 Task: 8. Analyzing Performance: Reference :- Use LinkedIn Analytics to track the performance of your posts, such as reach, engagement, and profile views. Identify trends in your content that receive high engagement and adjust your strategy accordingly. Experiment with different posting times, content formats, and headlines to optimize your engagement.
Action: Mouse moved to (669, 94)
Screenshot: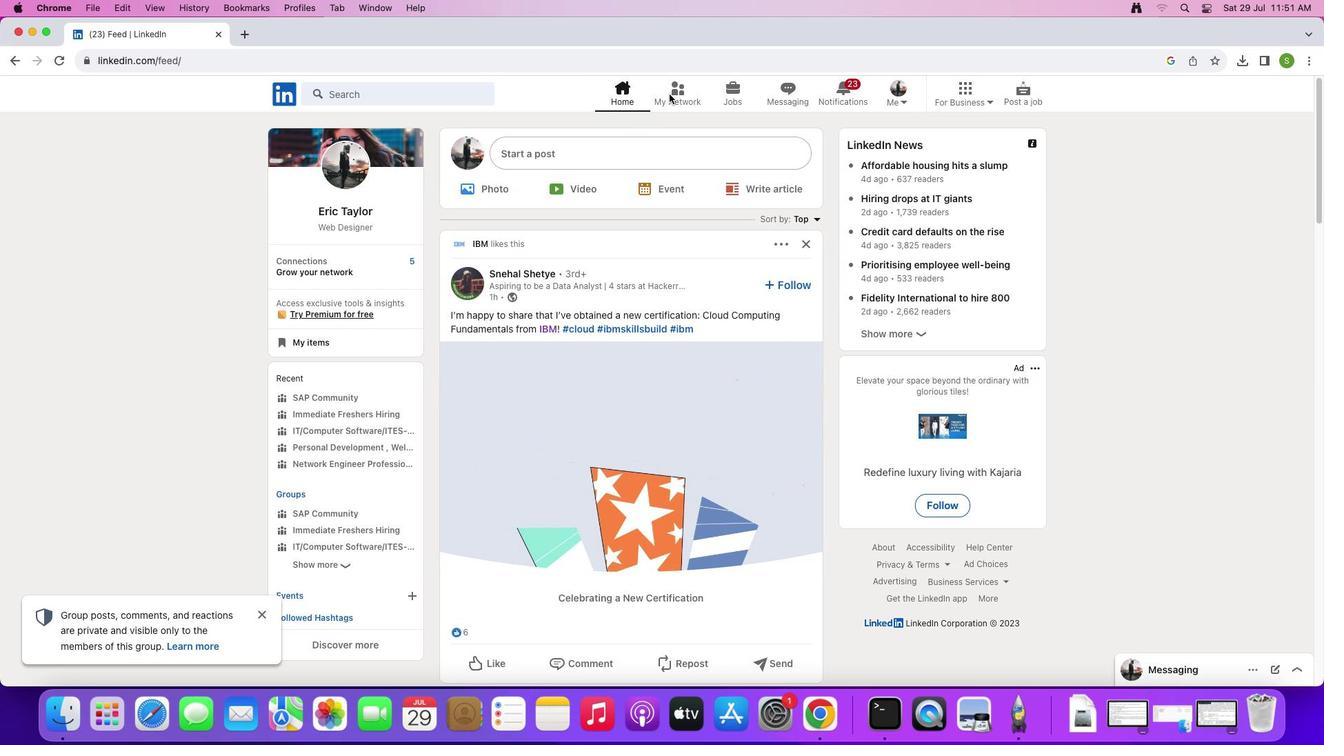 
Action: Mouse pressed left at (669, 94)
Screenshot: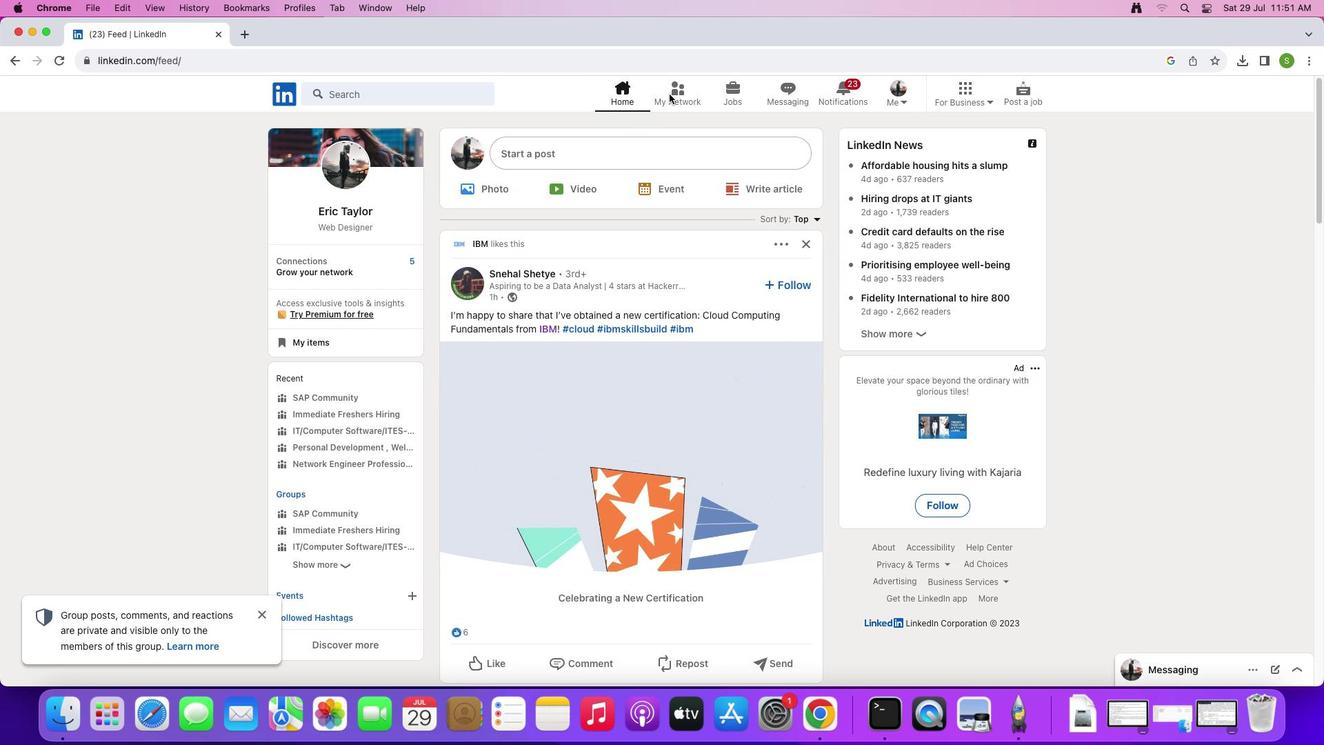 
Action: Mouse moved to (893, 86)
Screenshot: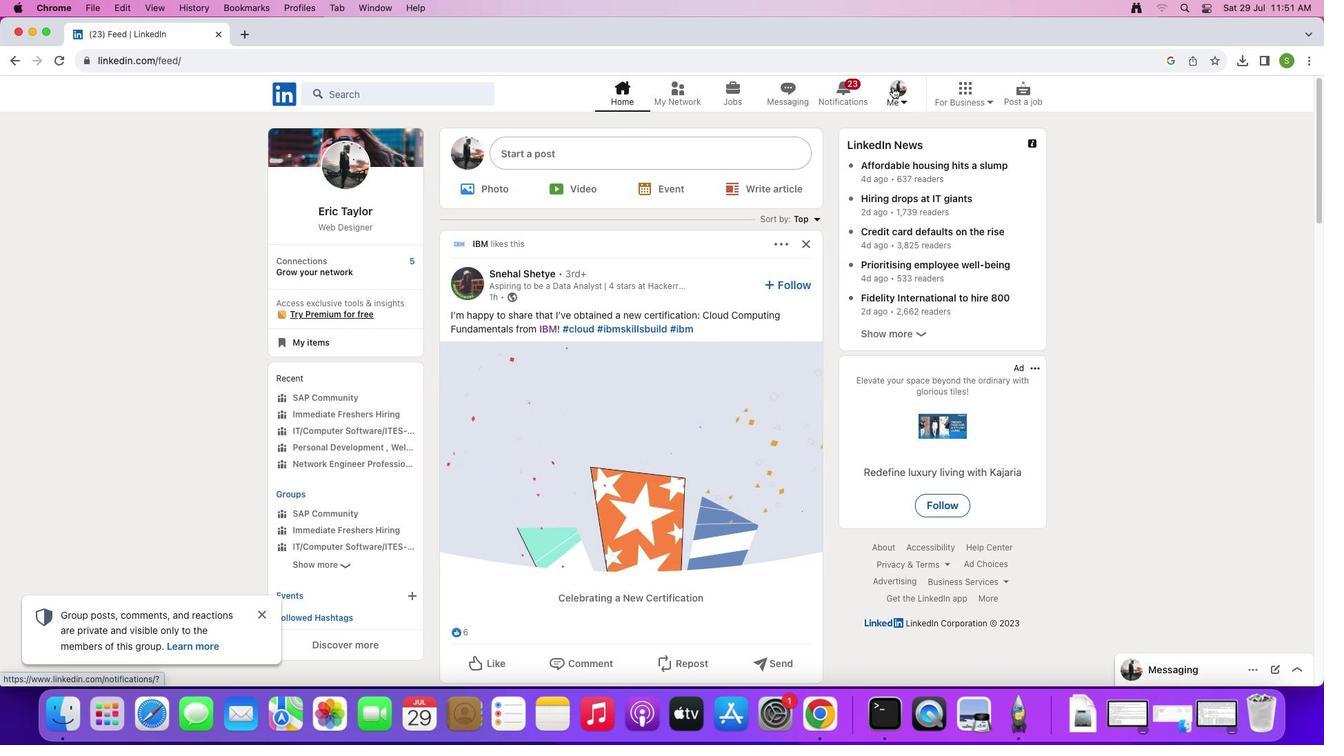 
Action: Mouse pressed left at (893, 86)
Screenshot: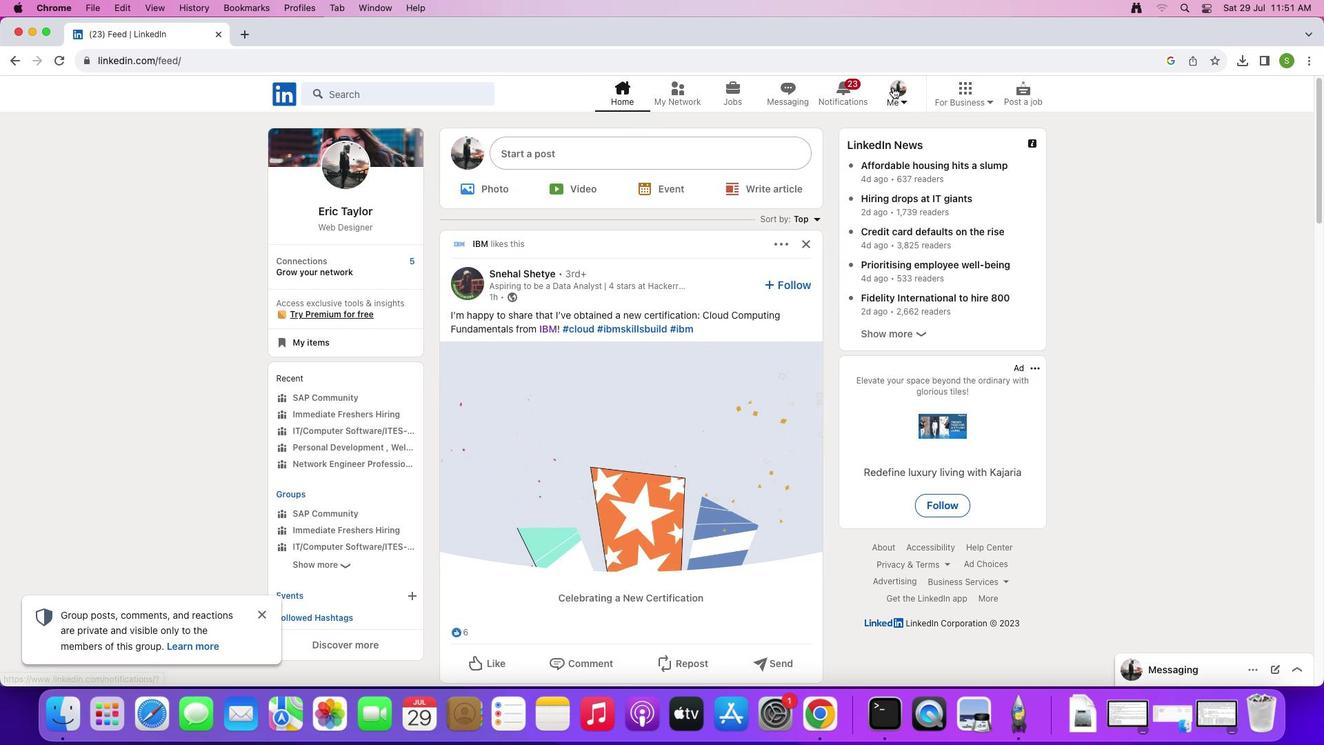 
Action: Mouse moved to (826, 179)
Screenshot: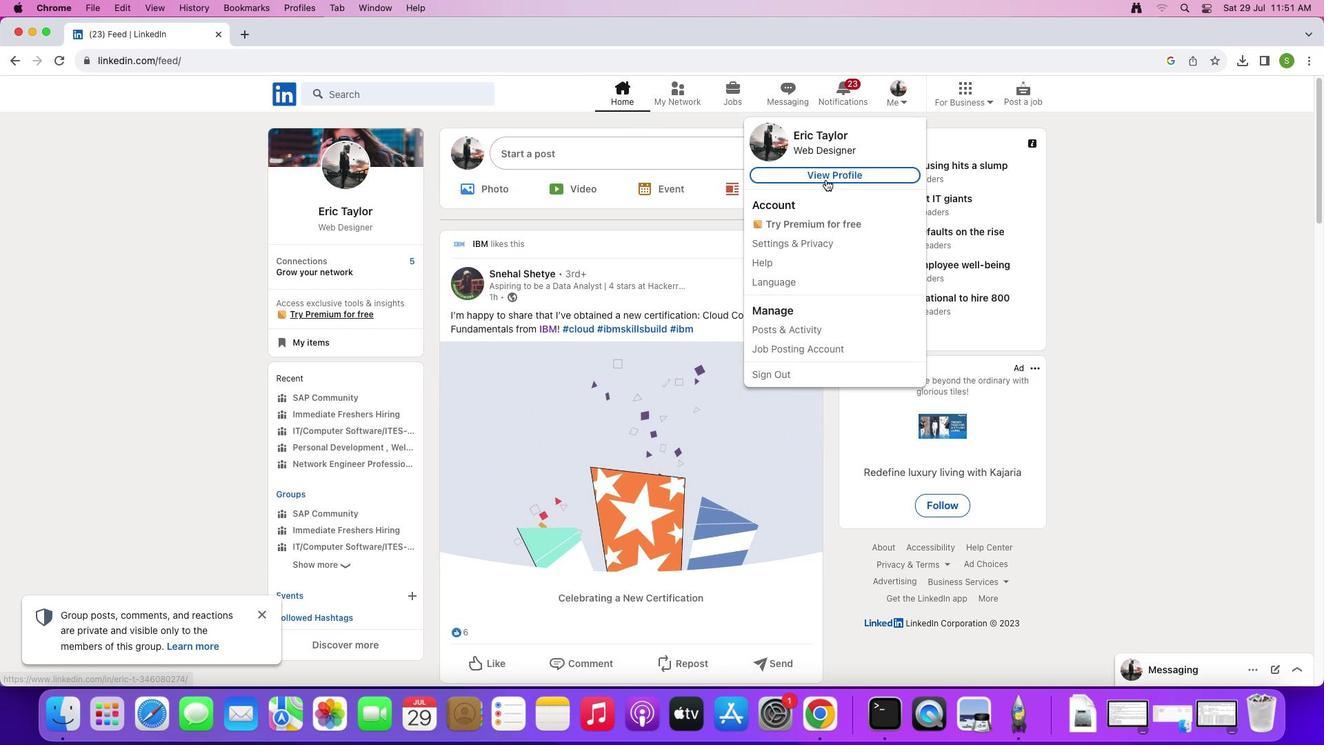 
Action: Mouse pressed left at (826, 179)
Screenshot: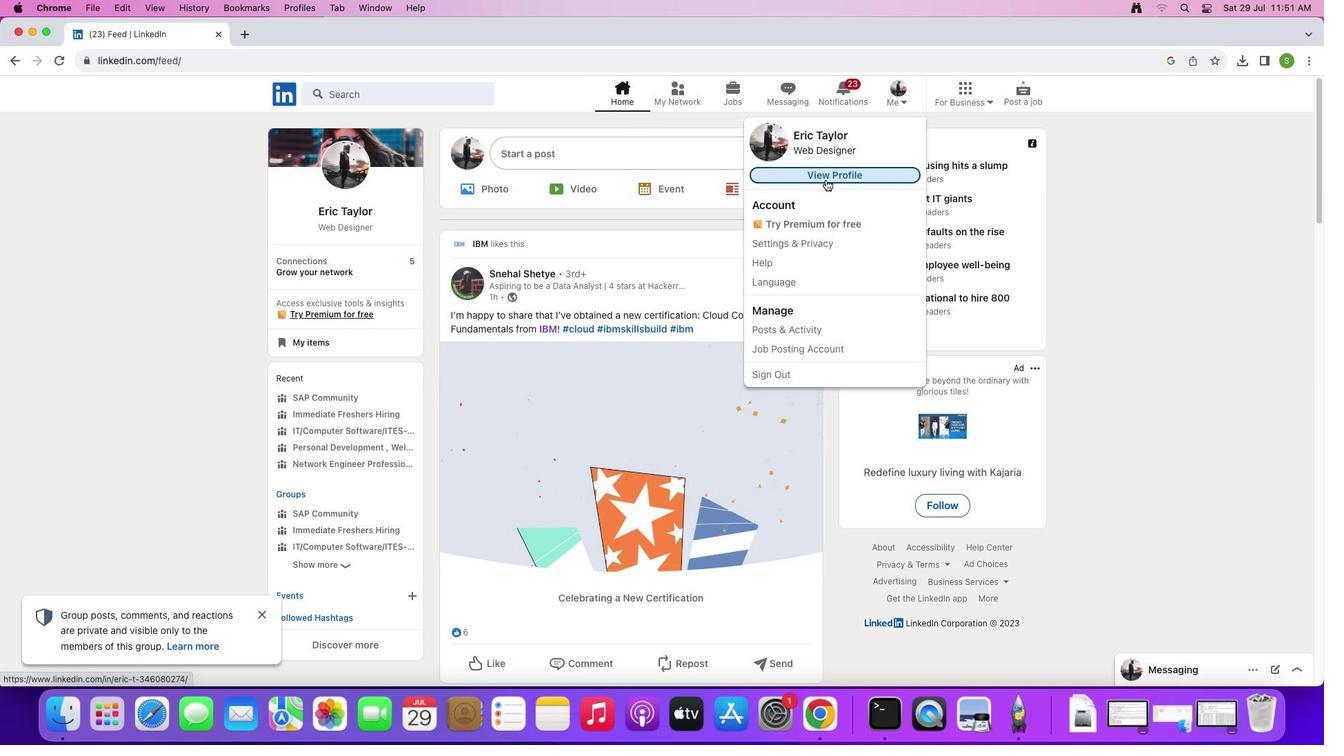 
Action: Mouse moved to (658, 498)
Screenshot: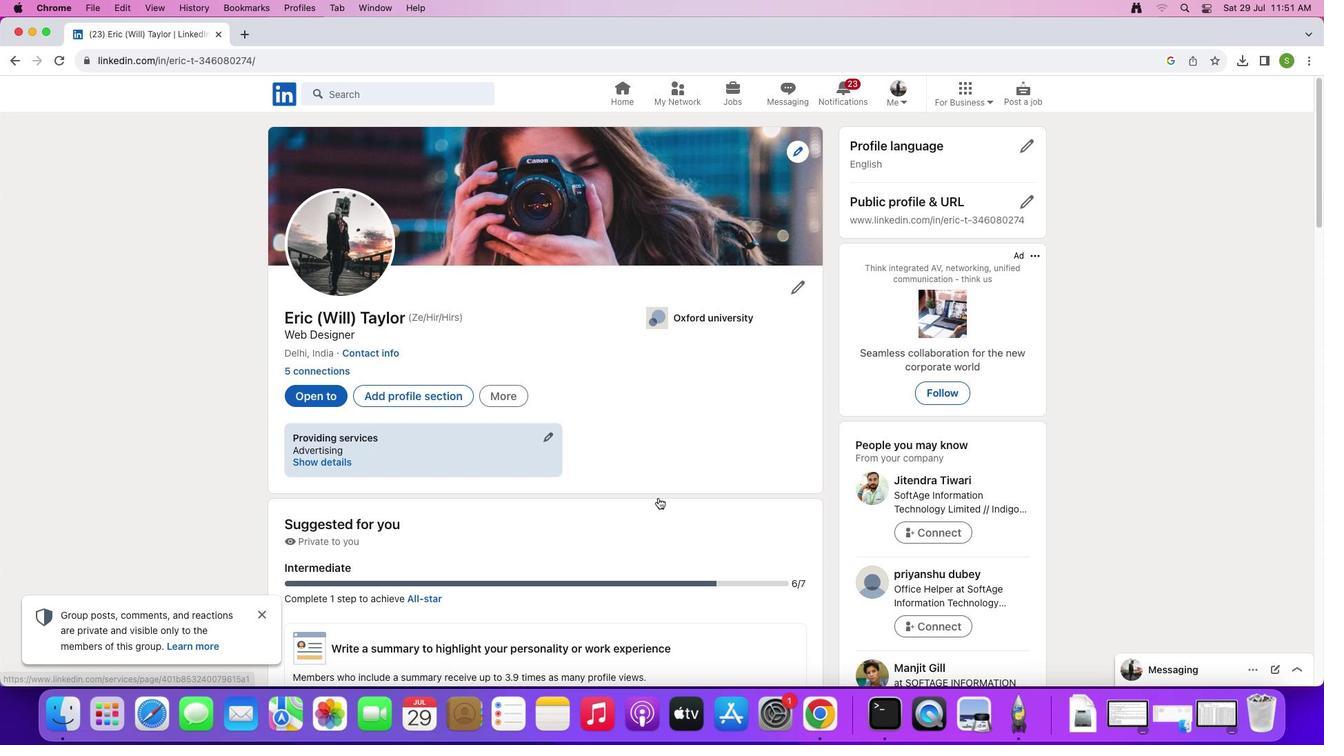 
Action: Mouse scrolled (658, 498) with delta (0, 0)
Screenshot: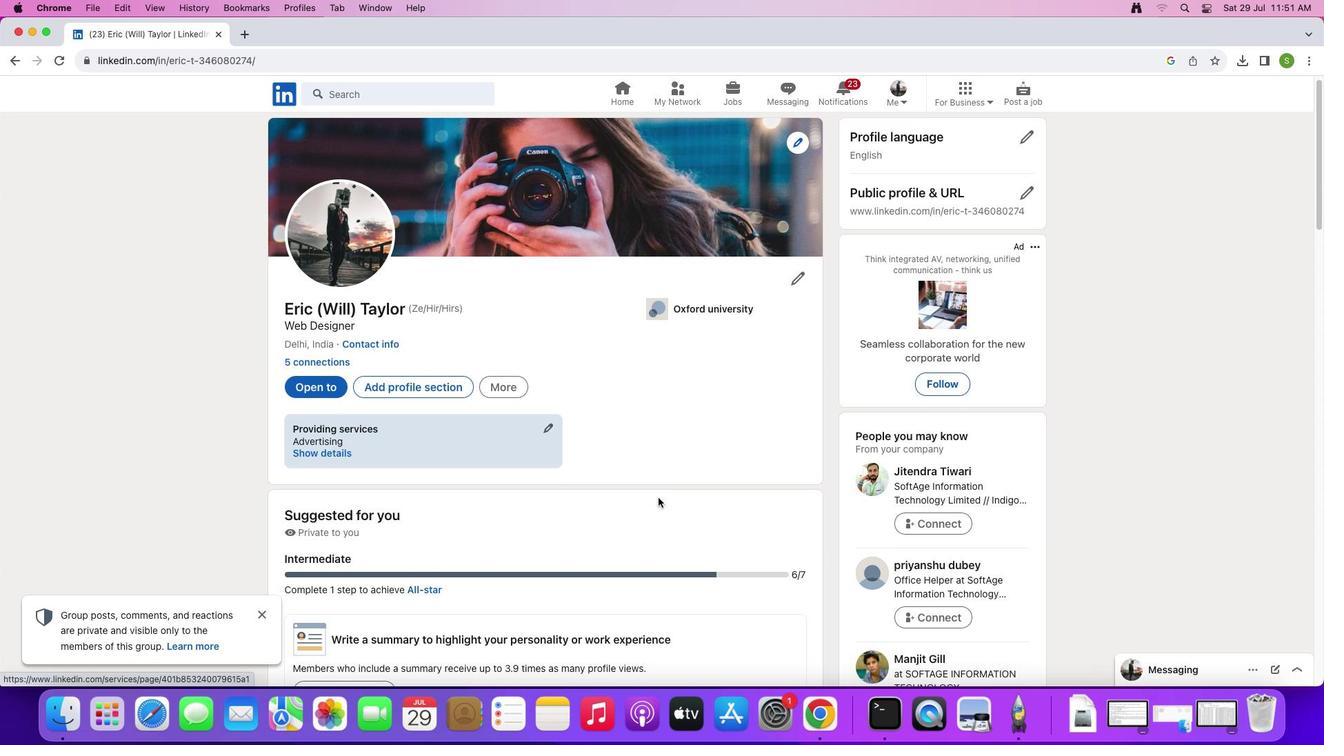 
Action: Mouse scrolled (658, 498) with delta (0, 0)
Screenshot: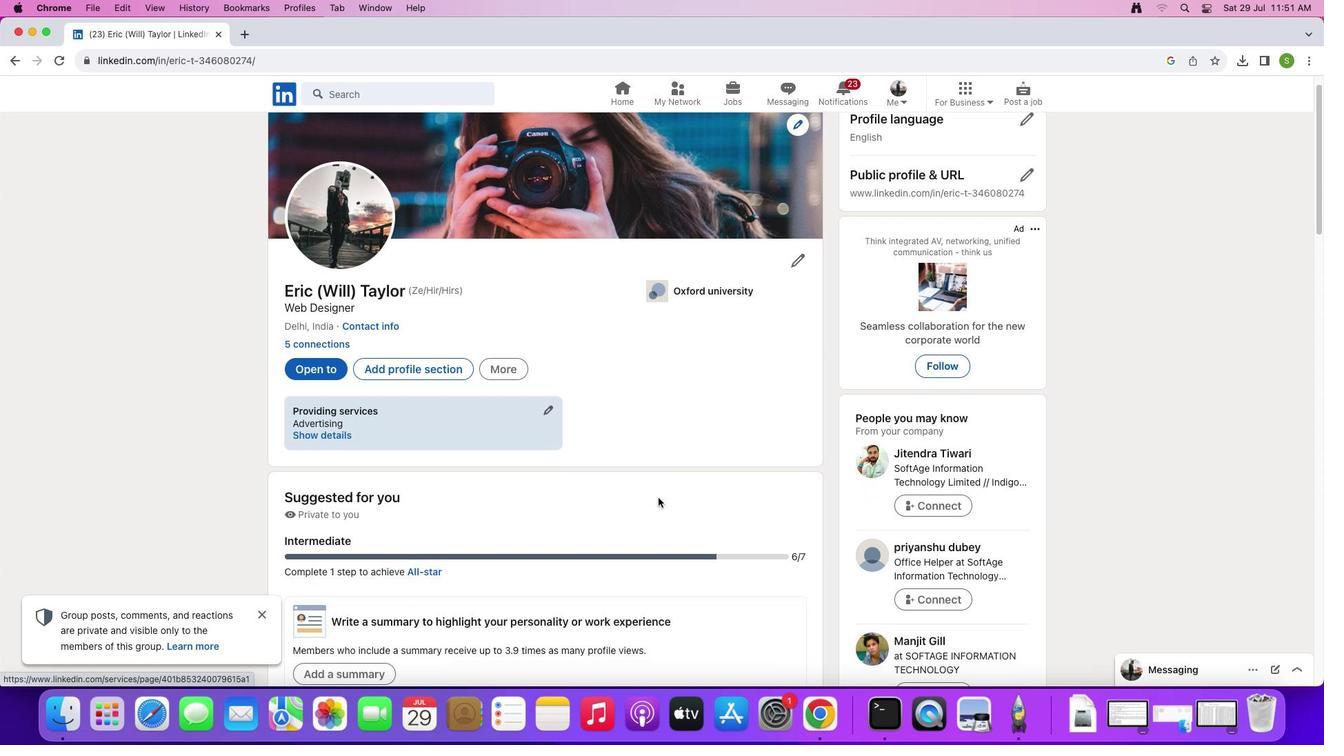 
Action: Mouse scrolled (658, 498) with delta (0, 0)
Screenshot: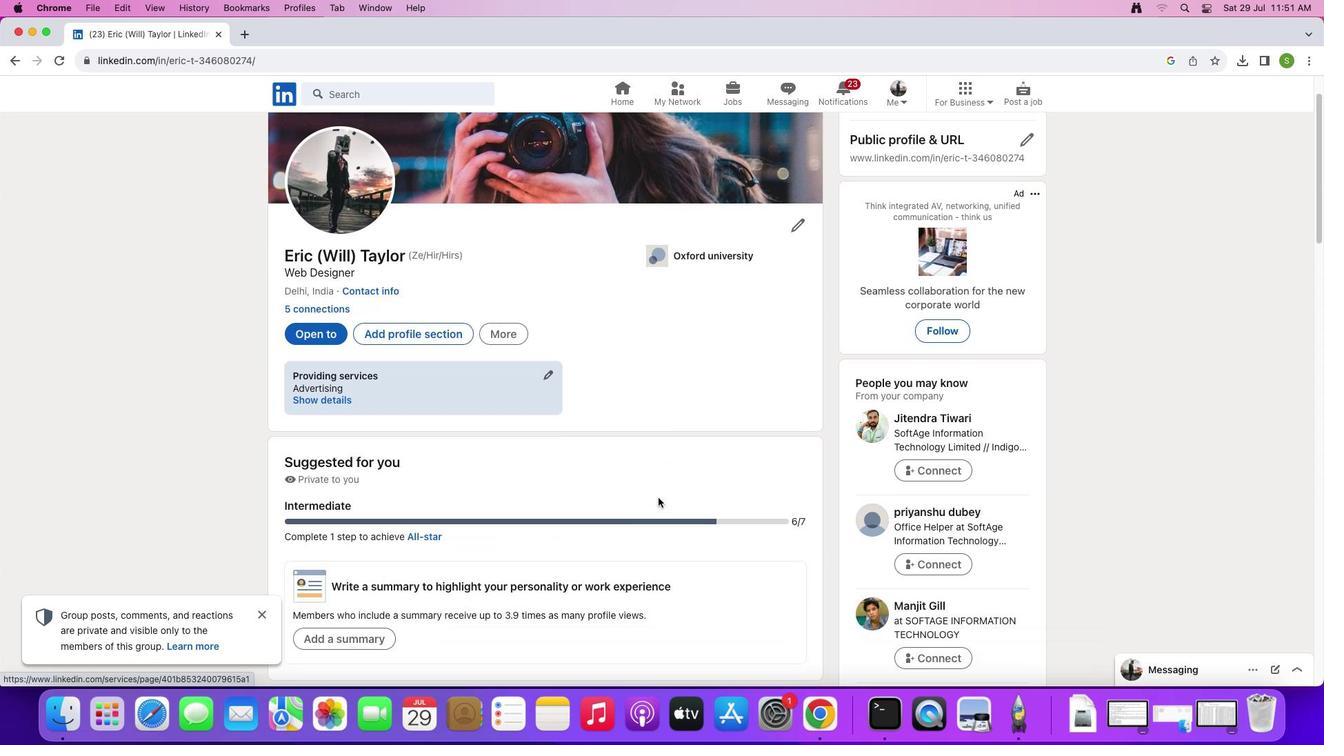 
Action: Mouse moved to (658, 496)
Screenshot: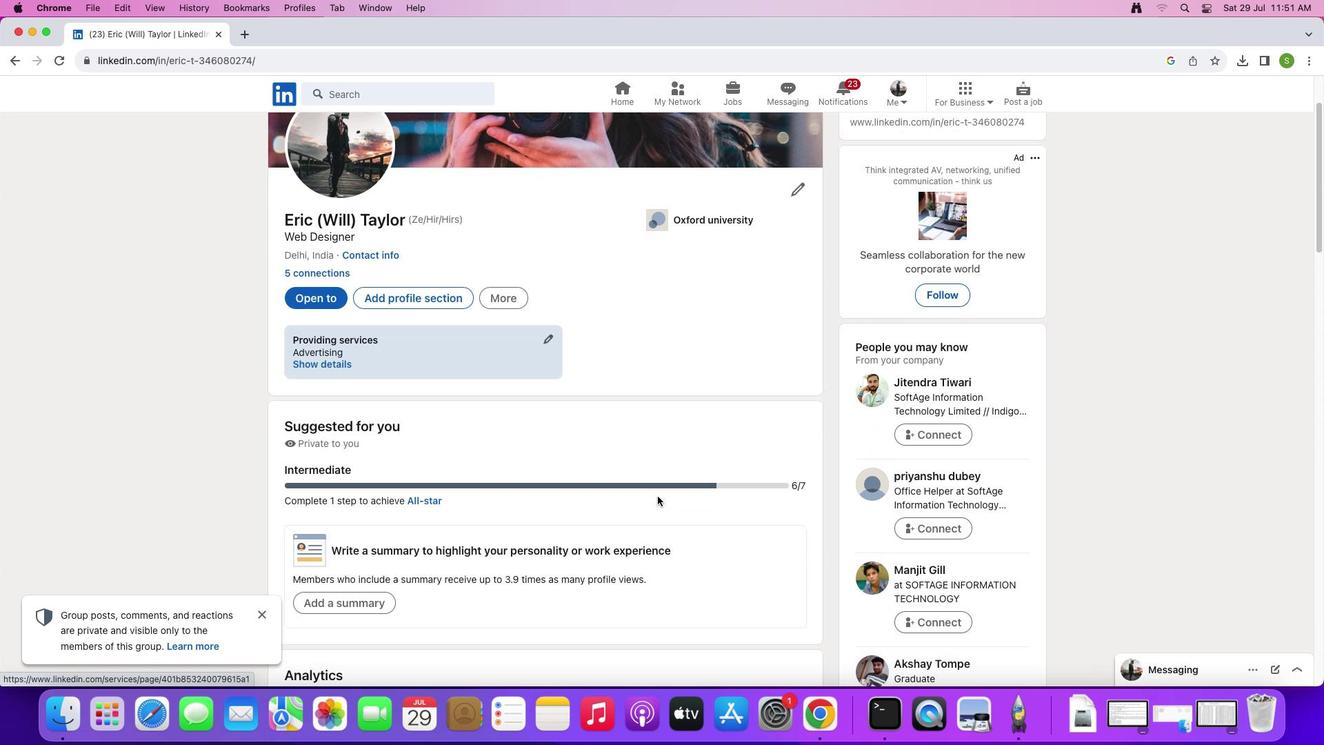 
Action: Mouse scrolled (658, 496) with delta (0, 0)
Screenshot: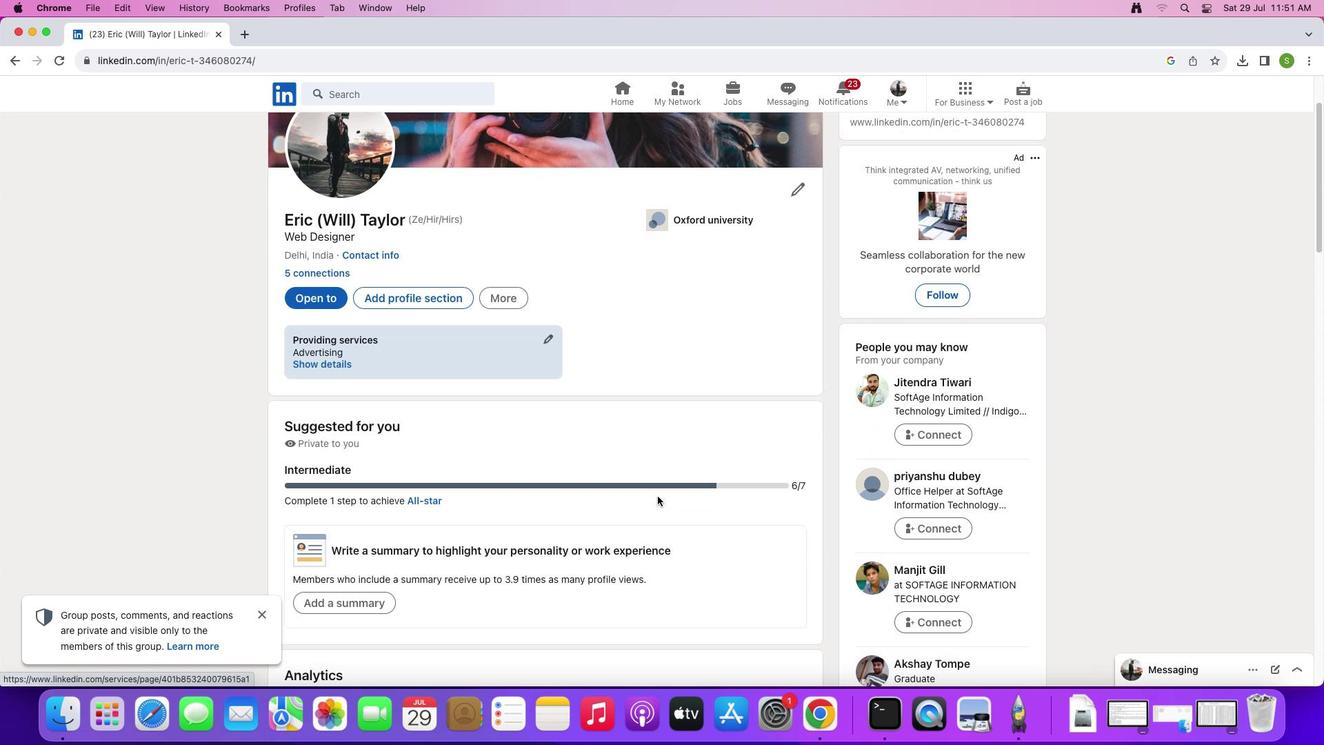 
Action: Mouse moved to (658, 496)
Screenshot: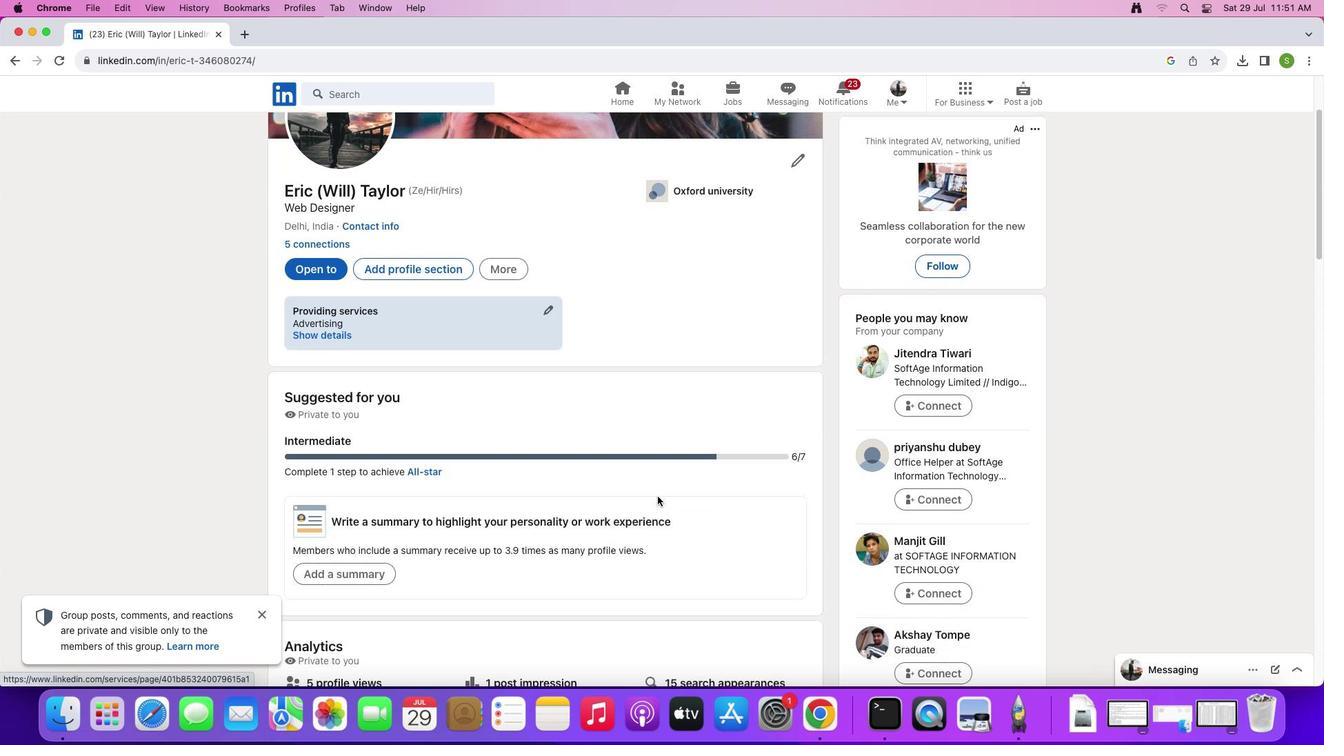 
Action: Mouse scrolled (658, 496) with delta (0, 0)
Screenshot: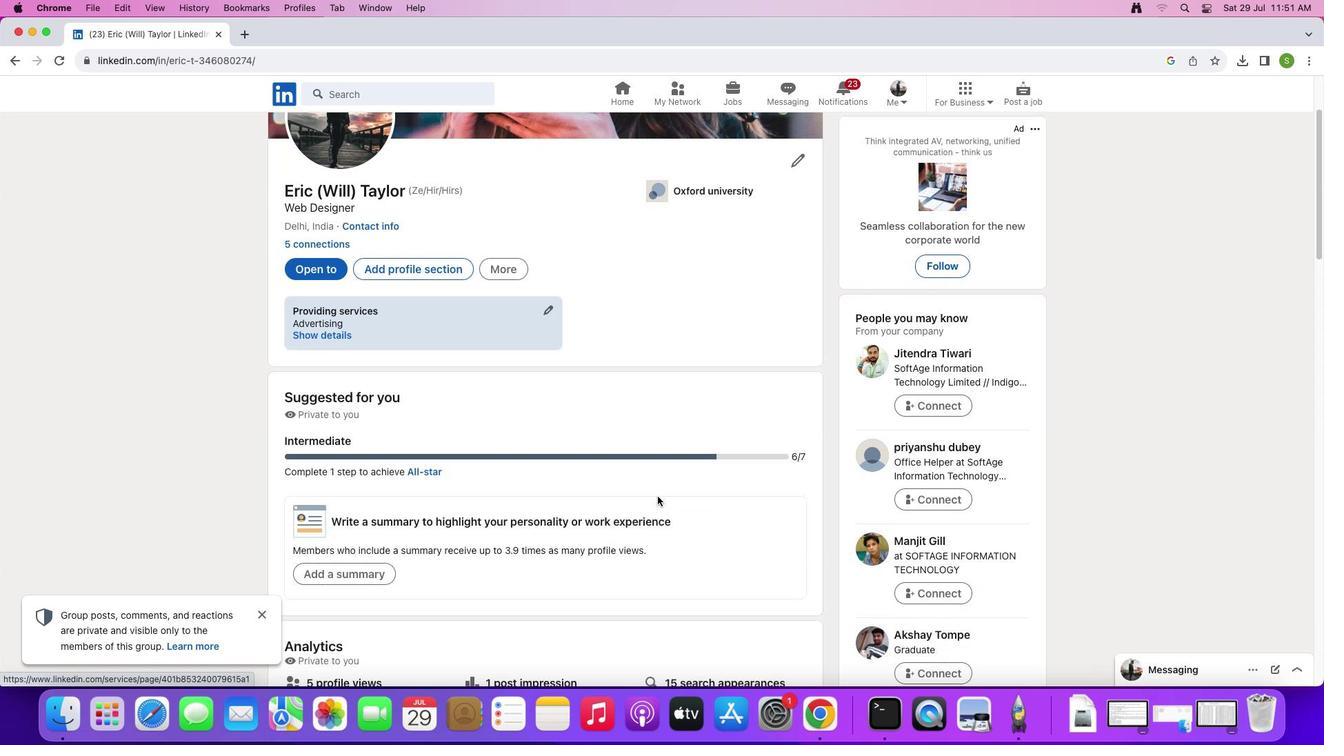 
Action: Mouse moved to (658, 496)
Screenshot: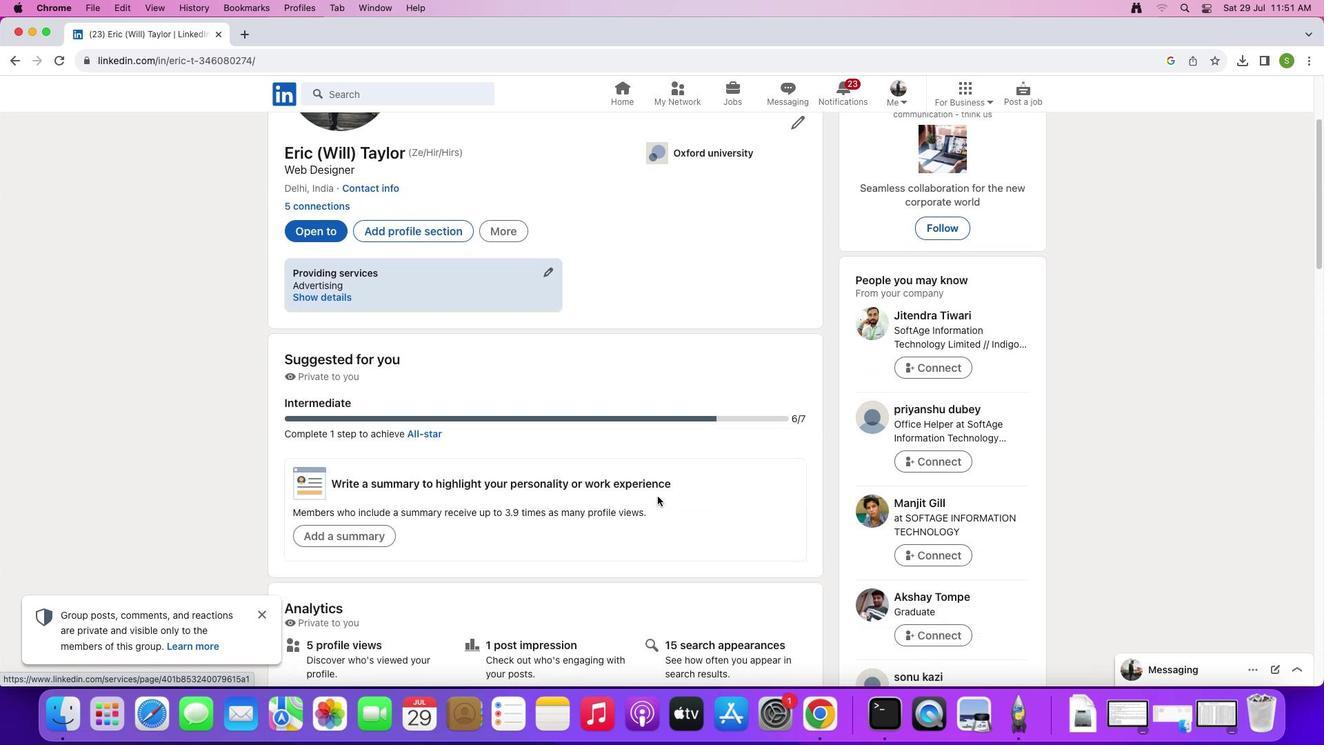 
Action: Mouse scrolled (658, 496) with delta (0, -1)
Screenshot: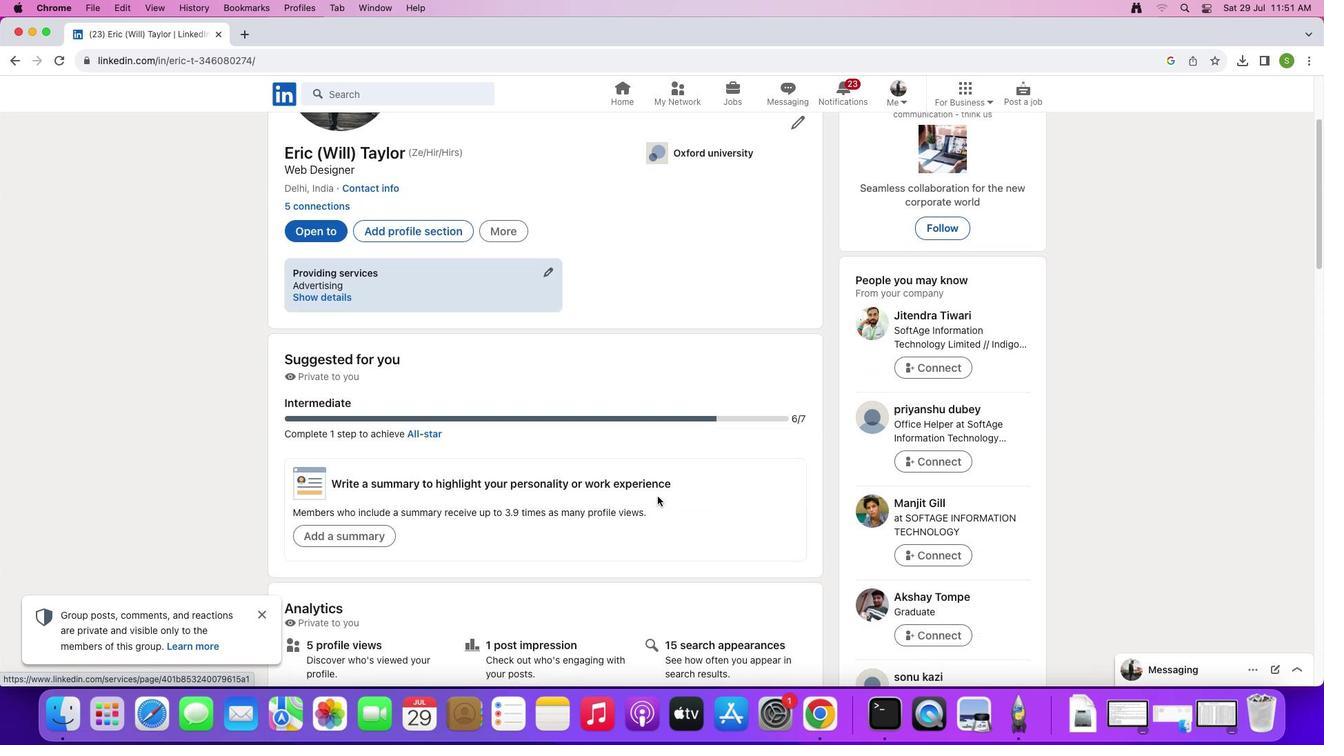 
Action: Mouse scrolled (658, 496) with delta (0, 0)
Screenshot: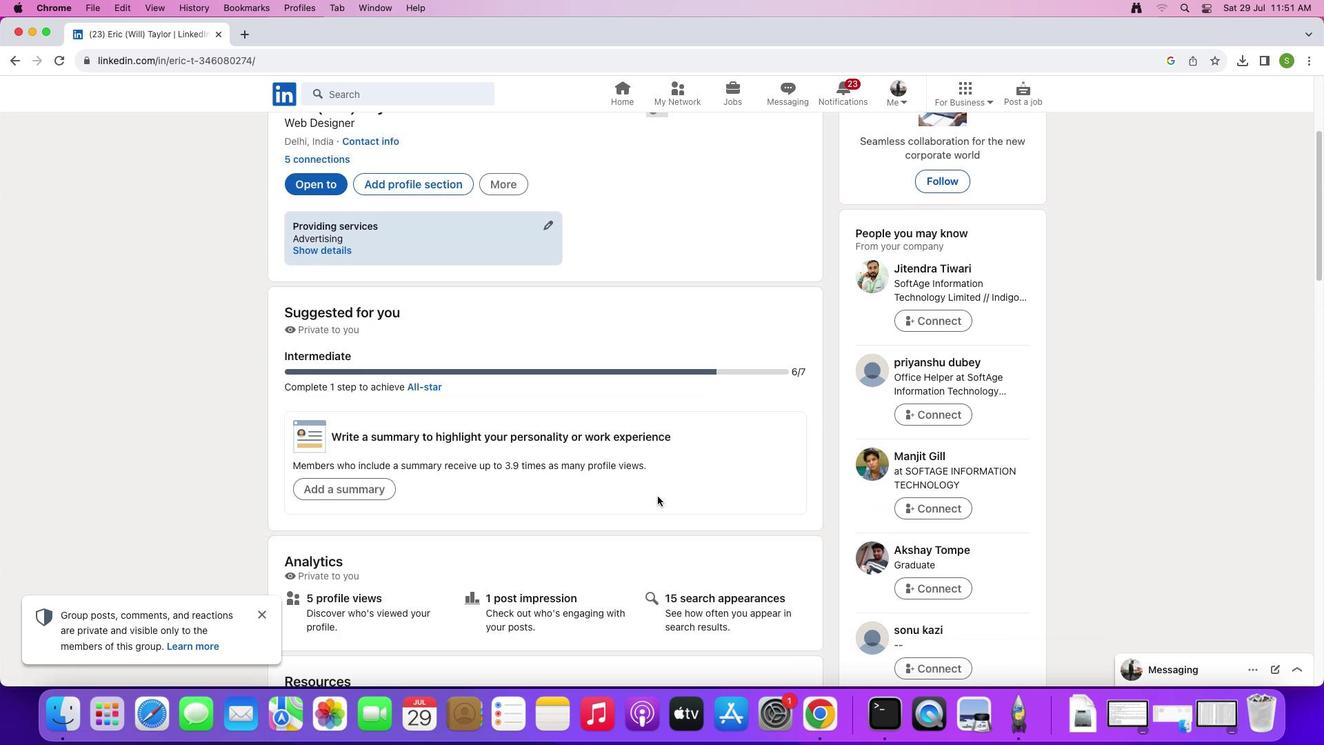 
Action: Mouse scrolled (658, 496) with delta (0, 0)
Screenshot: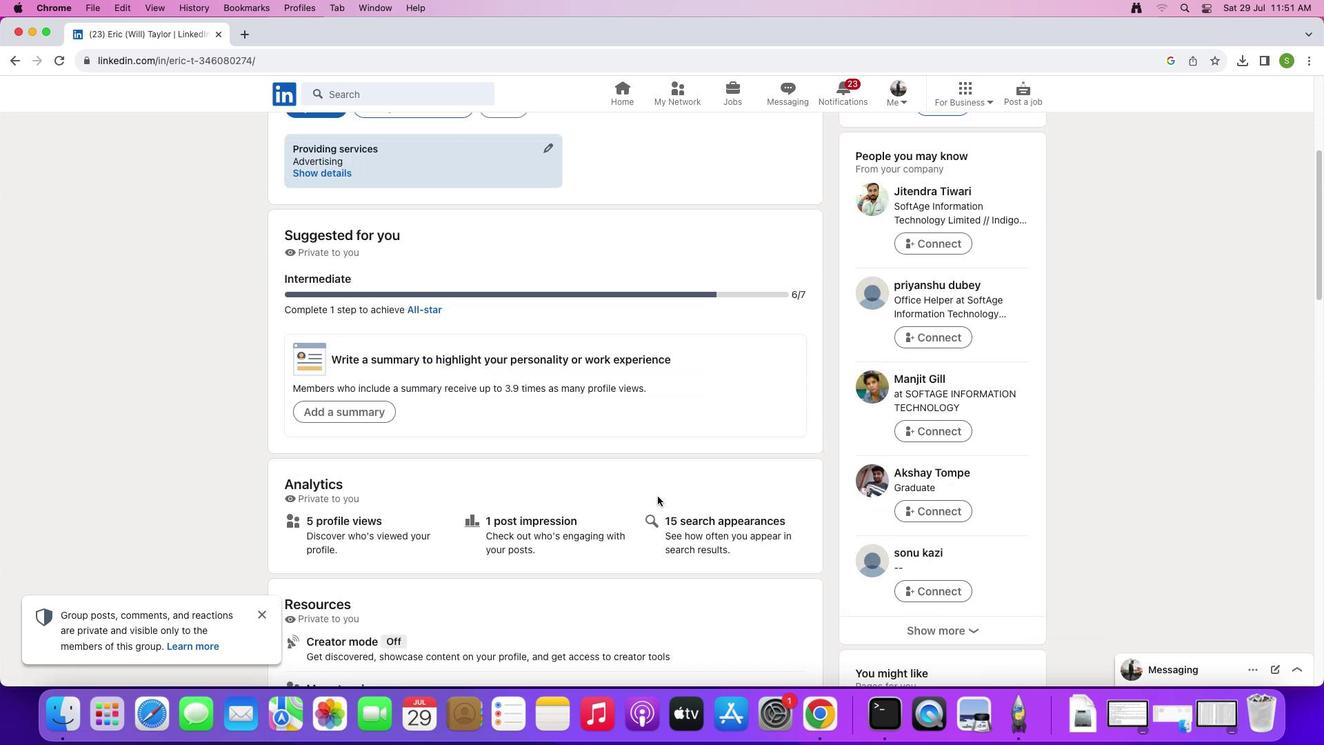 
Action: Mouse scrolled (658, 496) with delta (0, -2)
Screenshot: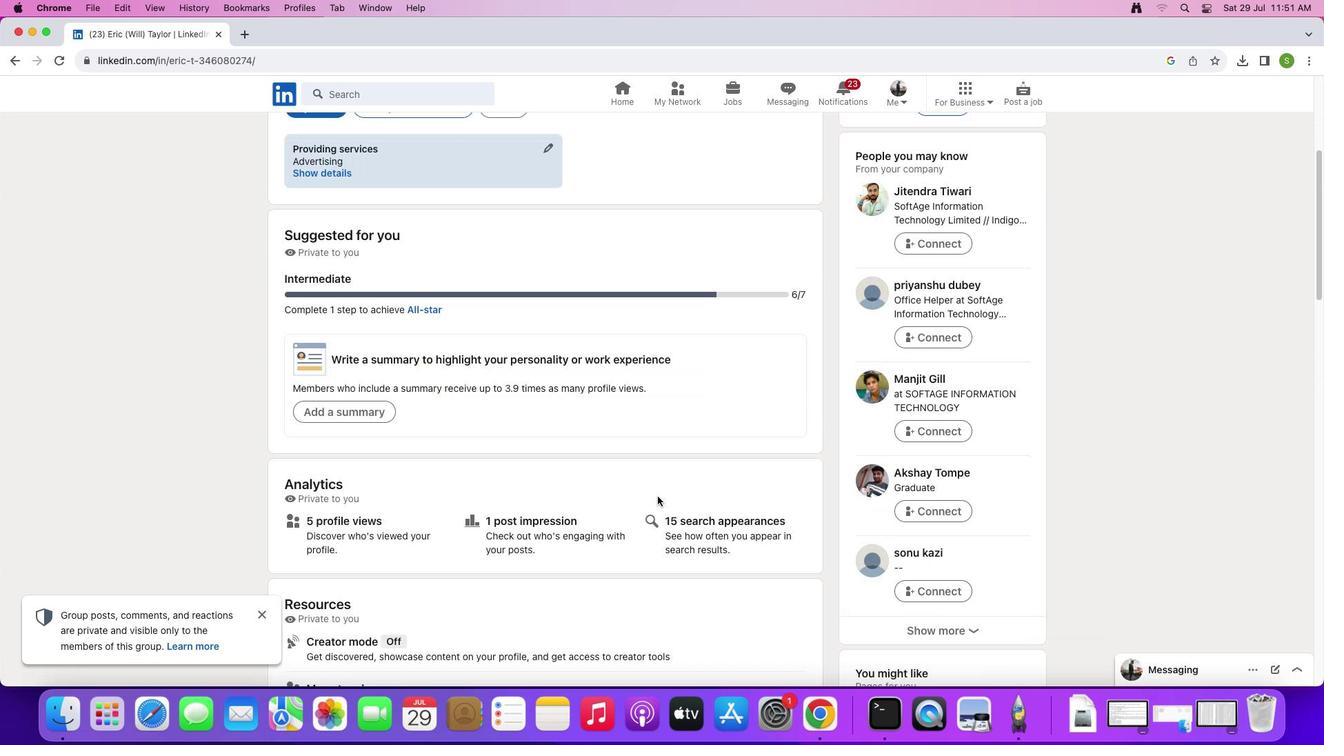
Action: Mouse scrolled (658, 496) with delta (0, -2)
Screenshot: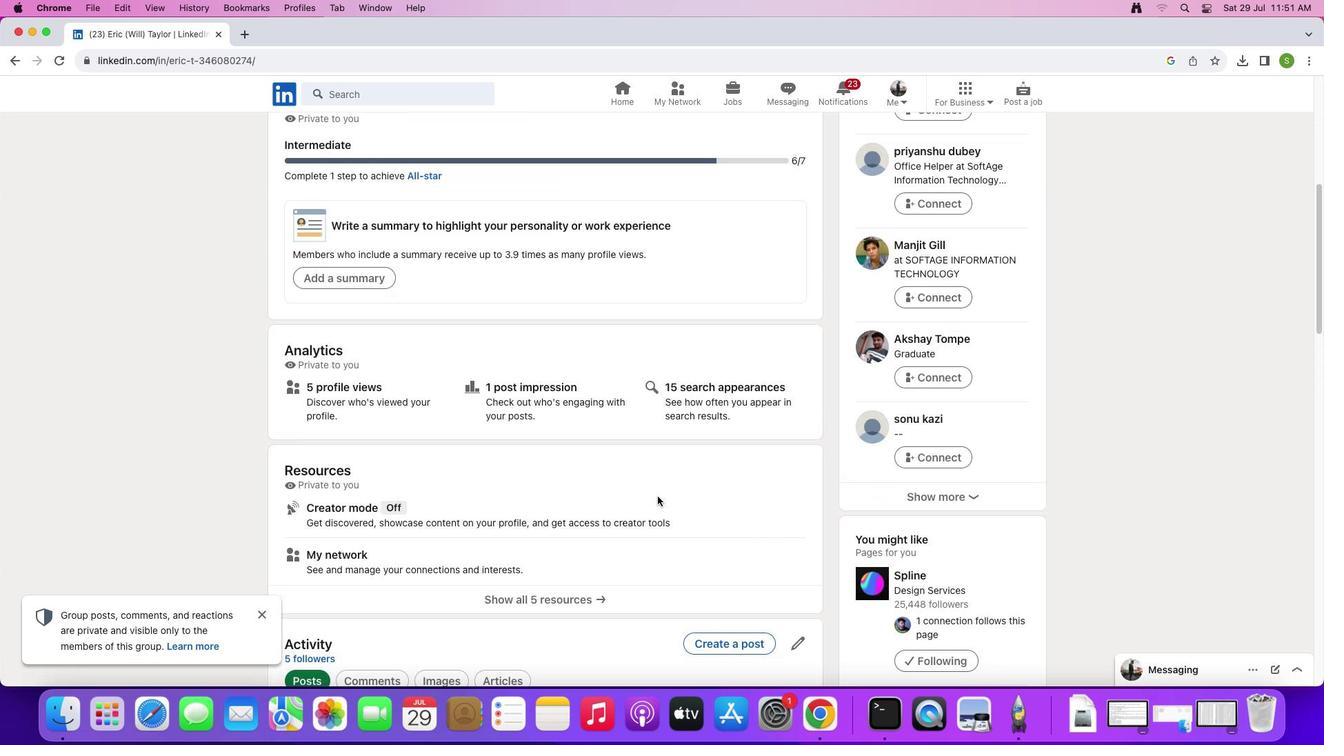
Action: Mouse scrolled (658, 496) with delta (0, 0)
Screenshot: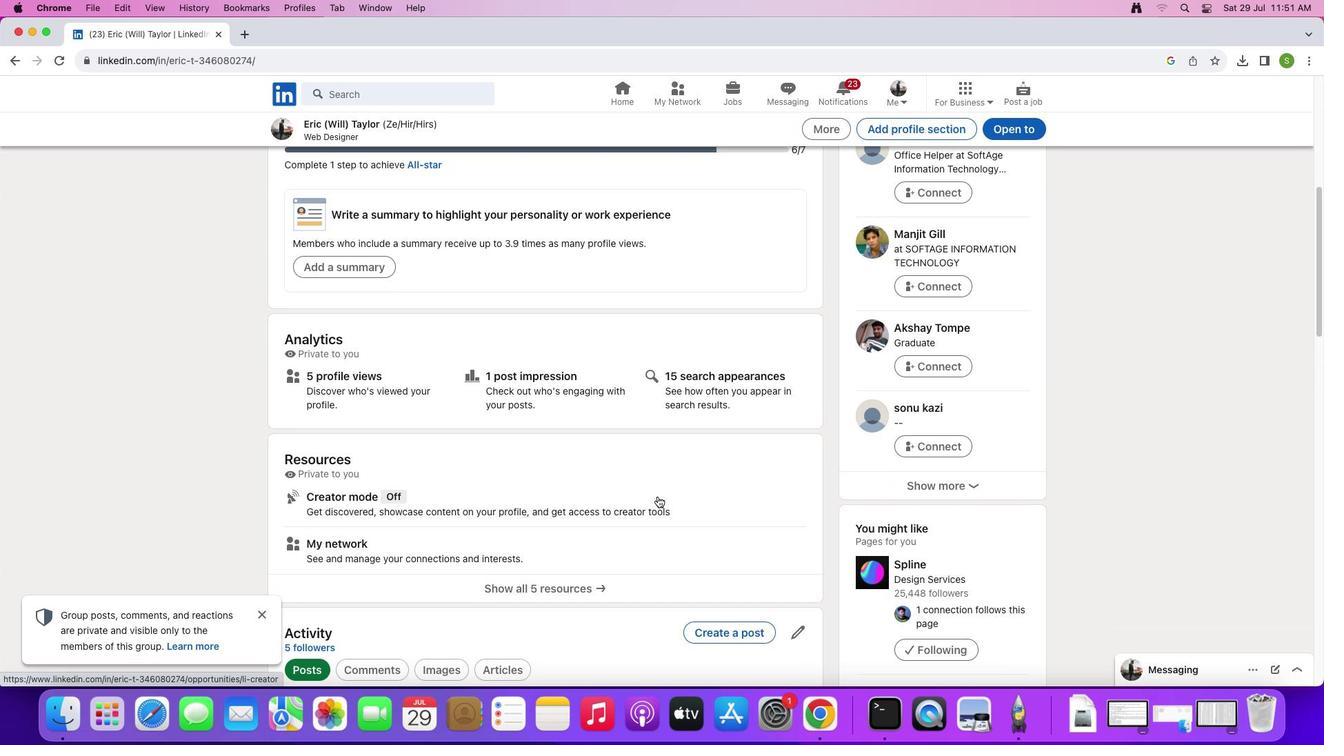 
Action: Mouse moved to (658, 496)
Screenshot: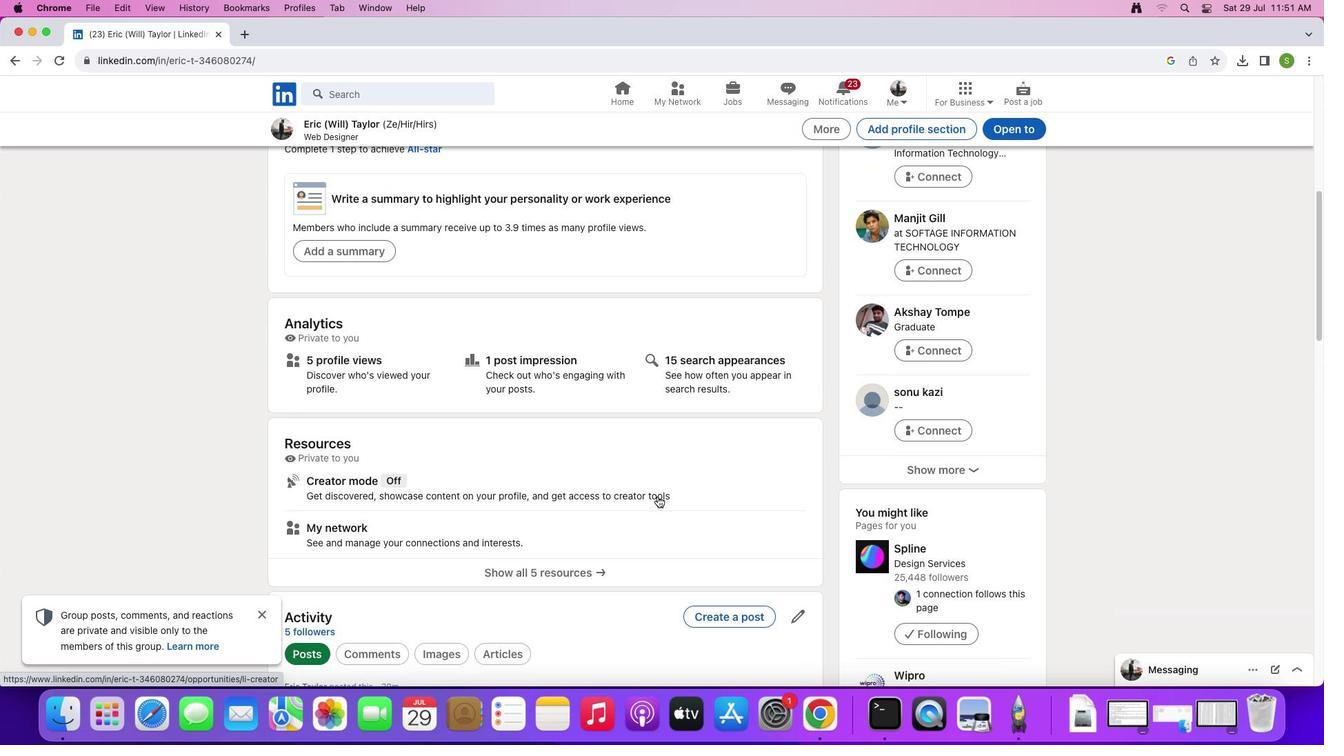 
Action: Mouse scrolled (658, 496) with delta (0, 0)
Screenshot: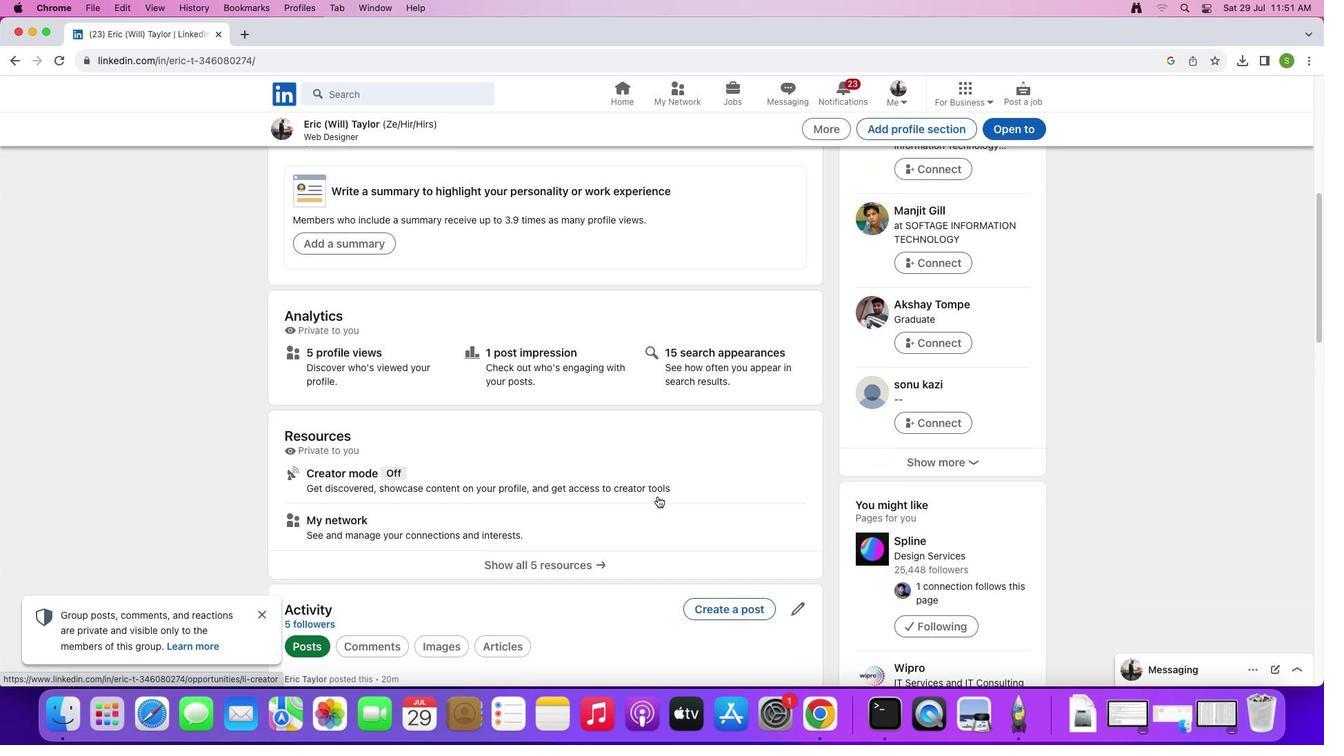 
Action: Mouse scrolled (658, 496) with delta (0, 0)
Screenshot: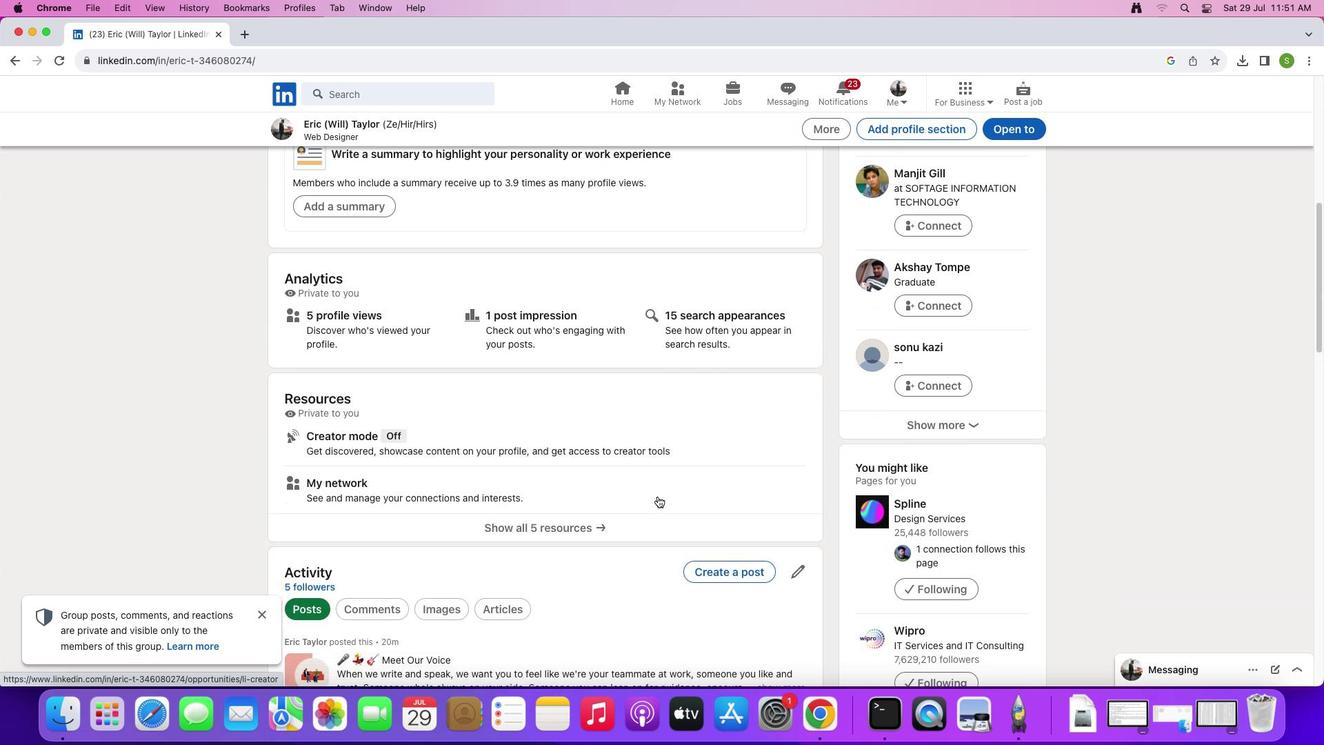 
Action: Mouse scrolled (658, 496) with delta (0, 0)
Screenshot: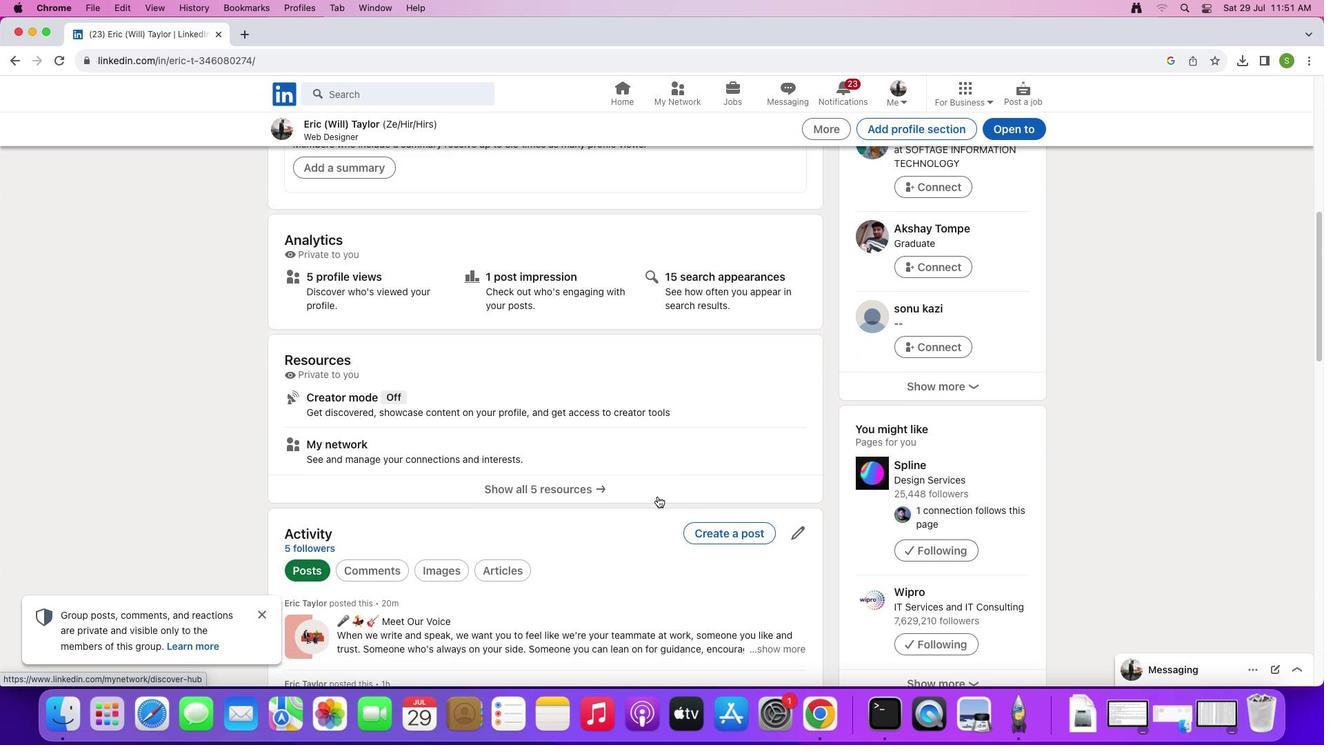 
Action: Mouse scrolled (658, 496) with delta (0, 0)
Screenshot: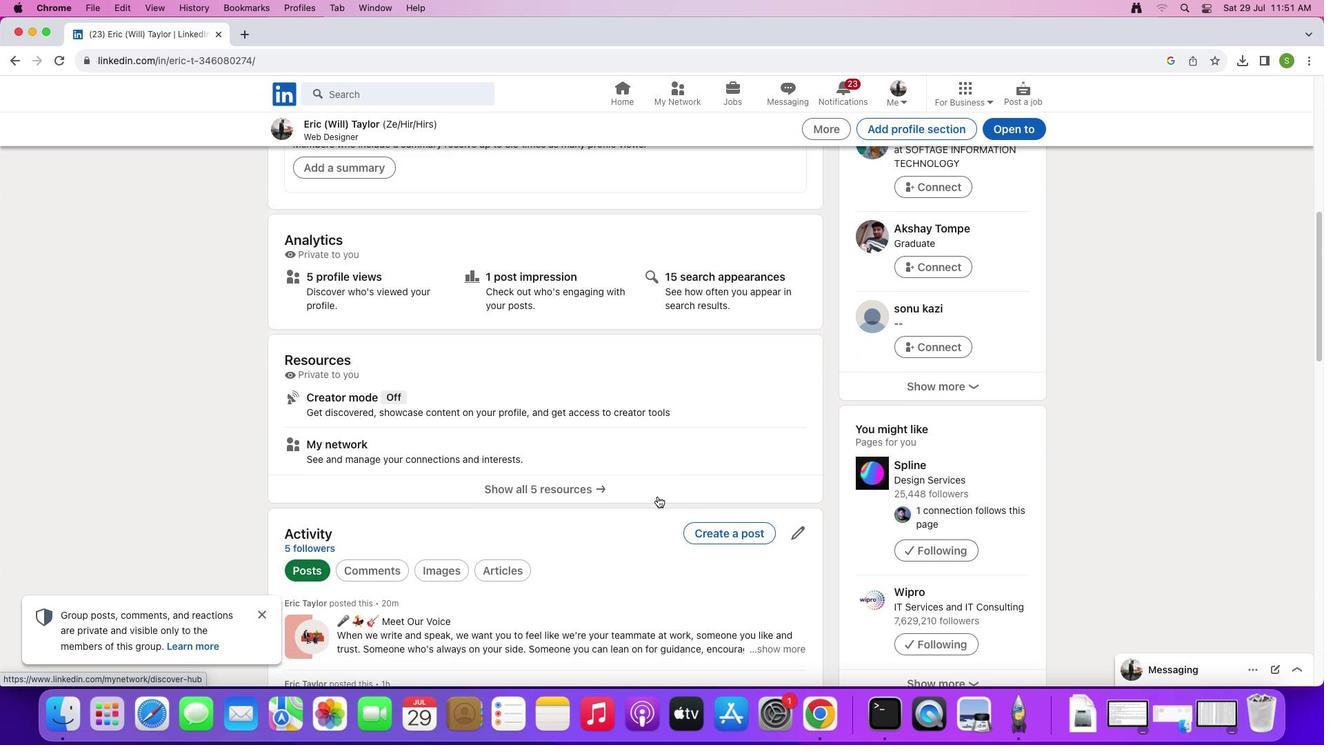 
Action: Mouse scrolled (658, 496) with delta (0, -1)
Screenshot: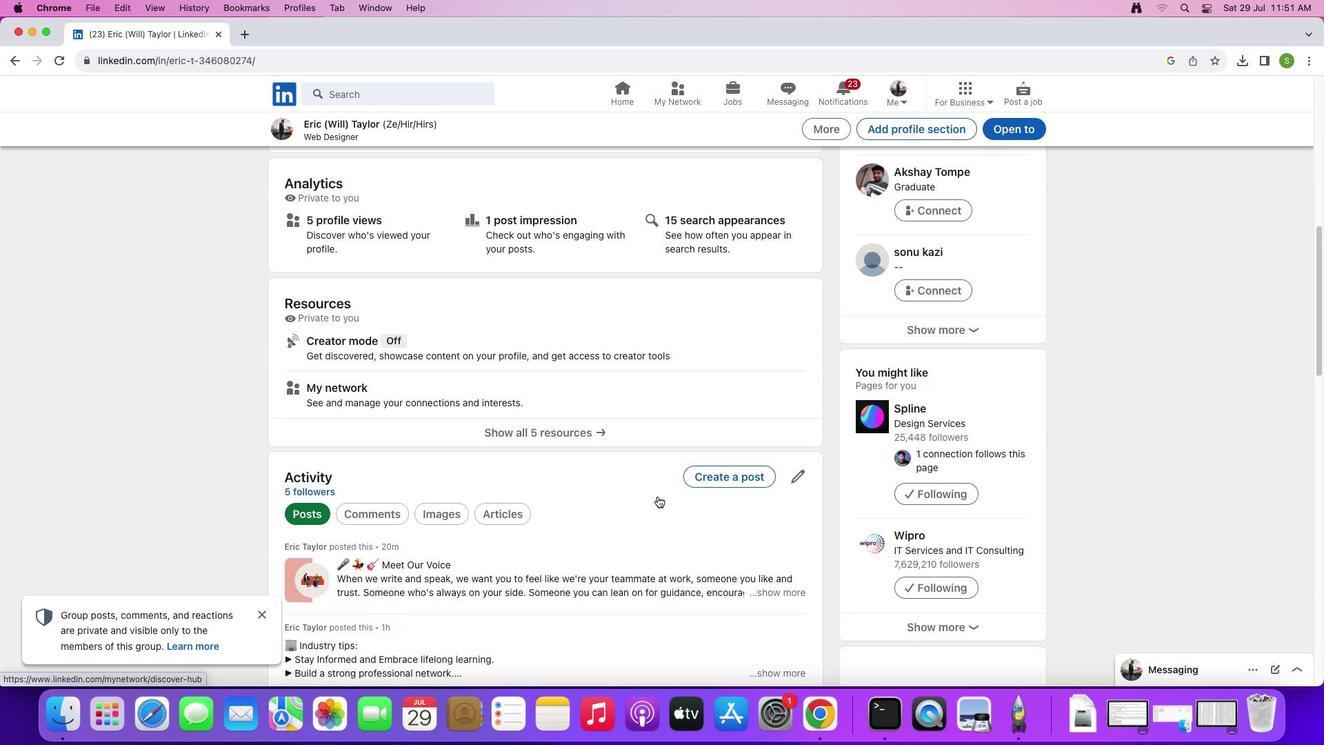 
Action: Mouse scrolled (658, 496) with delta (0, 0)
Screenshot: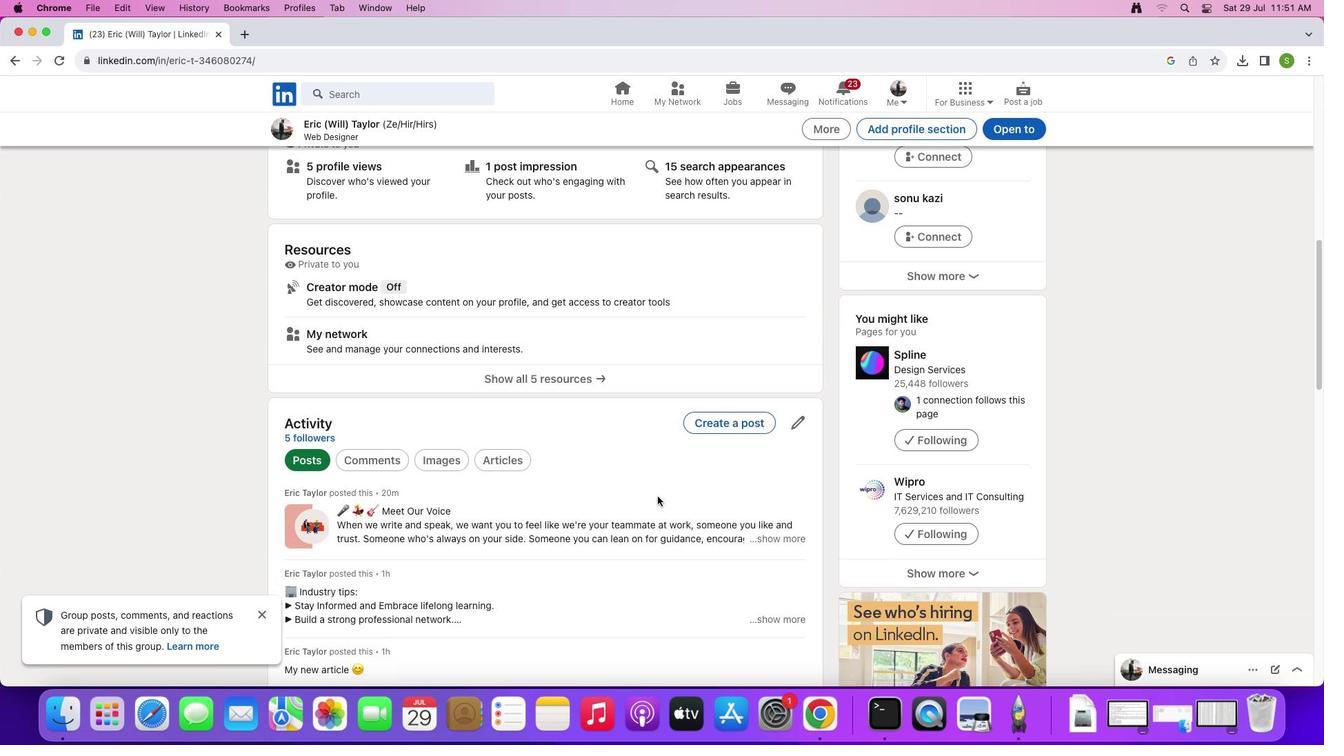 
Action: Mouse scrolled (658, 496) with delta (0, 0)
Screenshot: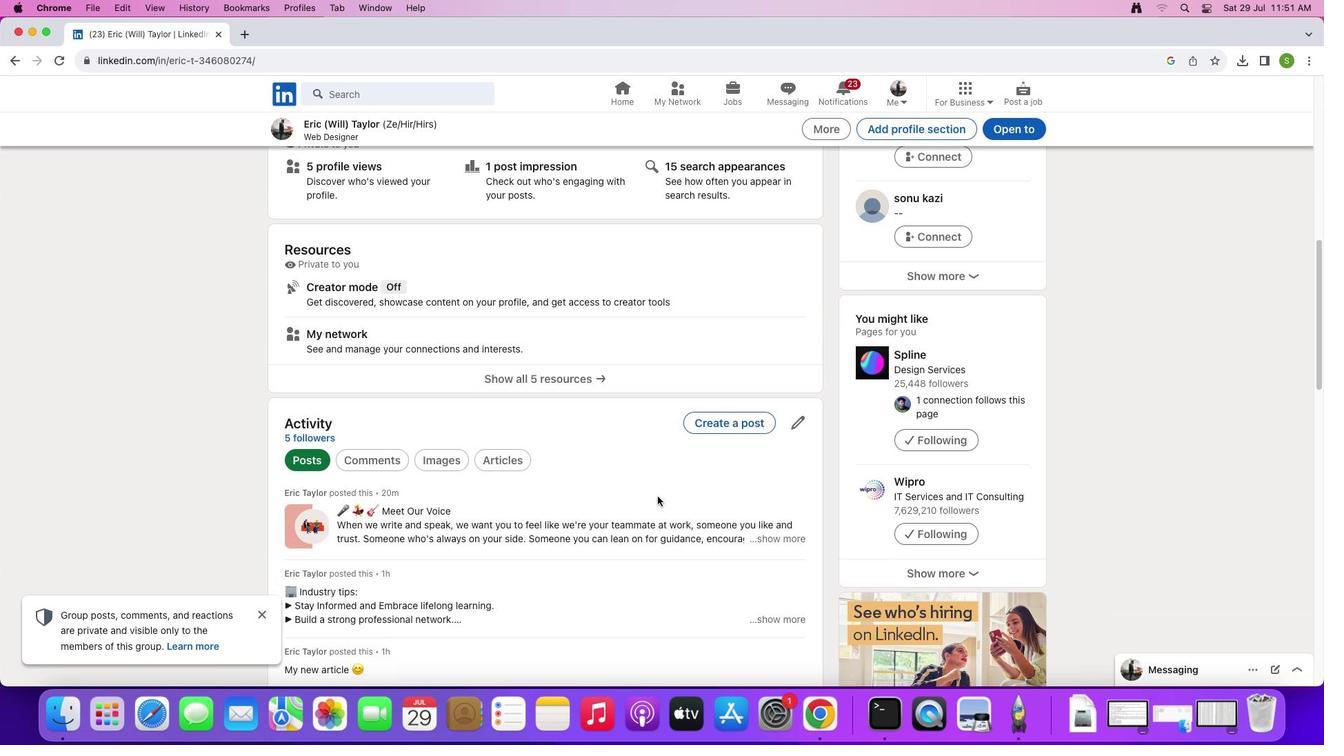 
Action: Mouse scrolled (658, 496) with delta (0, -1)
Screenshot: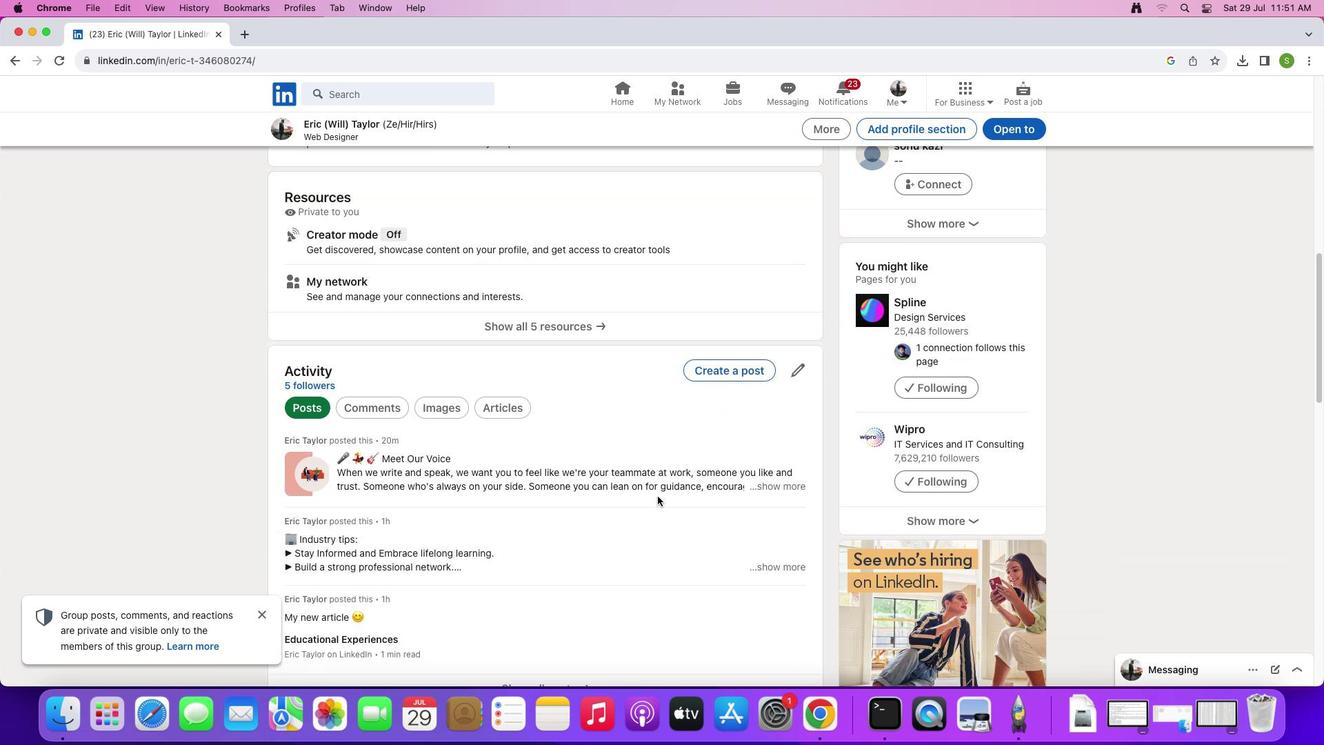 
Action: Mouse moved to (573, 496)
Screenshot: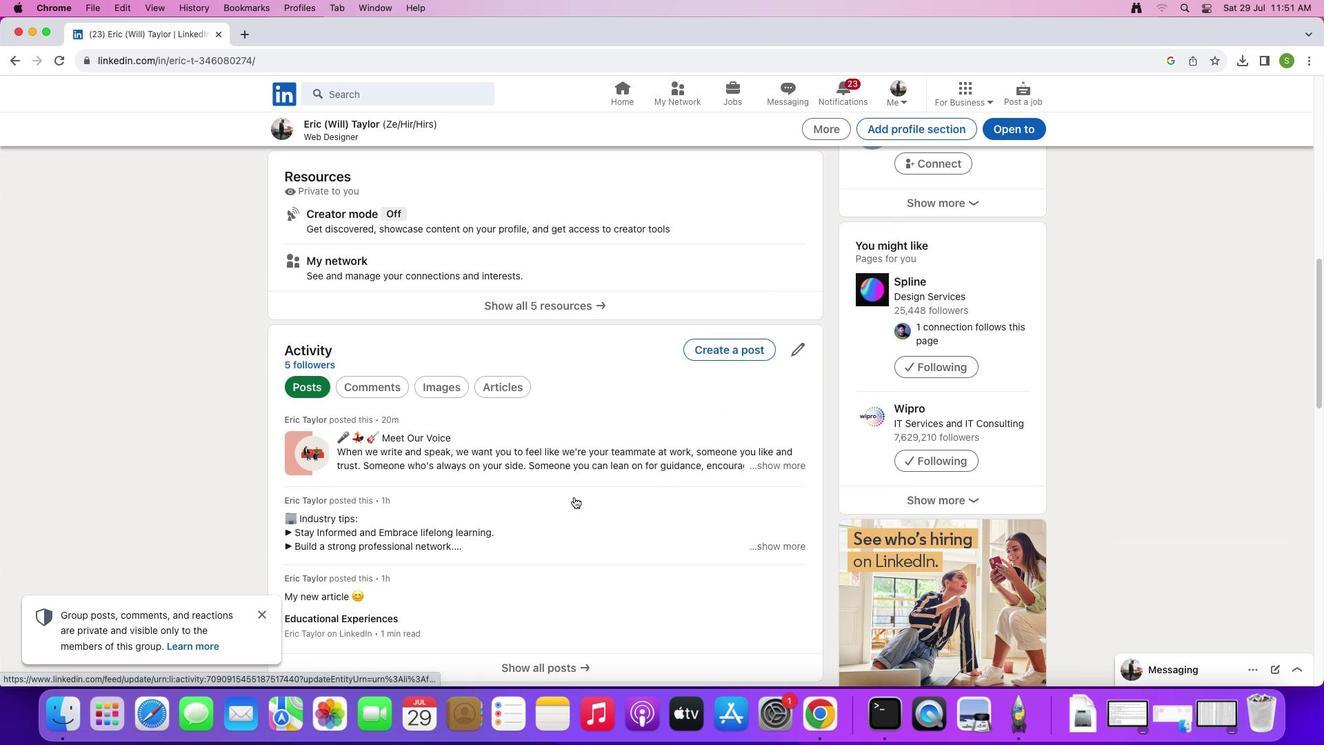 
Action: Mouse scrolled (573, 496) with delta (0, 0)
Screenshot: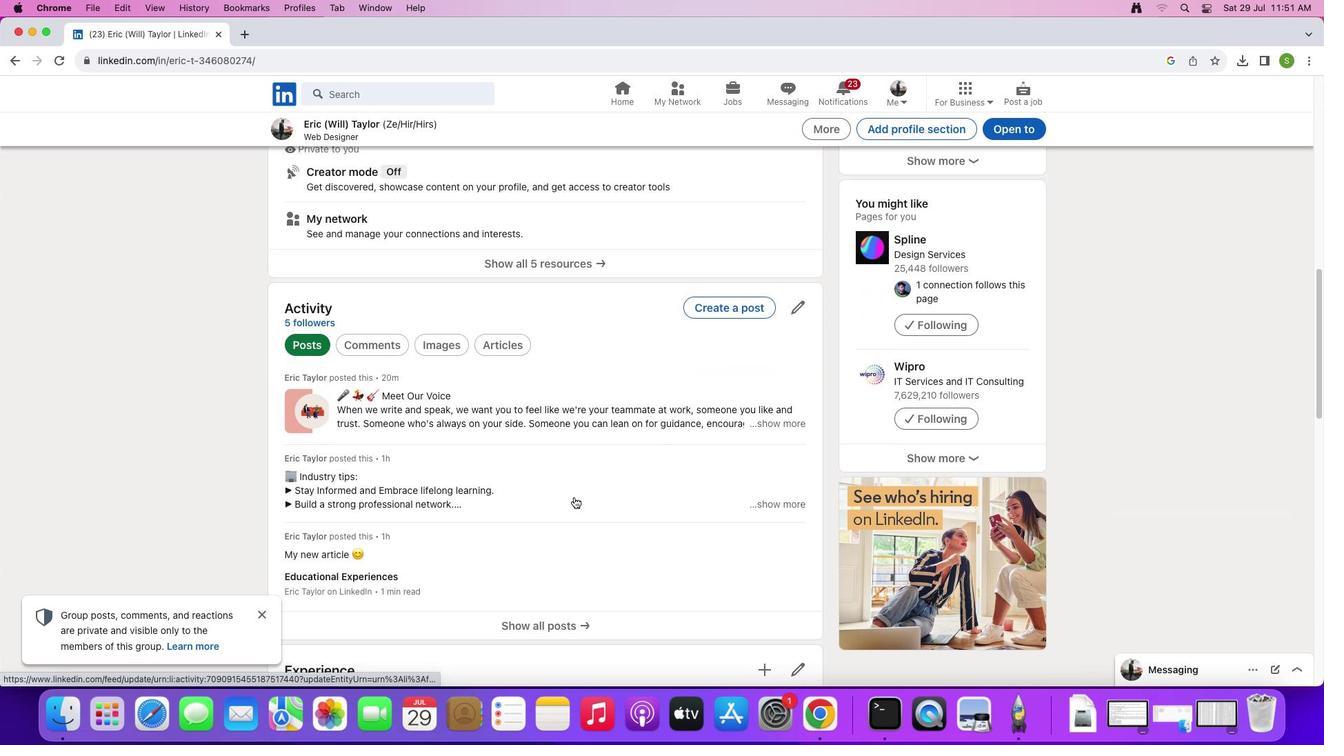 
Action: Mouse scrolled (573, 496) with delta (0, 0)
Screenshot: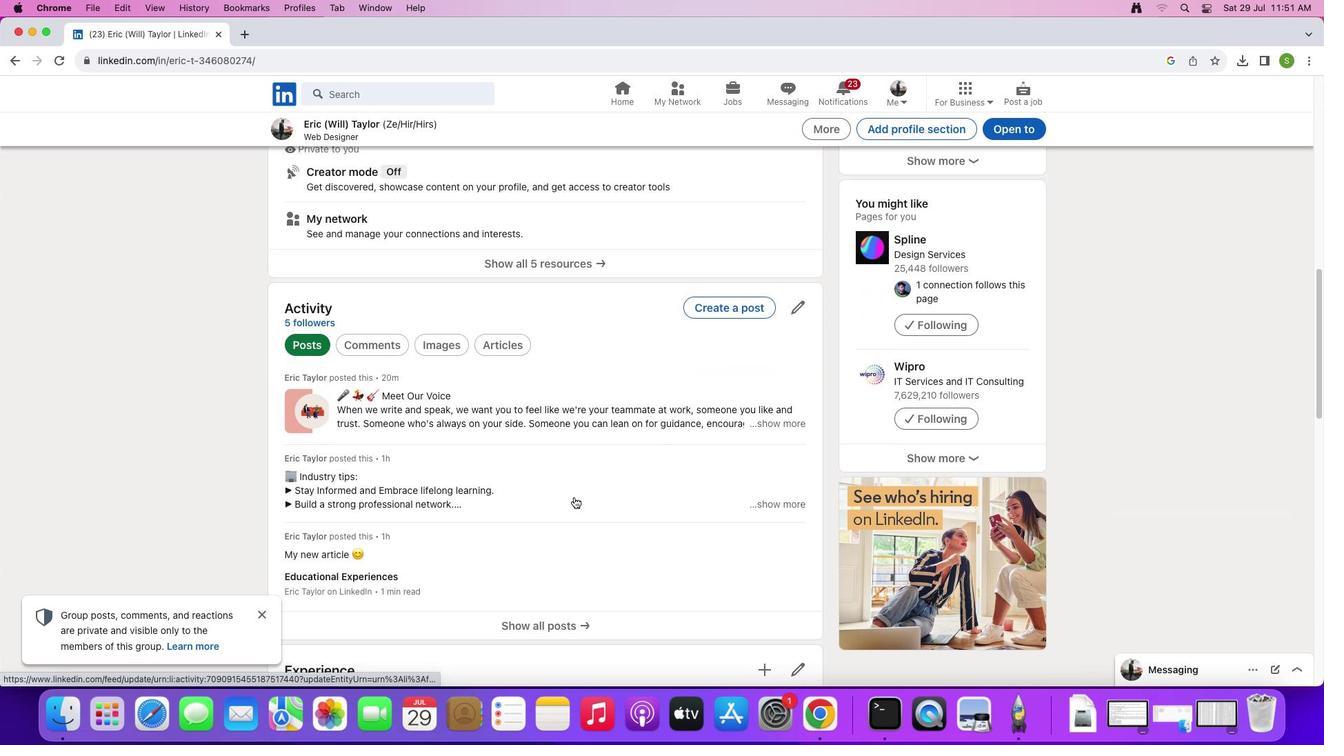 
Action: Mouse scrolled (573, 496) with delta (0, -1)
Screenshot: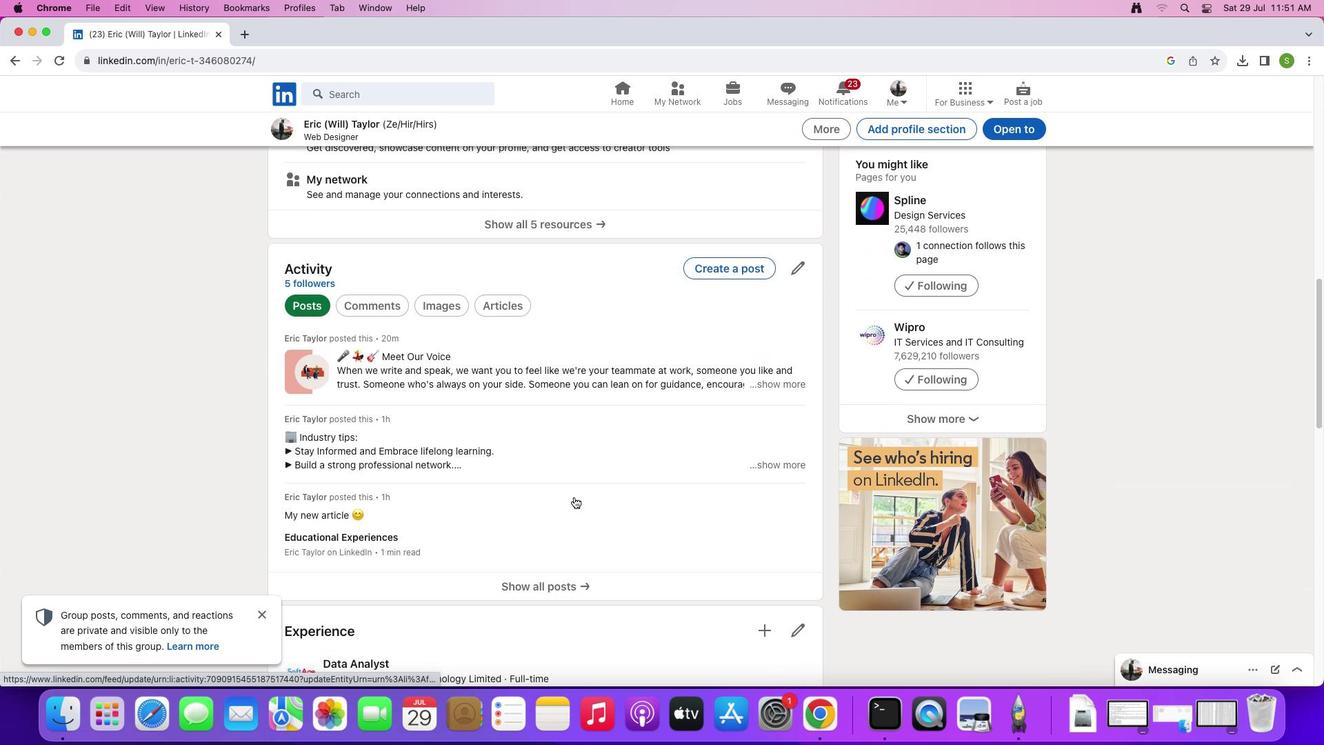 
Action: Mouse scrolled (573, 496) with delta (0, 0)
Screenshot: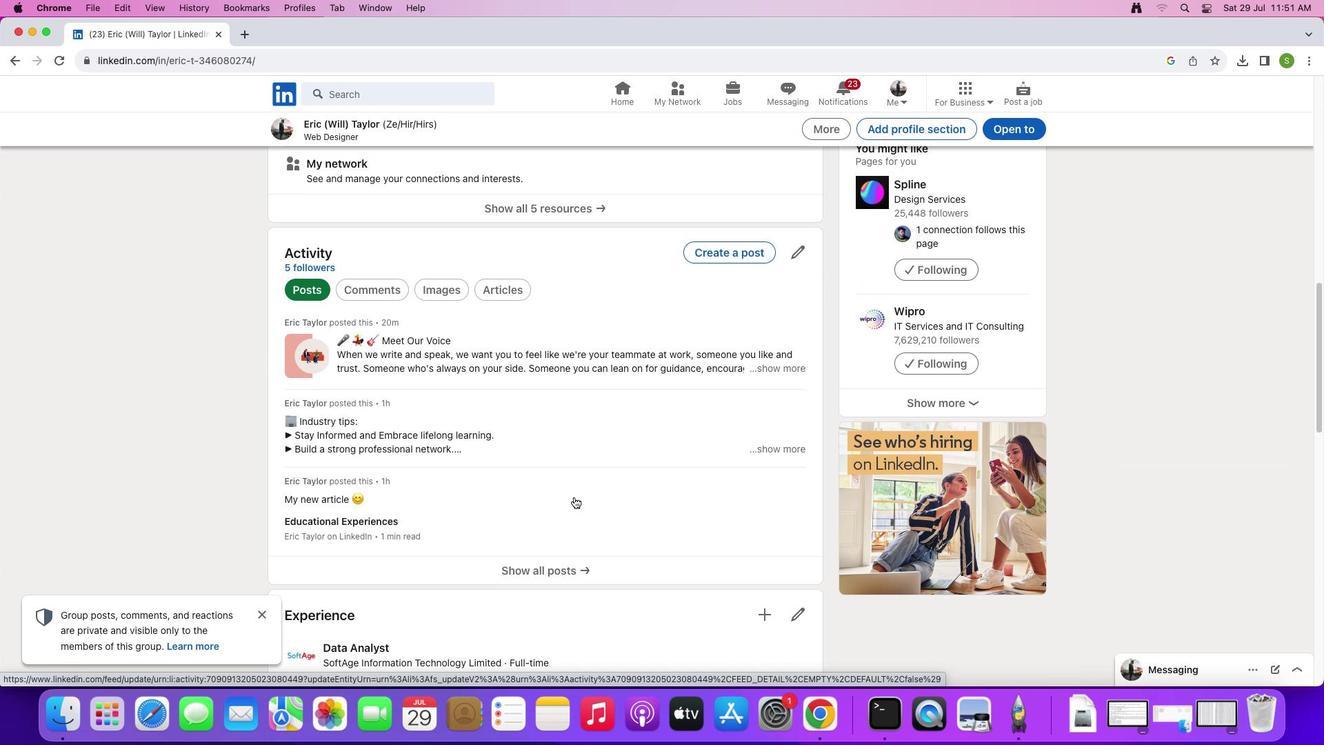 
Action: Mouse scrolled (573, 496) with delta (0, 0)
Screenshot: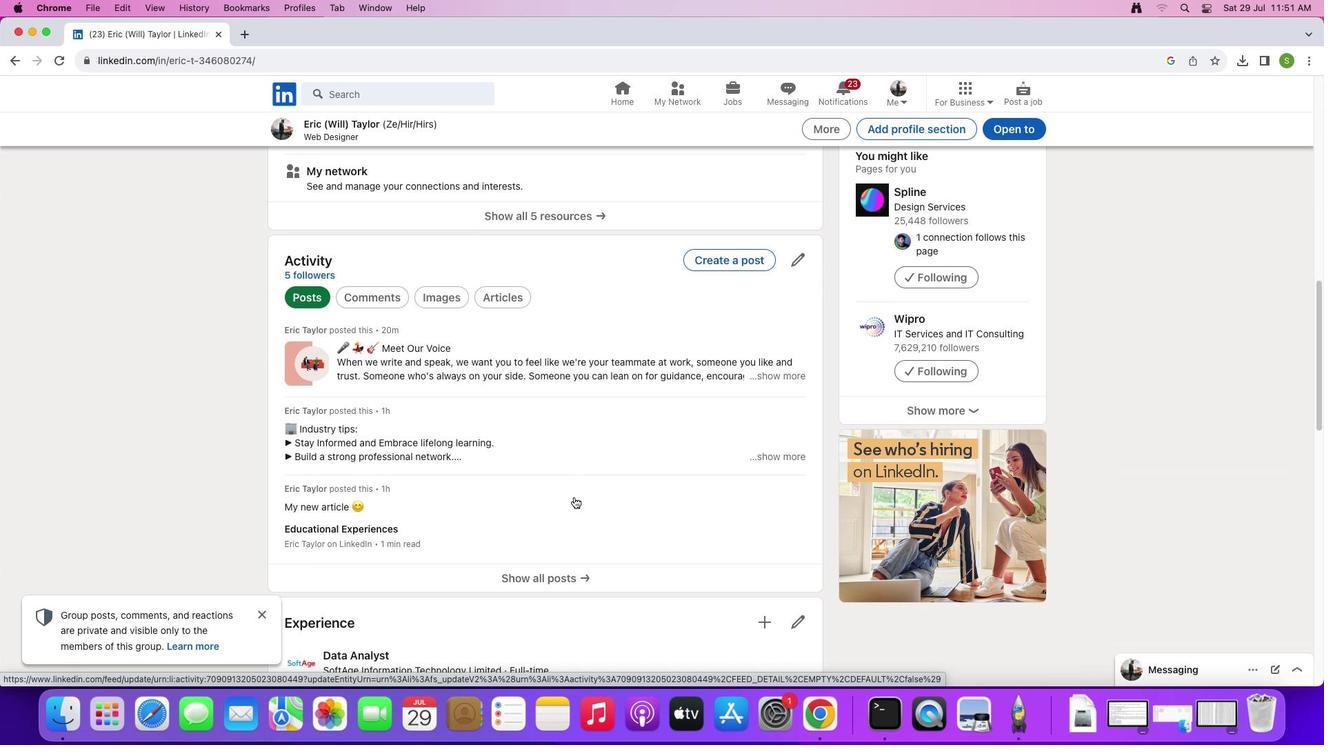 
Action: Mouse moved to (547, 585)
Screenshot: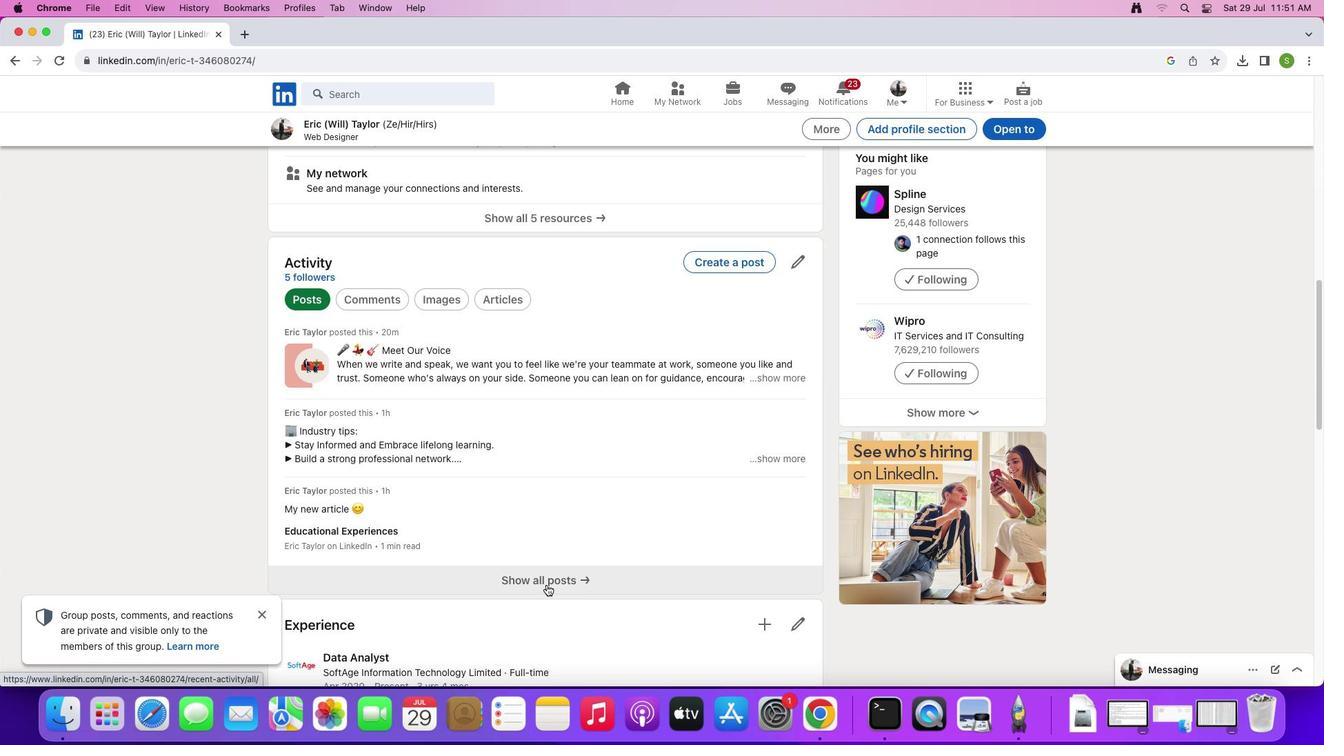 
Action: Mouse pressed left at (547, 585)
Screenshot: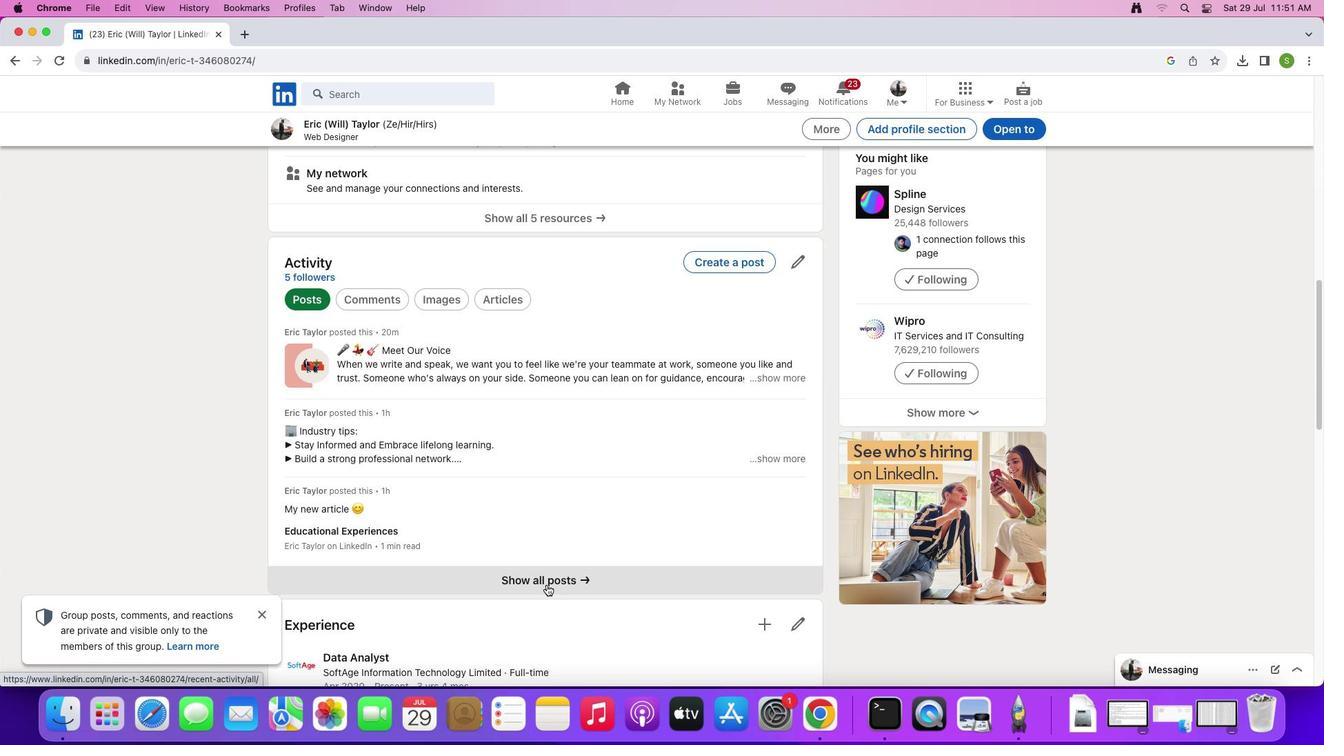 
Action: Mouse moved to (545, 504)
Screenshot: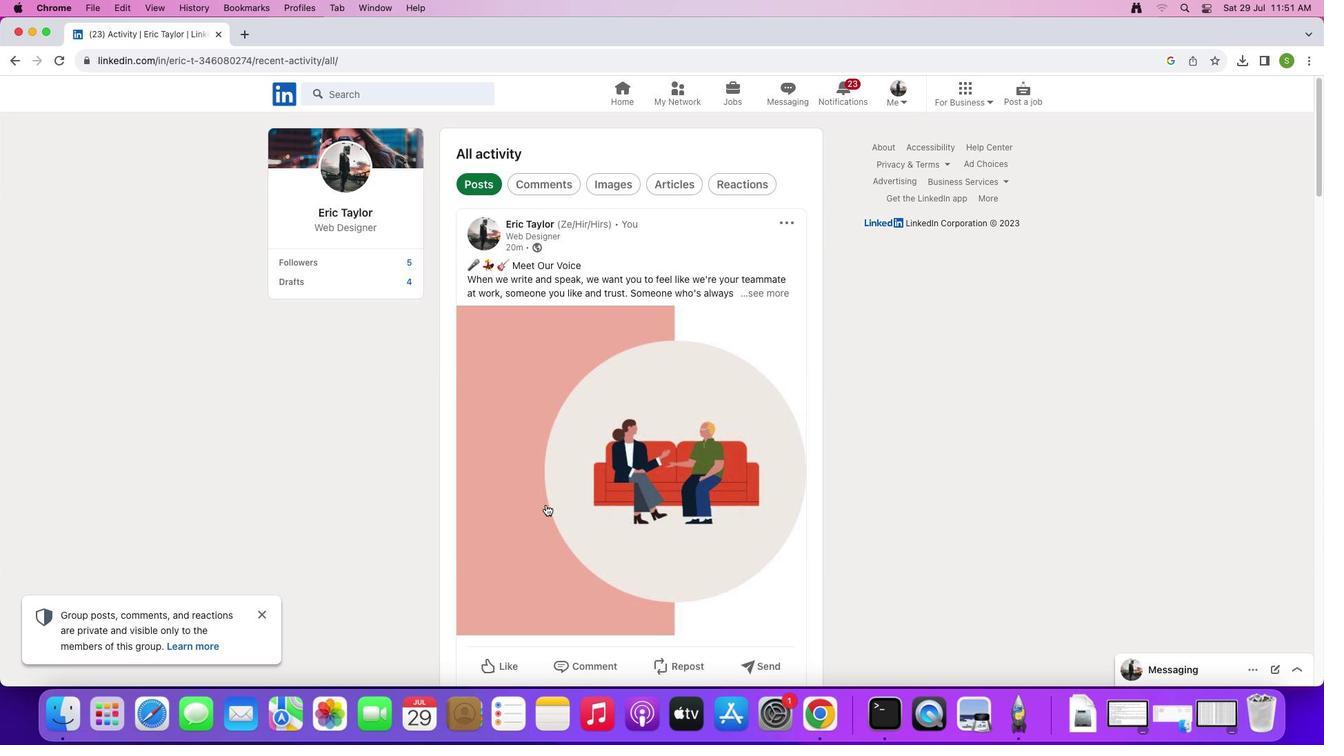 
Action: Mouse scrolled (545, 504) with delta (0, 0)
Screenshot: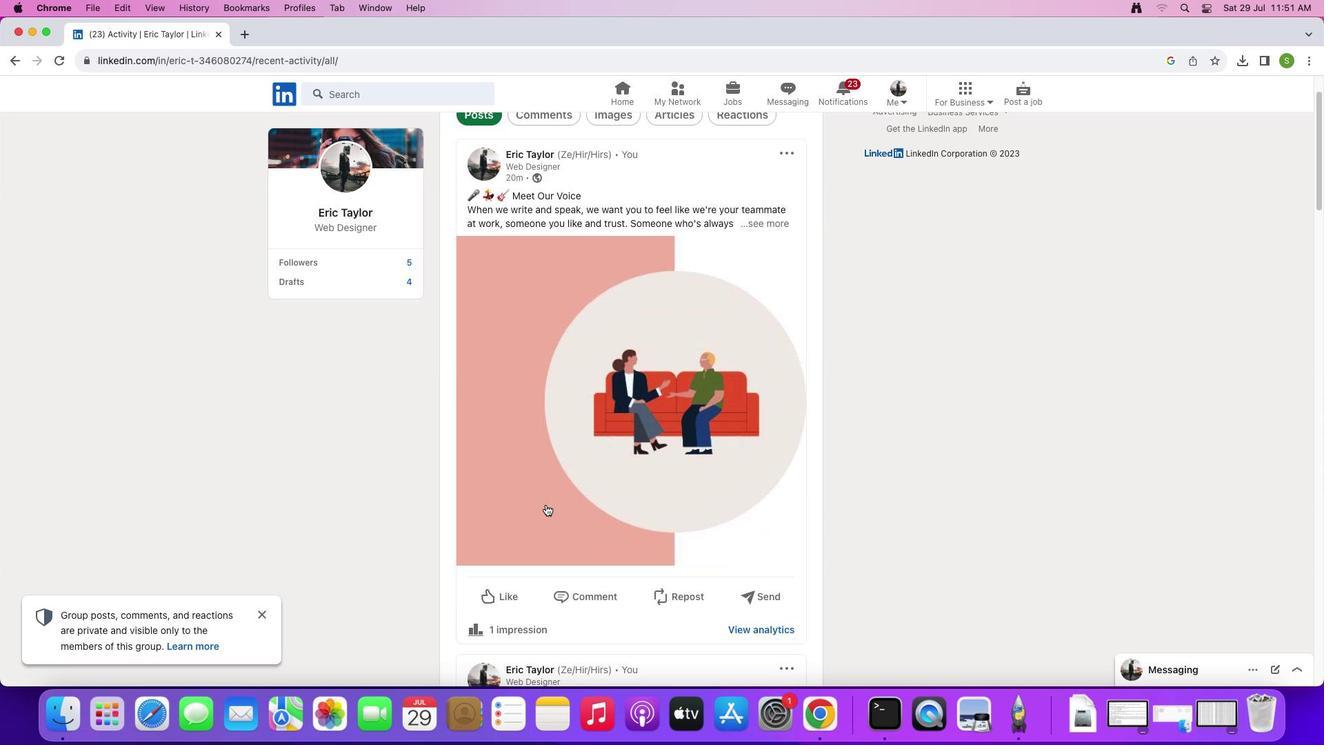 
Action: Mouse scrolled (545, 504) with delta (0, 0)
Screenshot: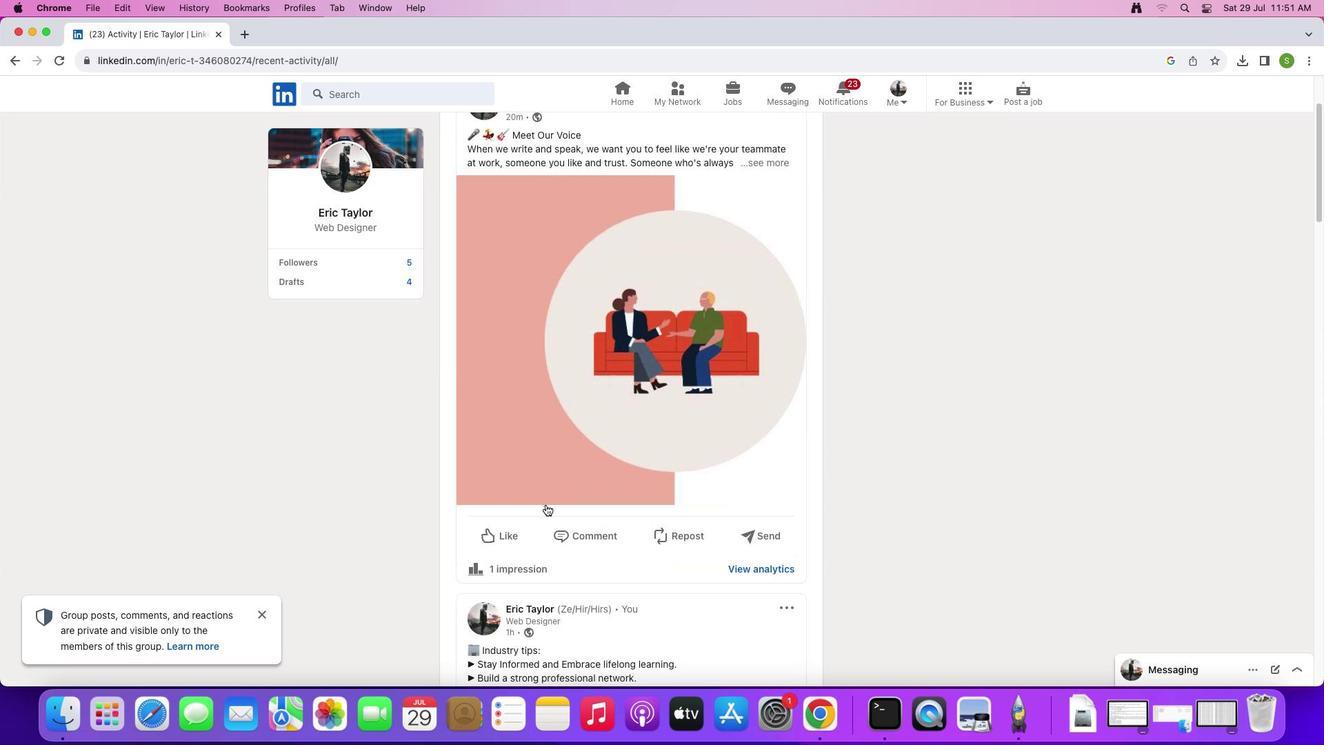 
Action: Mouse scrolled (545, 504) with delta (0, -2)
Screenshot: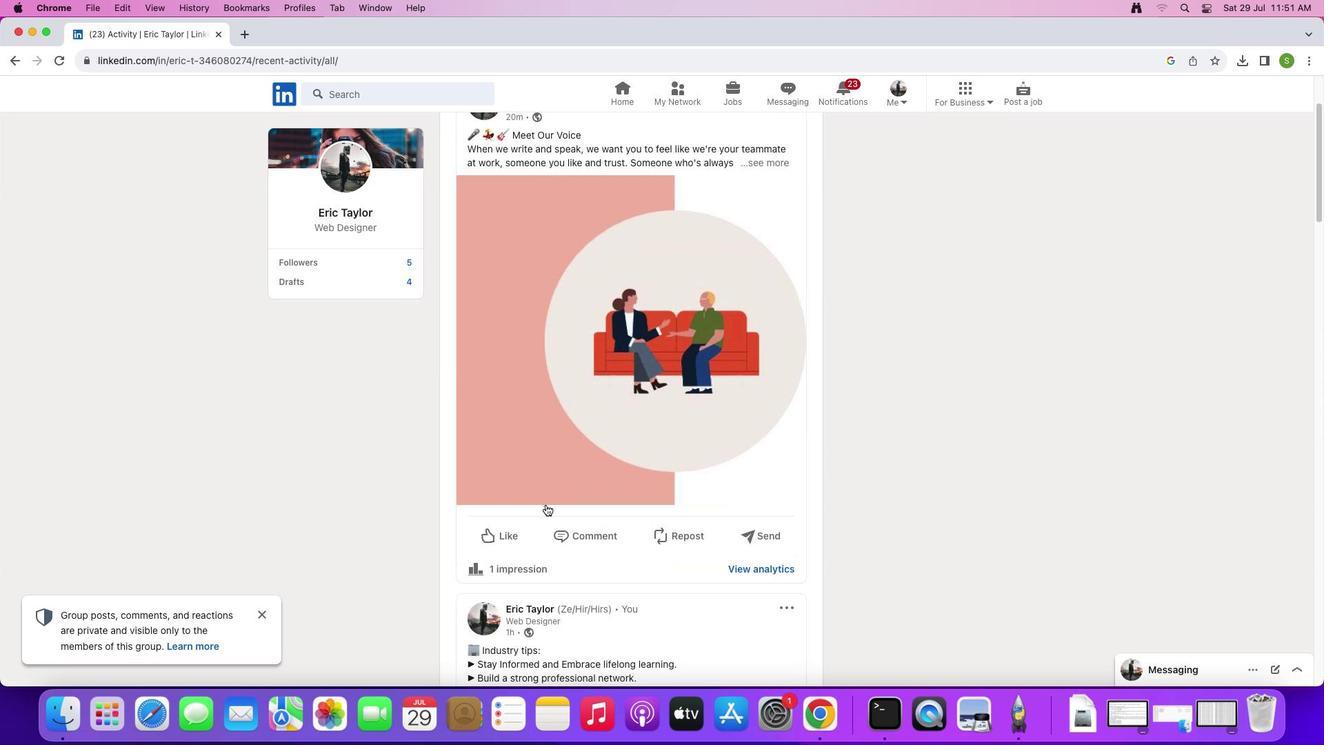 
Action: Mouse scrolled (545, 504) with delta (0, -2)
Screenshot: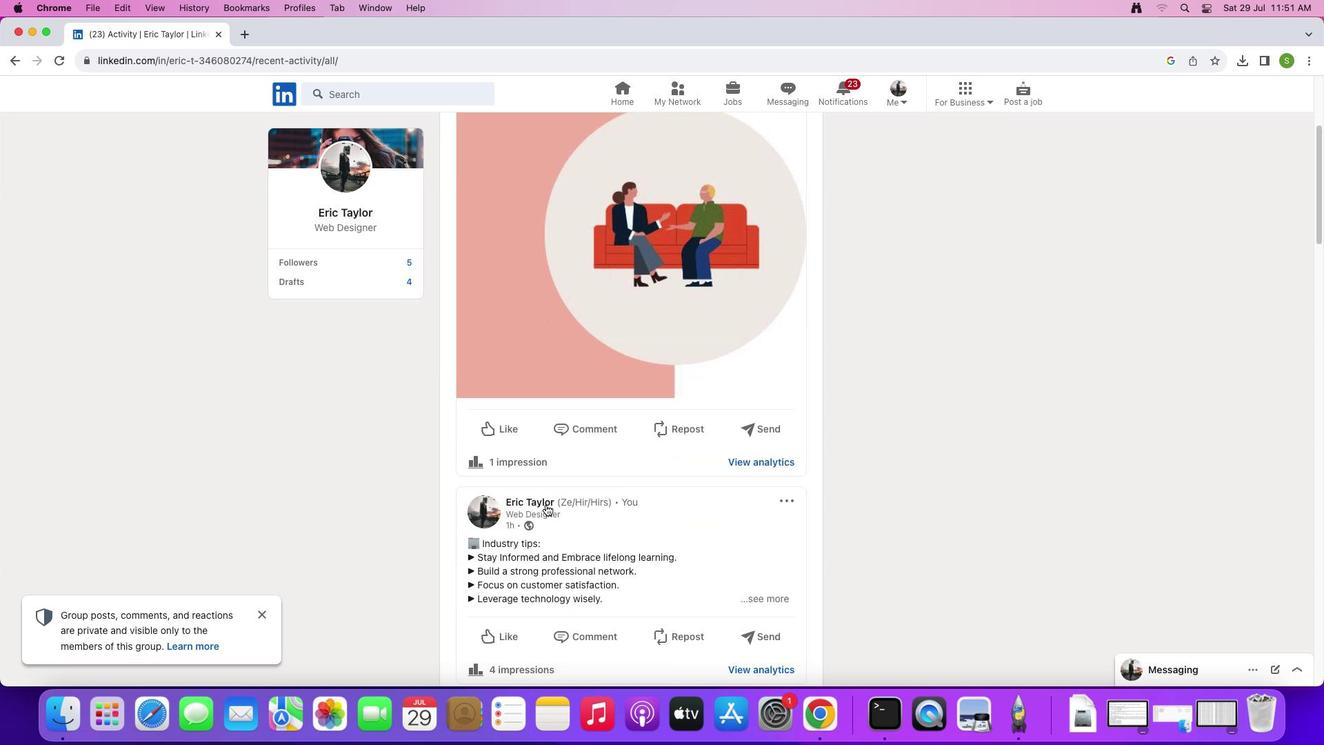 
Action: Mouse moved to (518, 462)
Screenshot: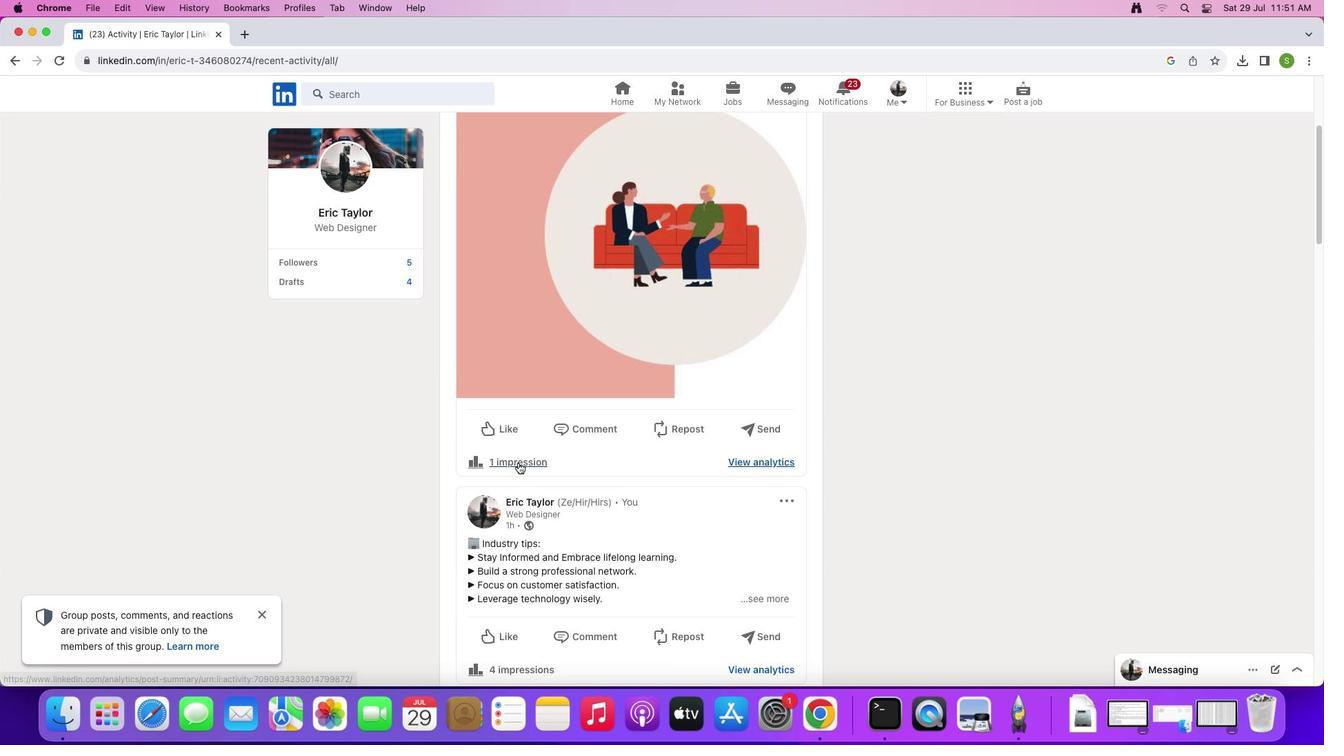 
Action: Mouse pressed left at (518, 462)
Screenshot: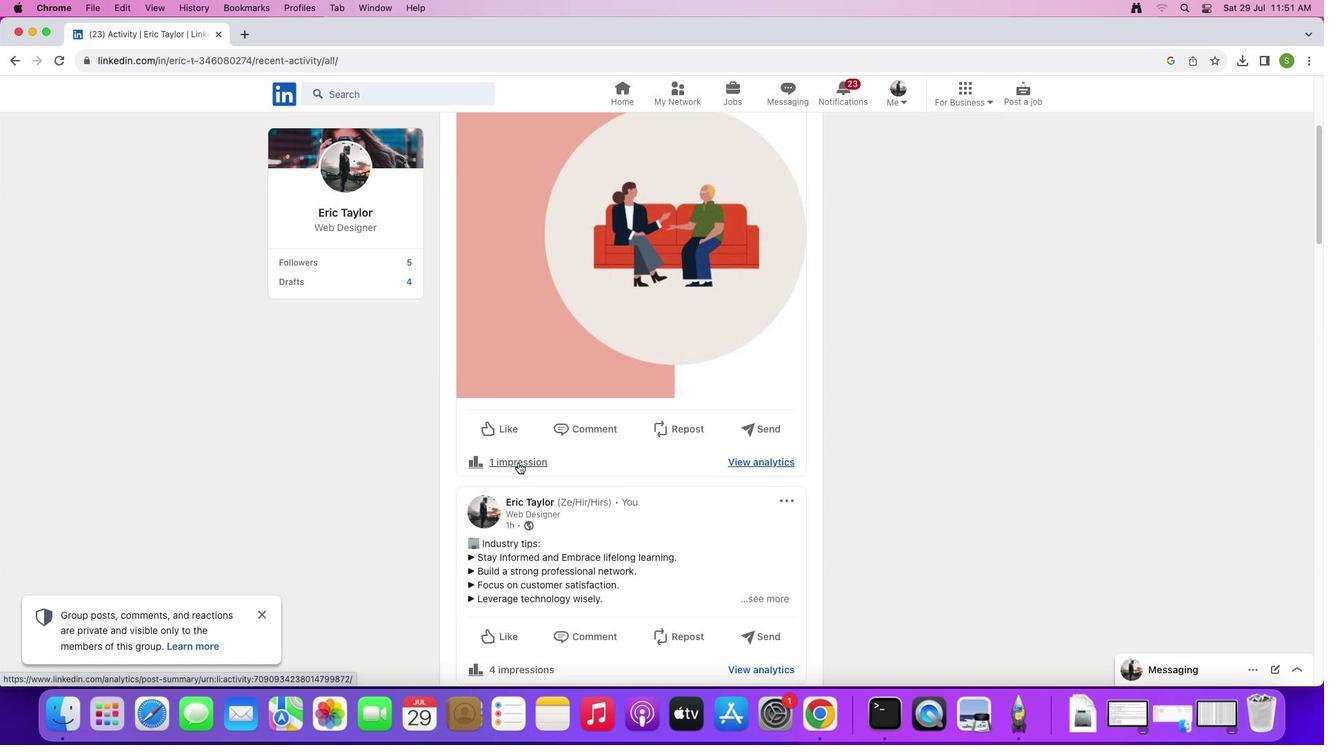 
Action: Mouse moved to (614, 244)
Screenshot: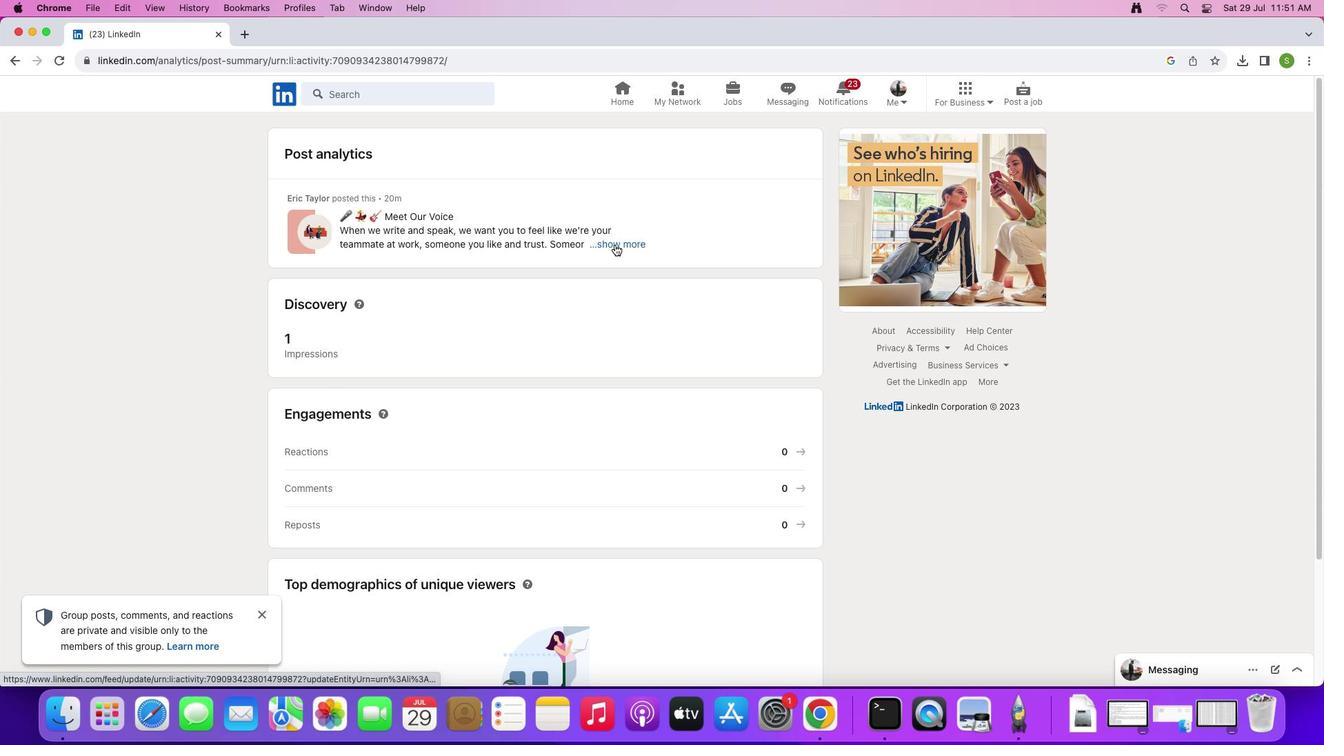 
Action: Mouse pressed left at (614, 244)
Screenshot: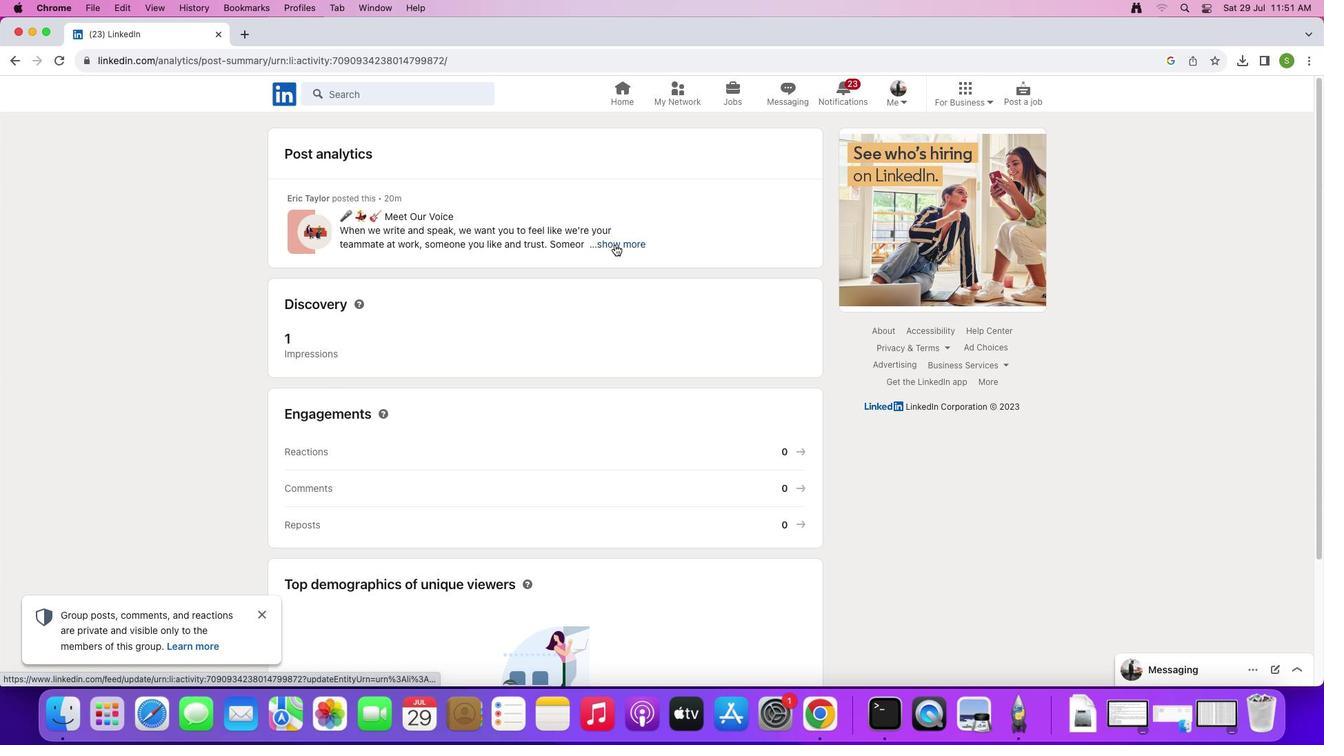 
Action: Mouse moved to (609, 567)
Screenshot: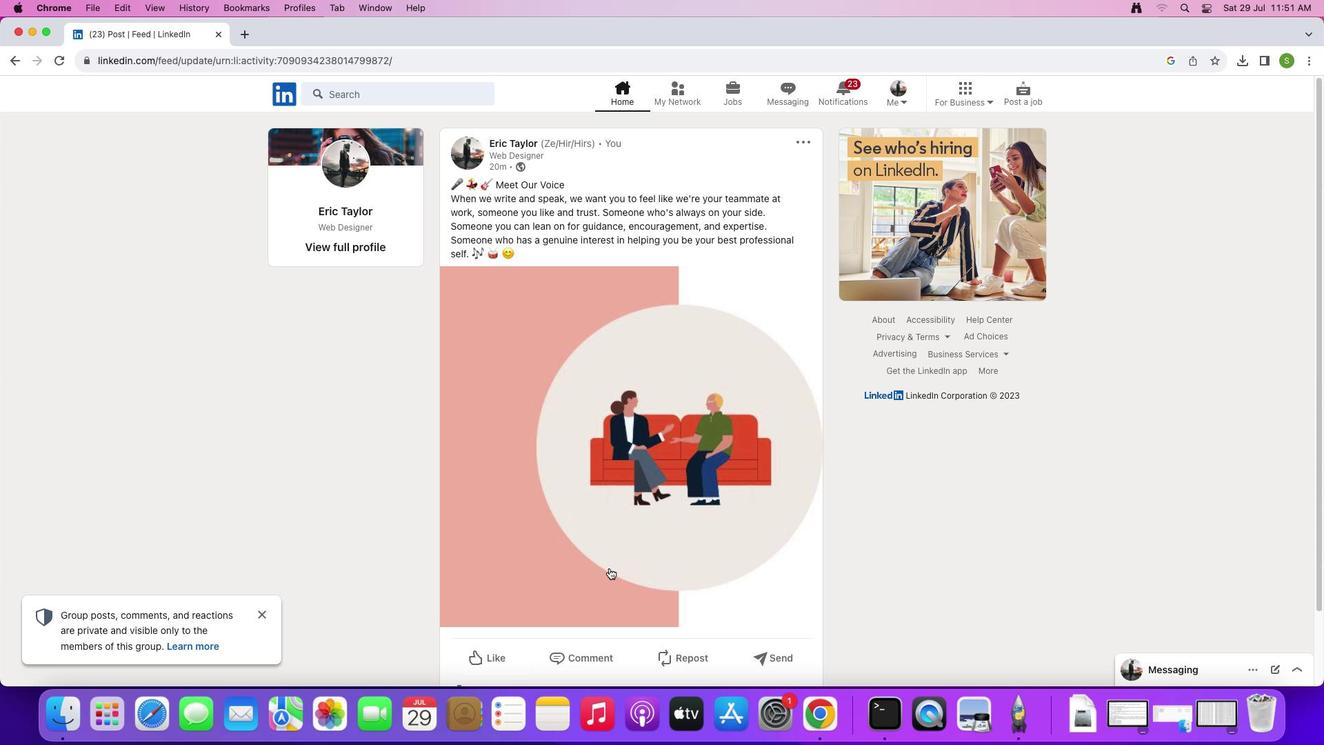 
Action: Mouse scrolled (609, 567) with delta (0, 0)
Screenshot: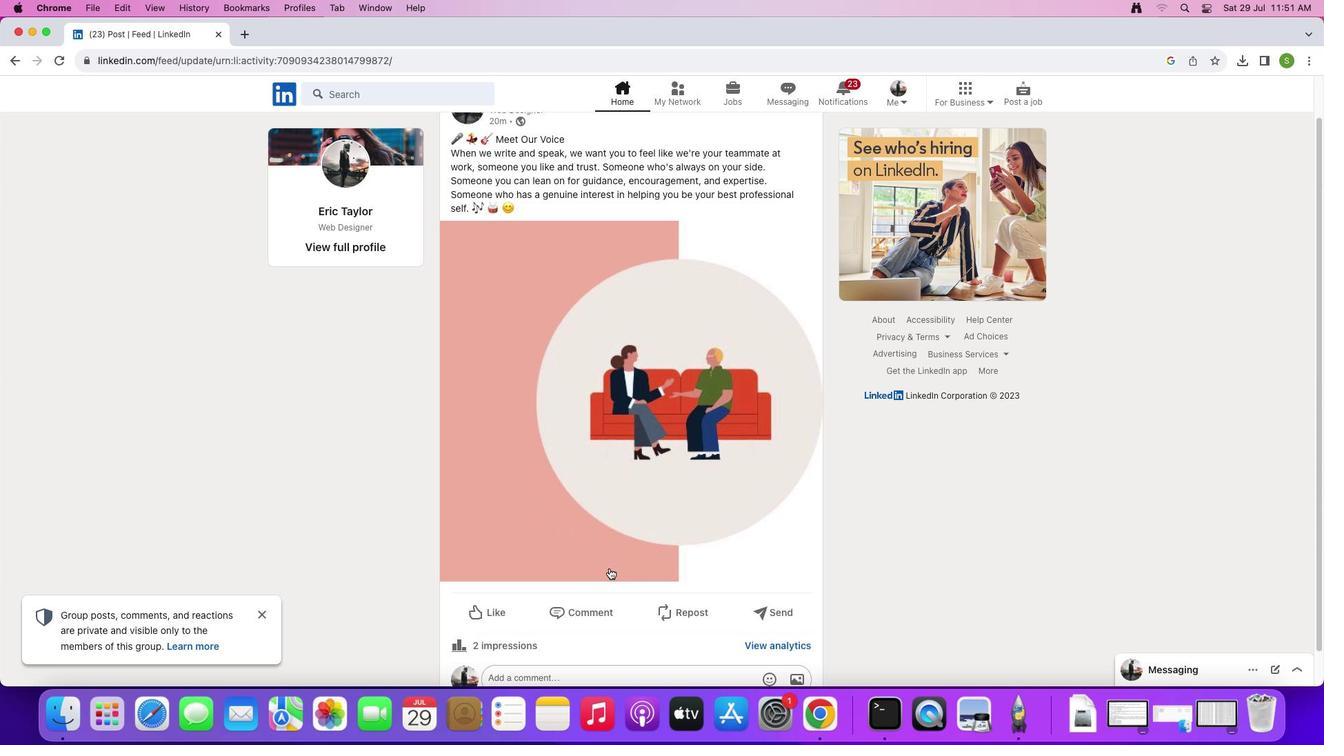 
Action: Mouse scrolled (609, 567) with delta (0, 0)
Screenshot: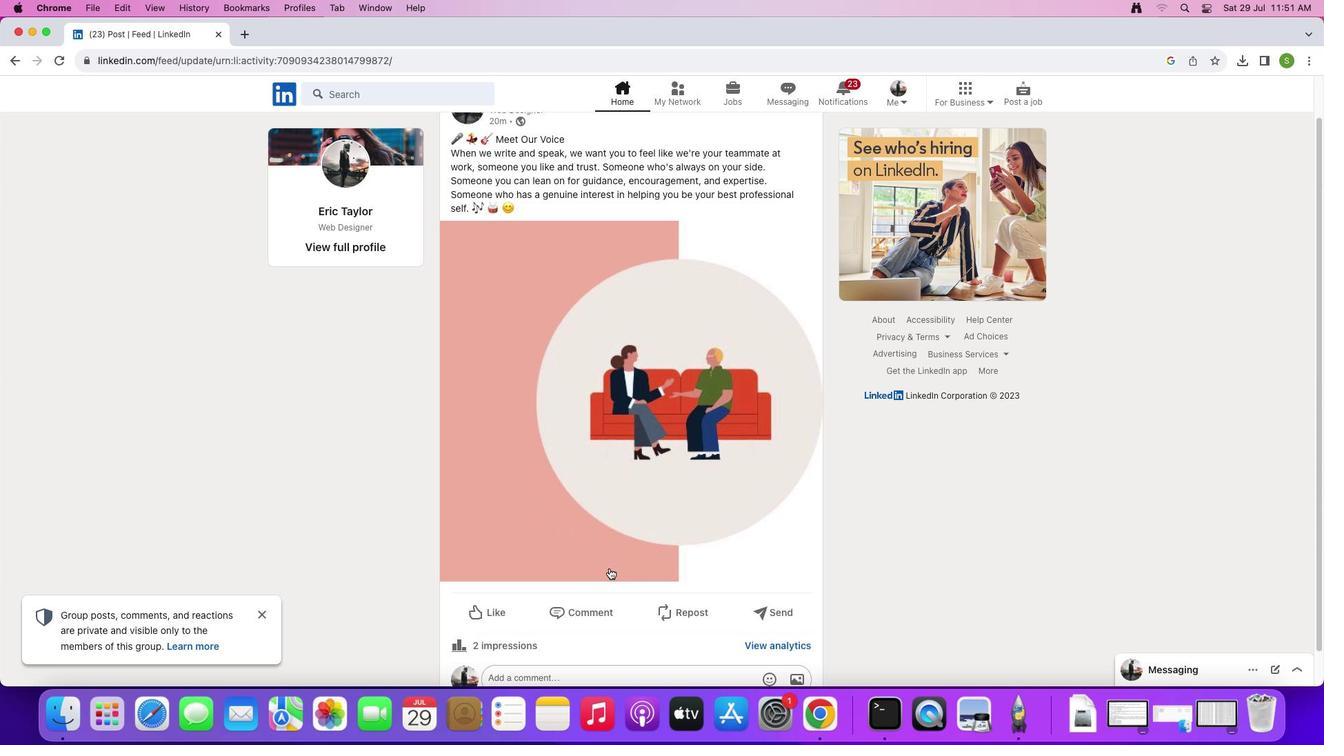 
Action: Mouse scrolled (609, 567) with delta (0, -1)
Screenshot: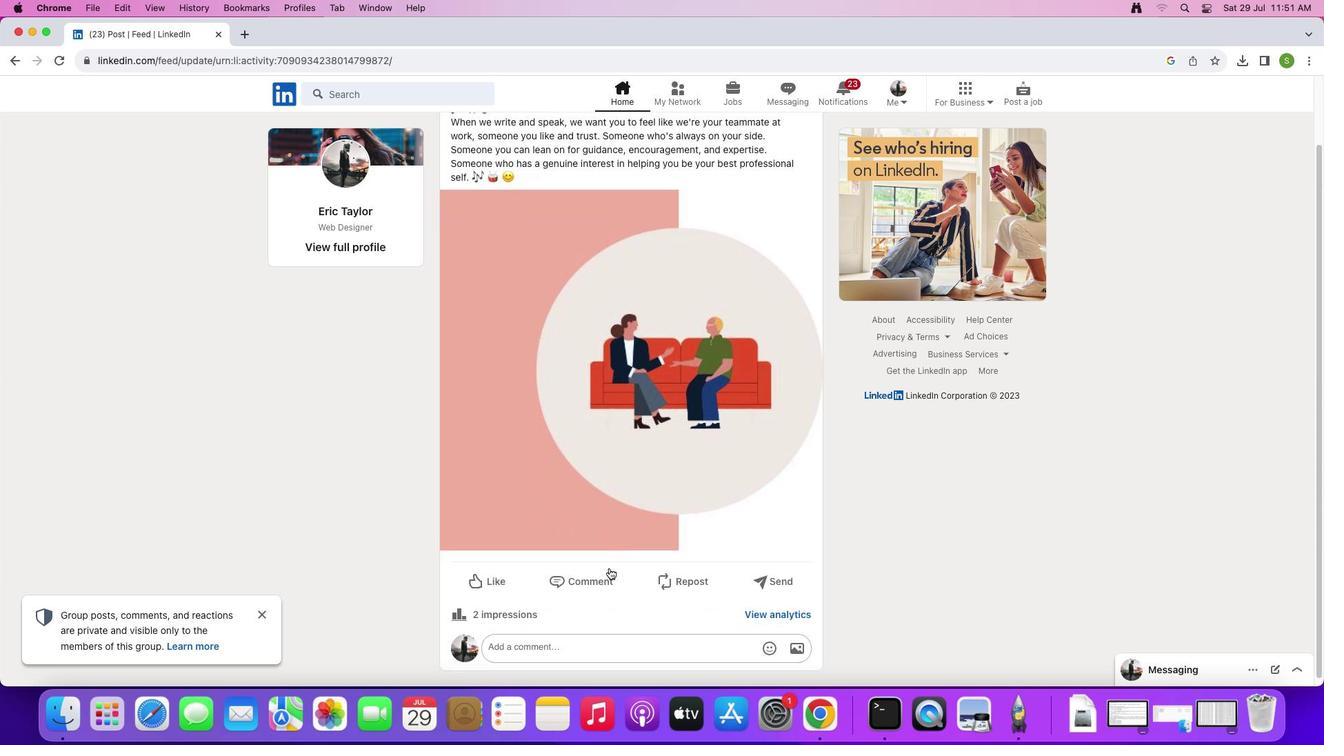 
Action: Mouse moved to (509, 541)
Screenshot: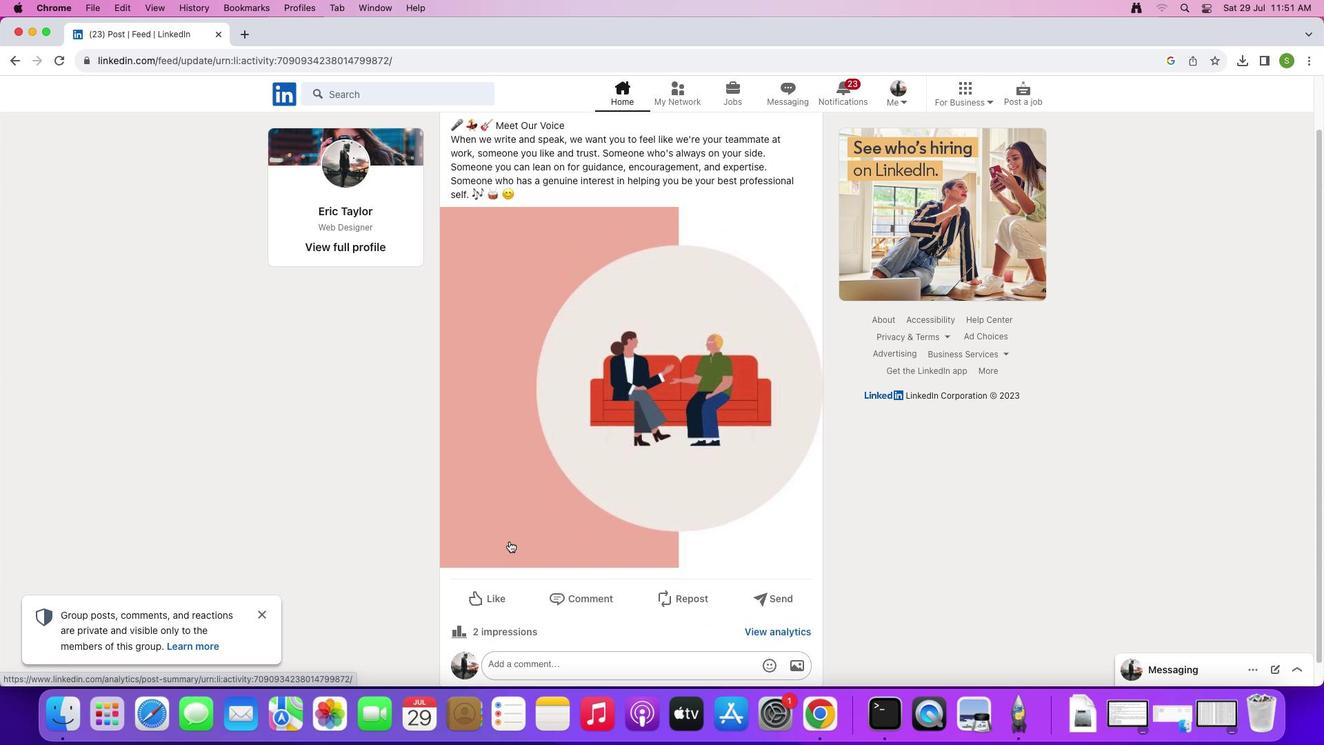 
Action: Mouse scrolled (509, 541) with delta (0, 0)
Screenshot: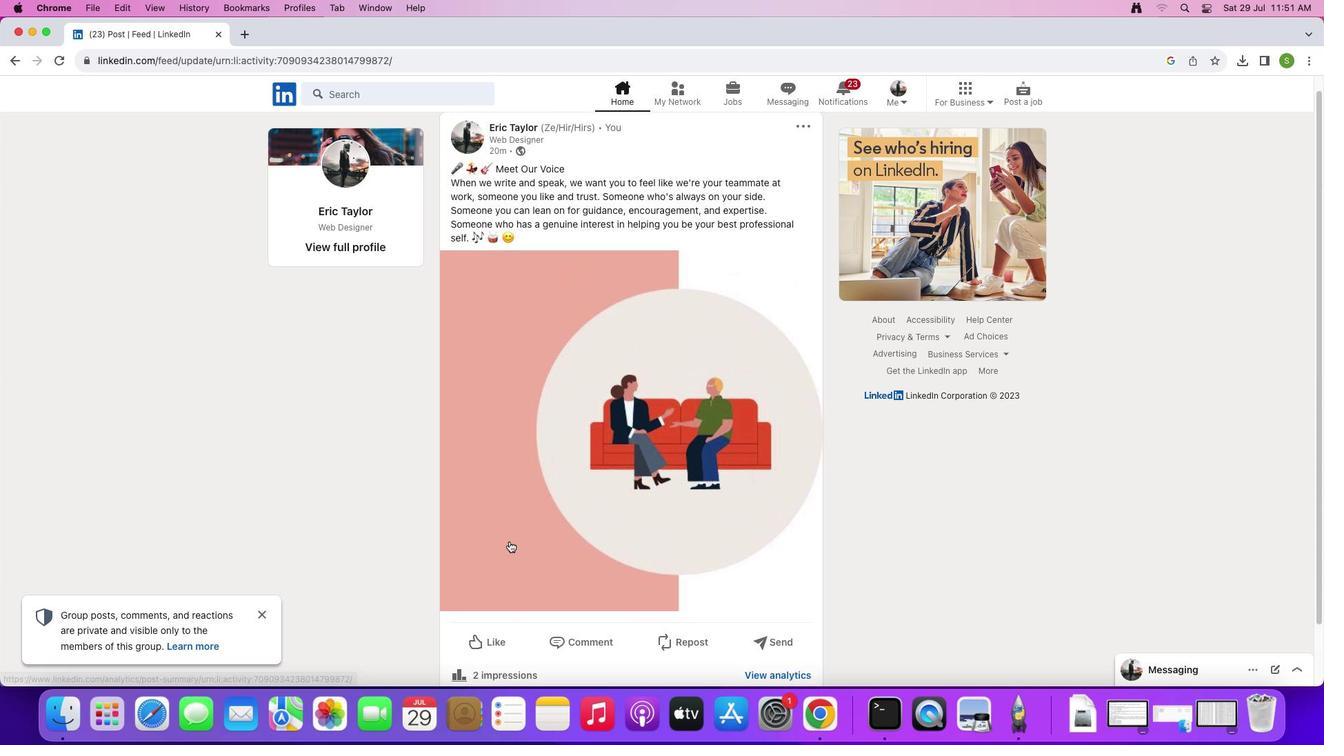 
Action: Mouse scrolled (509, 541) with delta (0, 0)
Screenshot: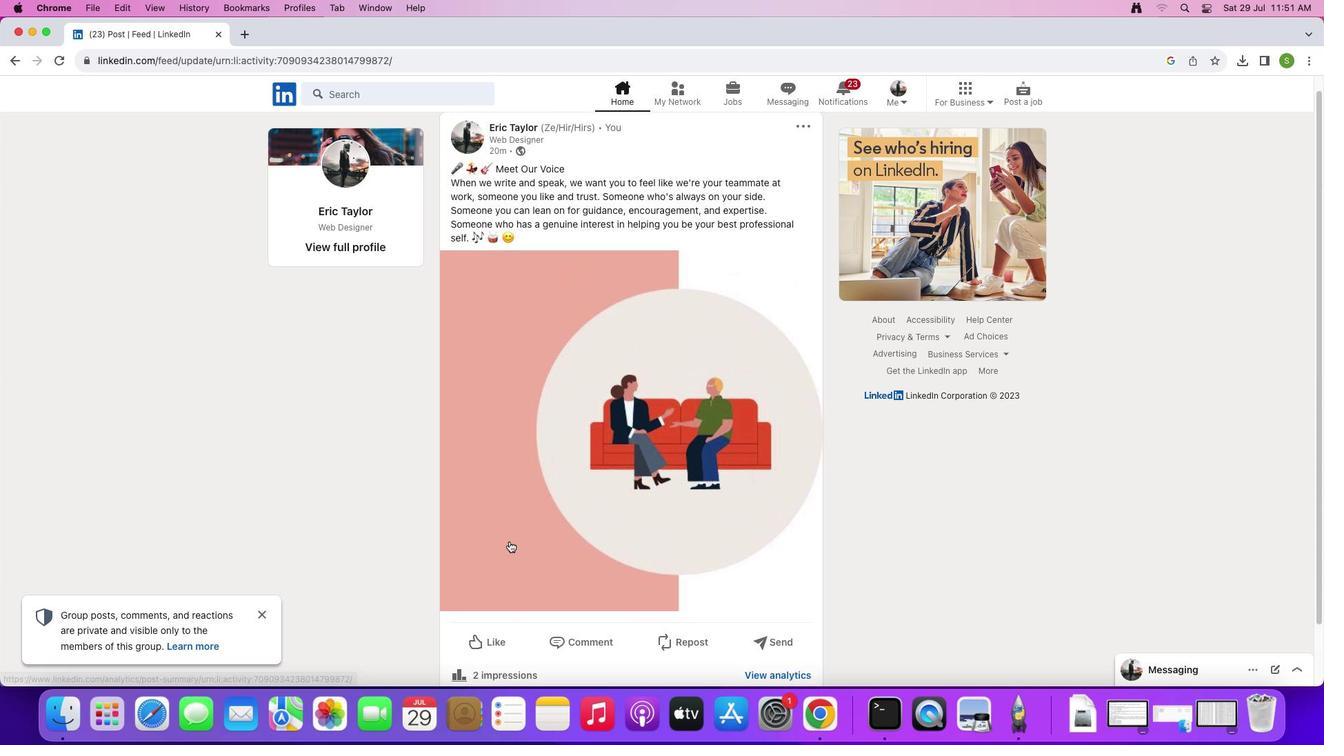 
Action: Mouse scrolled (509, 541) with delta (0, 2)
Screenshot: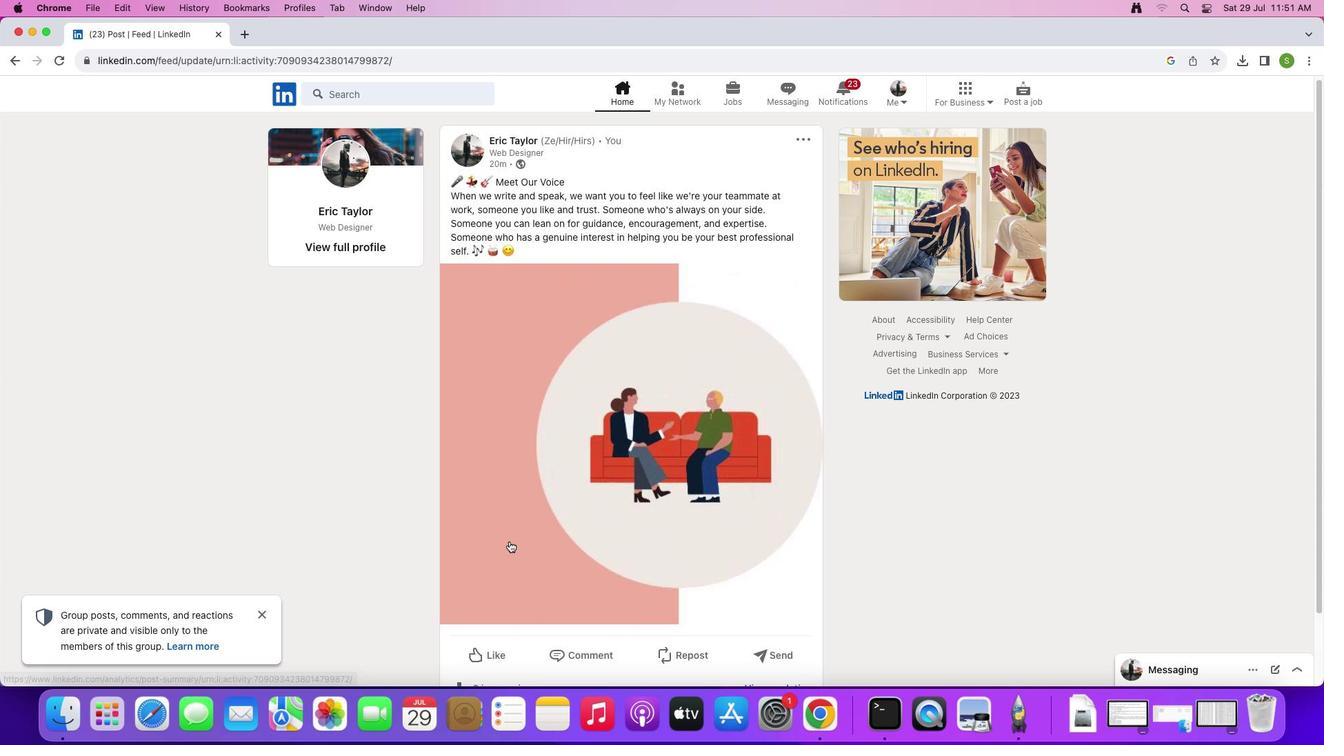 
Action: Mouse scrolled (509, 541) with delta (0, 3)
Screenshot: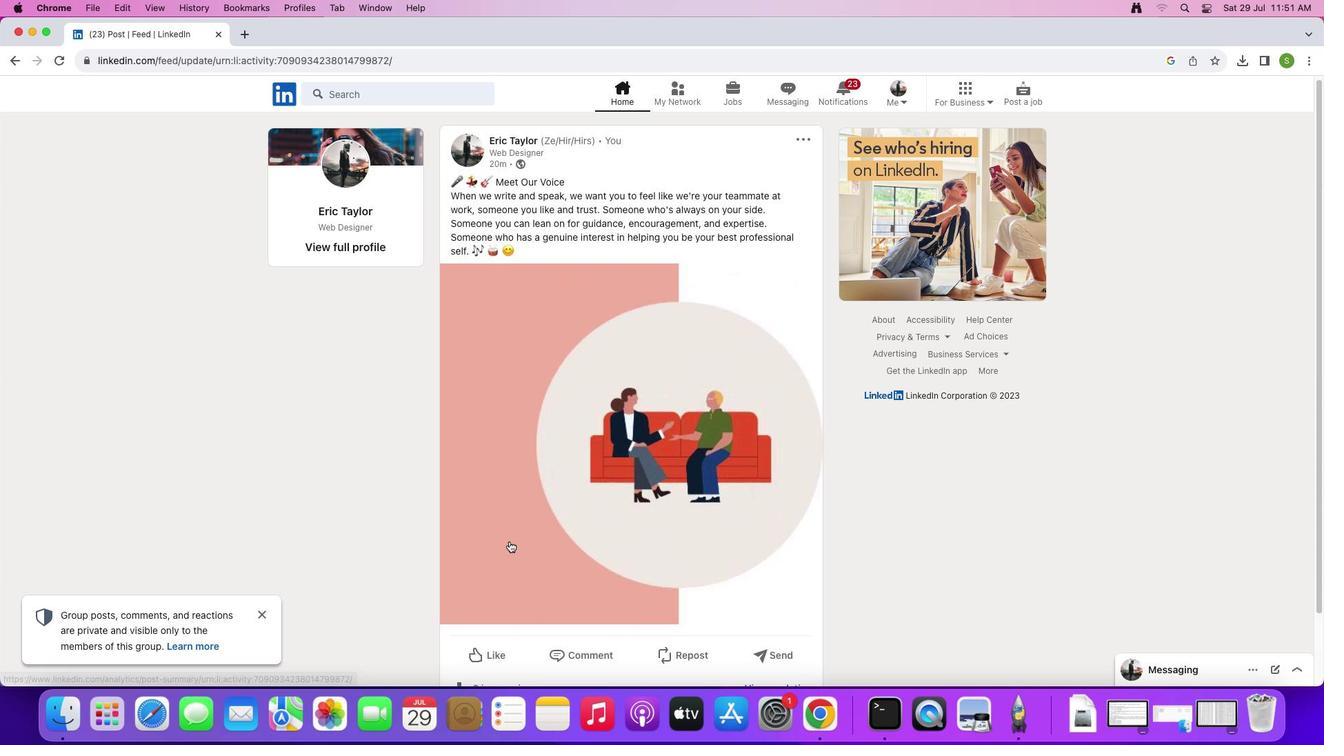 
Action: Mouse scrolled (509, 541) with delta (0, 0)
Screenshot: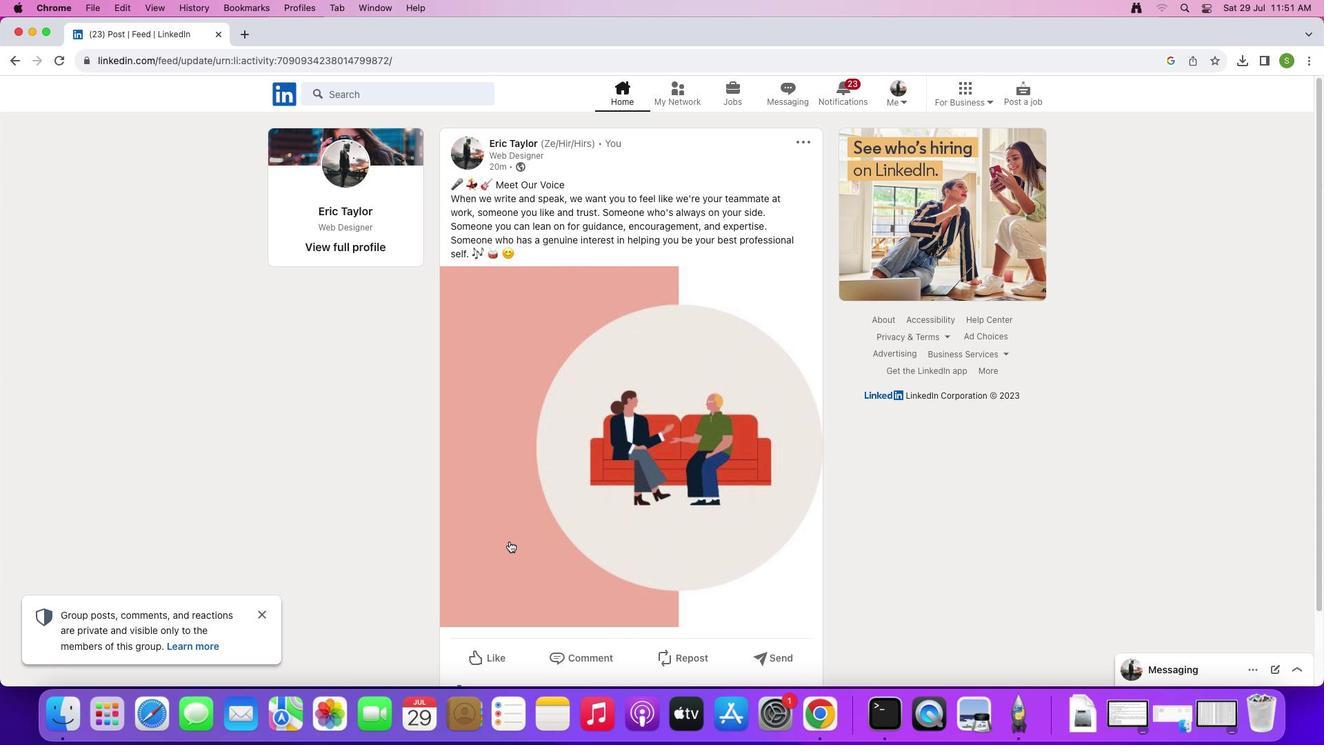
Action: Mouse scrolled (509, 541) with delta (0, 0)
Screenshot: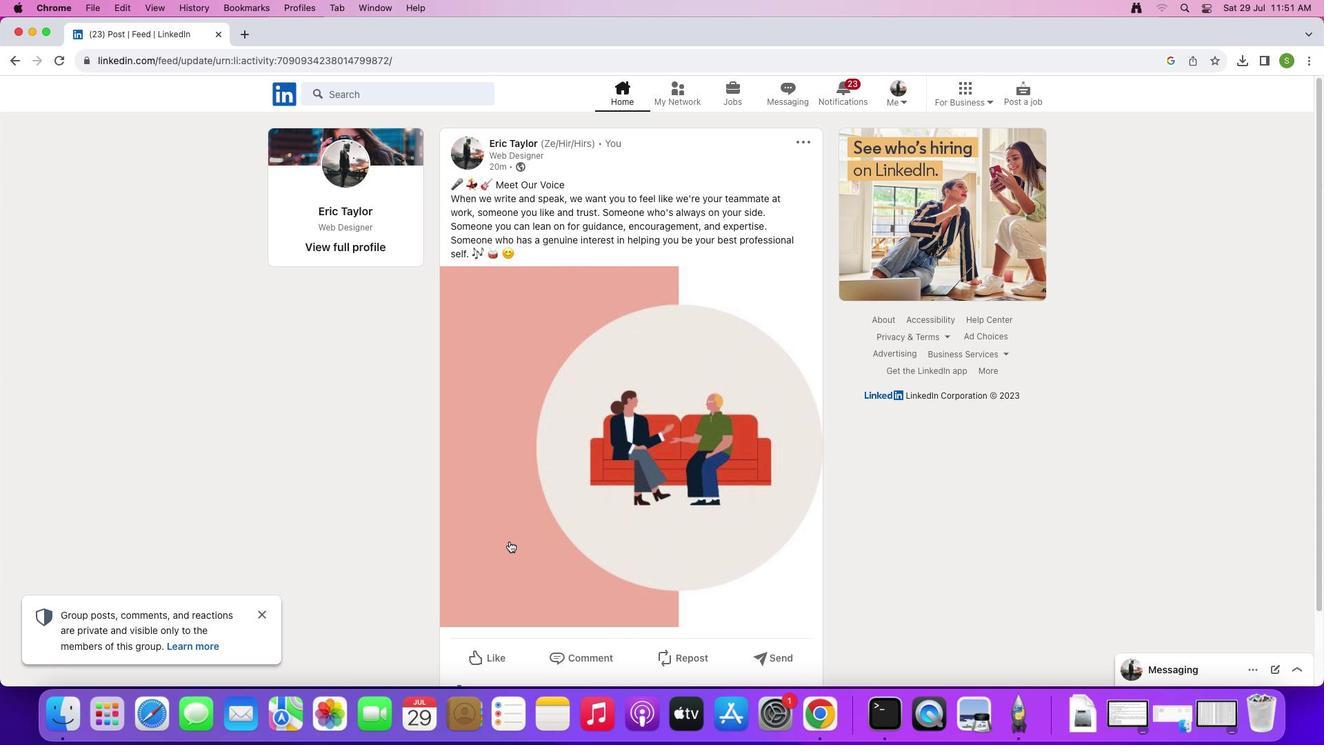 
Action: Mouse scrolled (509, 541) with delta (0, 2)
Screenshot: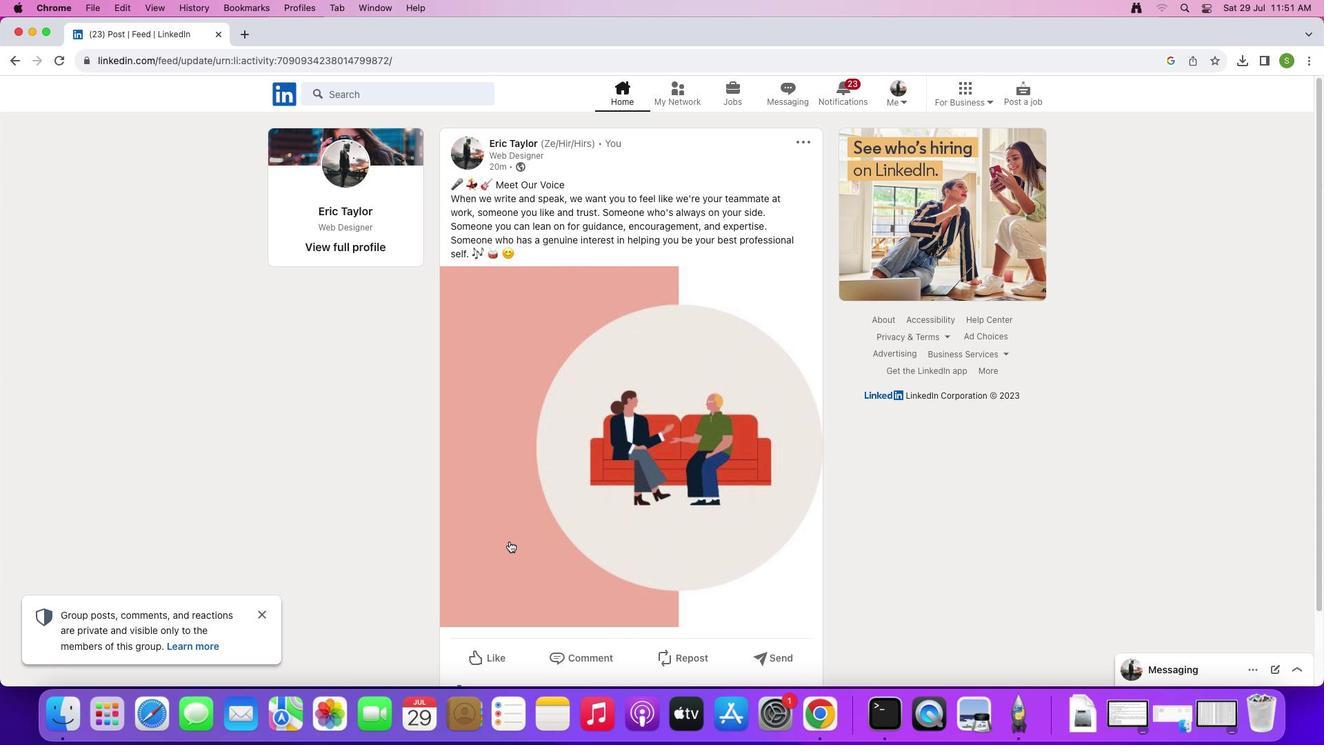 
Action: Mouse scrolled (509, 541) with delta (0, 3)
Screenshot: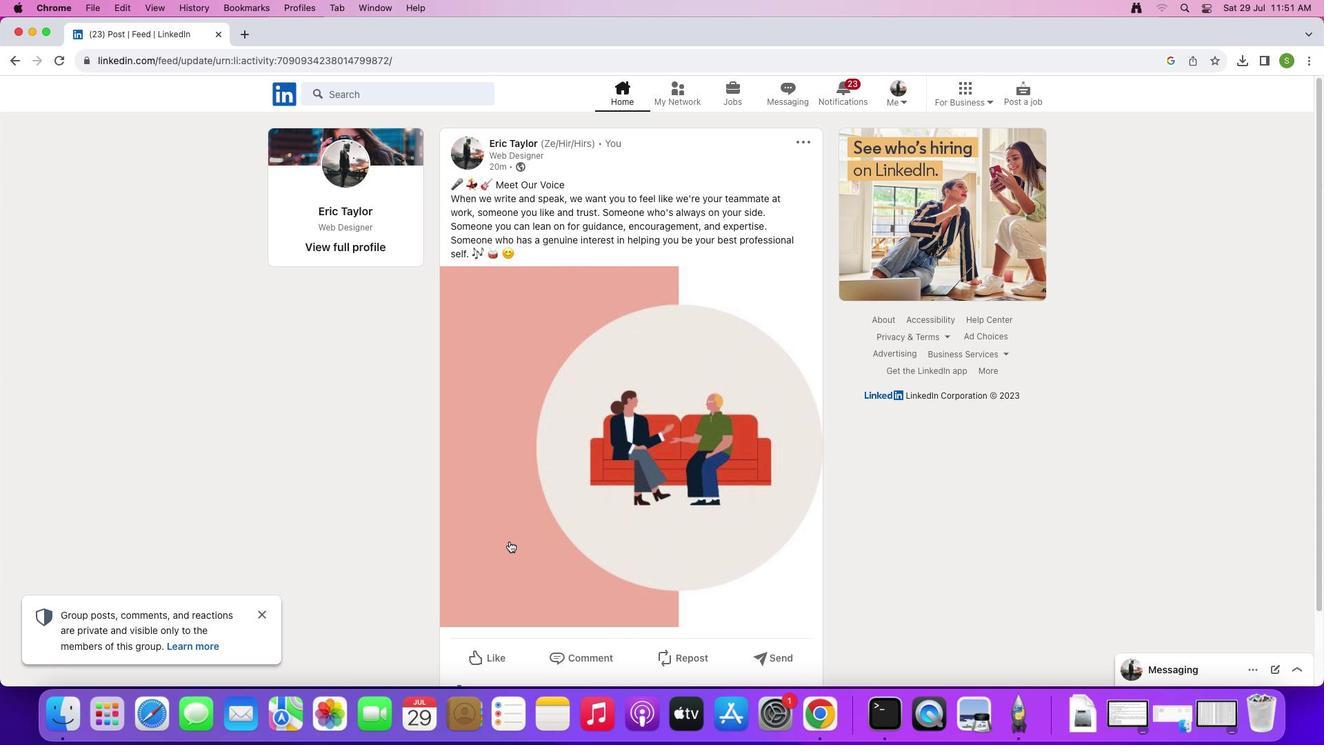 
Action: Mouse moved to (514, 558)
Screenshot: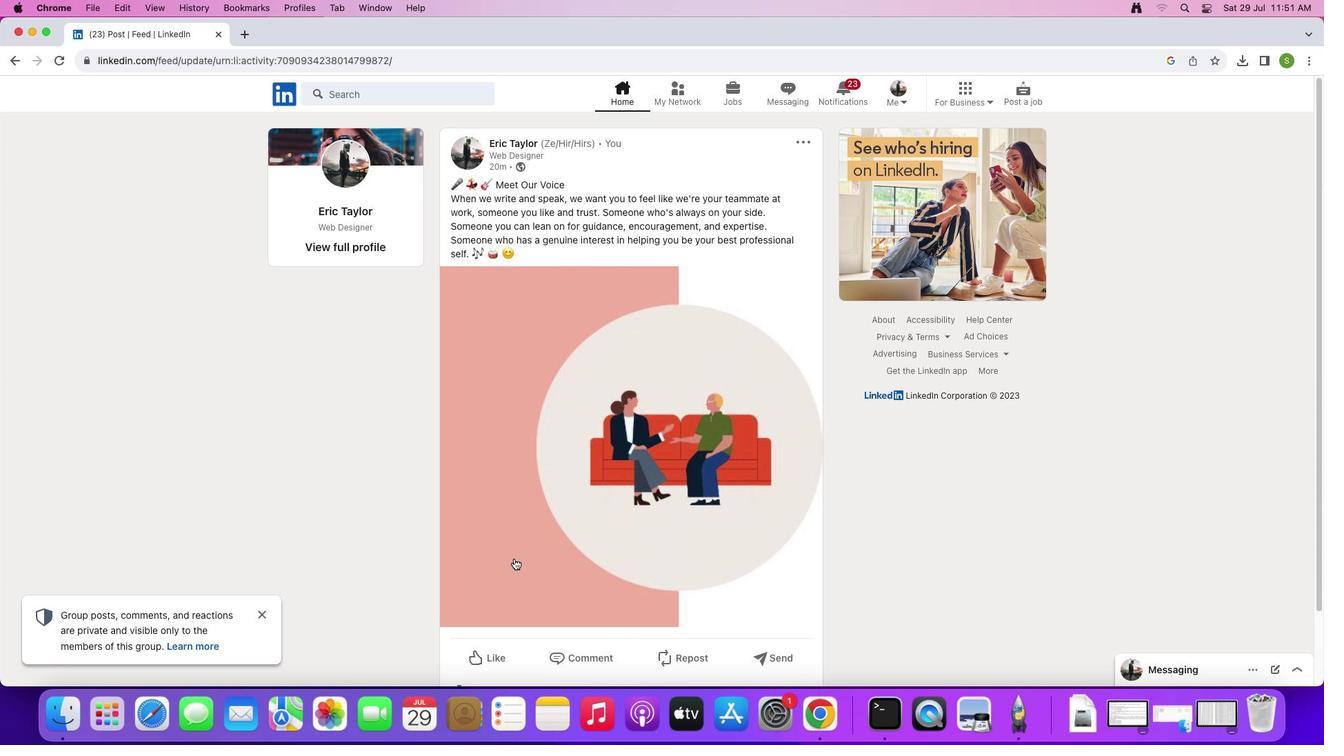 
Action: Mouse scrolled (514, 558) with delta (0, 0)
Screenshot: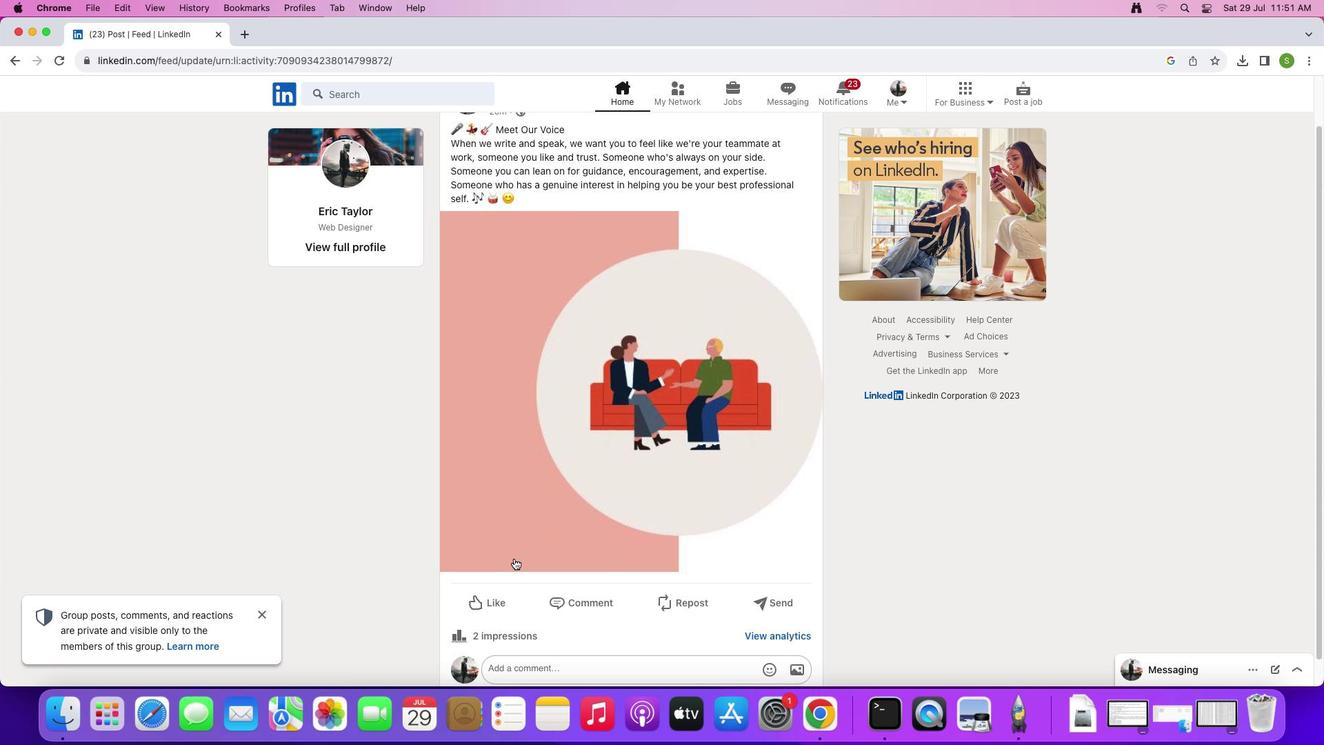 
Action: Mouse scrolled (514, 558) with delta (0, 0)
Screenshot: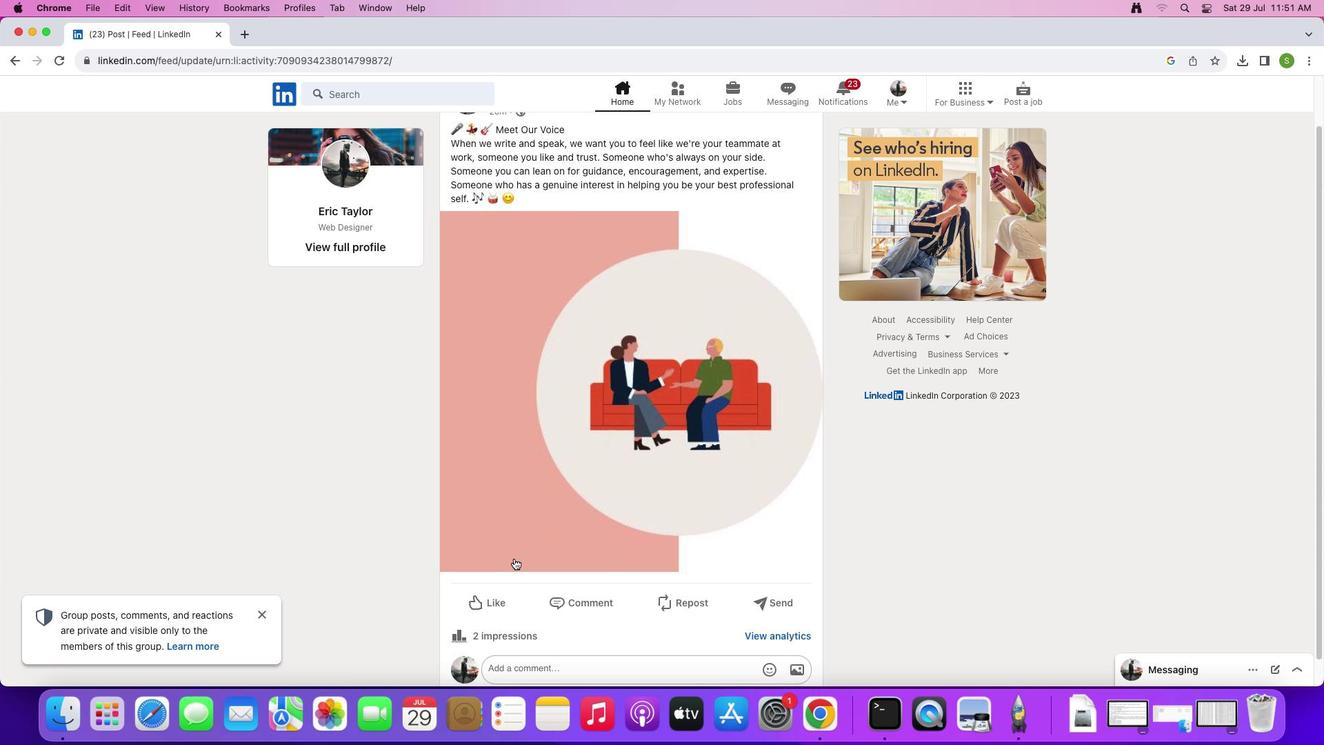 
Action: Mouse scrolled (514, 558) with delta (0, -2)
Screenshot: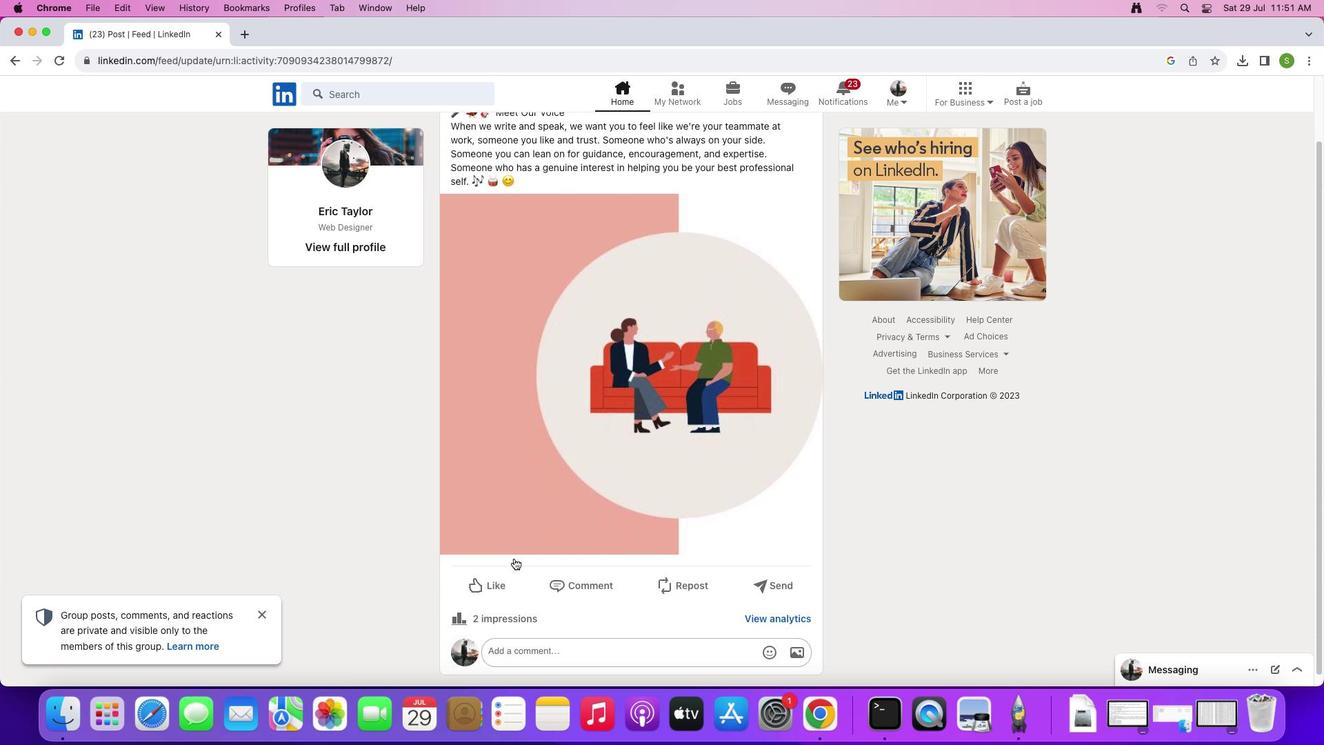 
Action: Mouse moved to (488, 610)
Screenshot: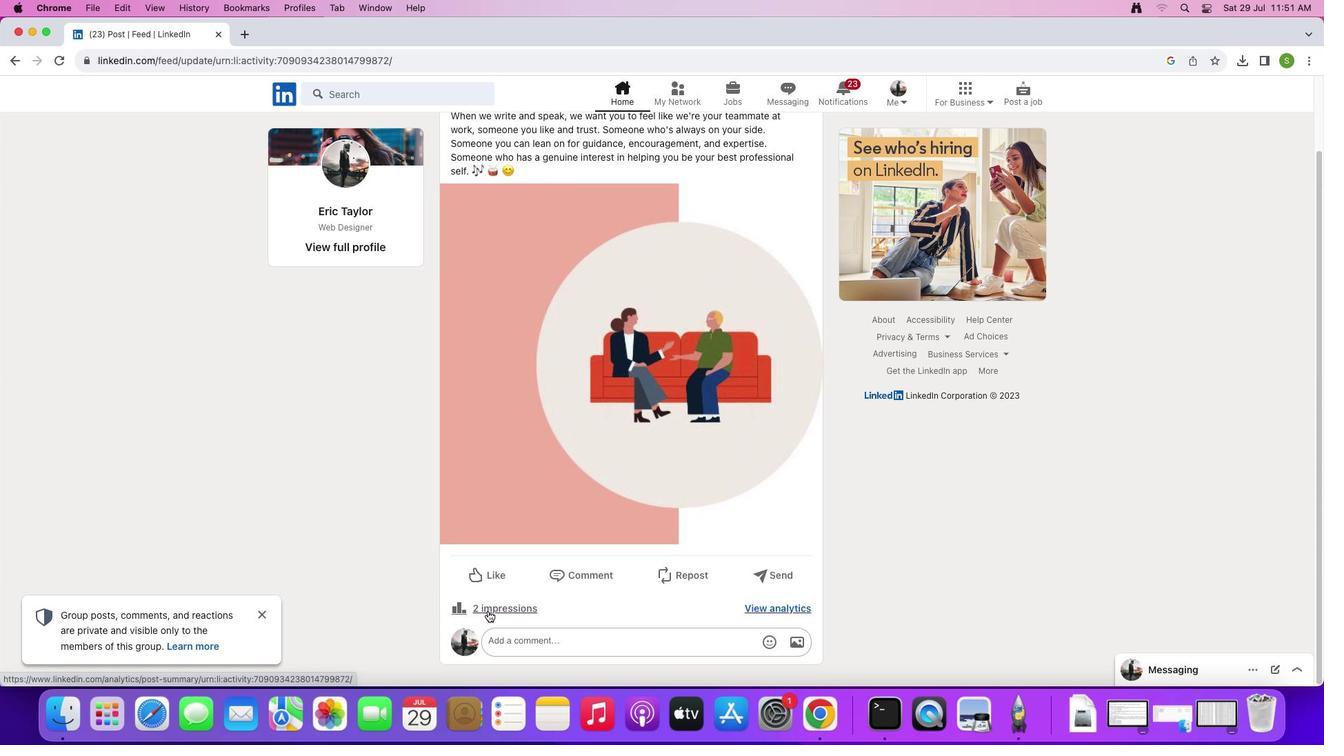 
Action: Mouse pressed left at (488, 610)
Screenshot: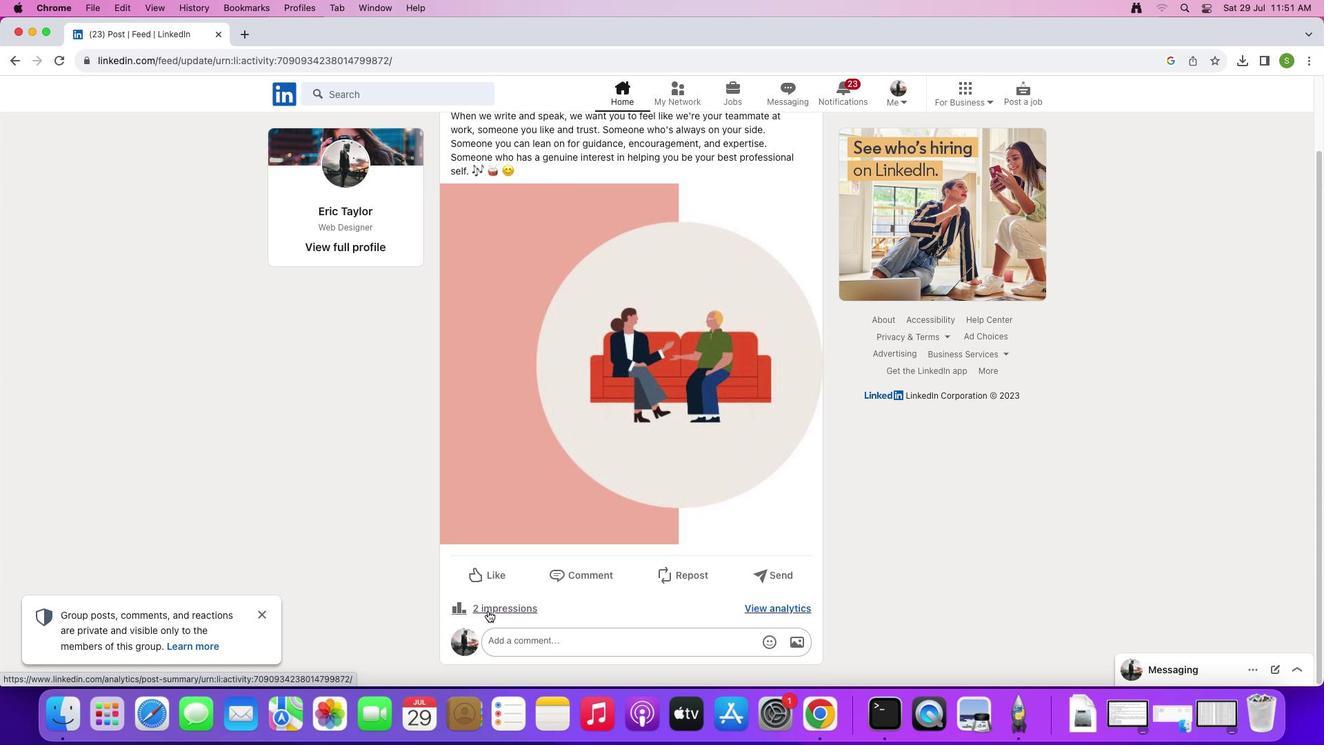
Action: Mouse moved to (349, 459)
Screenshot: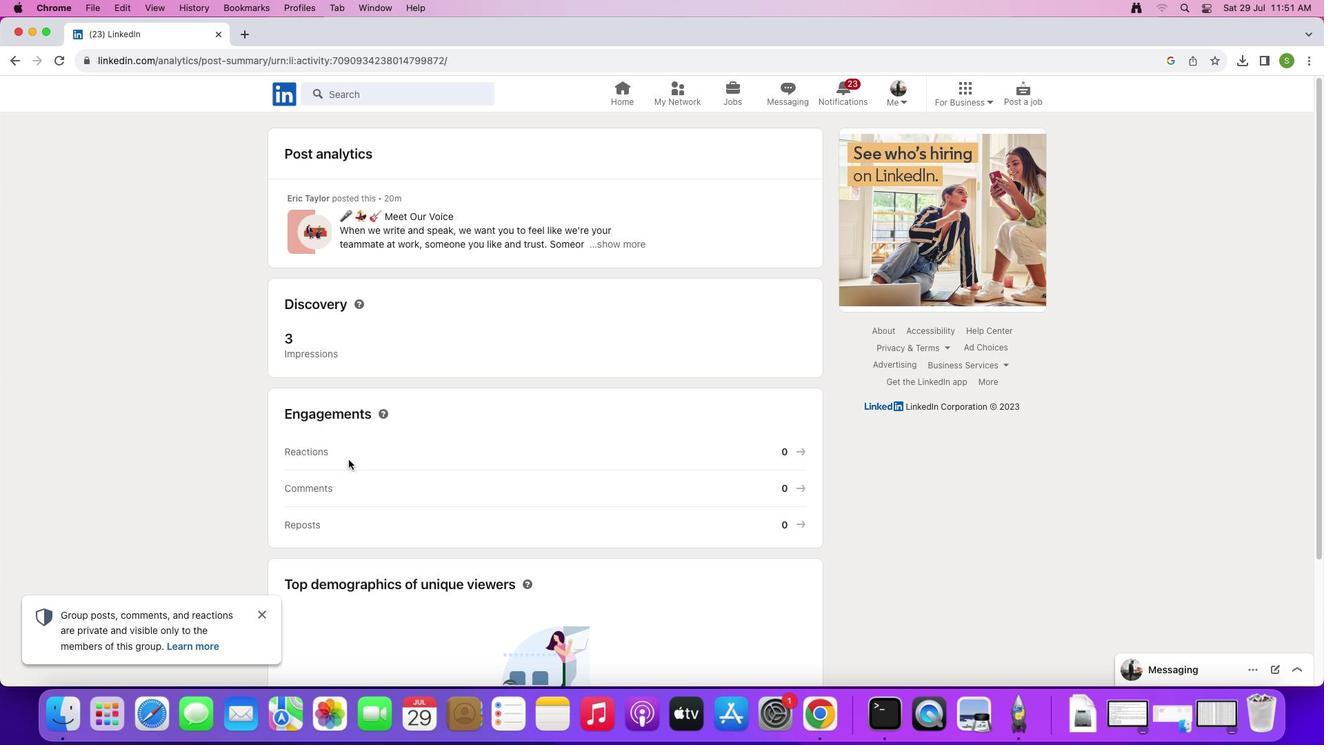 
Action: Mouse pressed left at (349, 459)
Screenshot: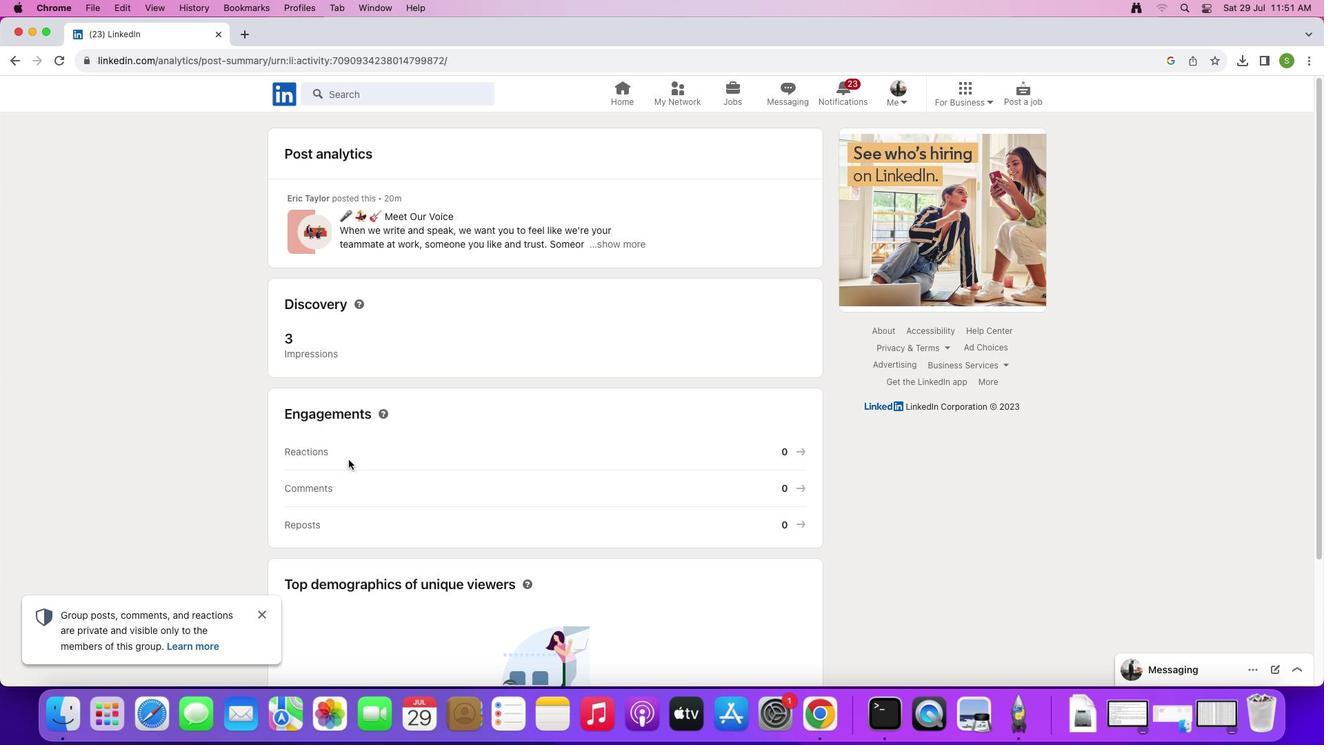 
Action: Mouse moved to (373, 500)
Screenshot: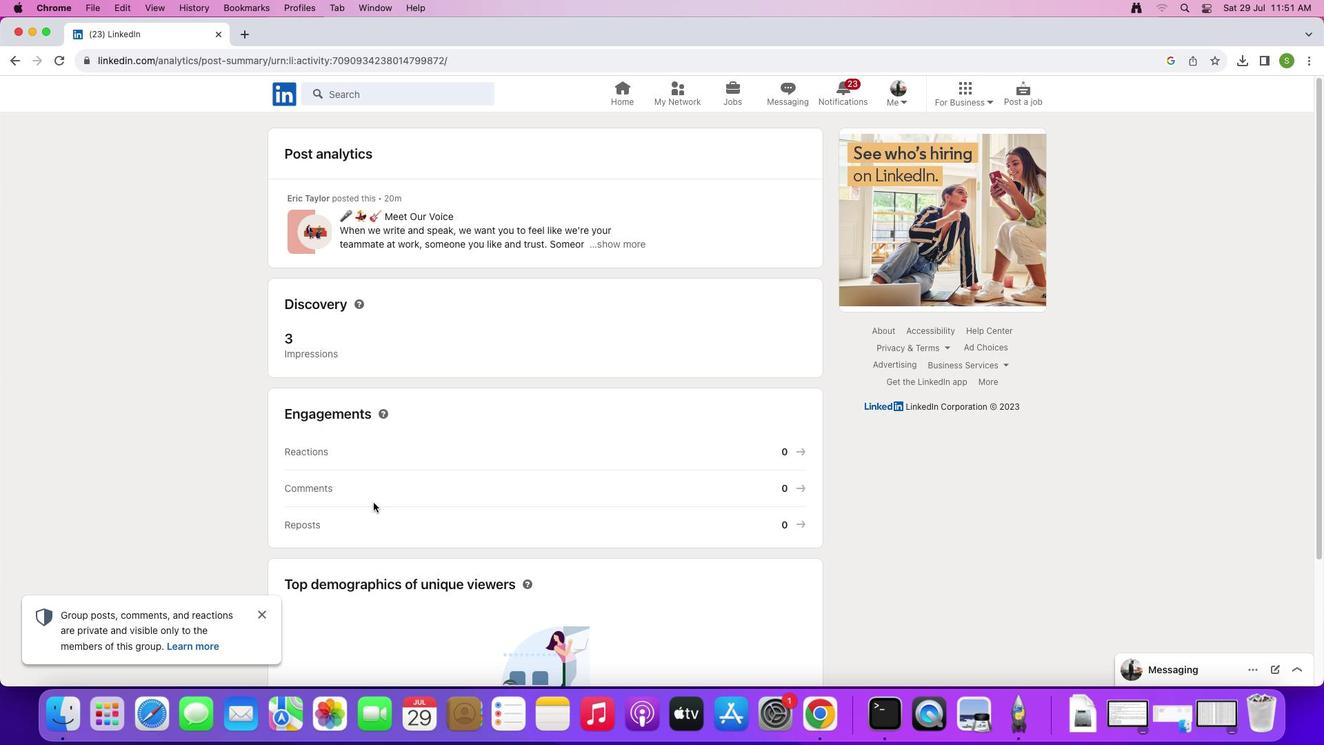 
Action: Mouse pressed left at (373, 500)
Screenshot: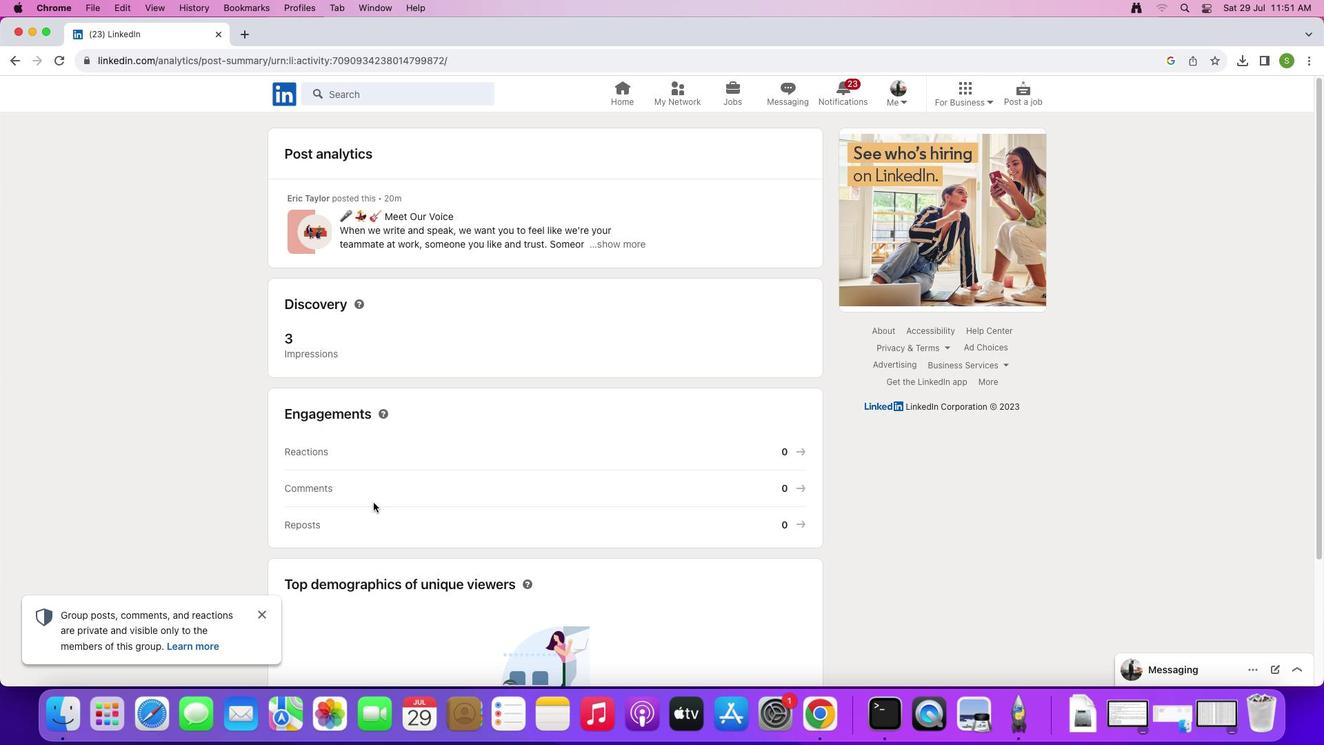 
Action: Mouse moved to (373, 531)
Screenshot: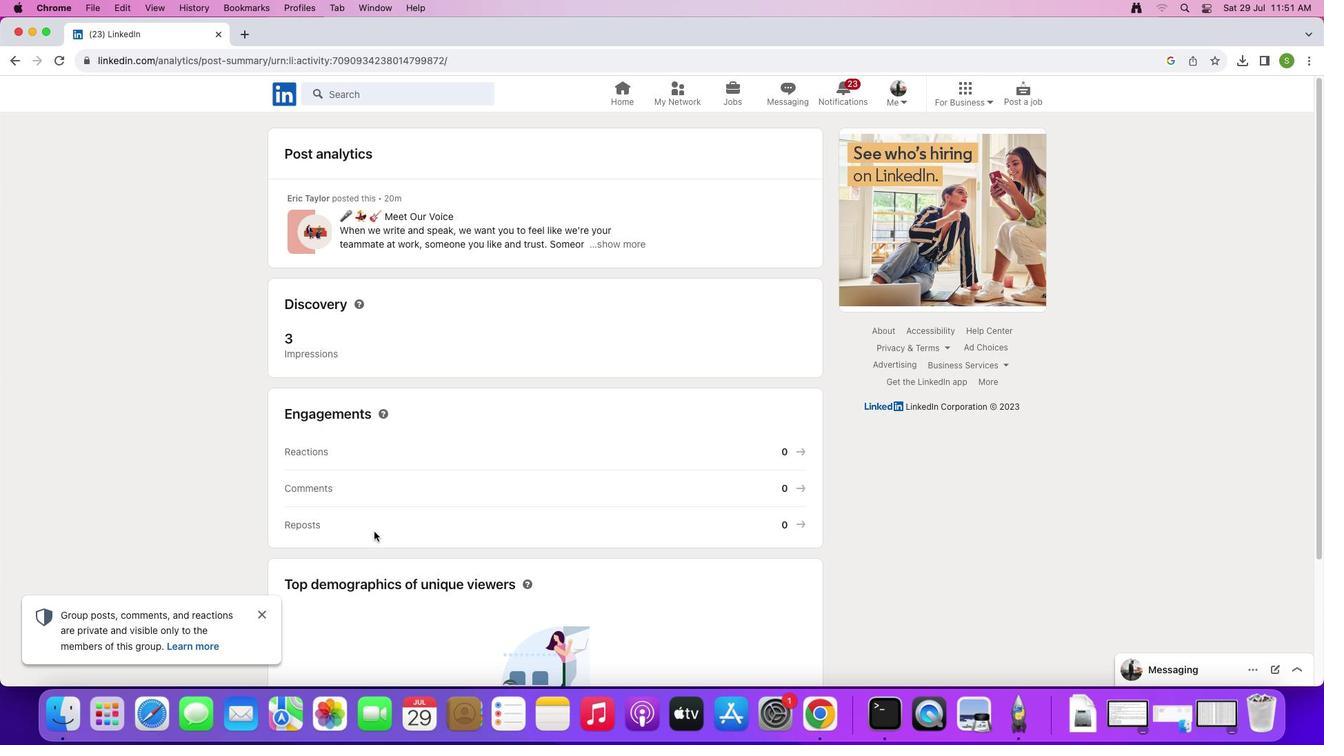 
Action: Mouse pressed left at (373, 531)
Screenshot: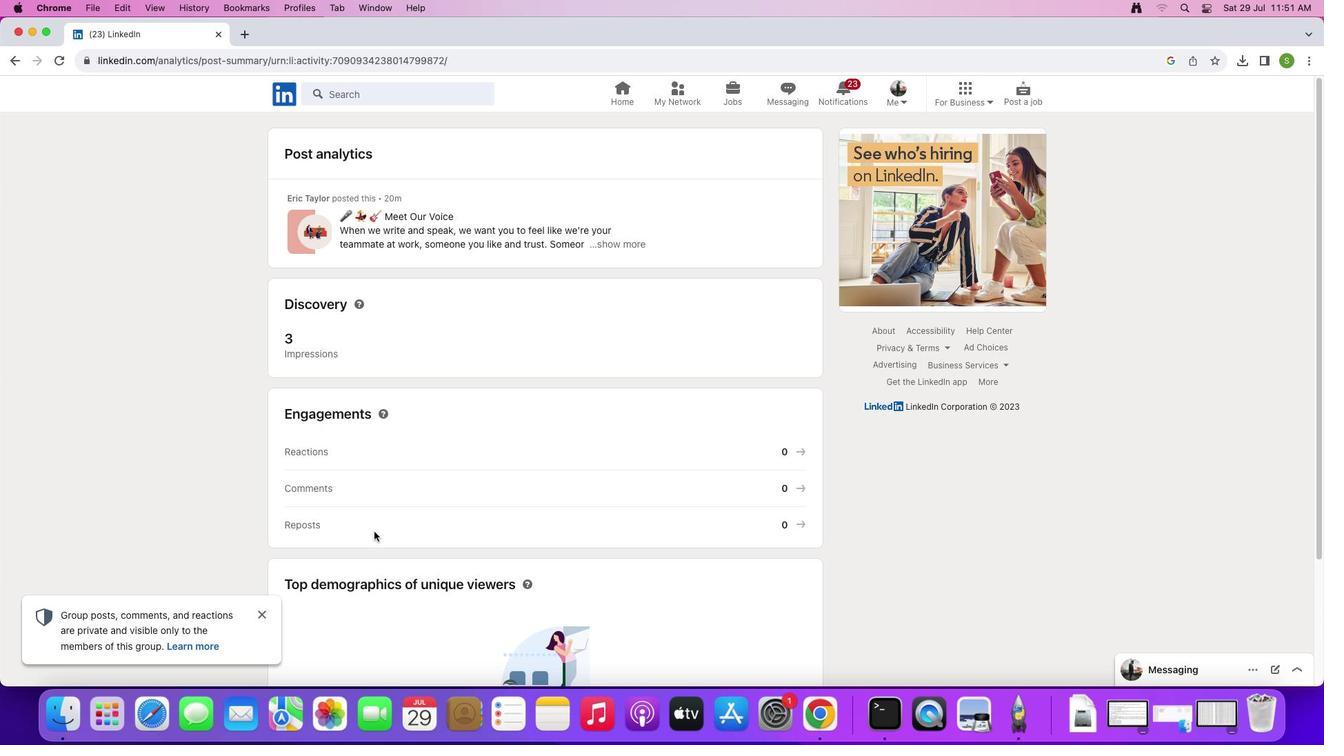 
Action: Mouse moved to (569, 547)
Screenshot: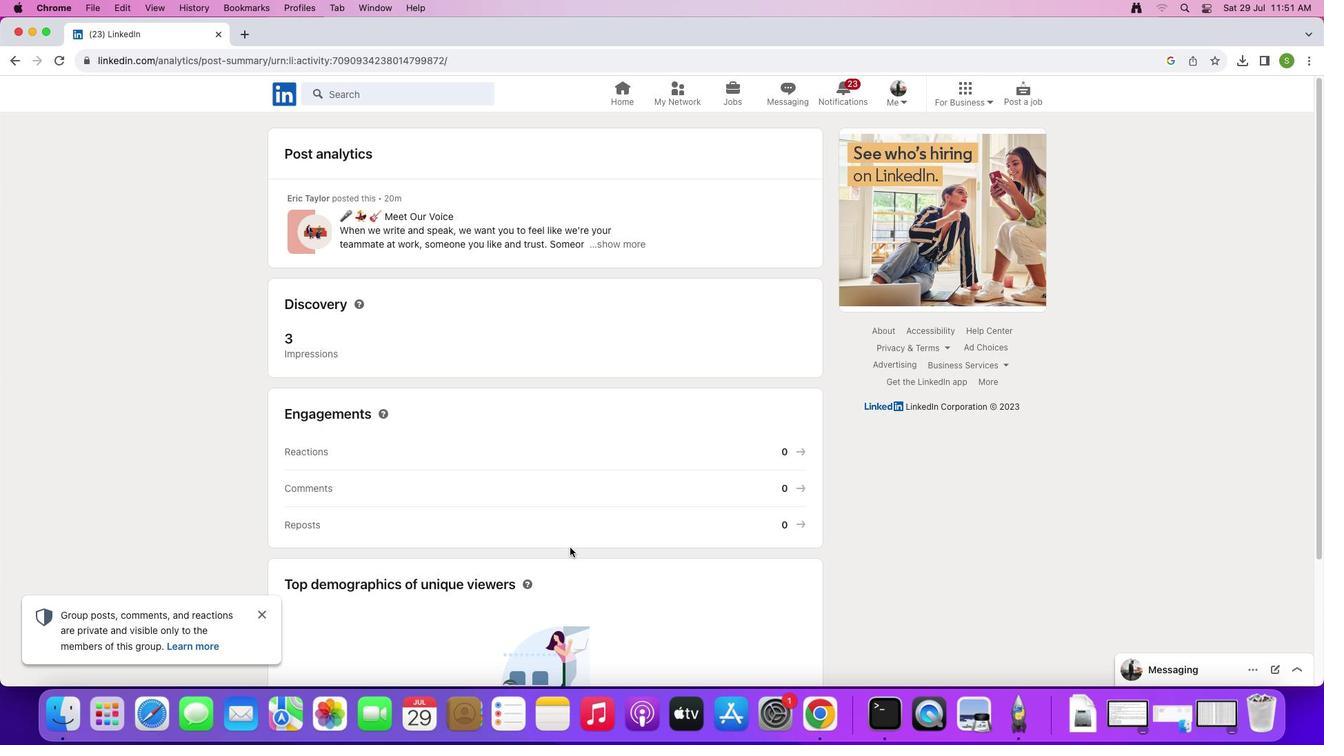 
Action: Mouse scrolled (569, 547) with delta (0, 0)
Screenshot: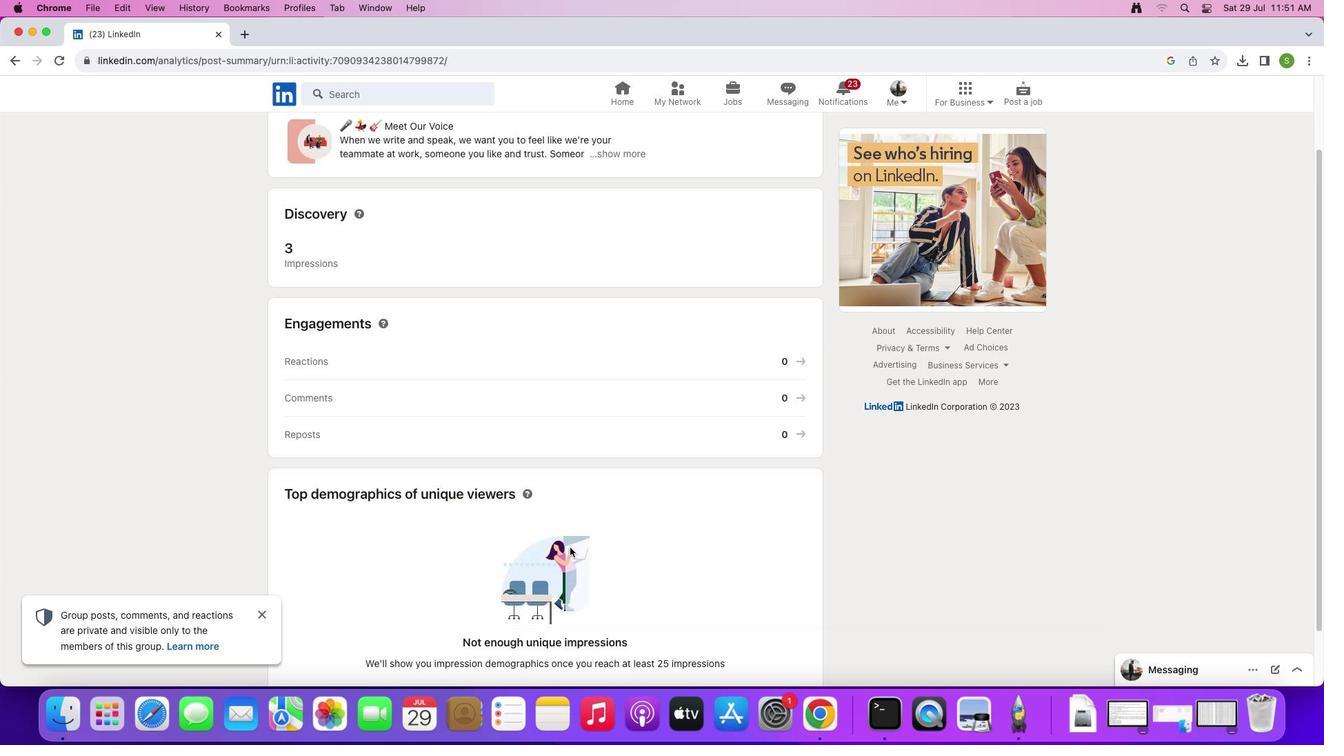 
Action: Mouse scrolled (569, 547) with delta (0, 0)
Screenshot: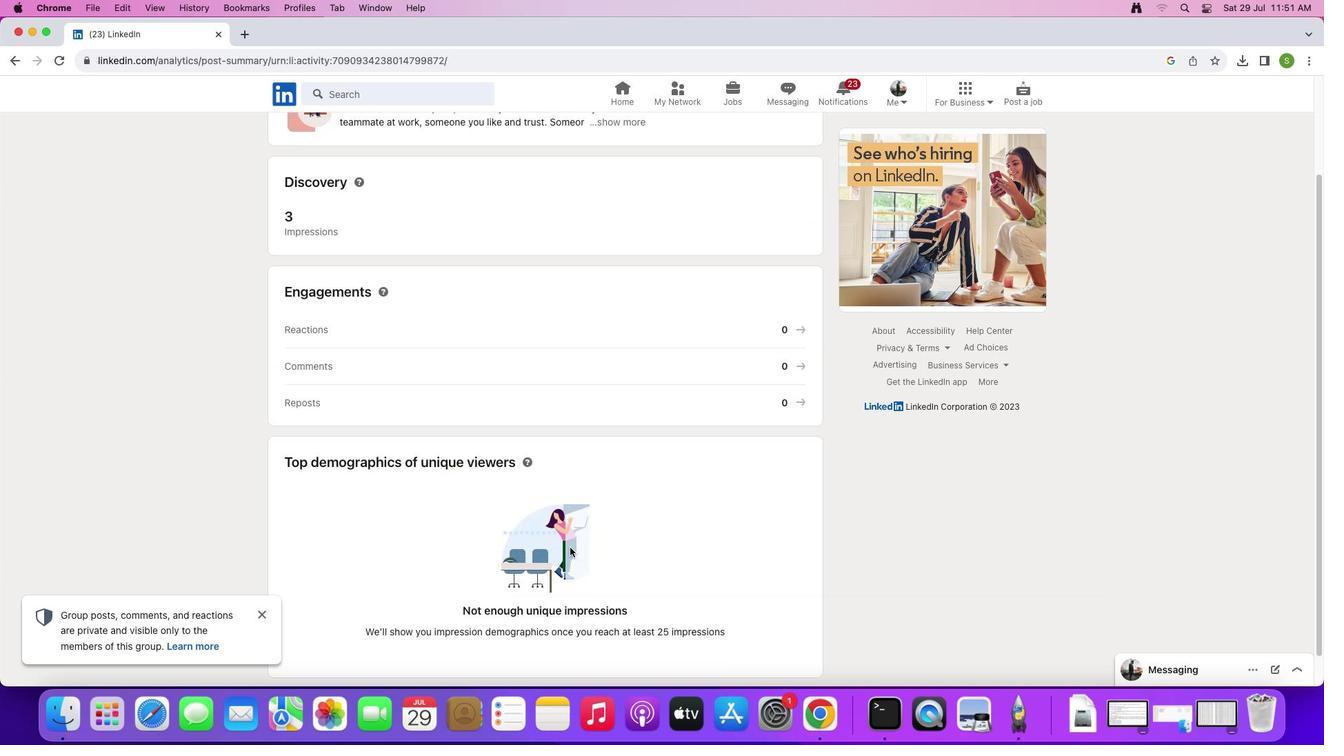 
Action: Mouse scrolled (569, 547) with delta (0, -2)
Screenshot: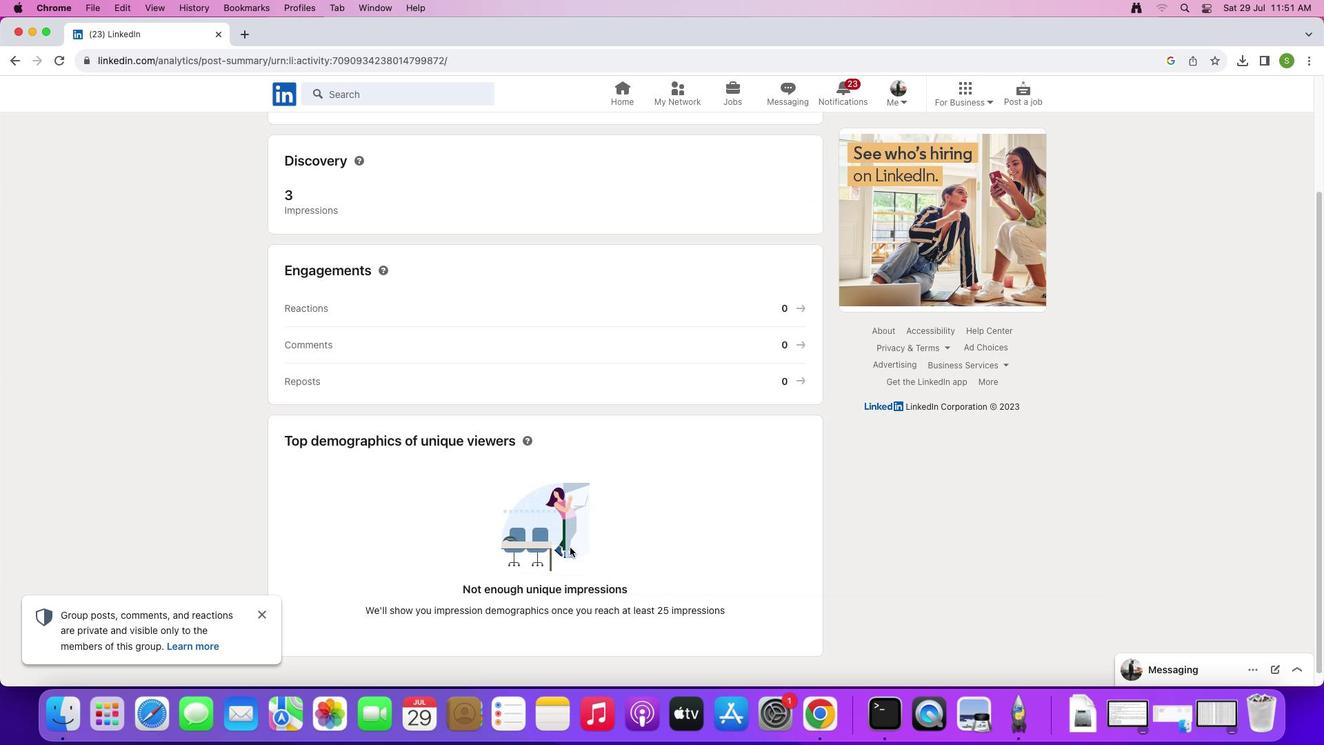 
Action: Mouse scrolled (569, 547) with delta (0, -2)
Screenshot: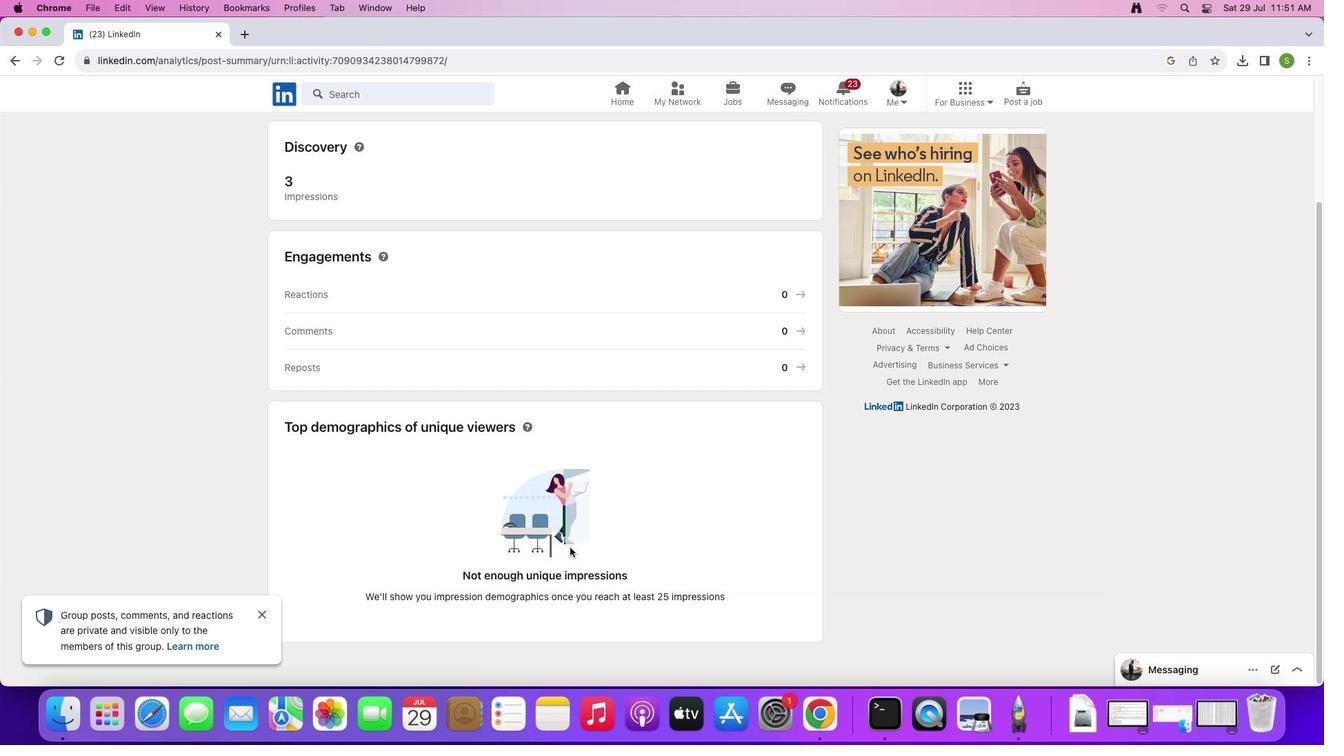 
Action: Mouse scrolled (569, 547) with delta (0, 0)
Screenshot: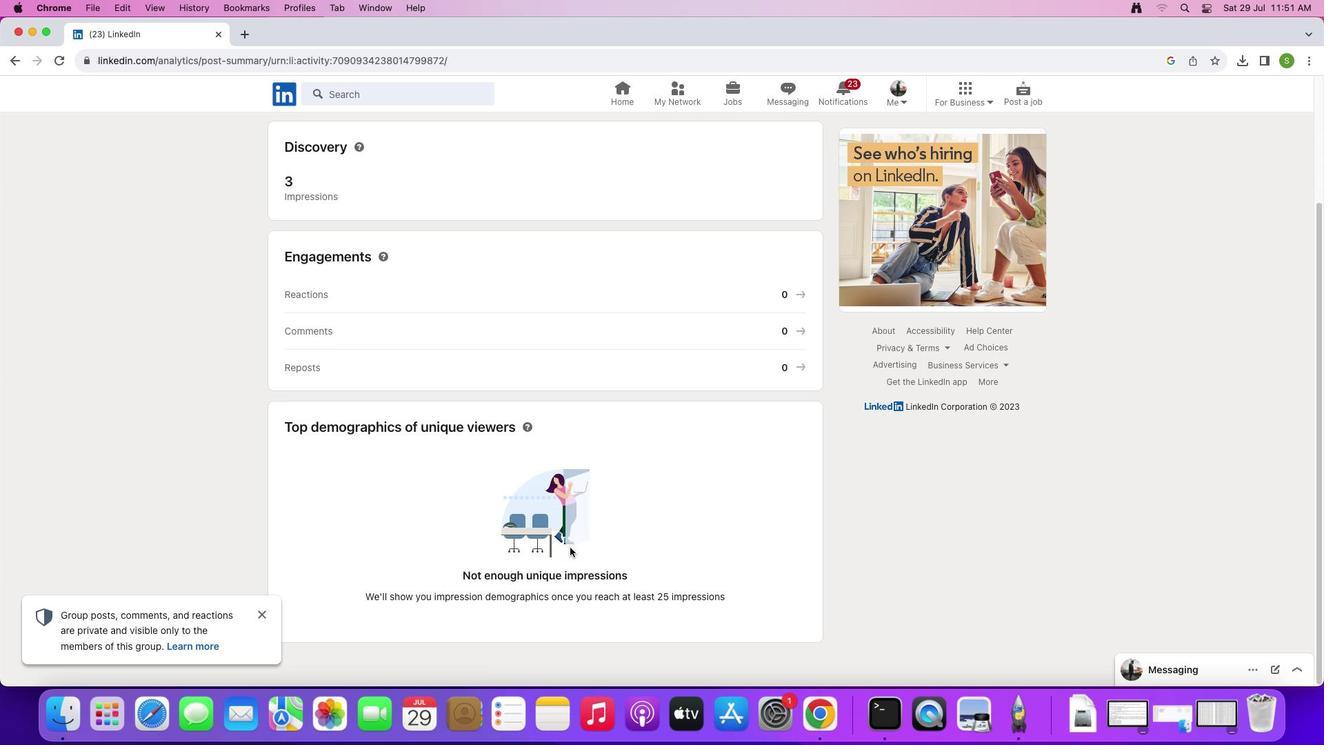 
Action: Mouse scrolled (569, 547) with delta (0, 0)
Screenshot: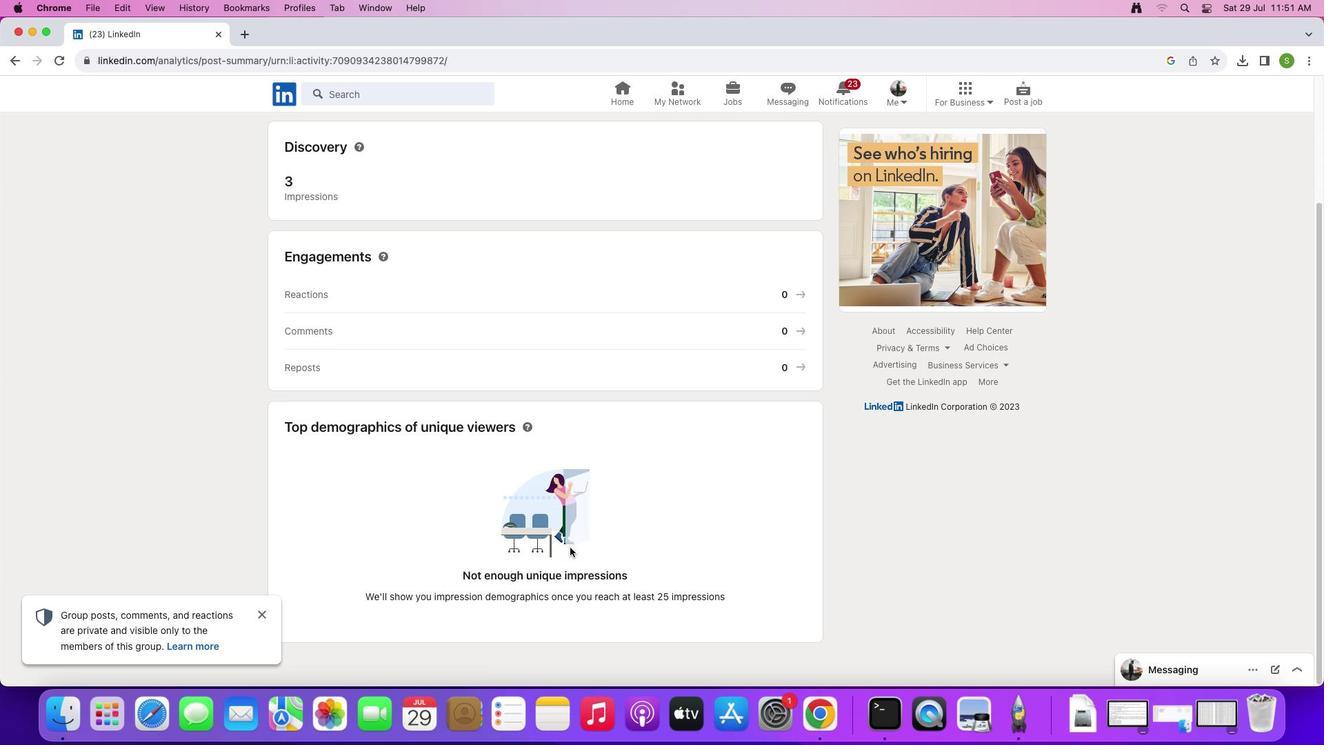 
Action: Mouse scrolled (569, 547) with delta (0, -1)
Screenshot: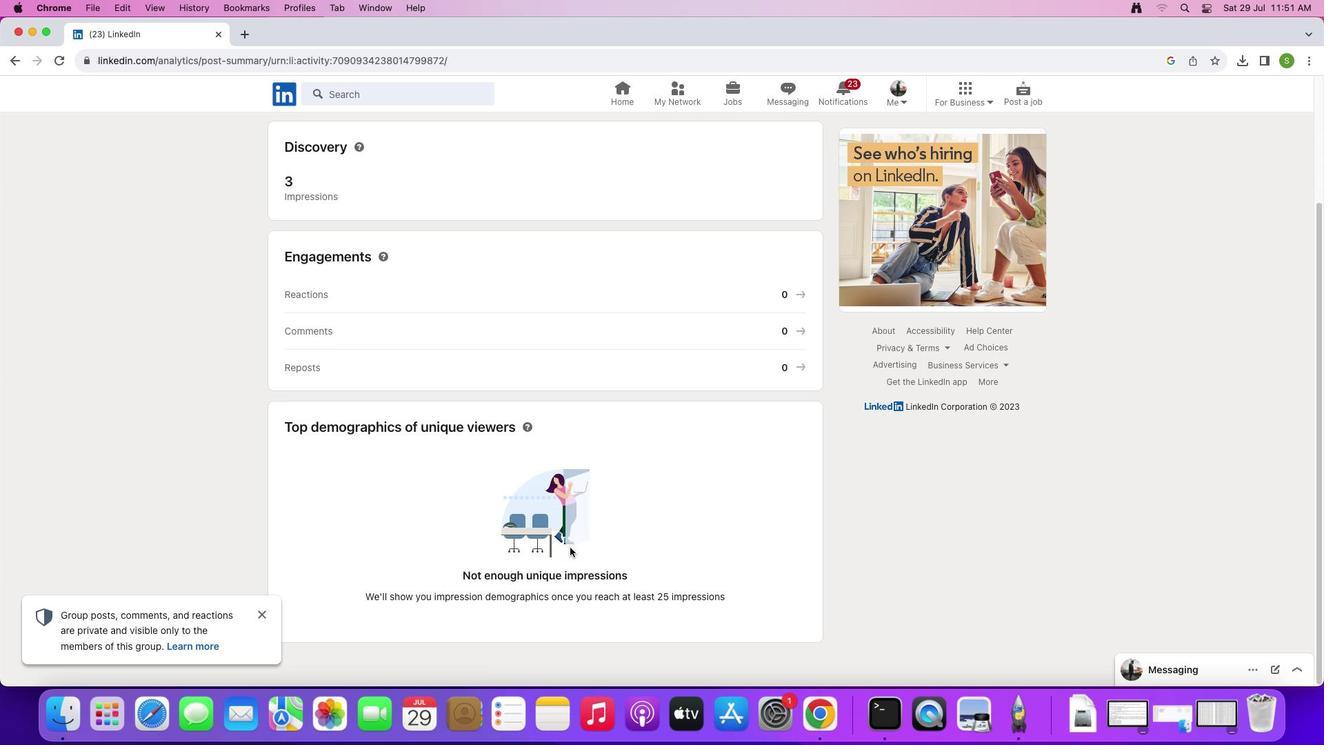 
Action: Mouse scrolled (569, 547) with delta (0, 0)
Screenshot: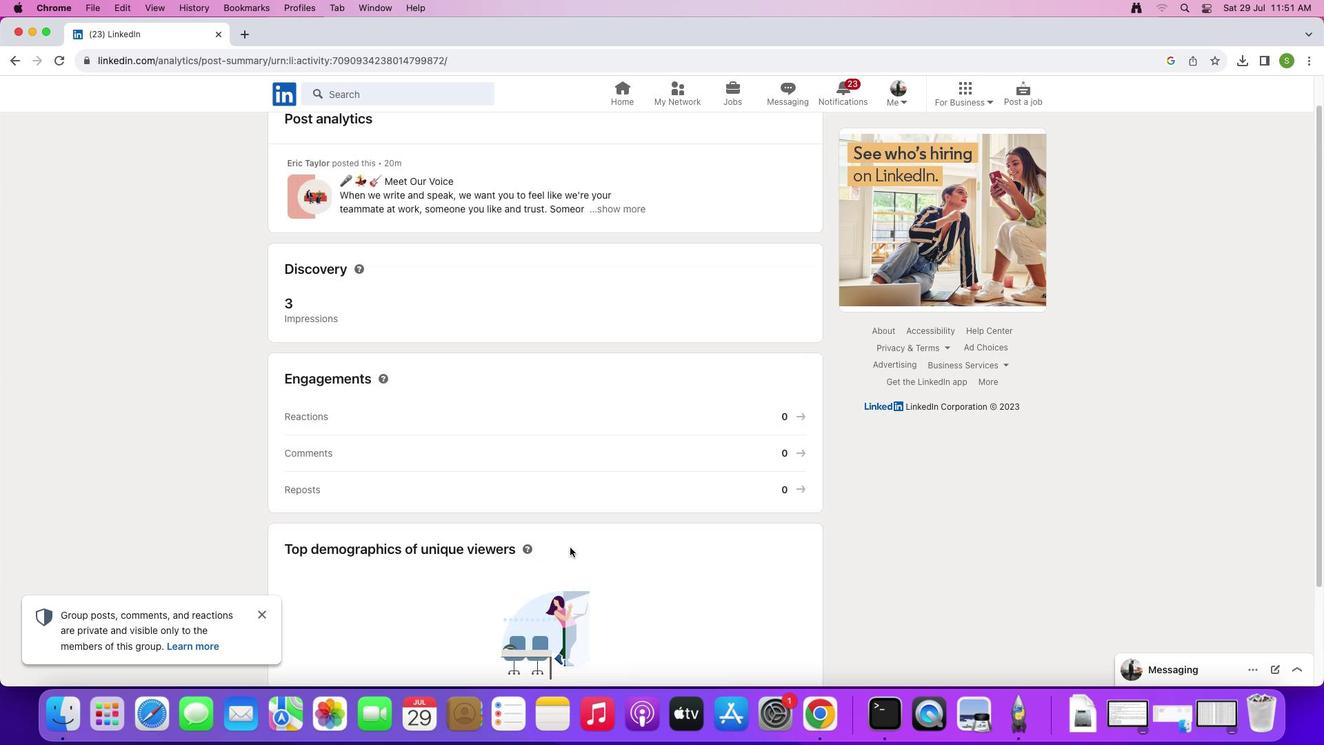 
Action: Mouse scrolled (569, 547) with delta (0, 0)
Screenshot: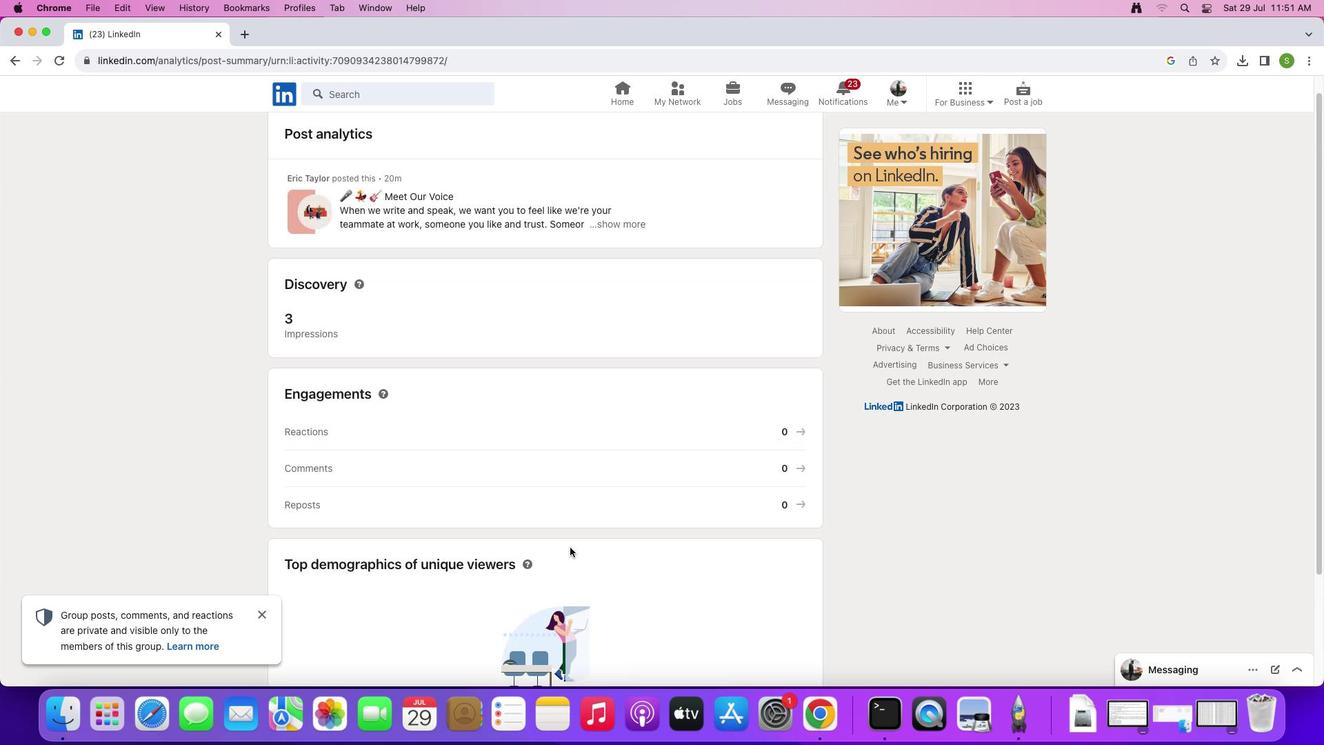 
Action: Mouse scrolled (569, 547) with delta (0, 2)
Screenshot: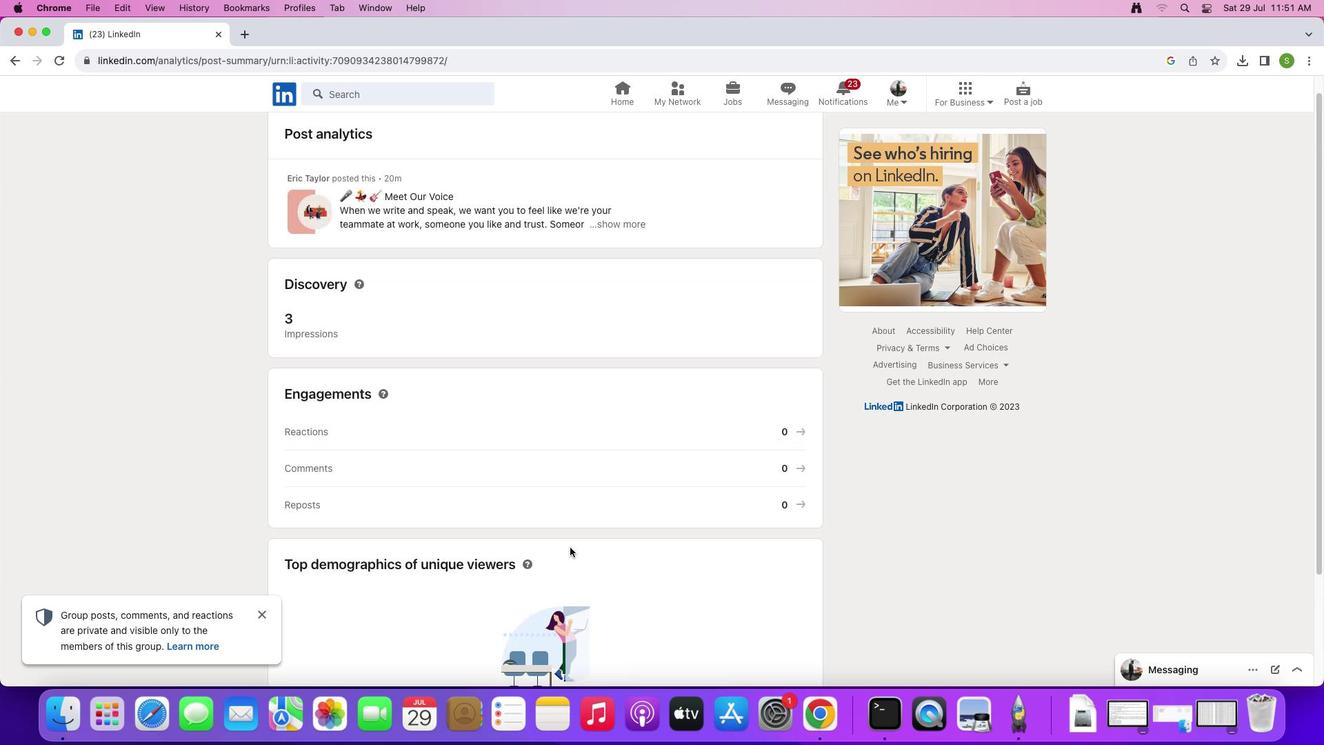 
Action: Mouse scrolled (569, 547) with delta (0, 0)
Screenshot: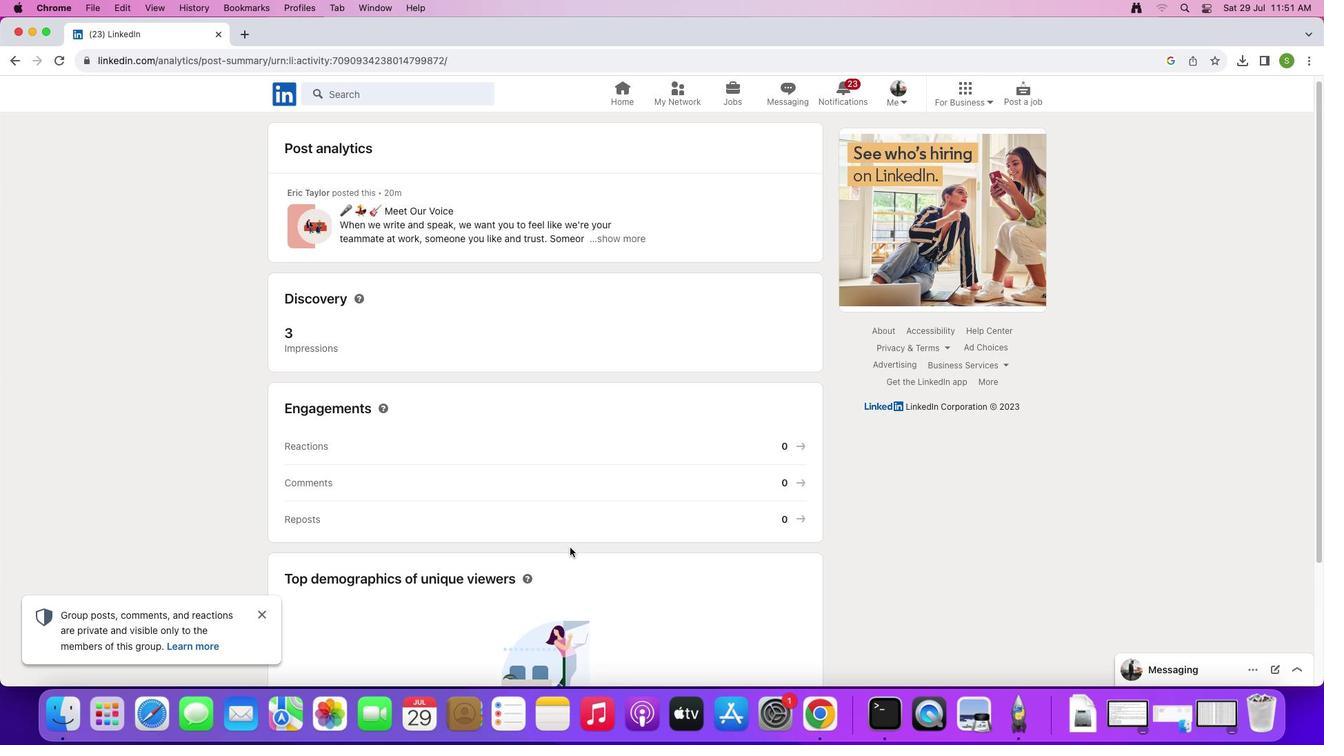 
Action: Mouse scrolled (569, 547) with delta (0, 0)
Screenshot: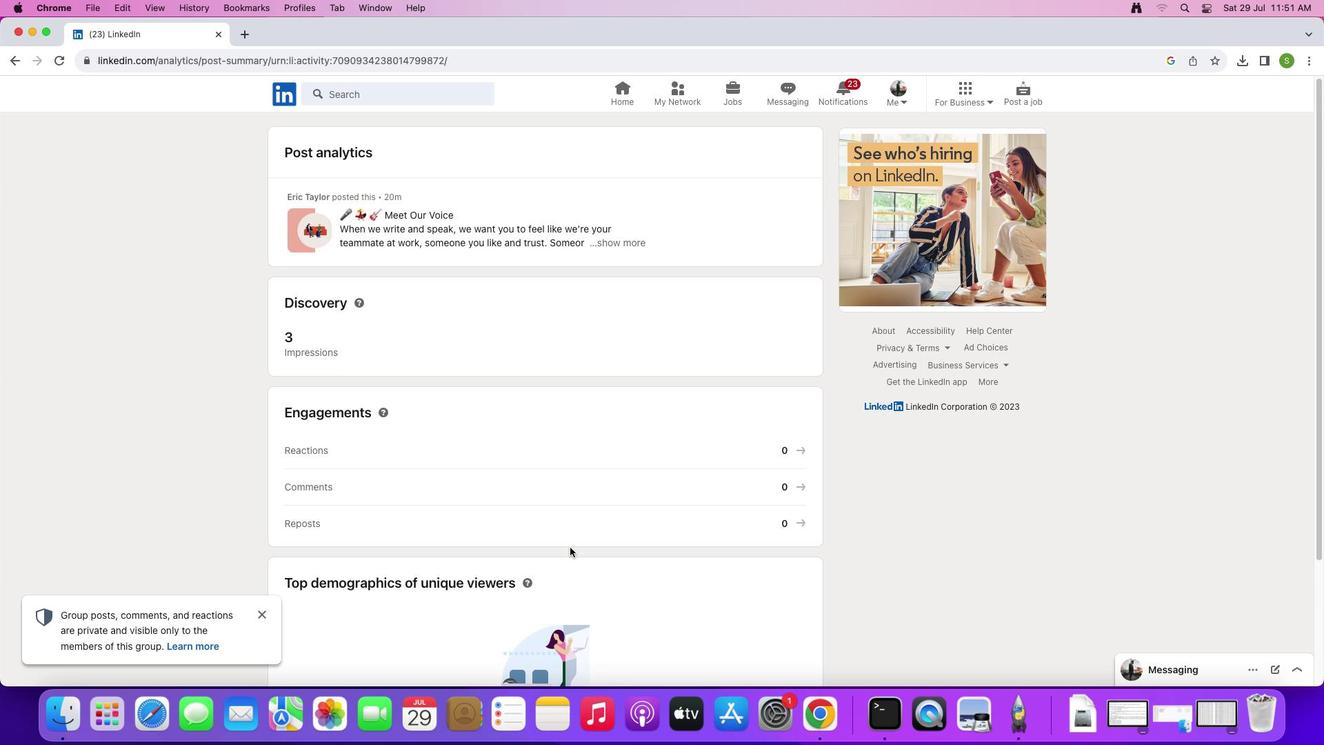 
Action: Mouse scrolled (569, 547) with delta (0, 2)
Screenshot: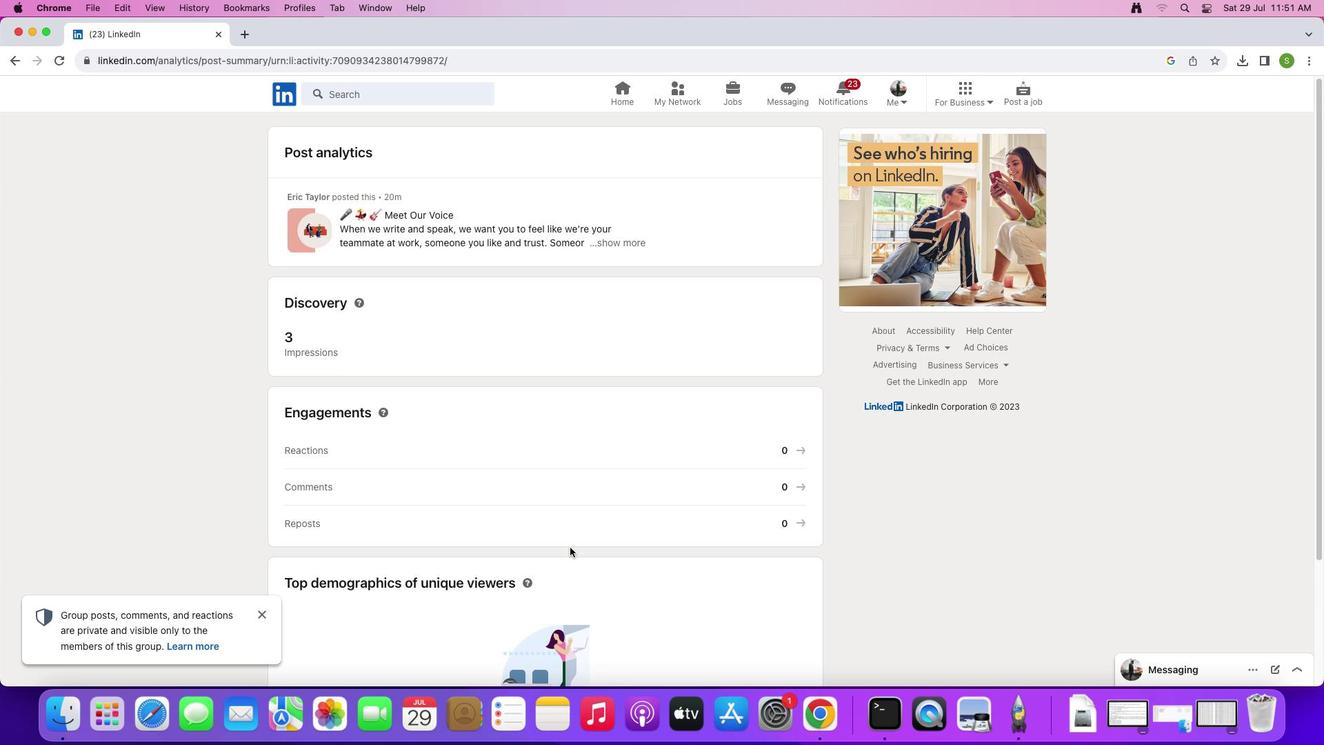 
Action: Mouse scrolled (569, 547) with delta (0, 0)
Screenshot: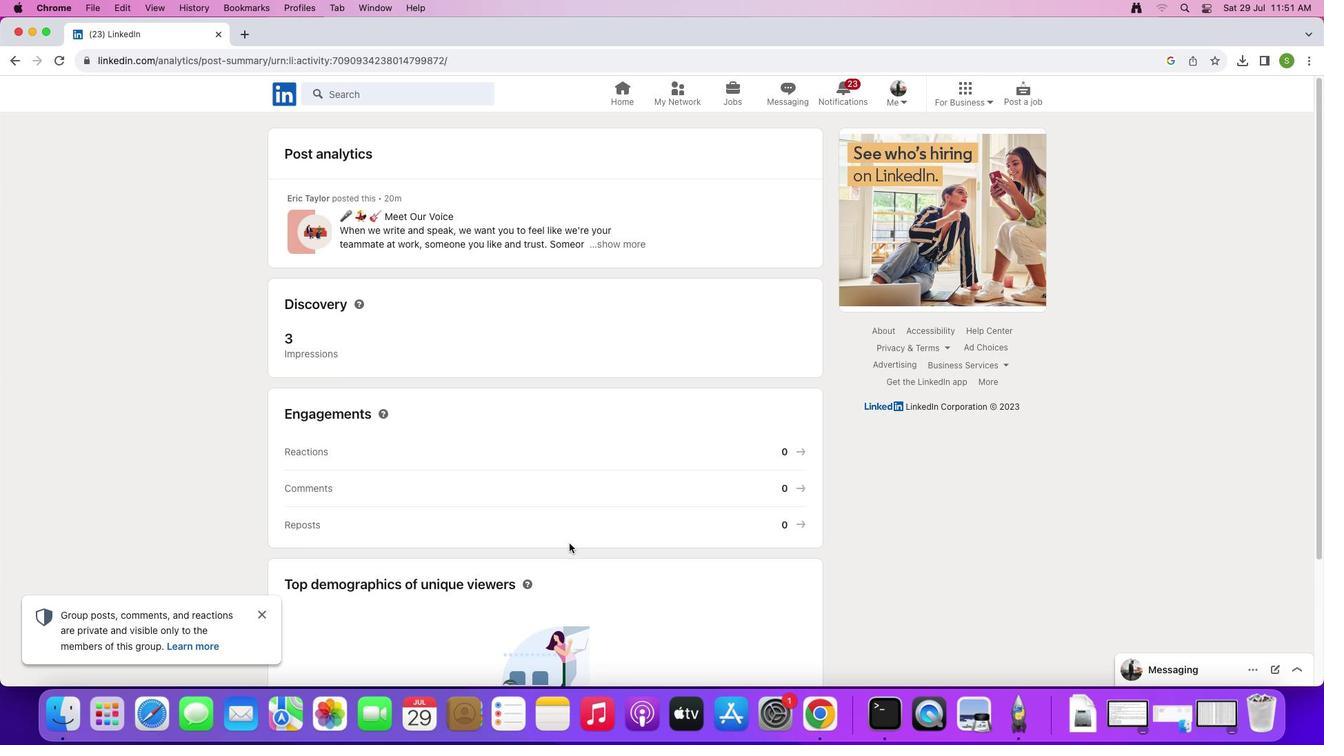 
Action: Mouse scrolled (569, 547) with delta (0, 0)
Screenshot: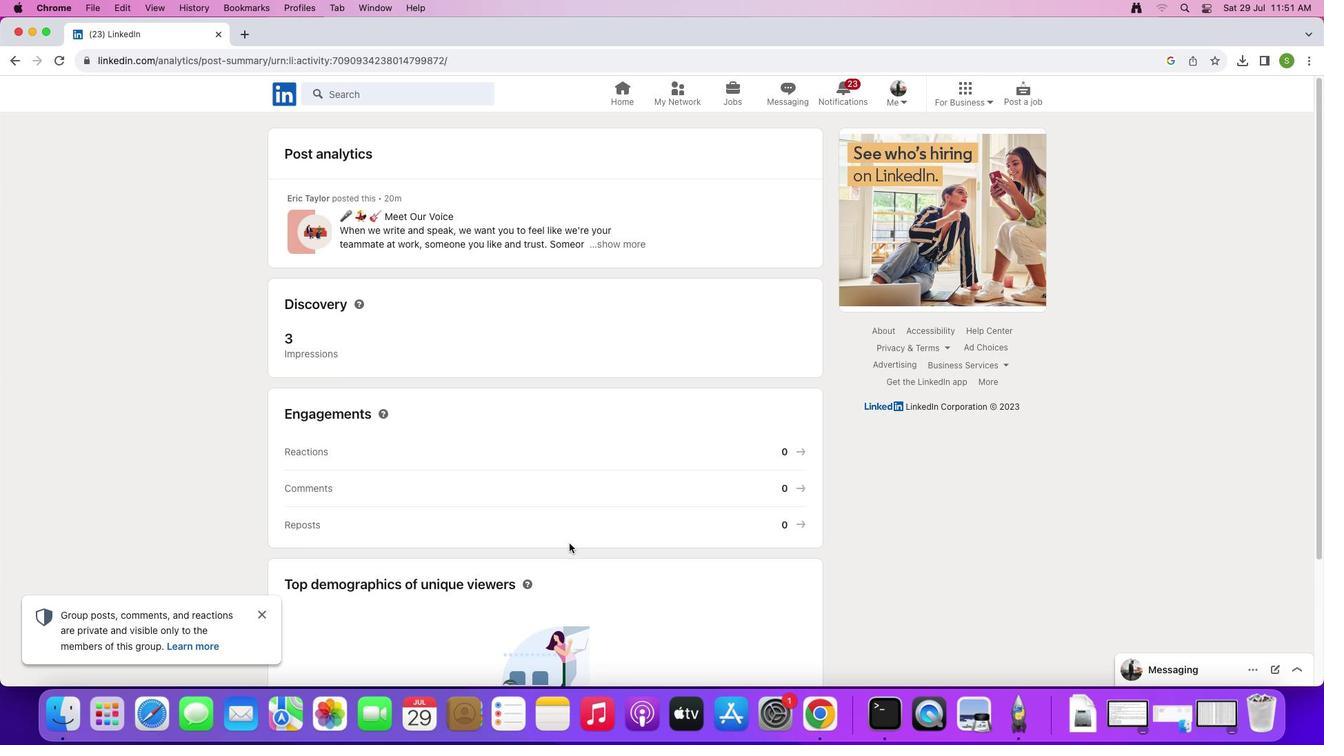 
Action: Mouse scrolled (569, 547) with delta (0, 2)
Screenshot: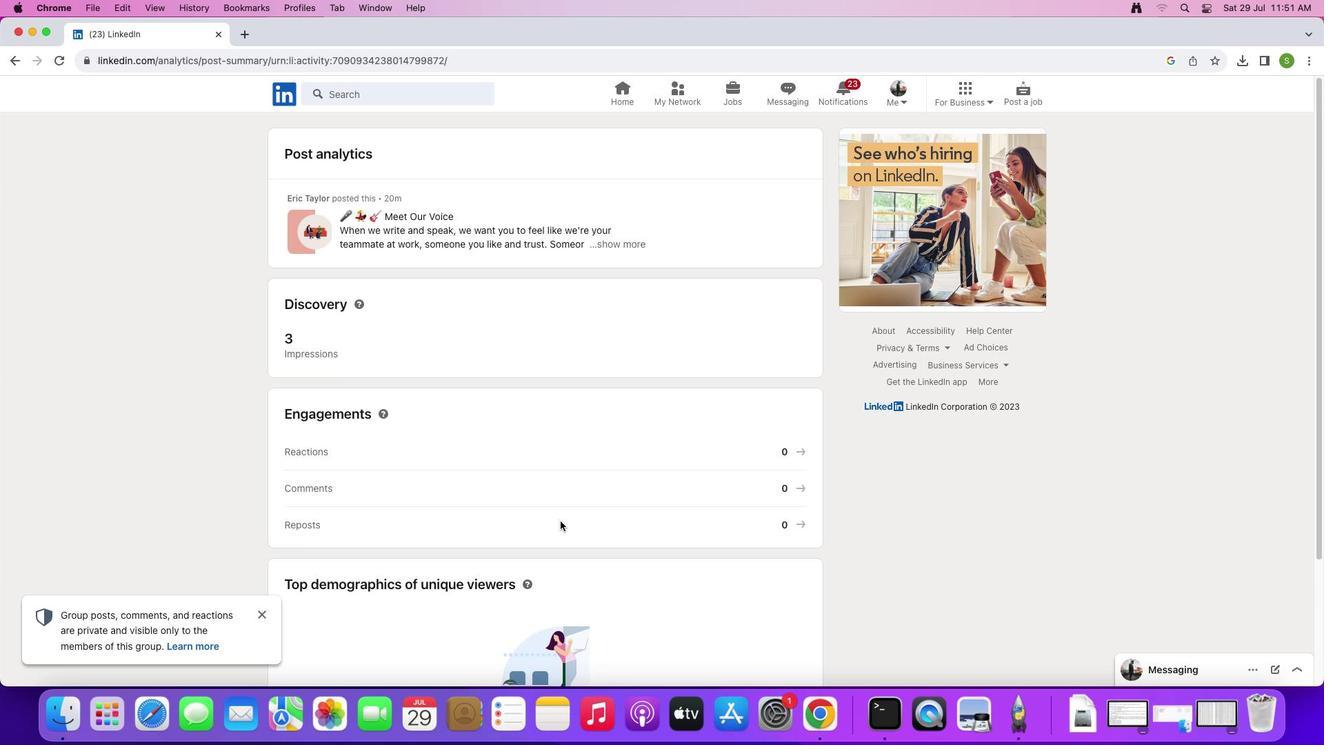
Action: Mouse scrolled (569, 547) with delta (0, 3)
Screenshot: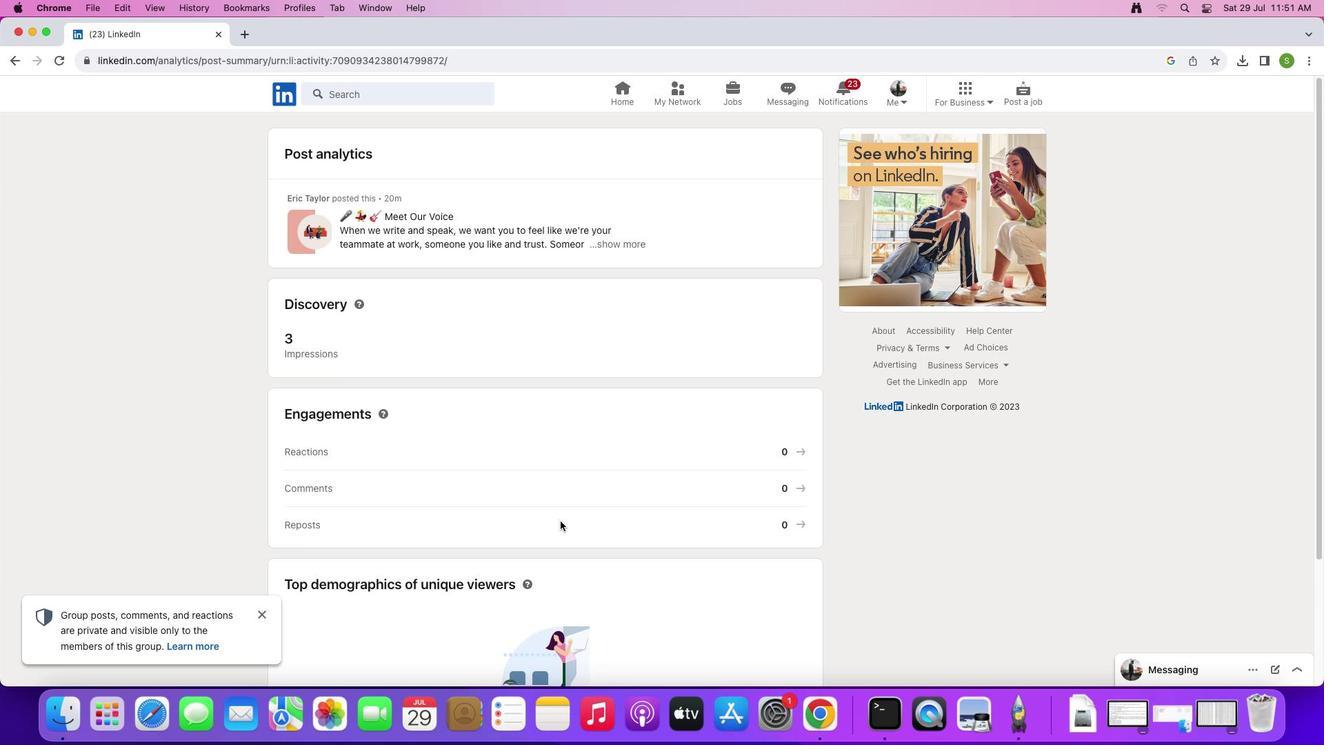 
Action: Mouse moved to (615, 245)
Screenshot: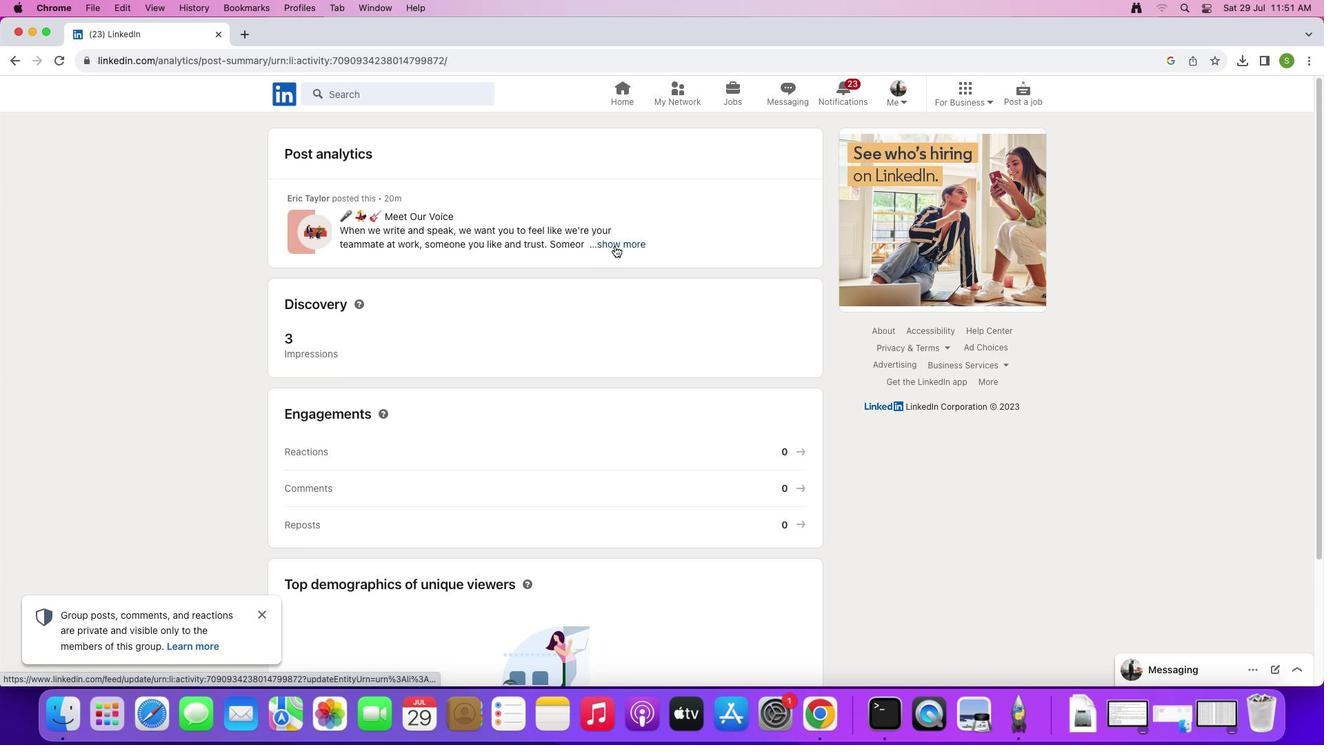 
Action: Mouse pressed left at (615, 245)
Screenshot: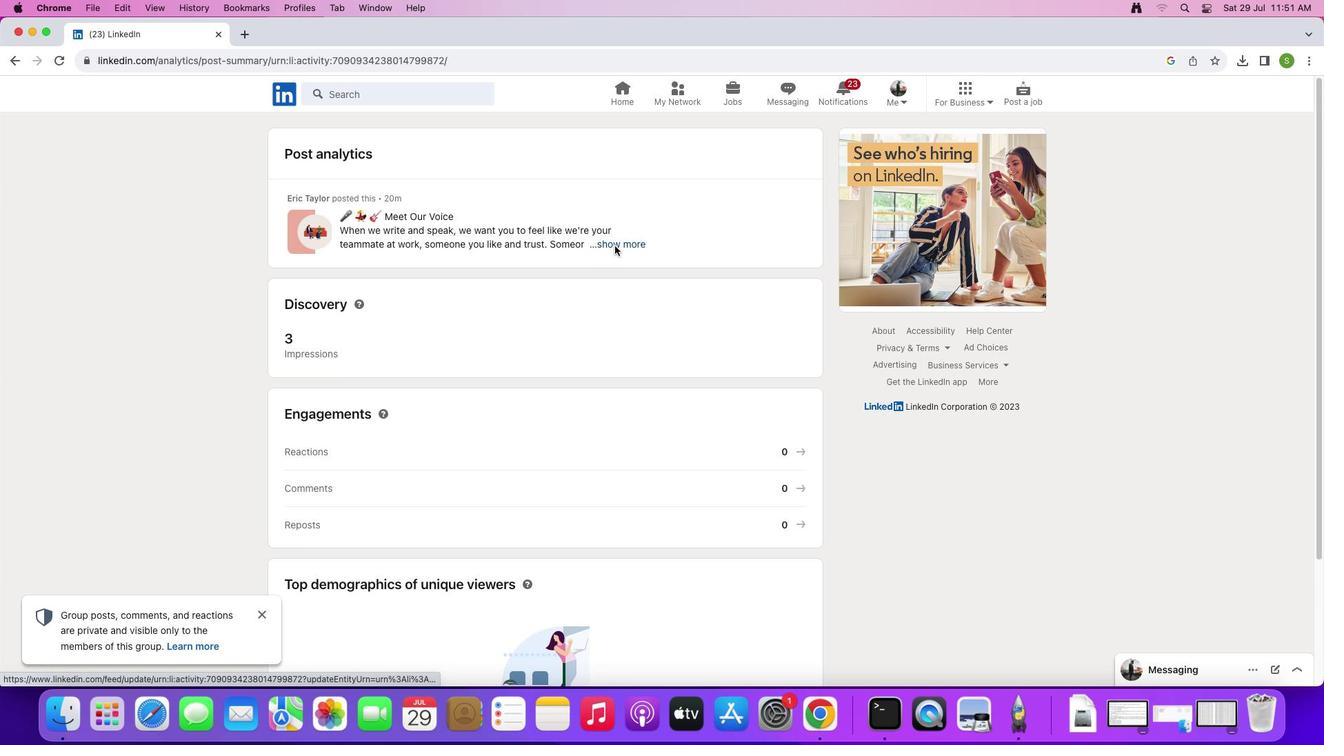 
Action: Mouse moved to (590, 509)
Screenshot: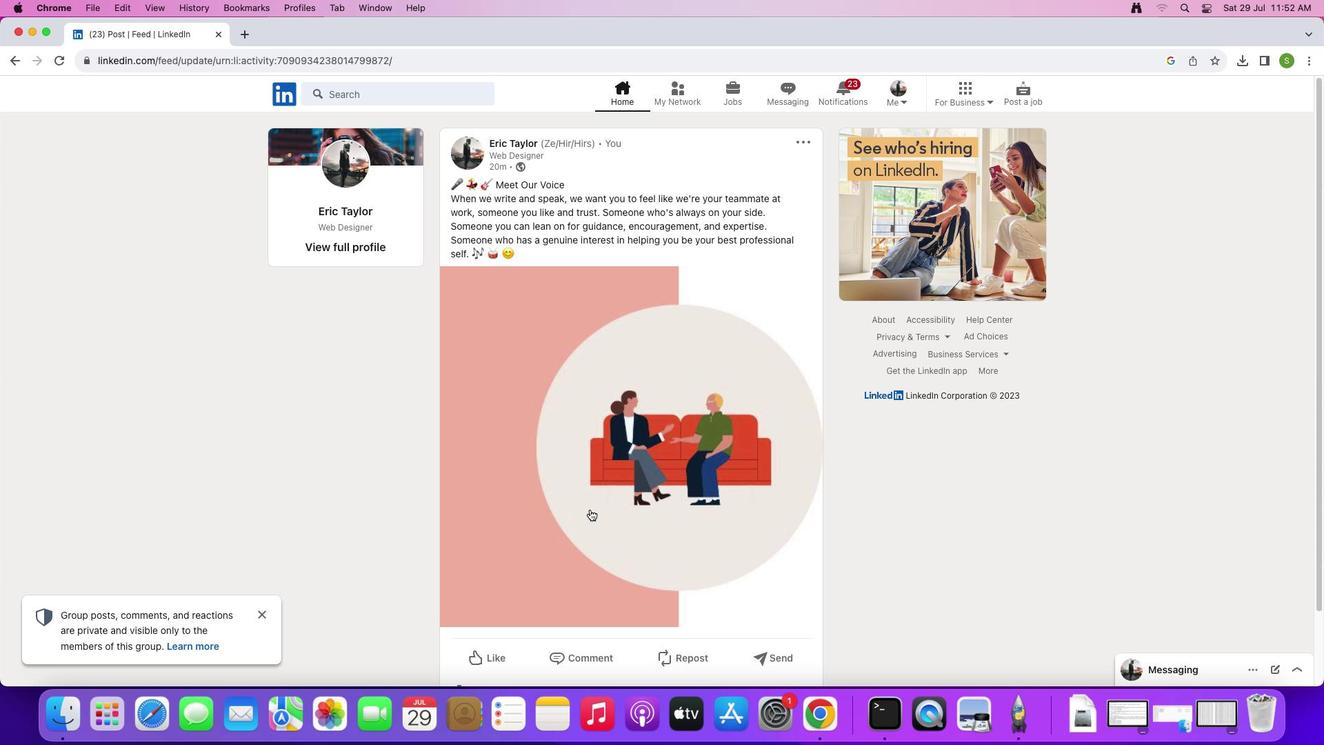 
Action: Mouse scrolled (590, 509) with delta (0, 0)
Screenshot: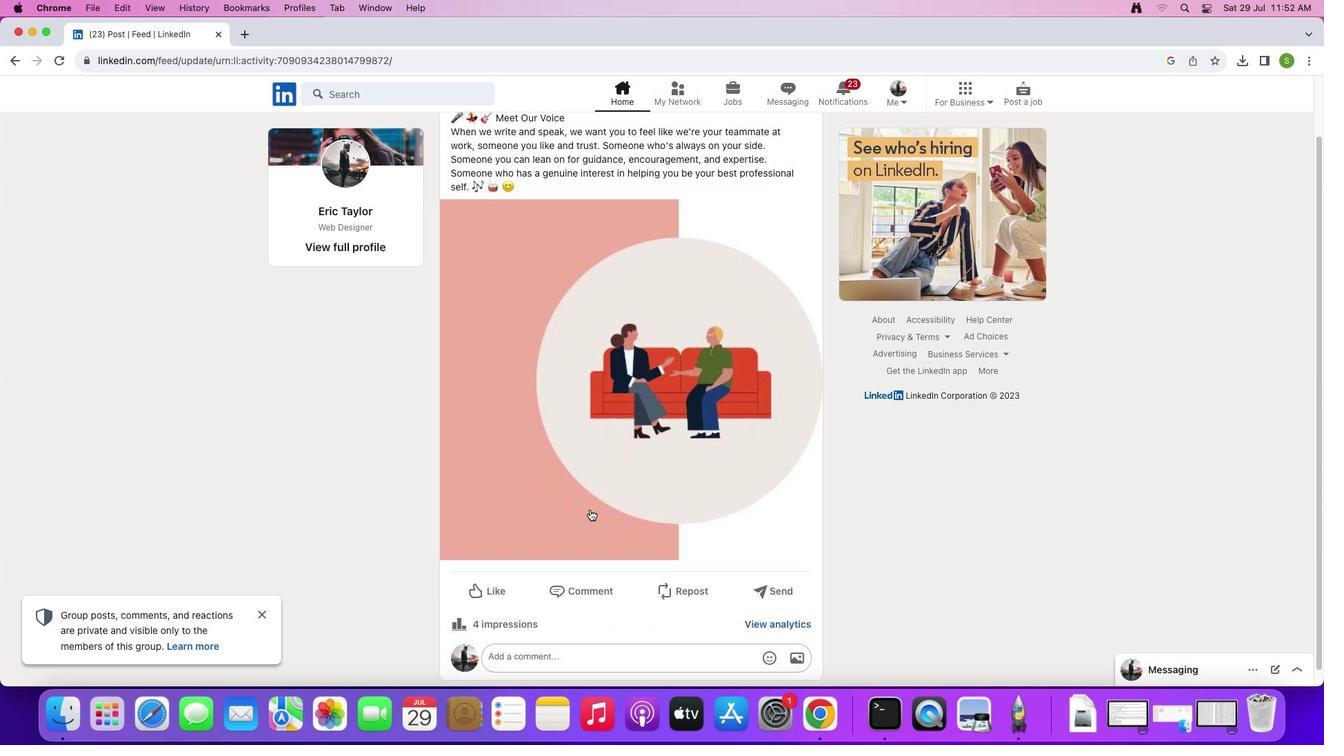 
Action: Mouse scrolled (590, 509) with delta (0, 0)
Screenshot: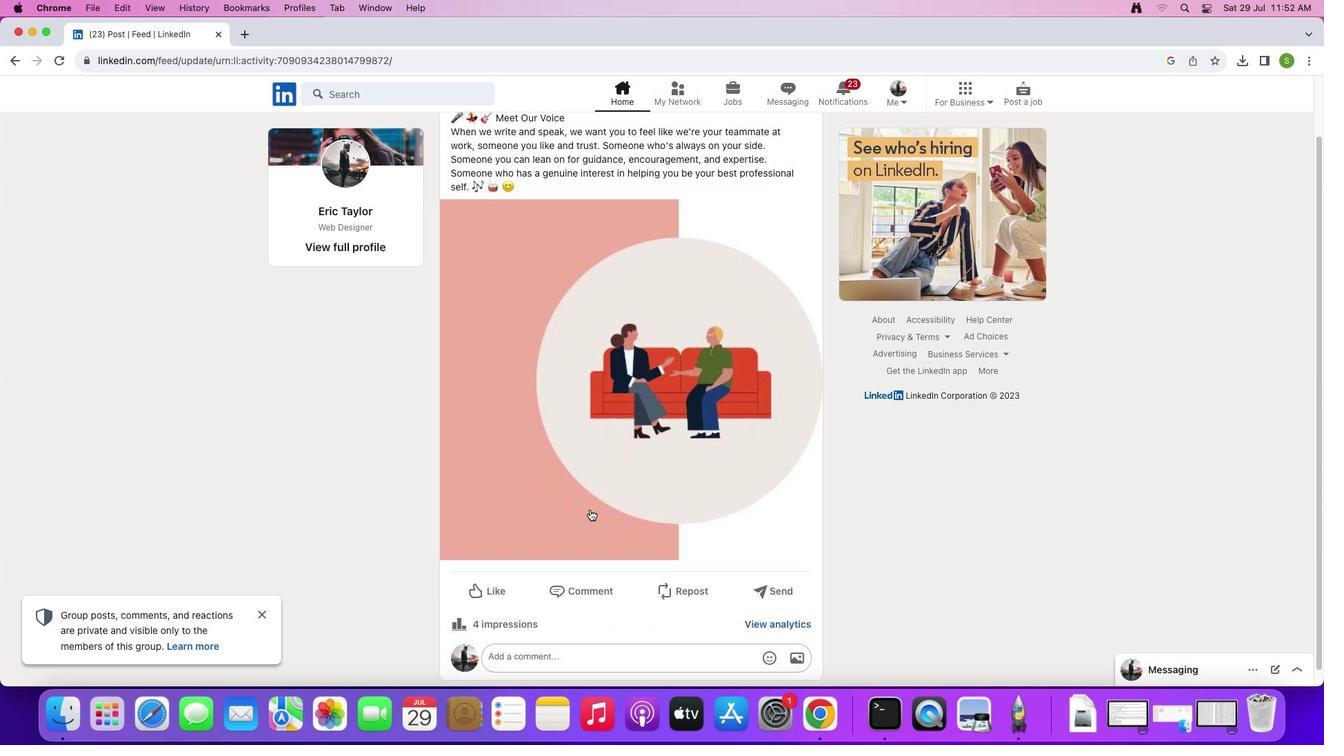 
Action: Mouse scrolled (590, 509) with delta (0, -2)
Screenshot: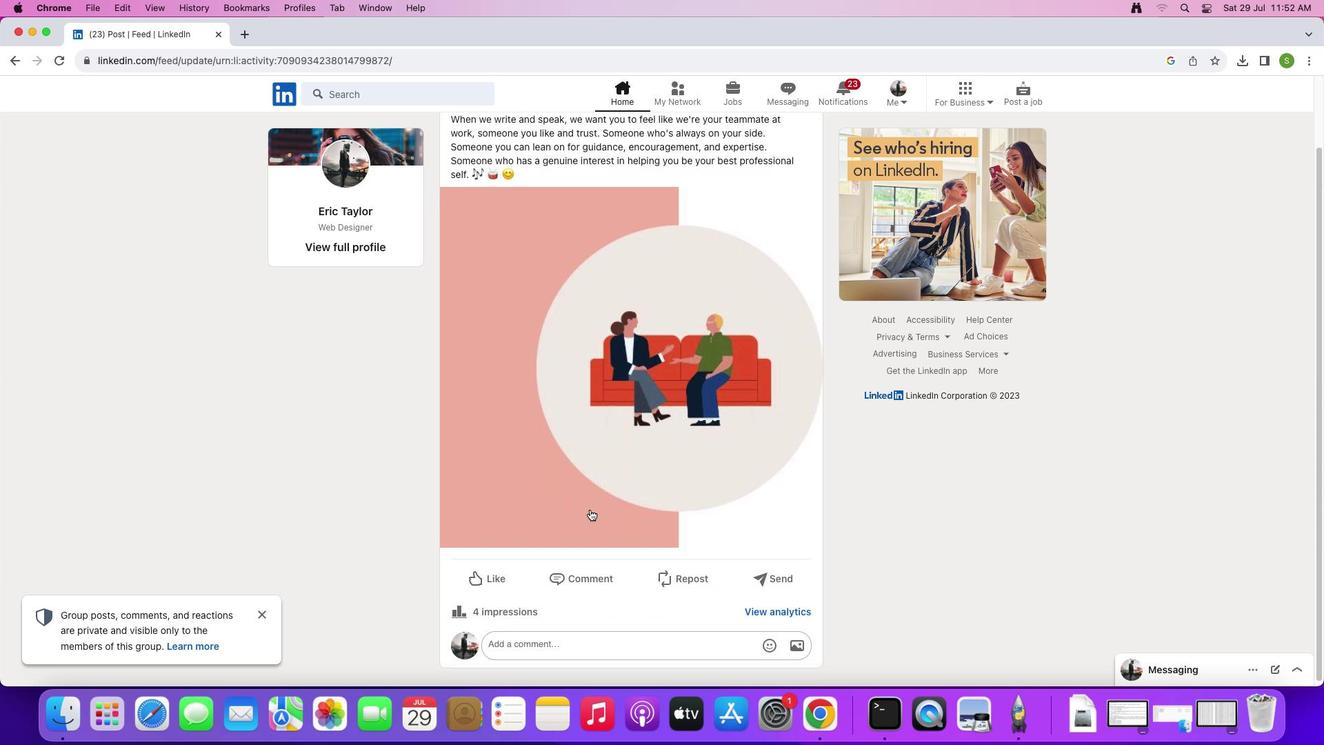 
Action: Mouse scrolled (590, 509) with delta (0, -2)
Screenshot: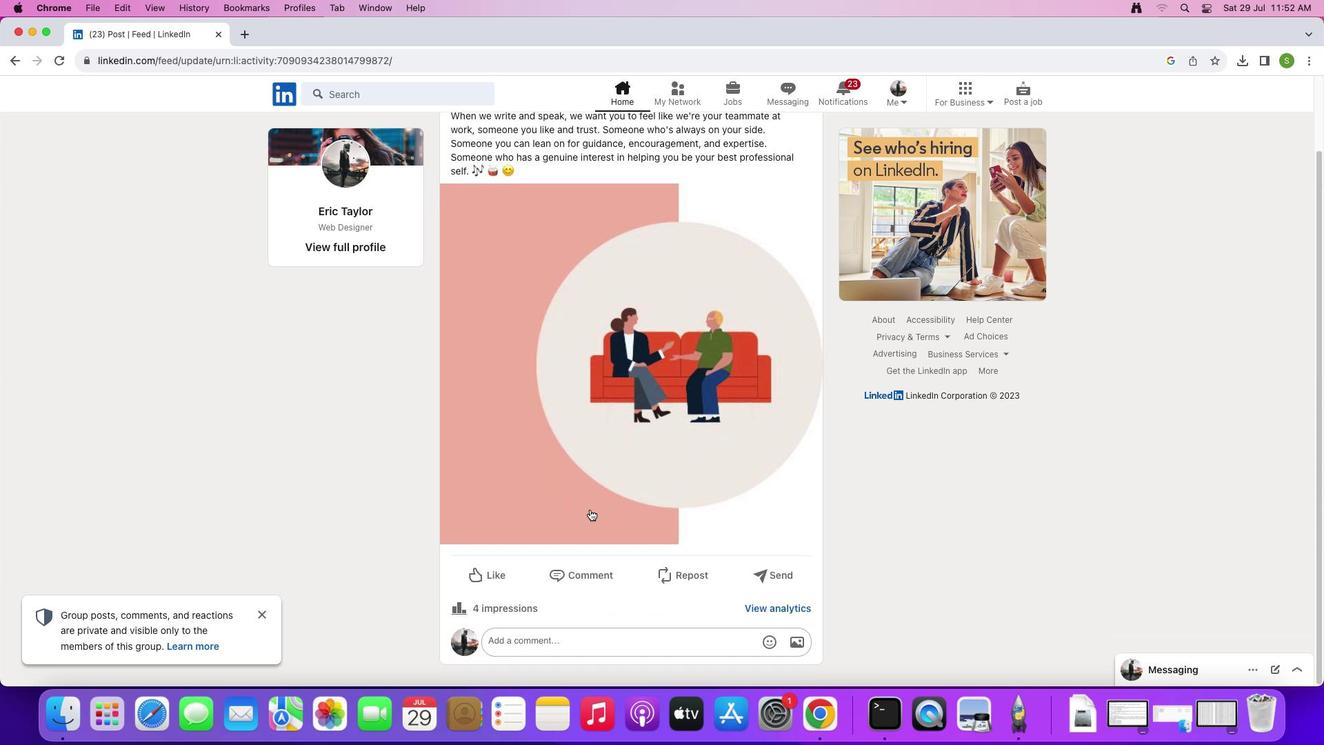 
Action: Mouse scrolled (590, 509) with delta (0, 0)
Screenshot: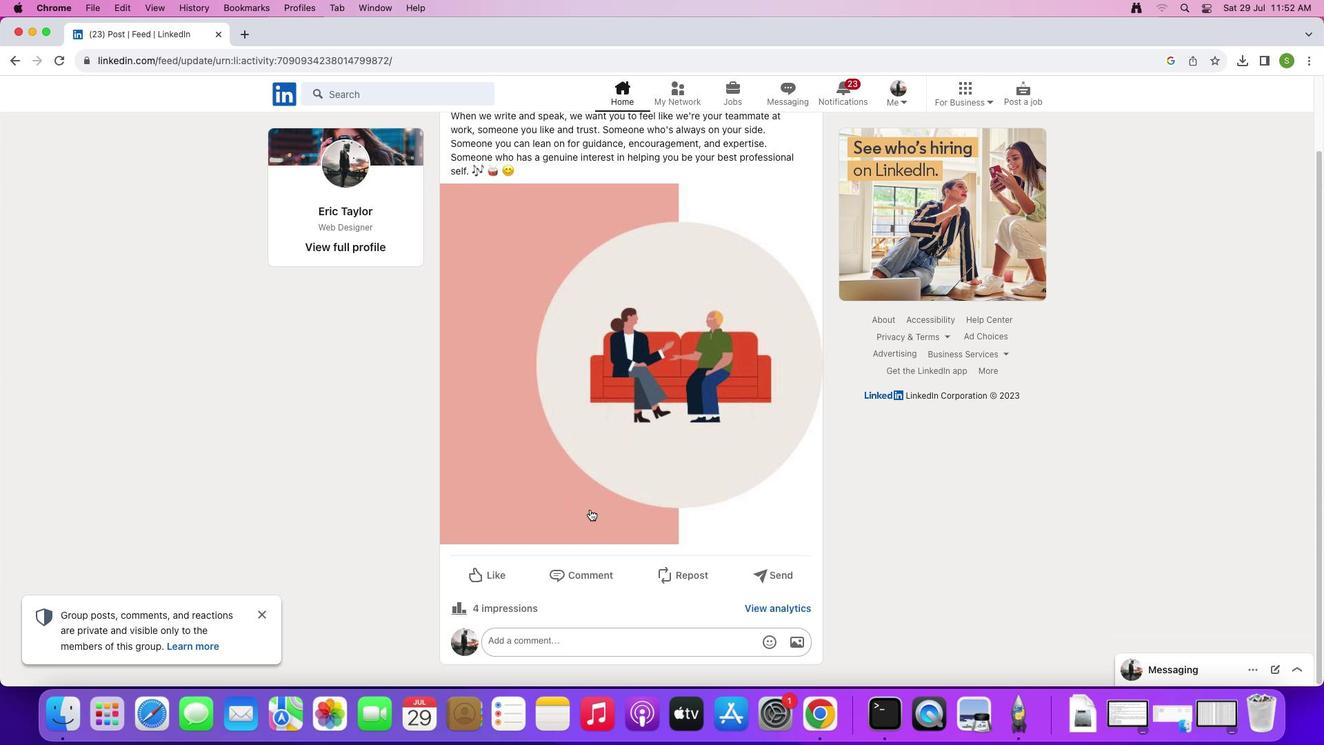 
Action: Mouse scrolled (590, 509) with delta (0, 0)
Screenshot: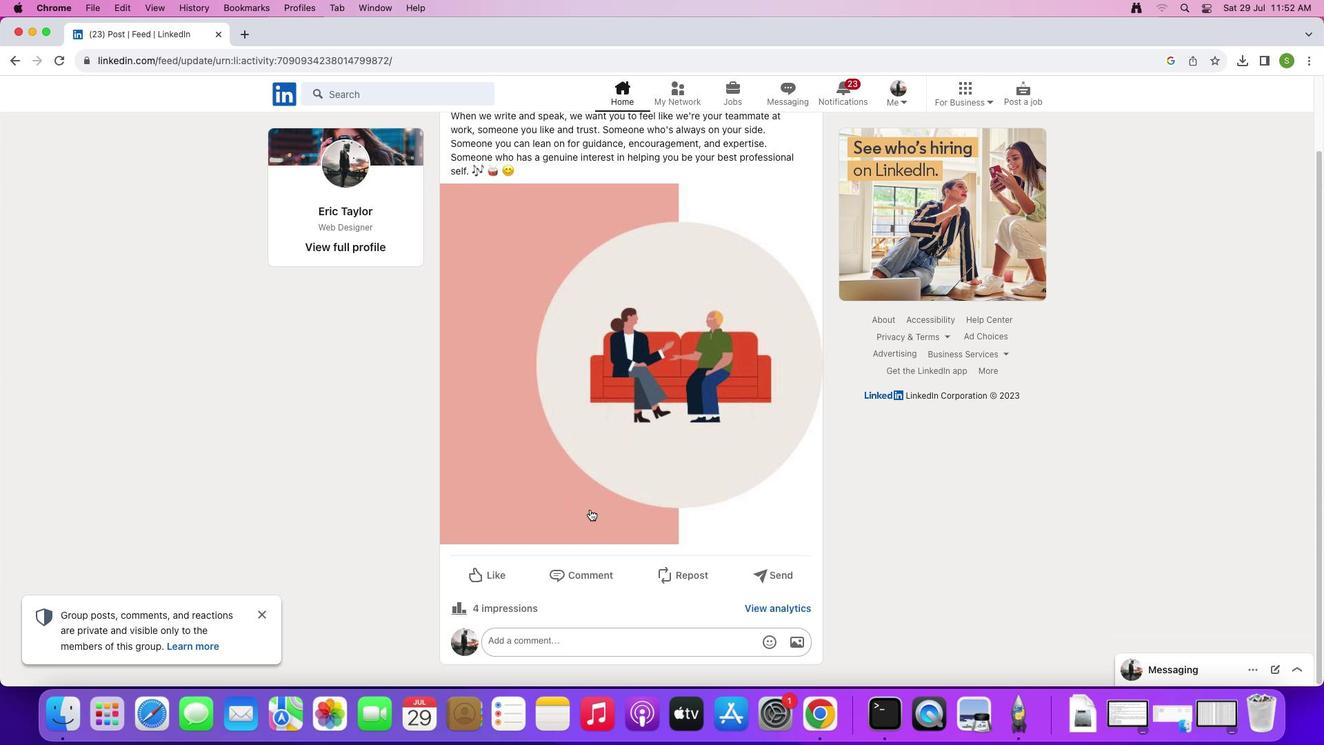 
Action: Mouse scrolled (590, 509) with delta (0, -1)
Screenshot: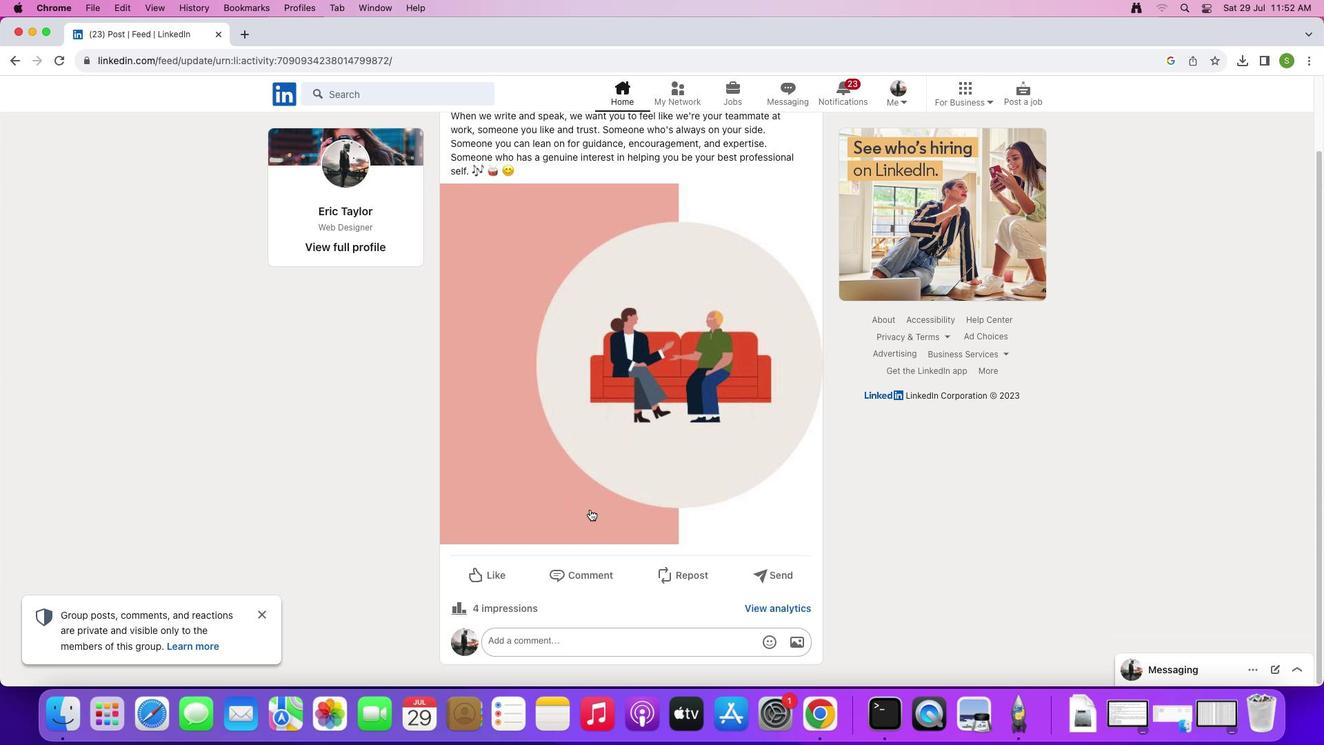 
Action: Mouse scrolled (590, 509) with delta (0, 0)
Screenshot: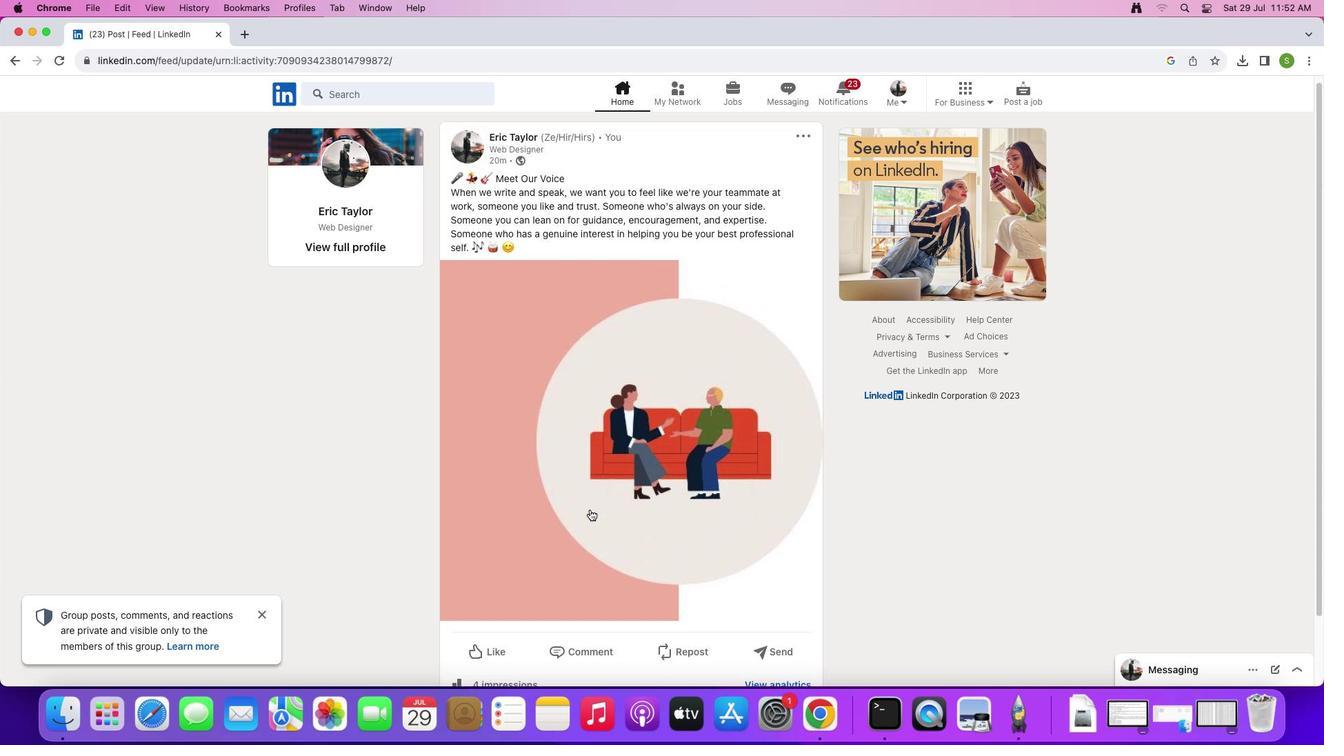 
Action: Mouse scrolled (590, 509) with delta (0, 0)
Screenshot: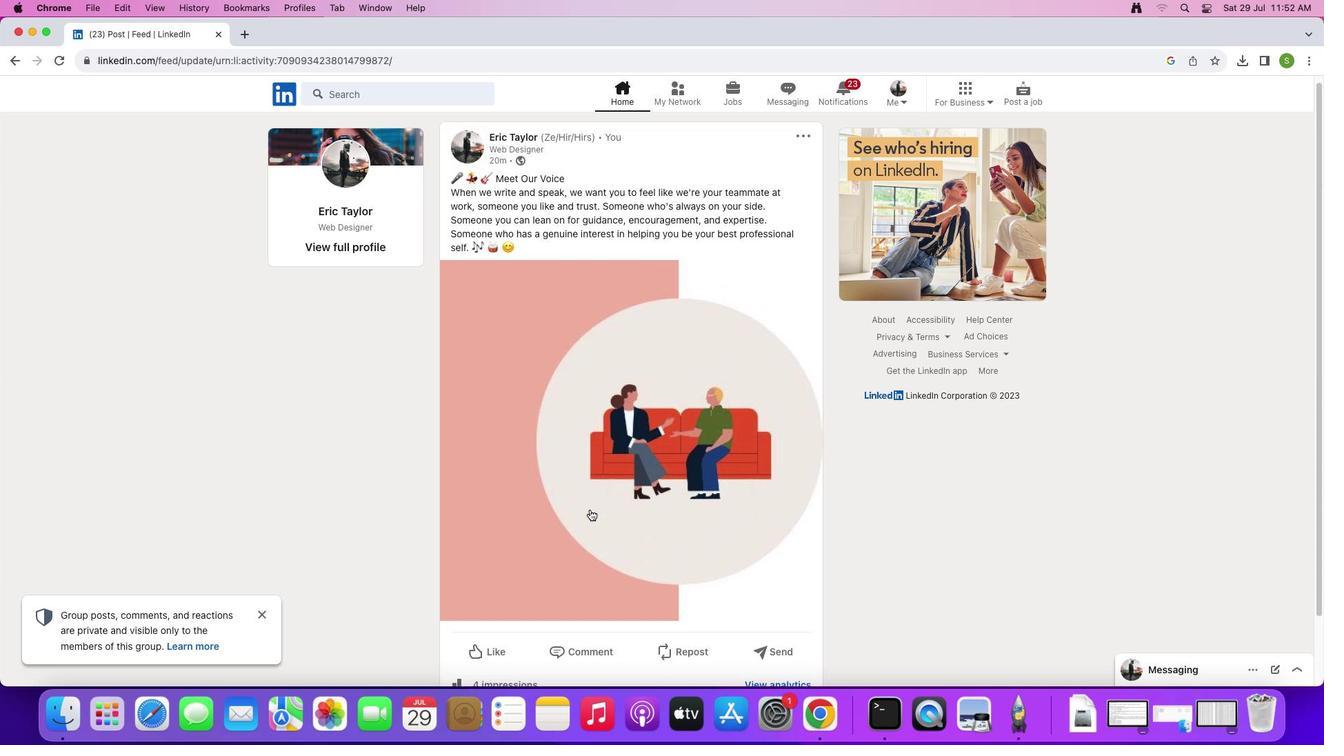 
Action: Mouse scrolled (590, 509) with delta (0, 2)
Screenshot: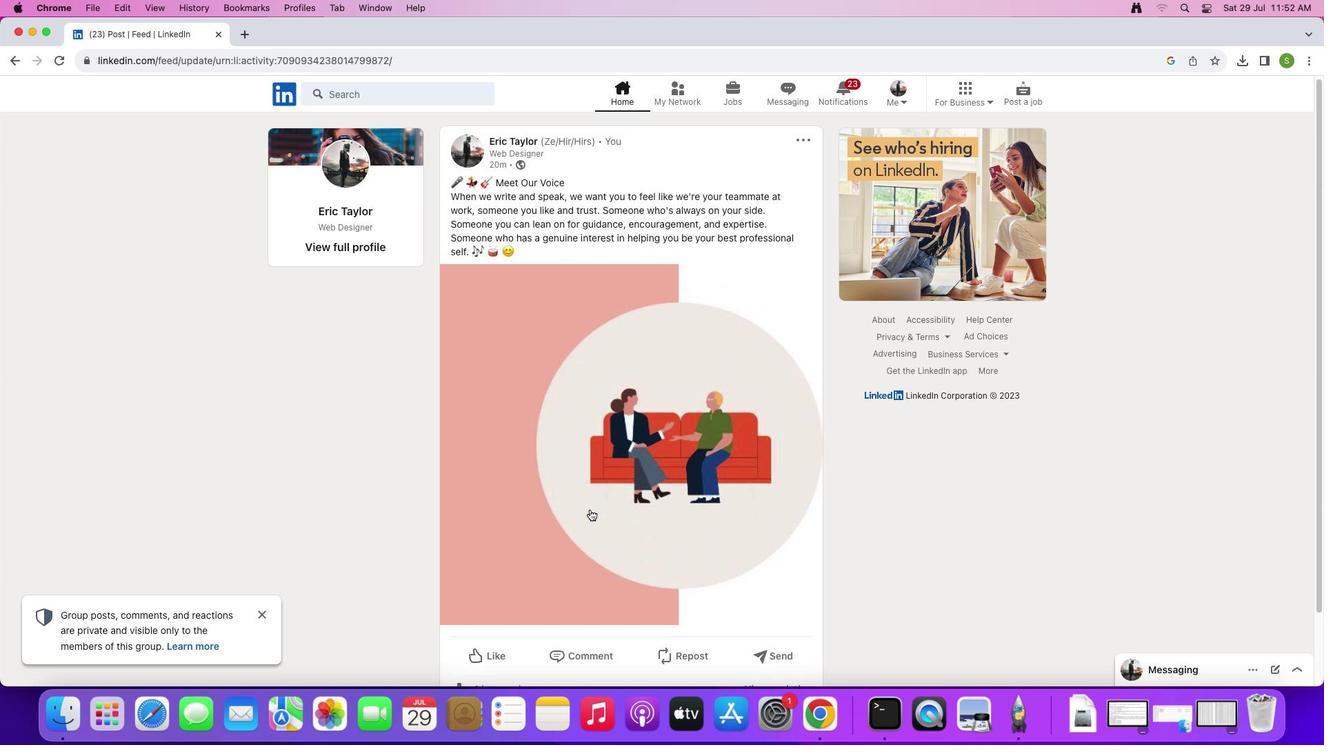 
Action: Mouse scrolled (590, 509) with delta (0, 3)
Screenshot: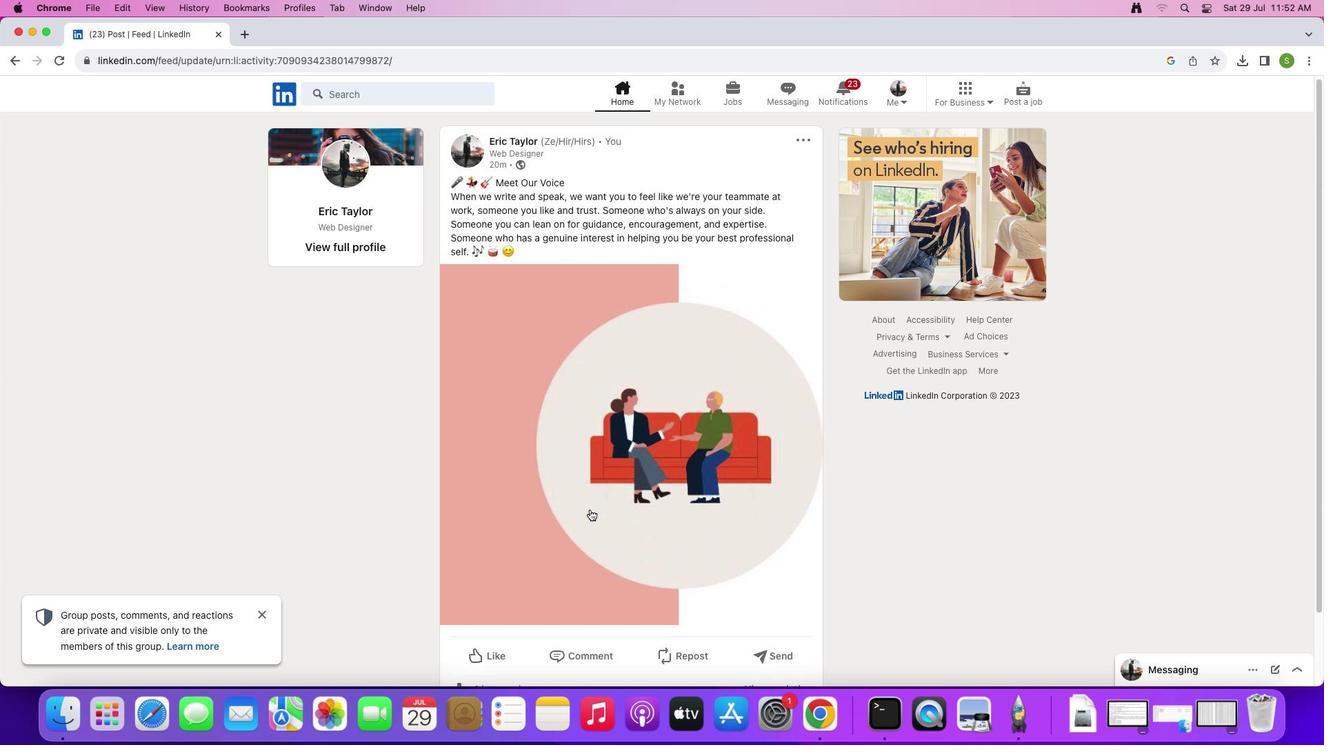 
Action: Mouse scrolled (590, 509) with delta (0, 0)
Screenshot: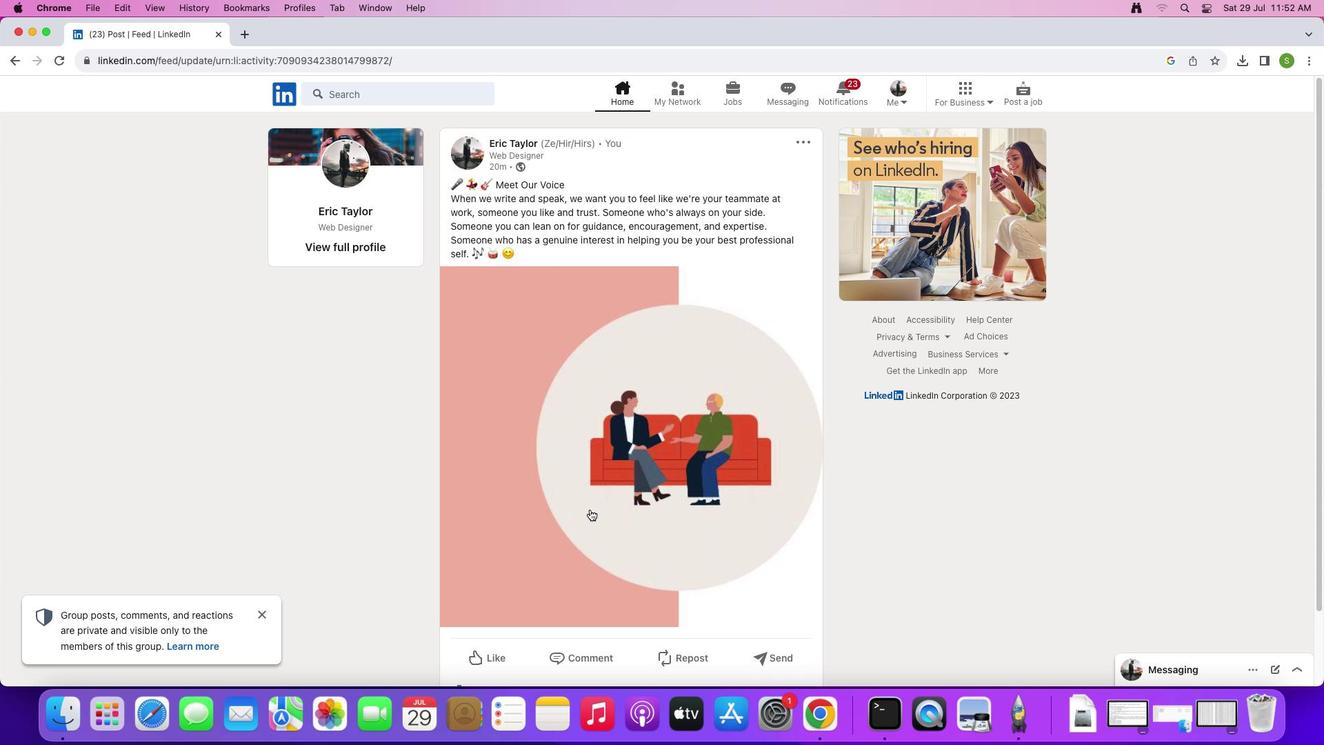 
Action: Mouse scrolled (590, 509) with delta (0, 0)
Screenshot: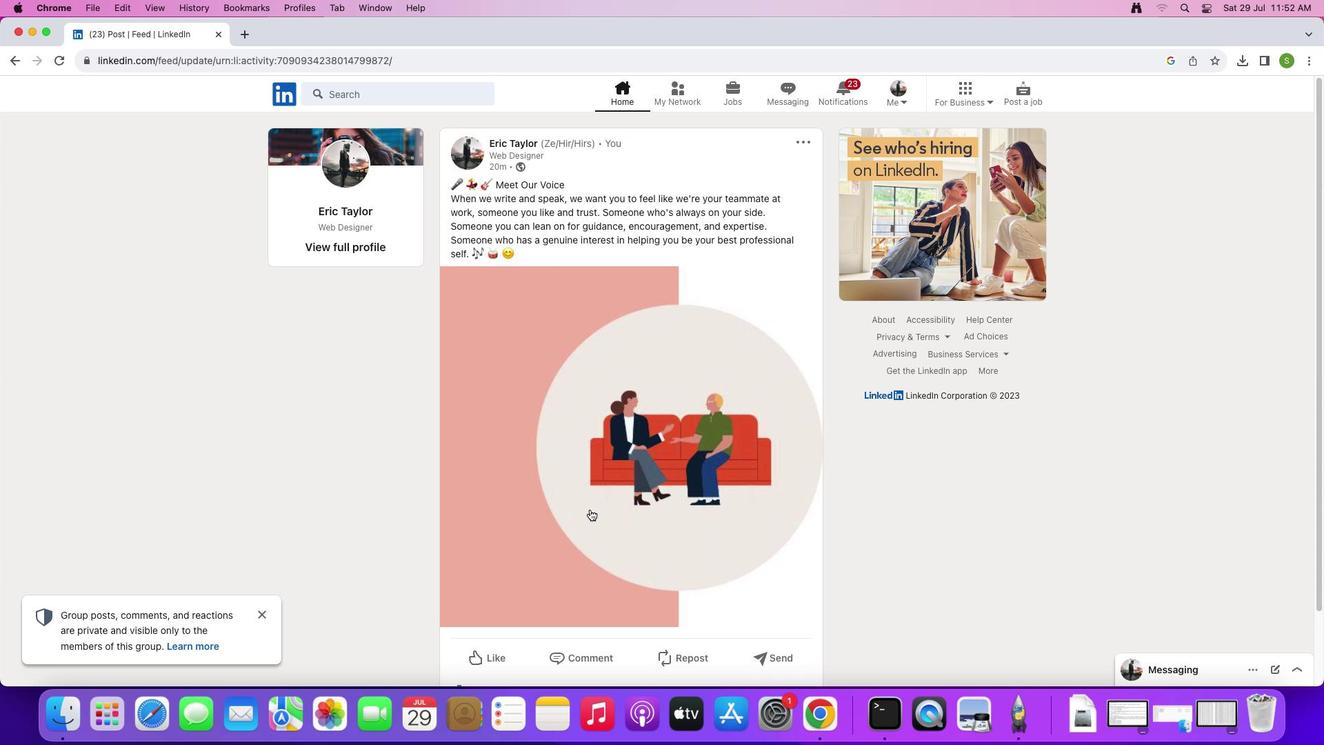 
Action: Mouse scrolled (590, 509) with delta (0, 2)
Screenshot: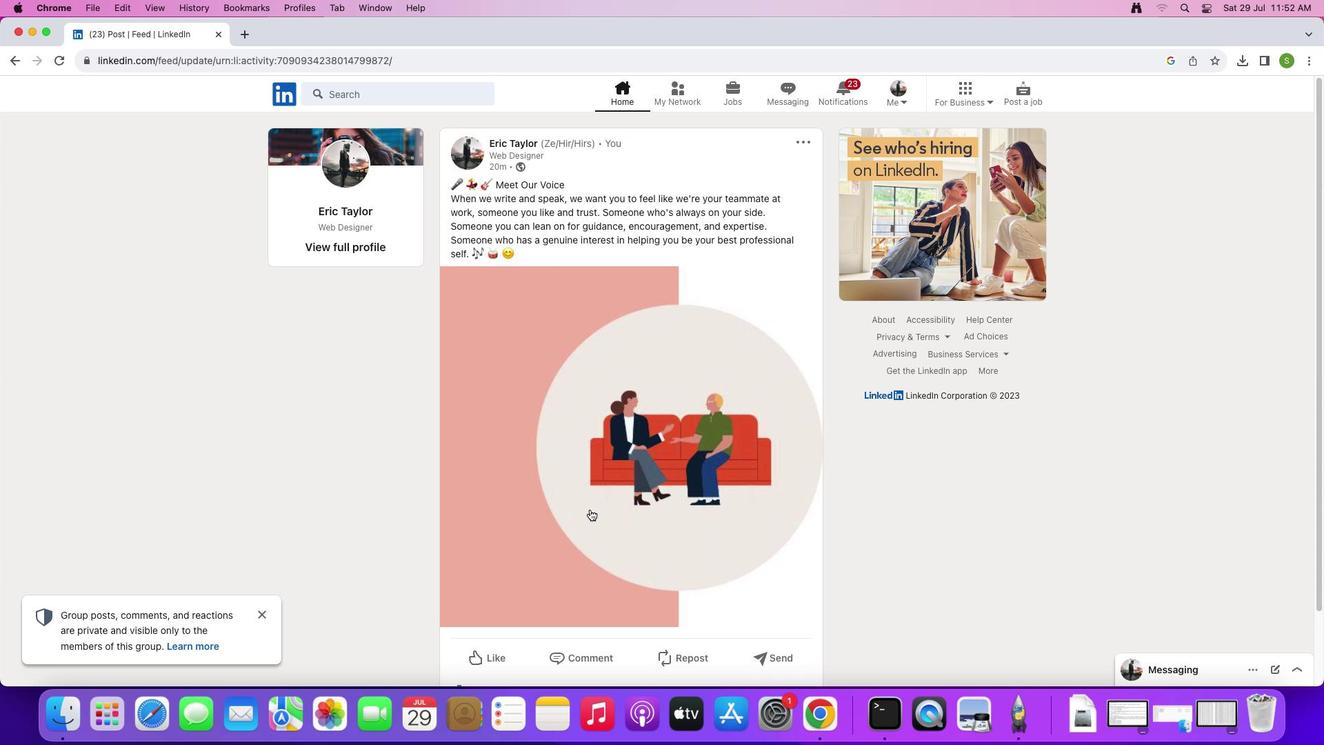 
Action: Mouse scrolled (590, 509) with delta (0, 3)
Screenshot: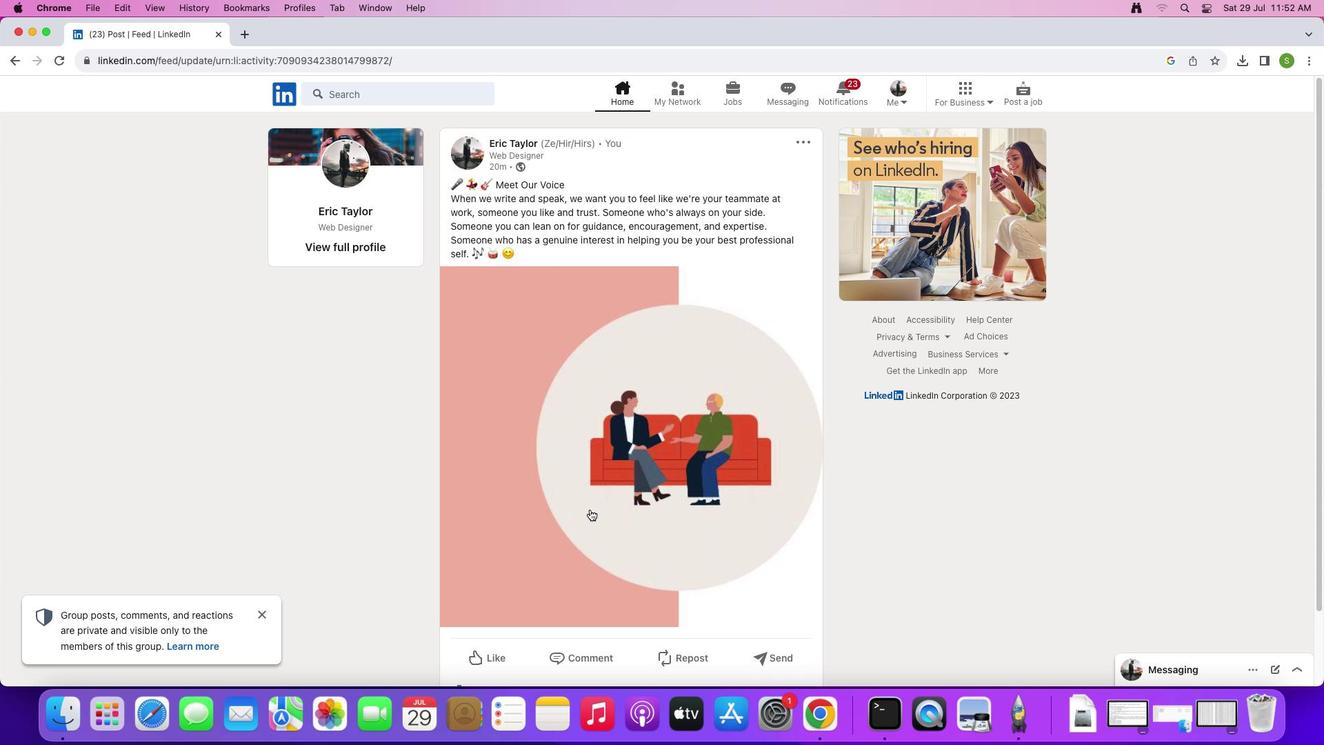 
Action: Mouse moved to (15, 66)
Screenshot: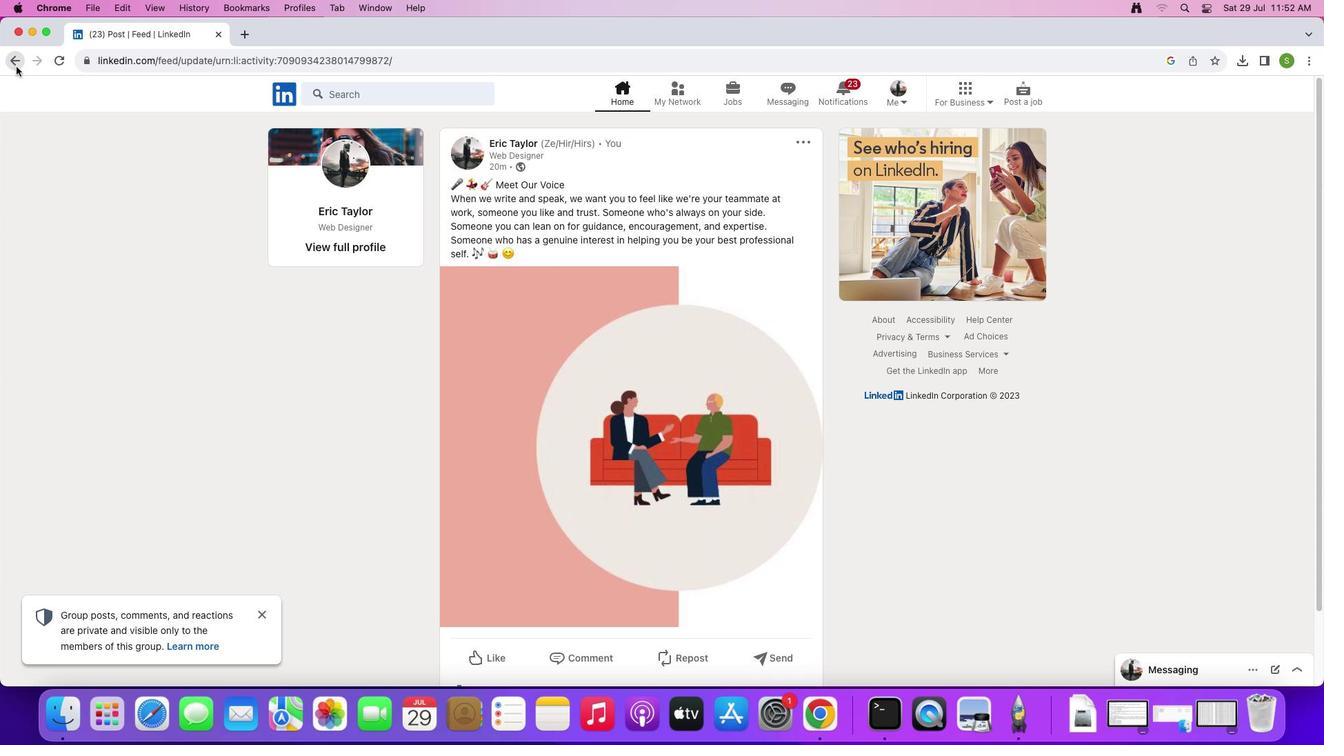 
Action: Mouse pressed left at (15, 66)
Screenshot: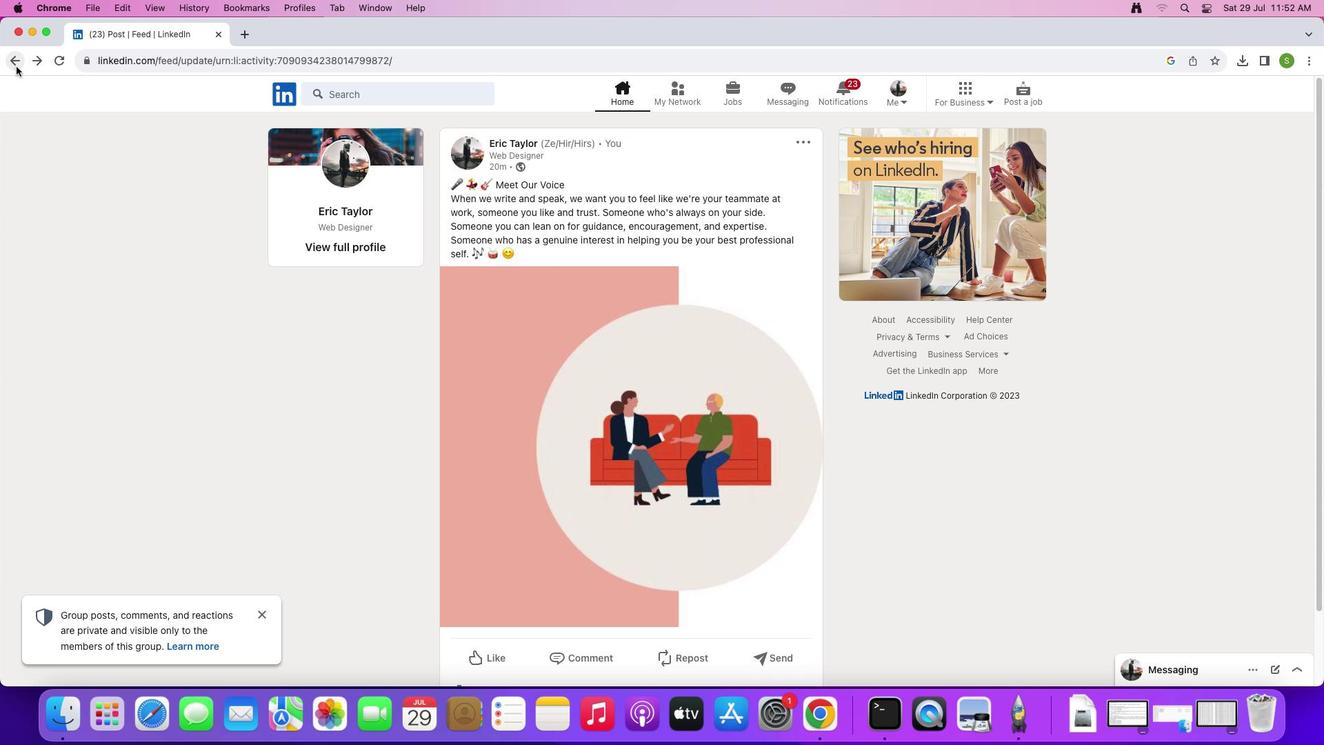 
Action: Mouse moved to (8, 58)
Screenshot: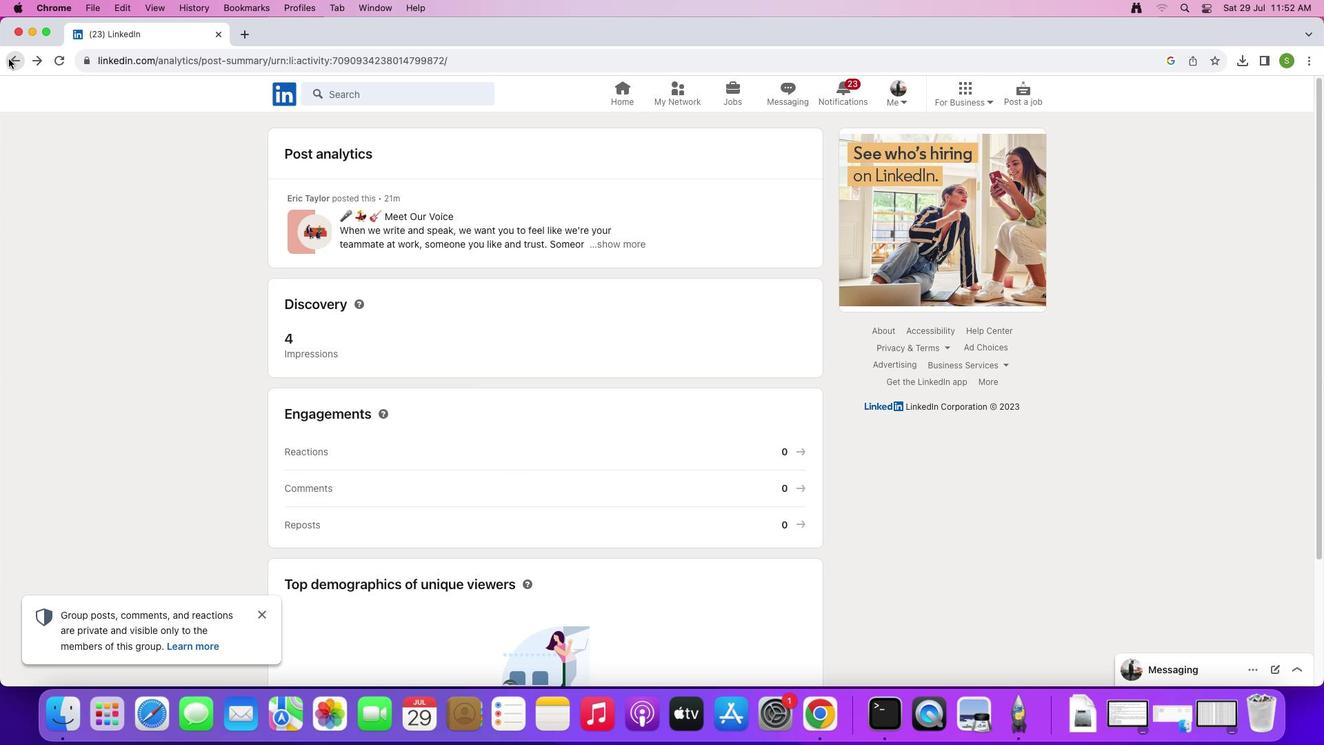 
Action: Mouse pressed left at (8, 58)
Screenshot: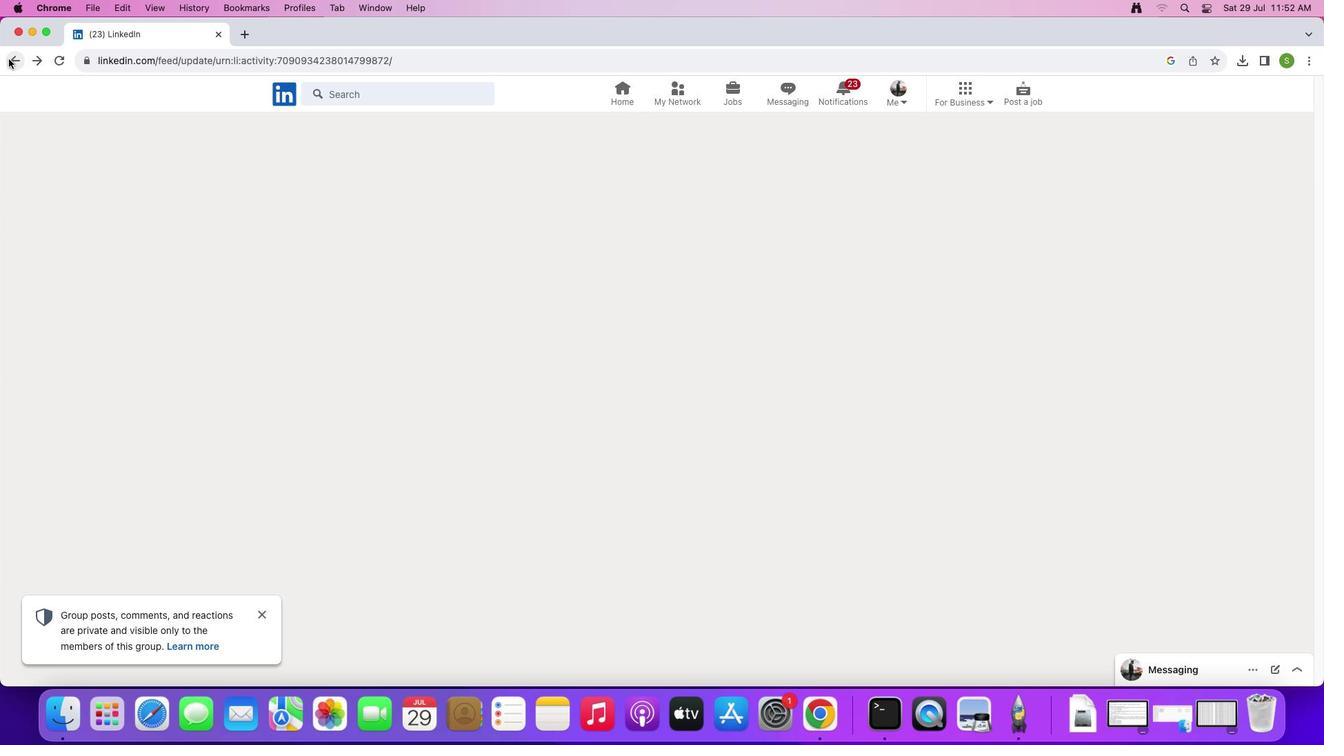 
Action: Mouse moved to (571, 502)
Screenshot: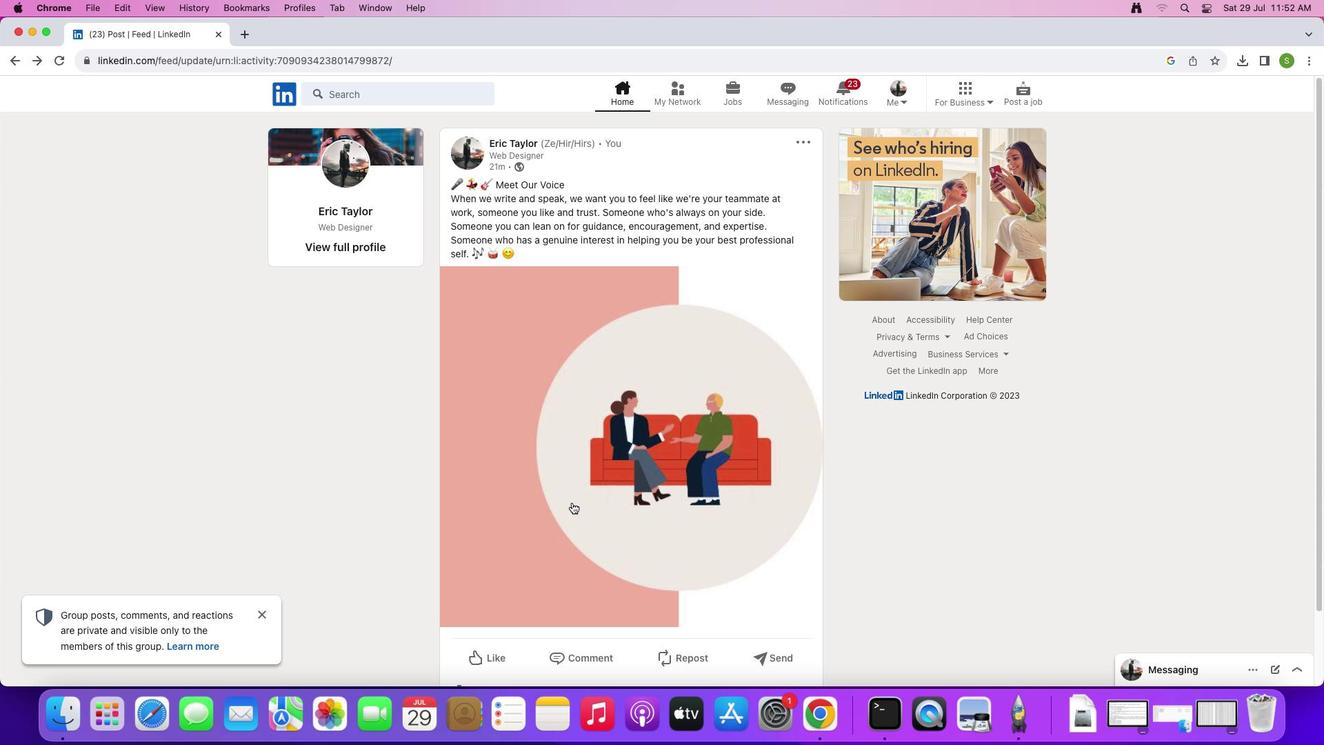 
Action: Mouse scrolled (571, 502) with delta (0, 0)
Screenshot: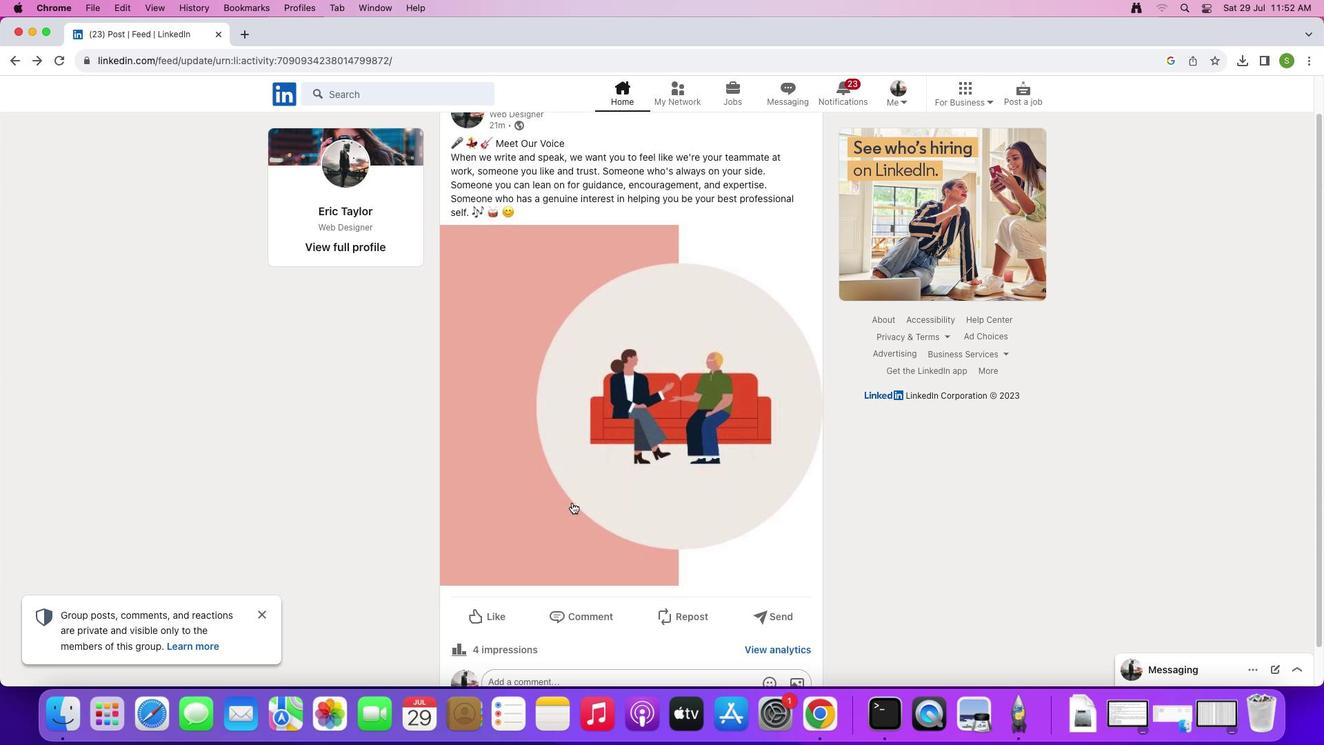 
Action: Mouse scrolled (571, 502) with delta (0, 0)
Screenshot: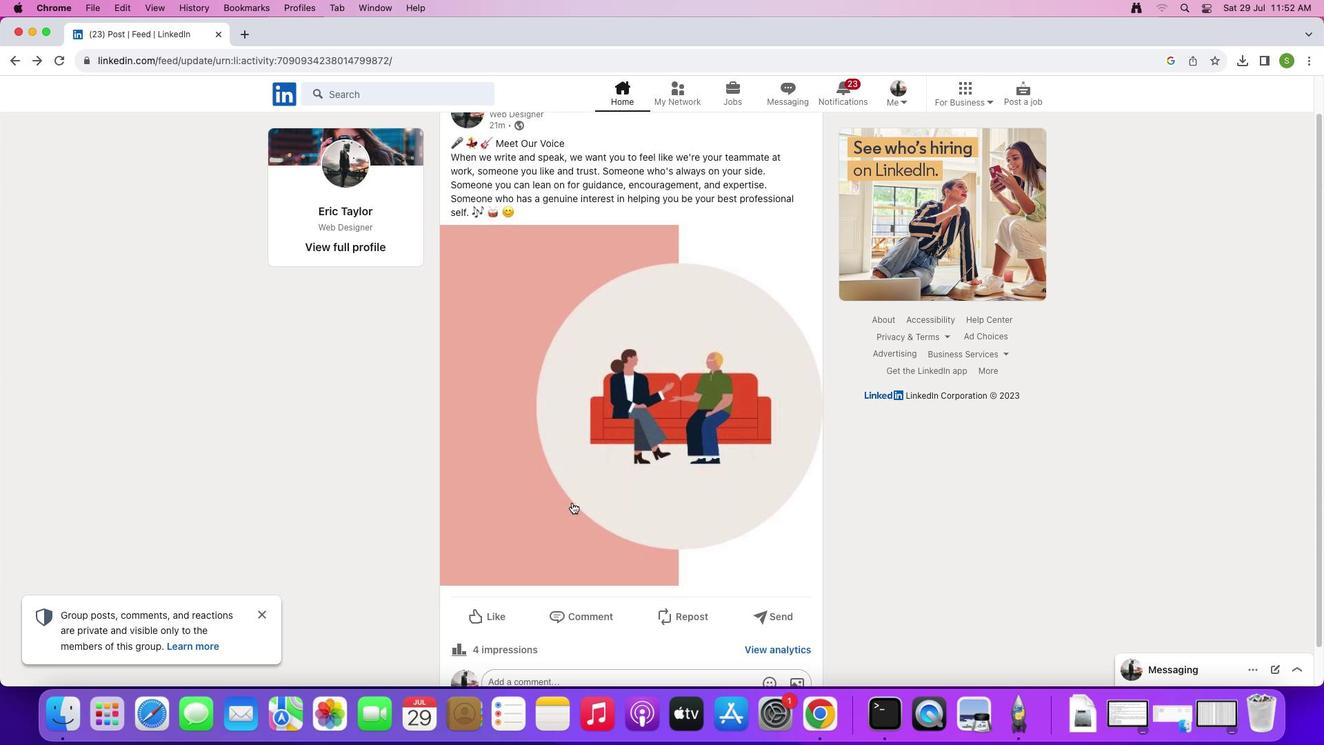 
Action: Mouse scrolled (571, 502) with delta (0, -2)
Screenshot: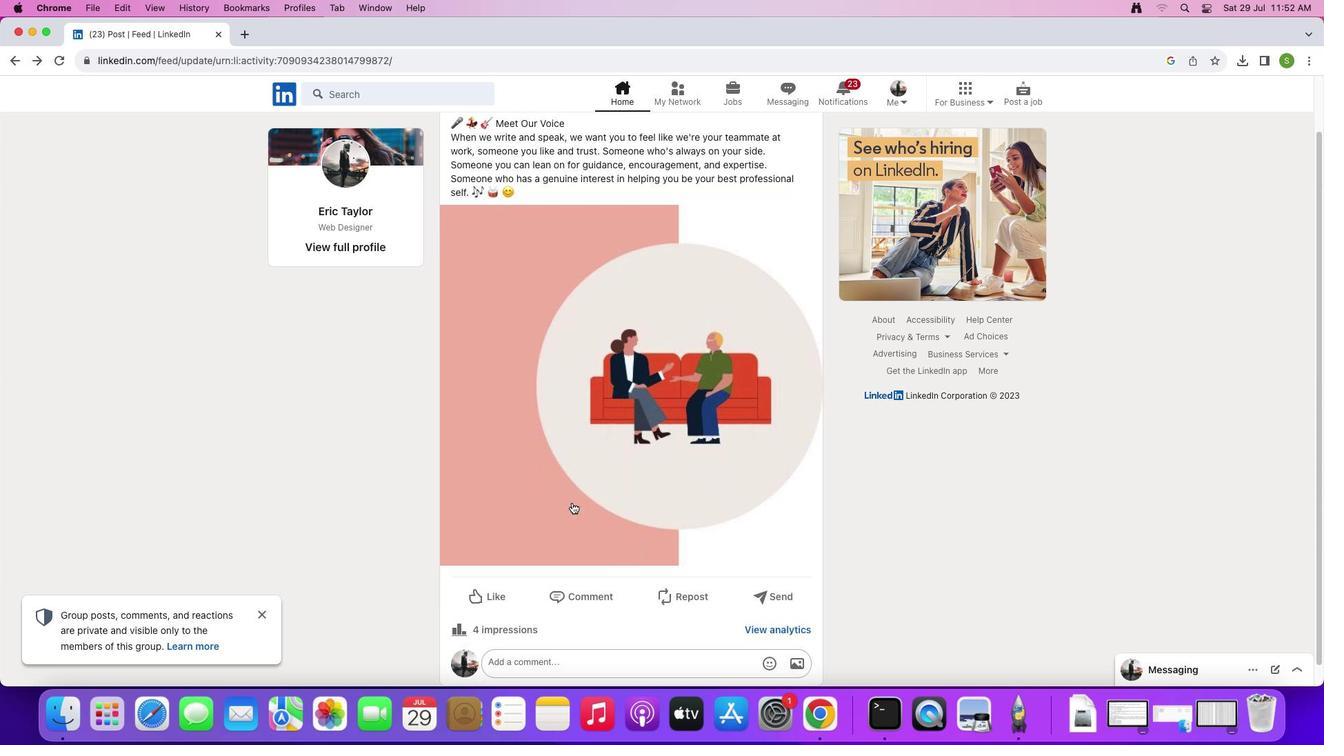 
Action: Mouse scrolled (571, 502) with delta (0, 0)
Screenshot: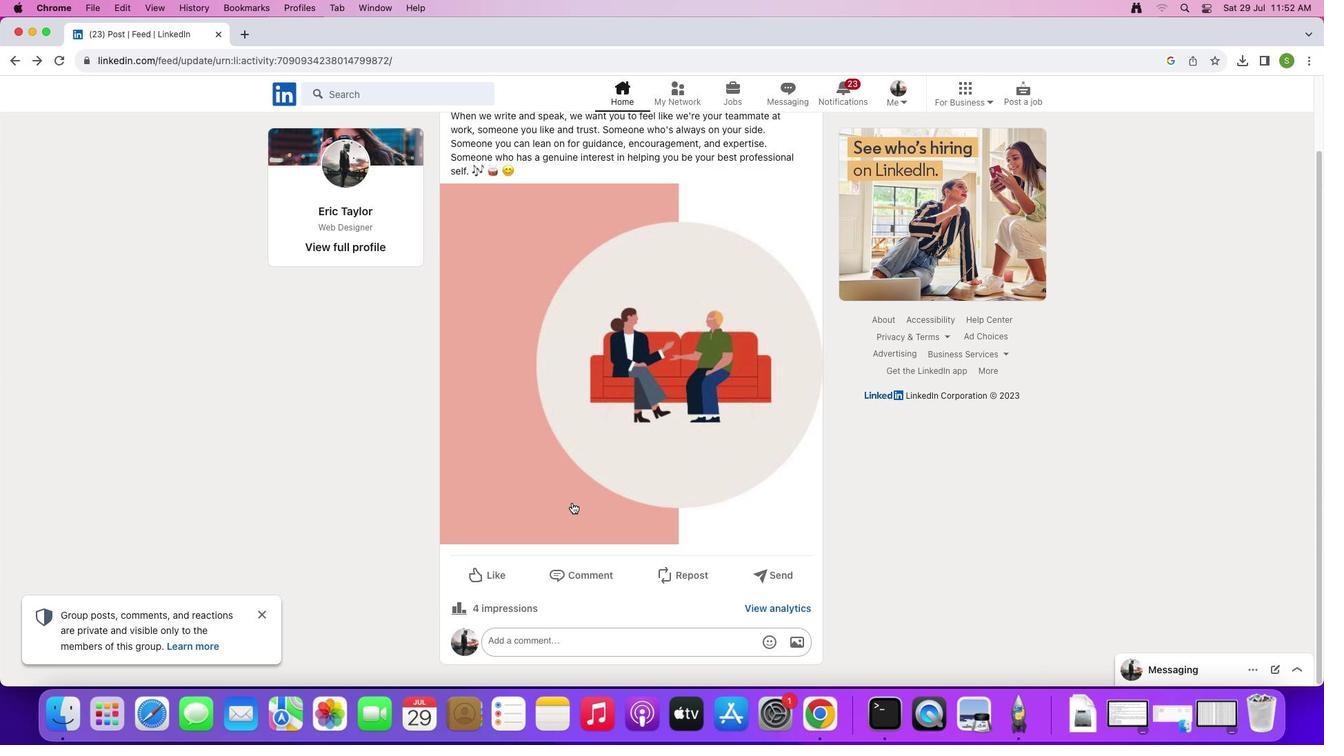 
Action: Mouse scrolled (571, 502) with delta (0, 0)
Screenshot: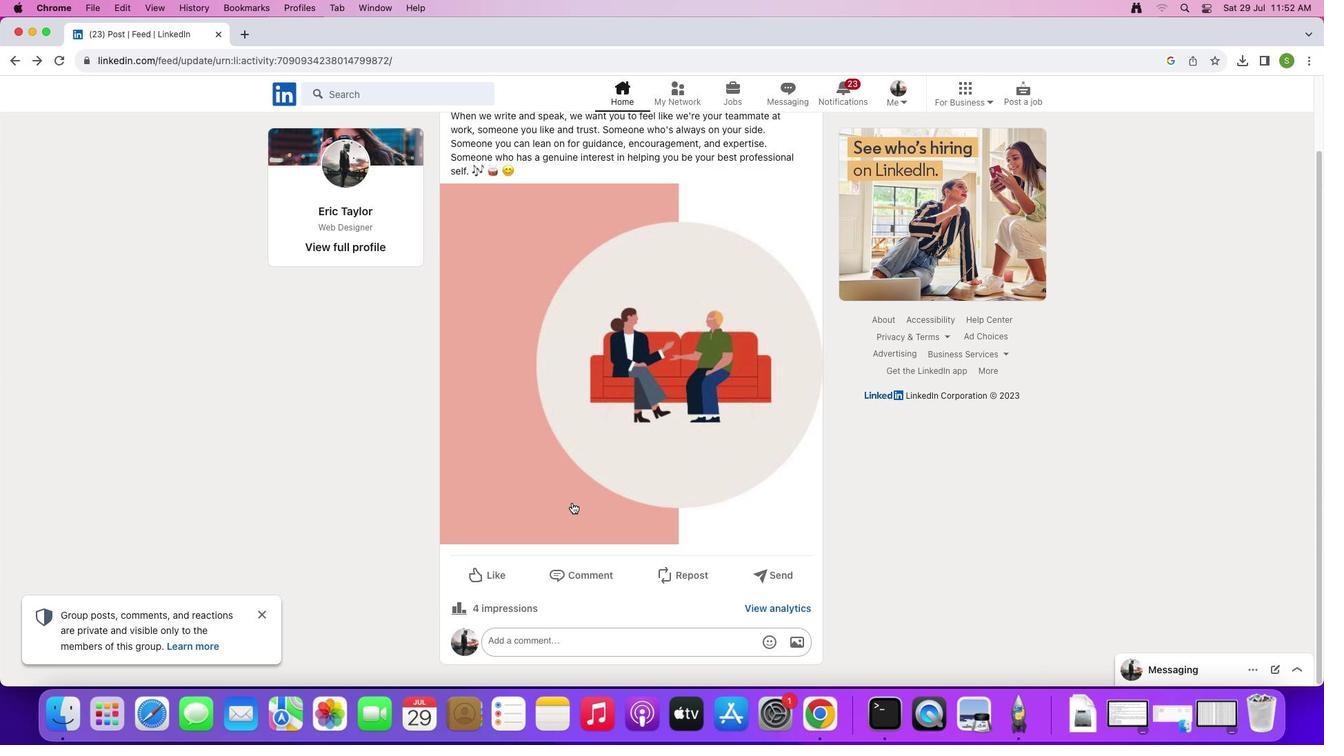 
Action: Mouse scrolled (571, 502) with delta (0, -2)
Screenshot: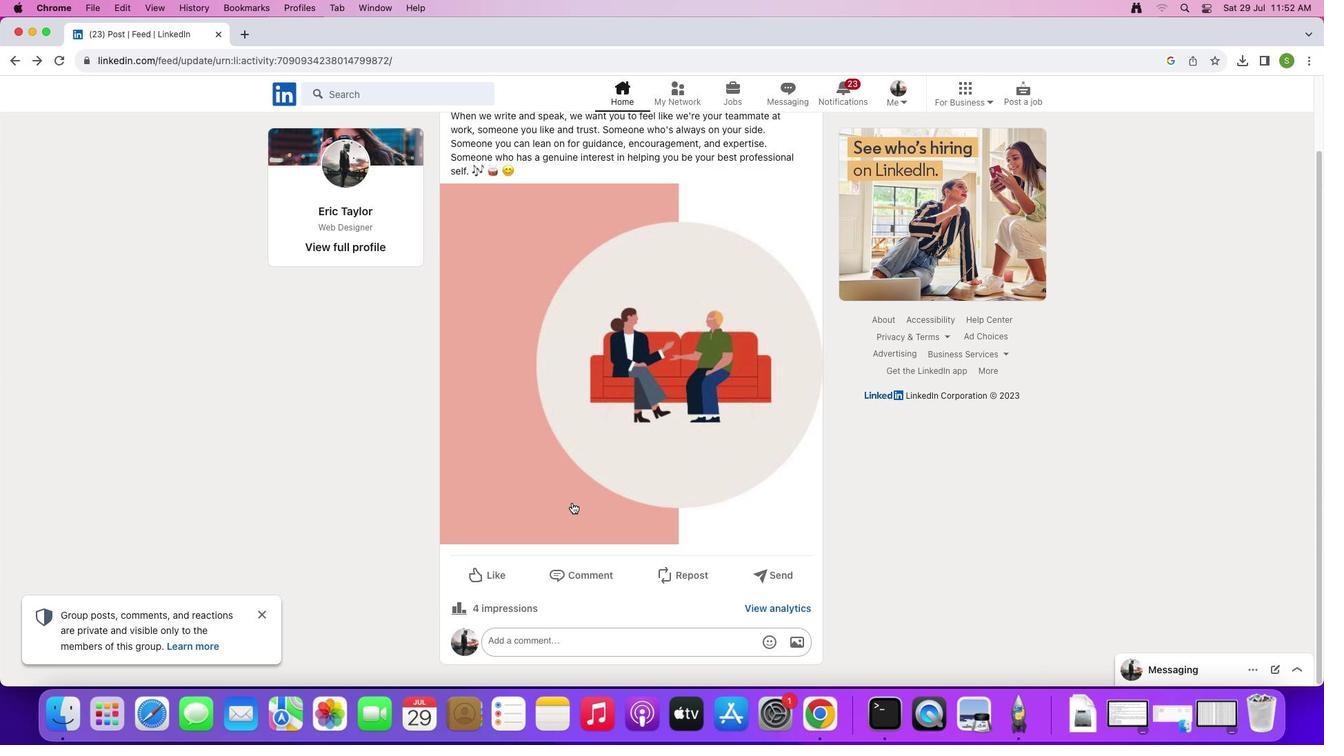 
Action: Mouse scrolled (571, 502) with delta (0, -2)
Screenshot: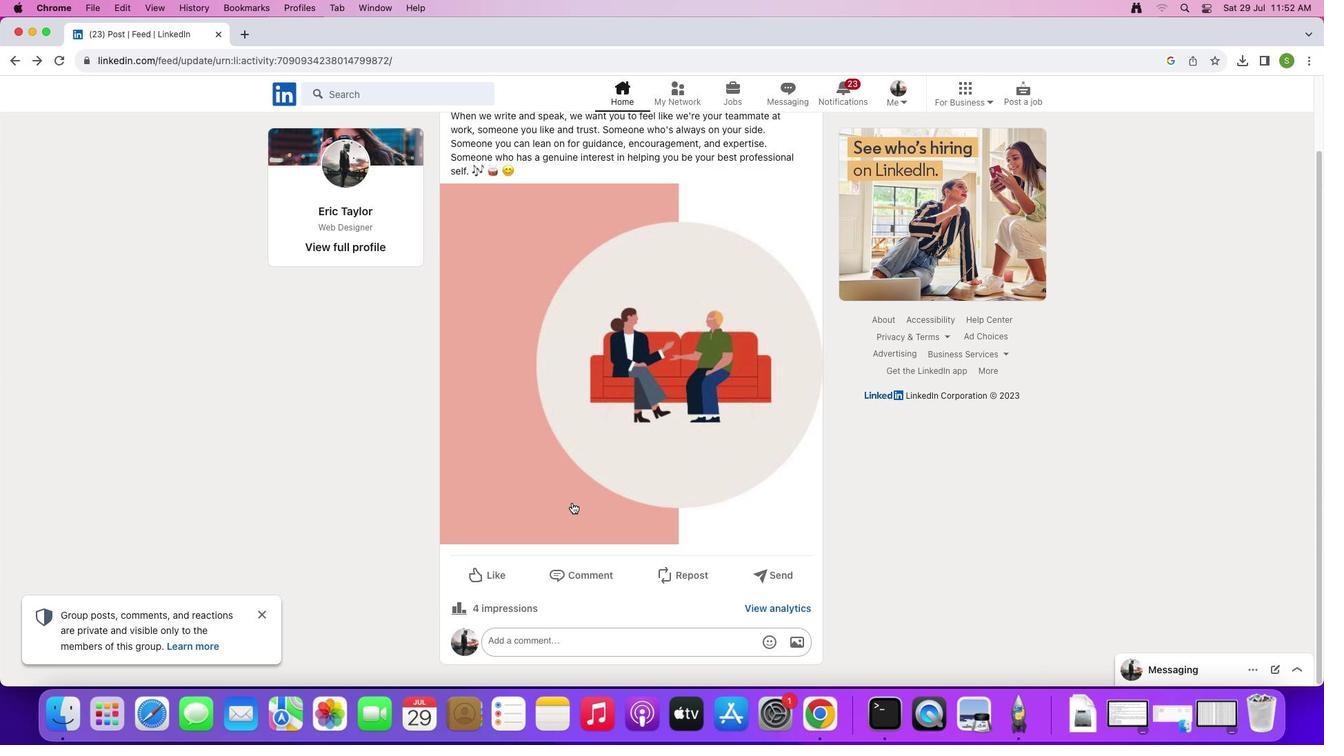 
Action: Mouse moved to (16, 66)
Screenshot: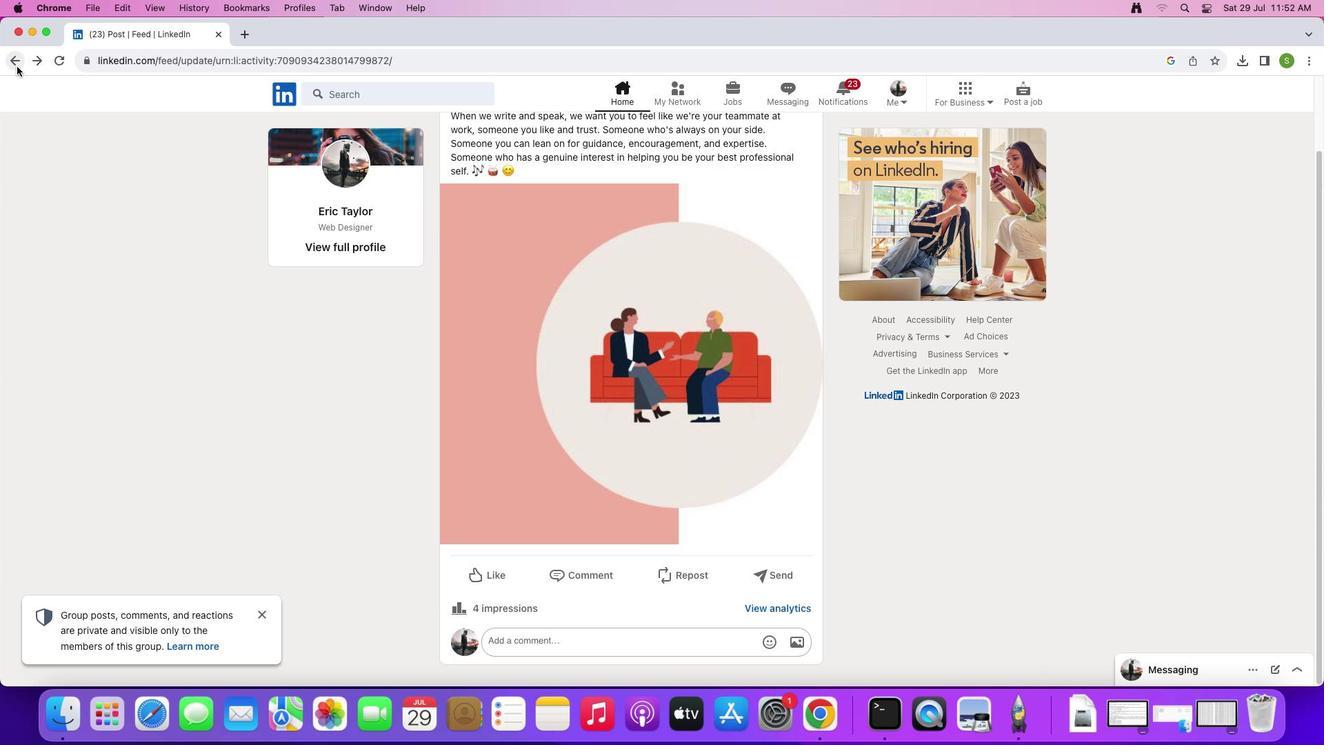 
Action: Mouse pressed left at (16, 66)
Screenshot: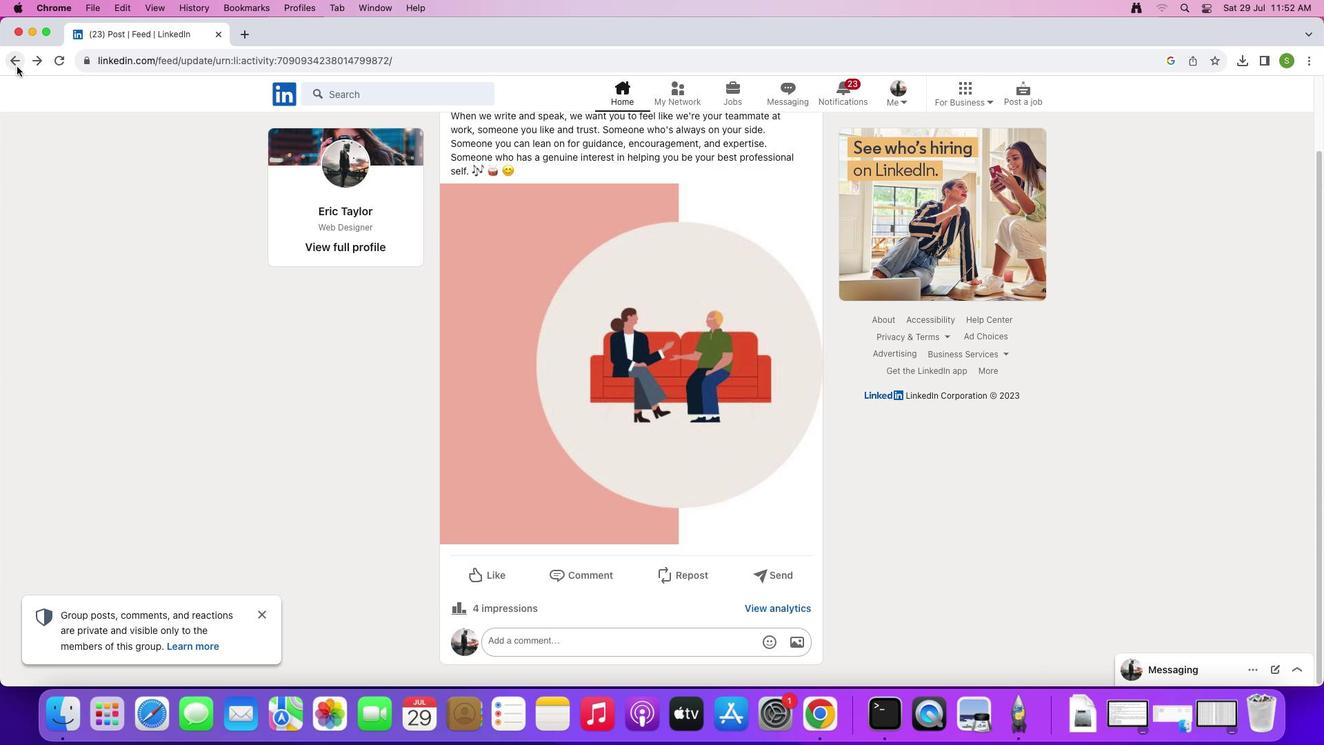 
Action: Mouse moved to (20, 64)
Screenshot: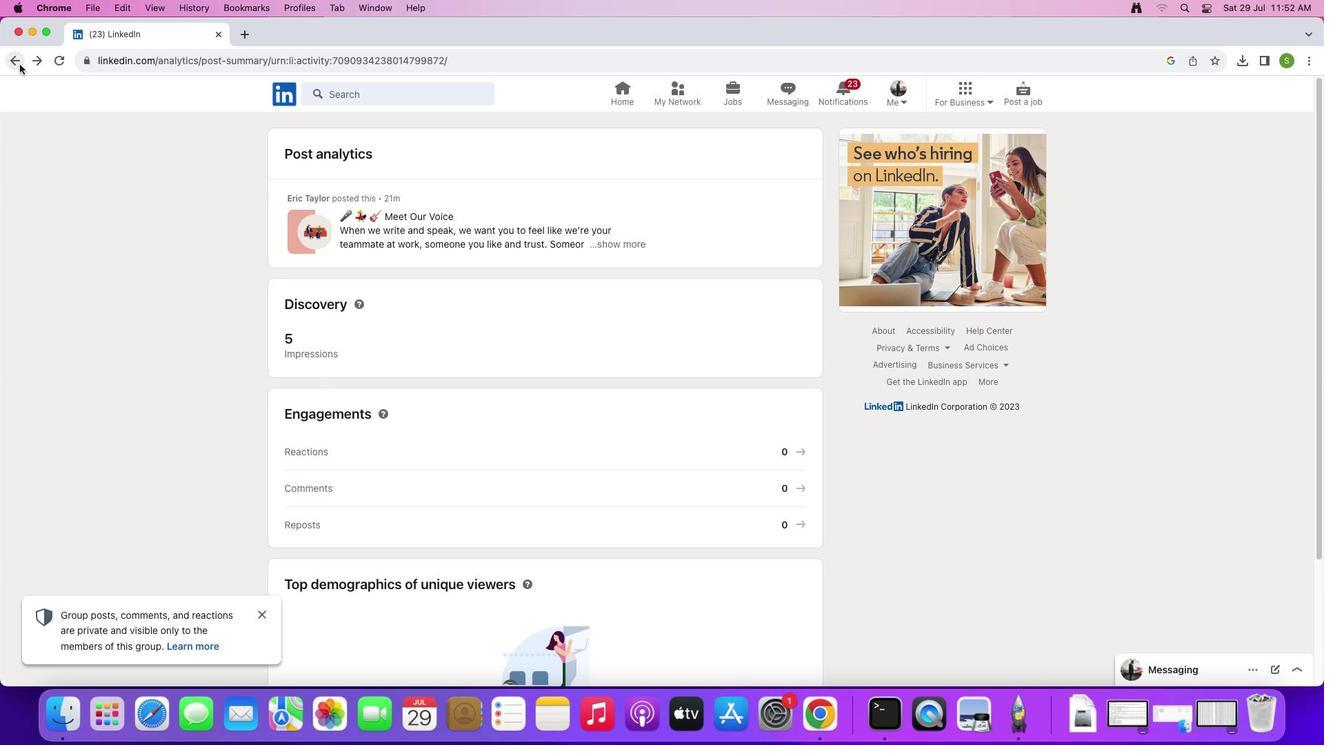 
Action: Mouse pressed left at (20, 64)
Screenshot: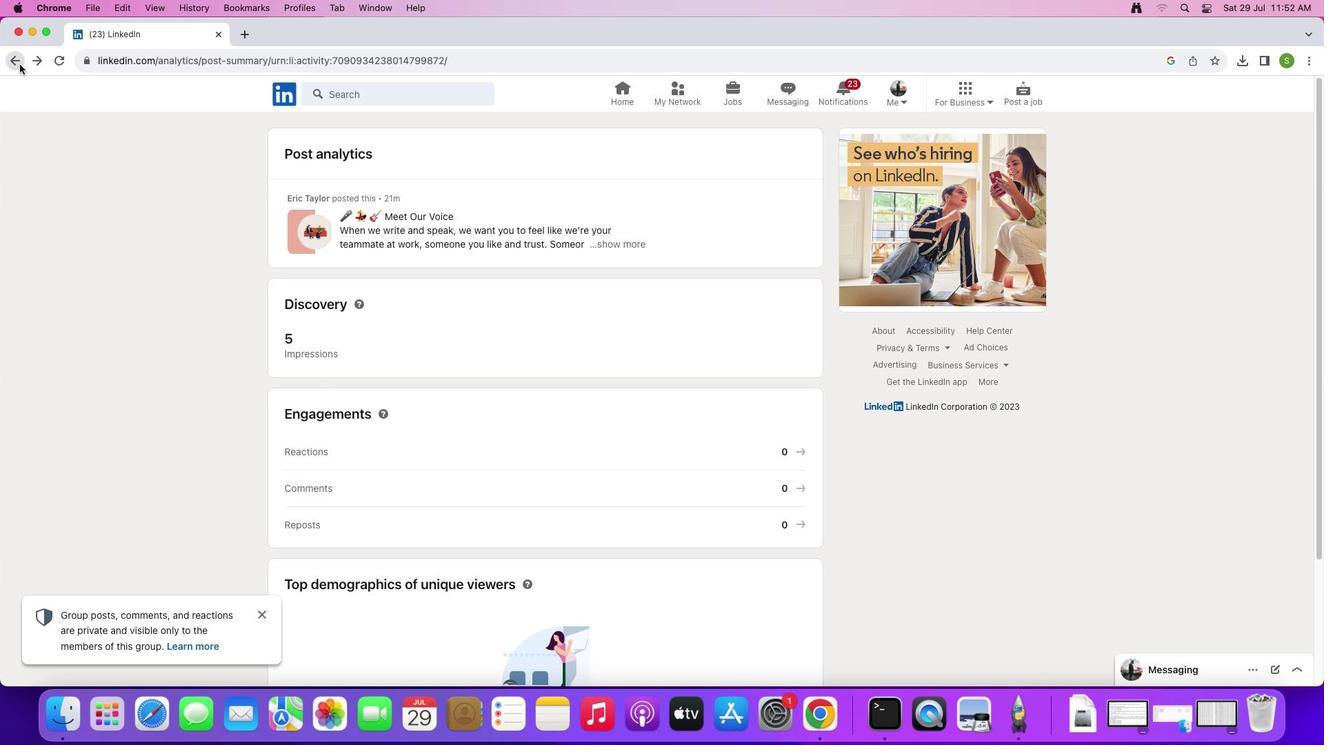 
Action: Mouse moved to (673, 489)
Screenshot: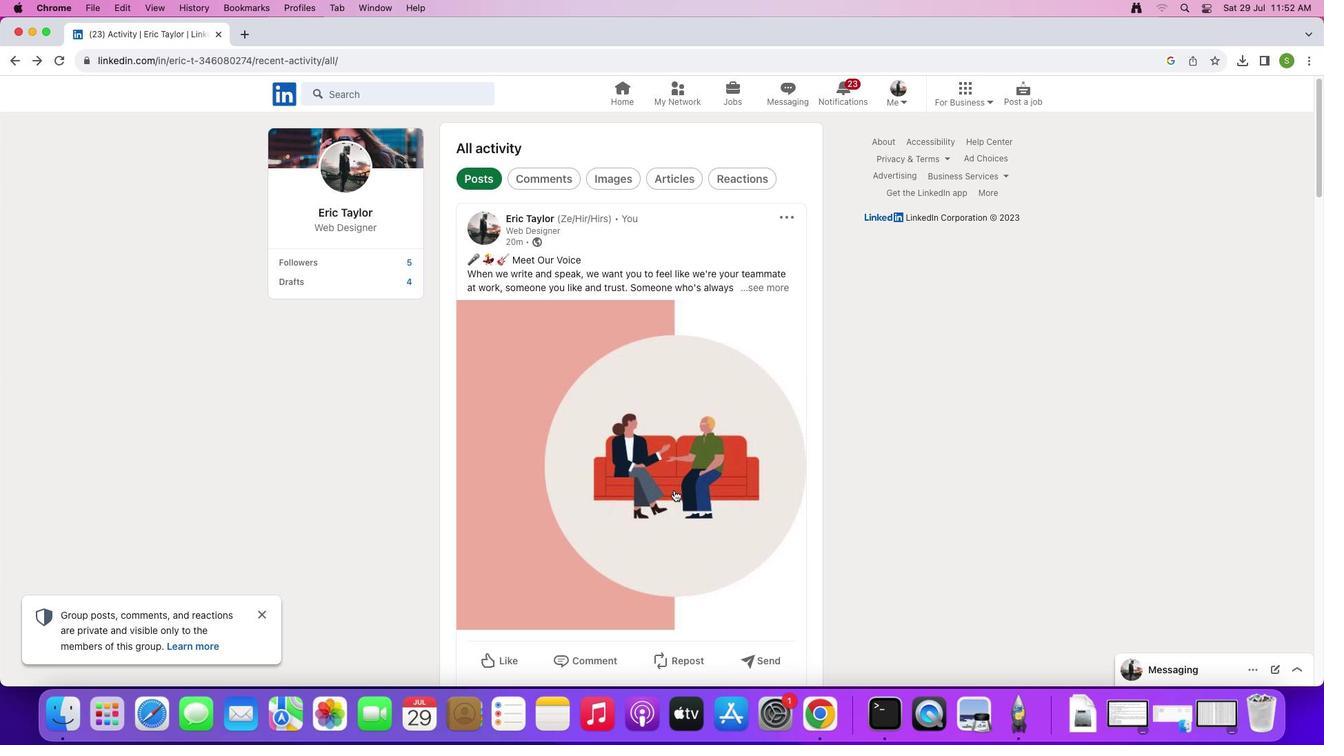 
Action: Mouse scrolled (673, 489) with delta (0, 0)
Screenshot: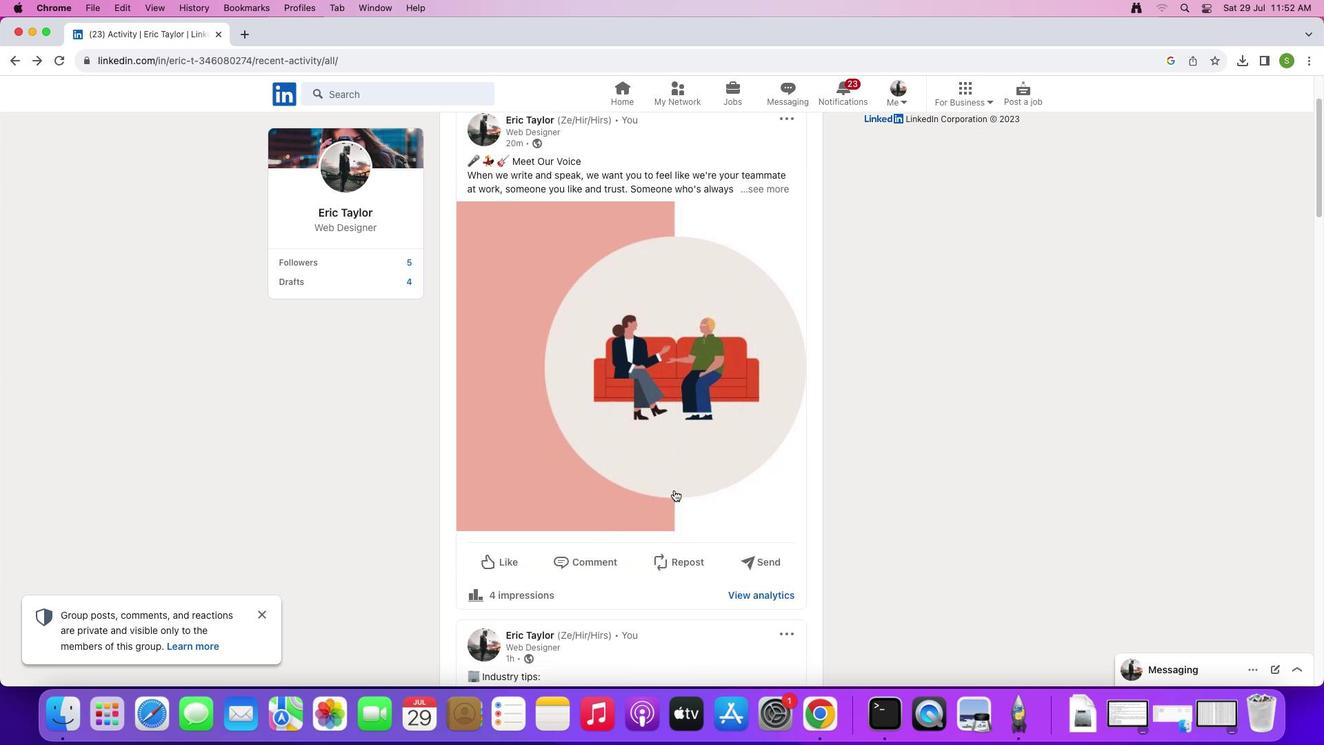 
Action: Mouse scrolled (673, 489) with delta (0, 0)
Screenshot: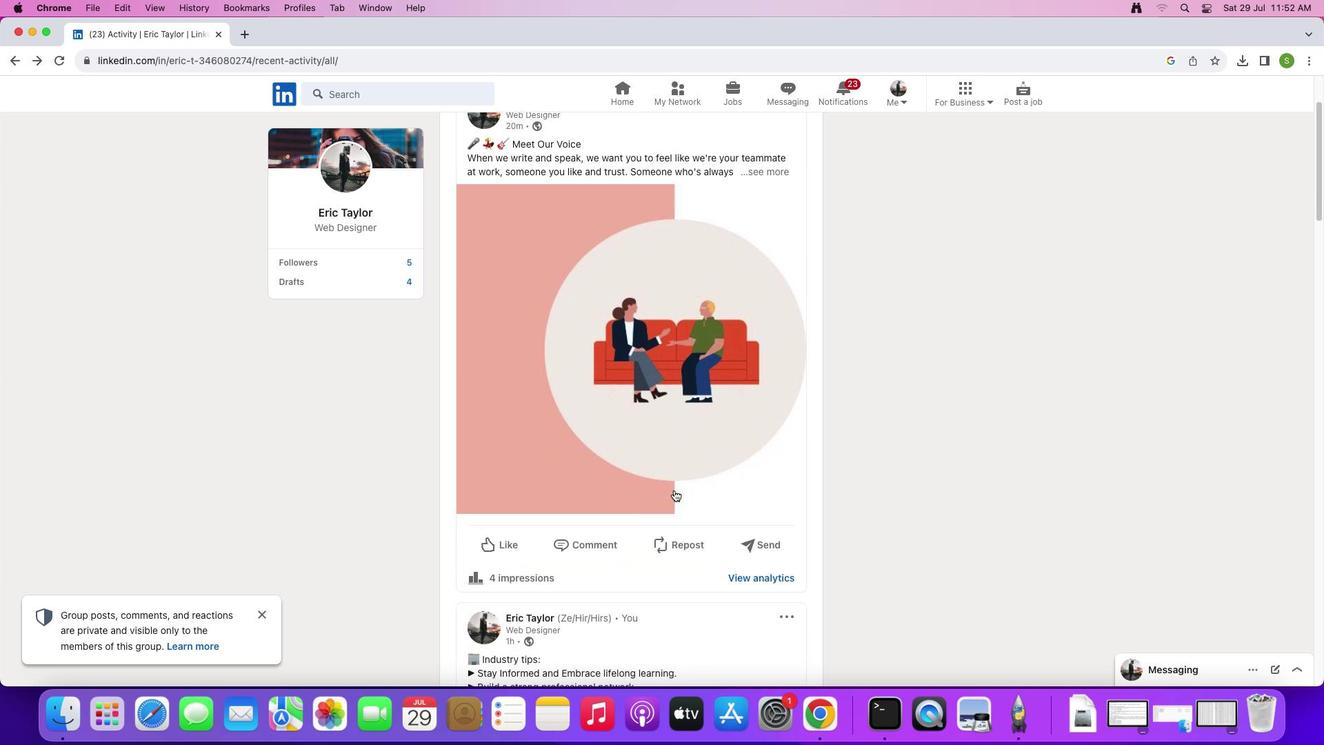 
Action: Mouse scrolled (673, 489) with delta (0, -2)
Screenshot: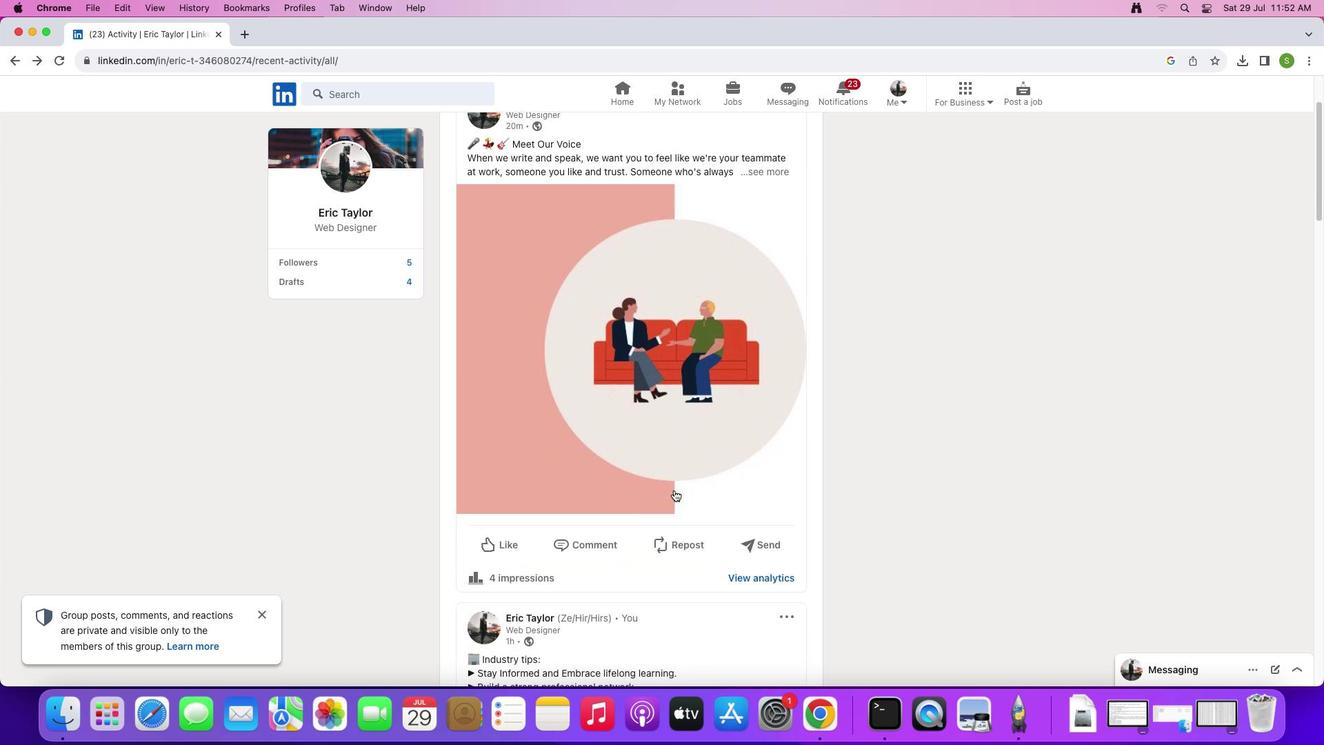 
Action: Mouse scrolled (673, 489) with delta (0, -2)
Screenshot: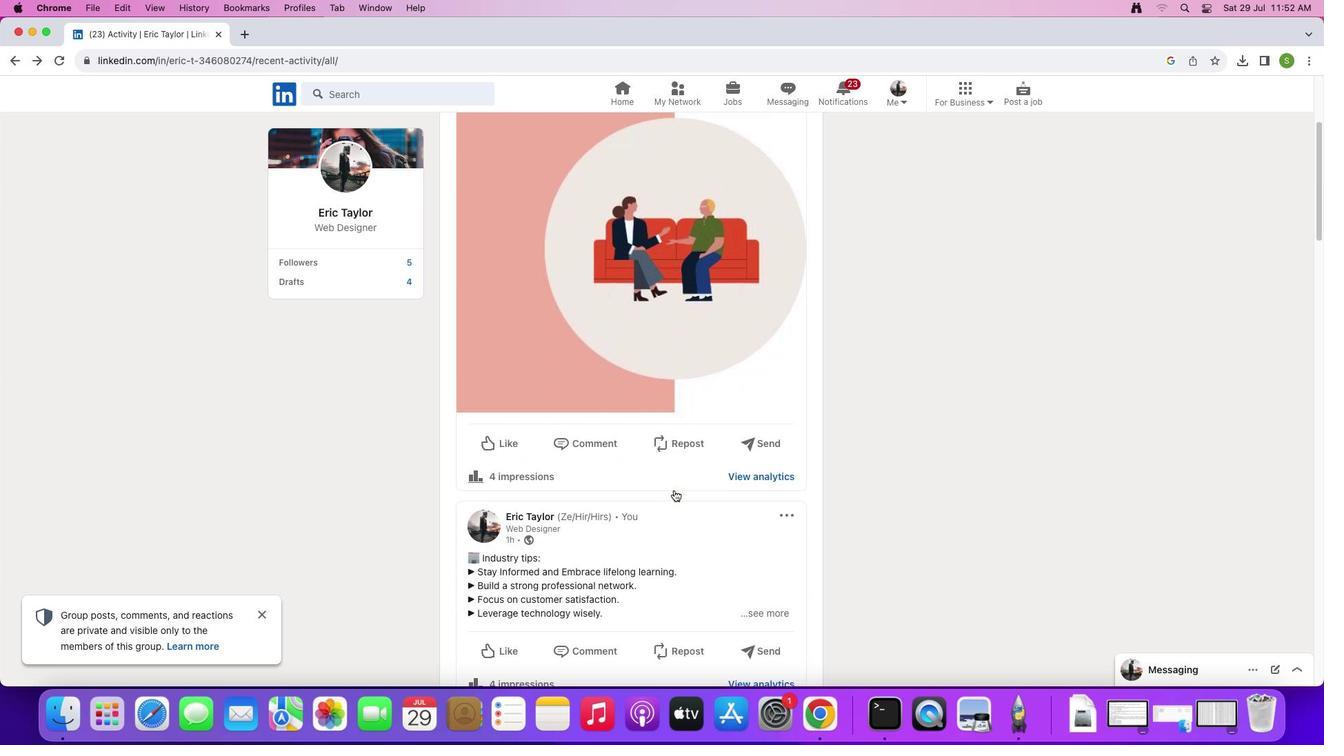 
Action: Mouse scrolled (673, 489) with delta (0, 0)
Screenshot: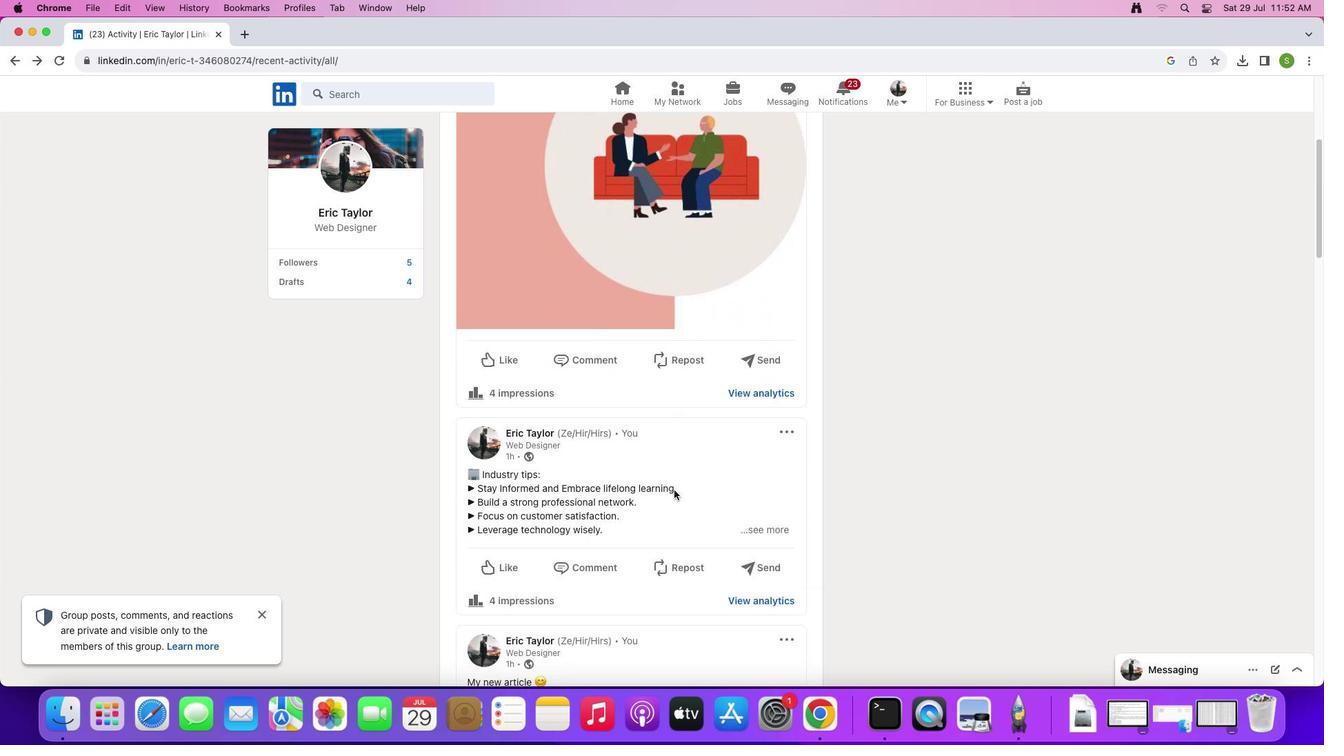 
Action: Mouse scrolled (673, 489) with delta (0, 0)
Screenshot: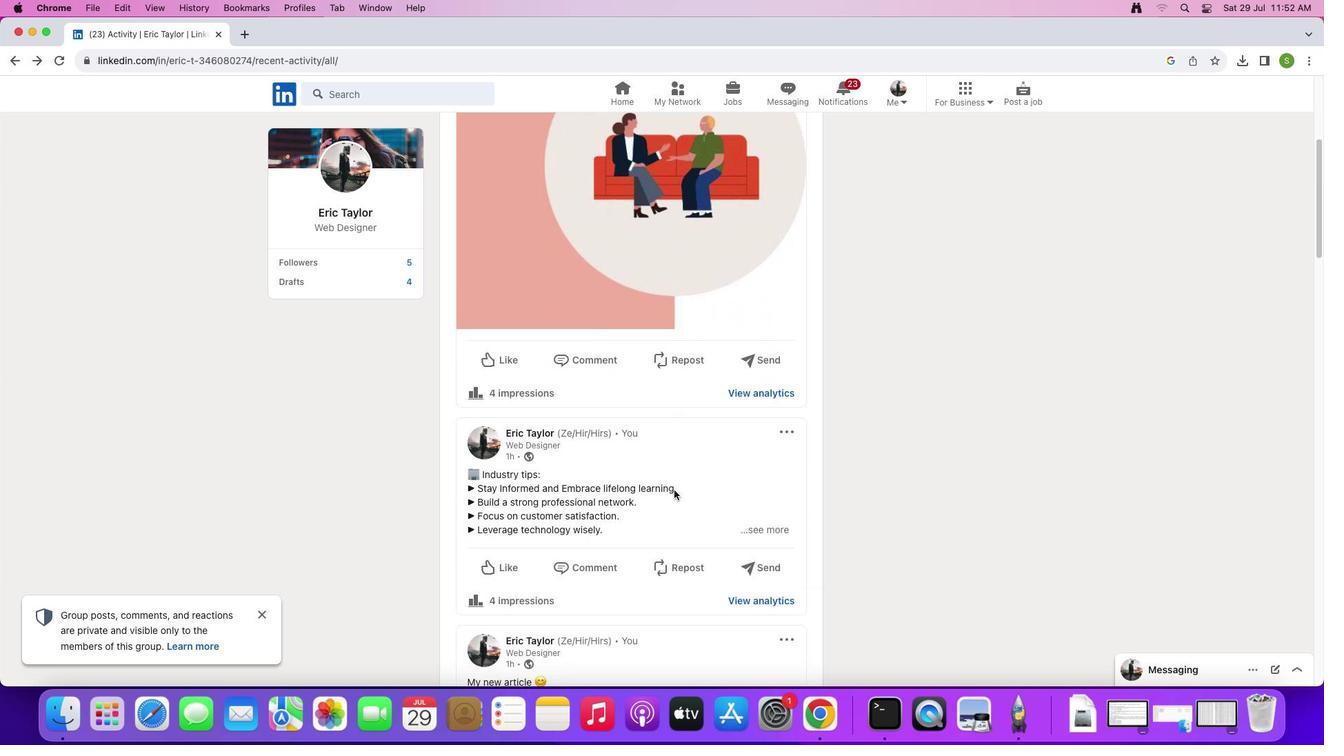
Action: Mouse scrolled (673, 489) with delta (0, -2)
Screenshot: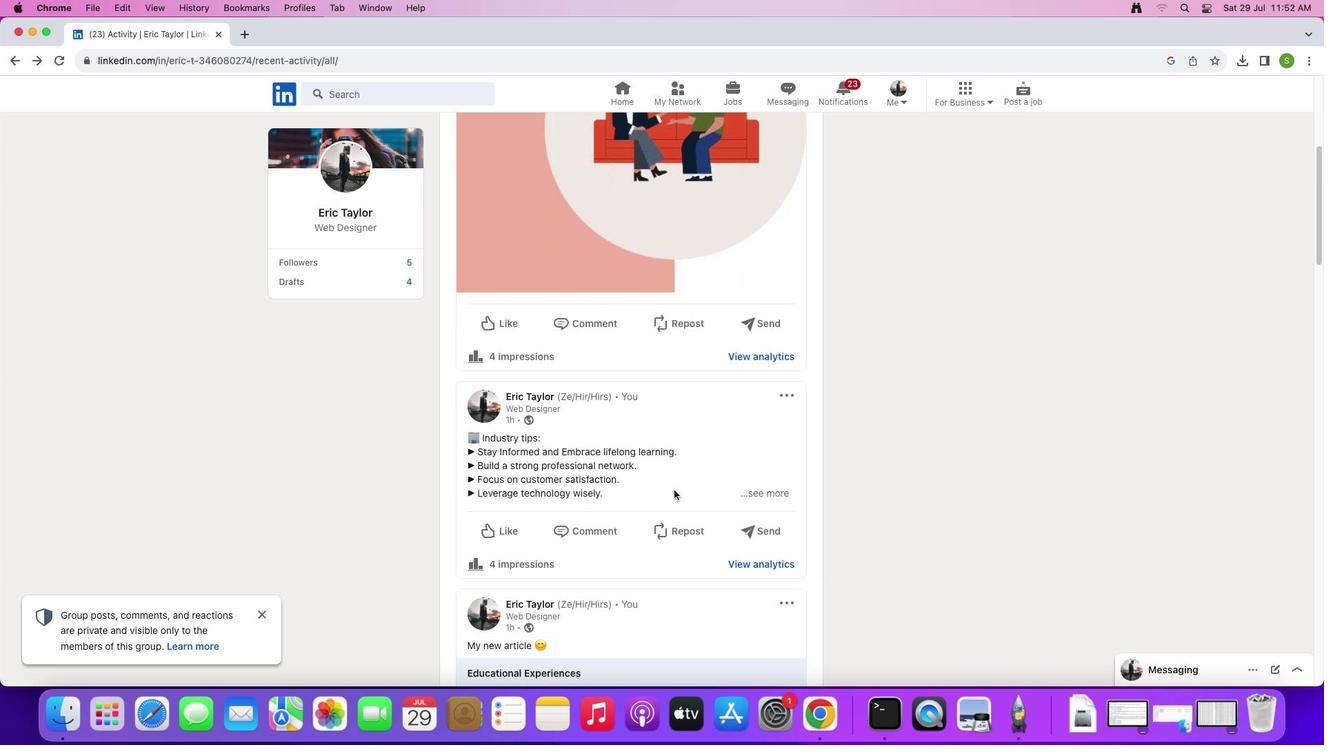 
Action: Mouse scrolled (673, 489) with delta (0, 0)
Screenshot: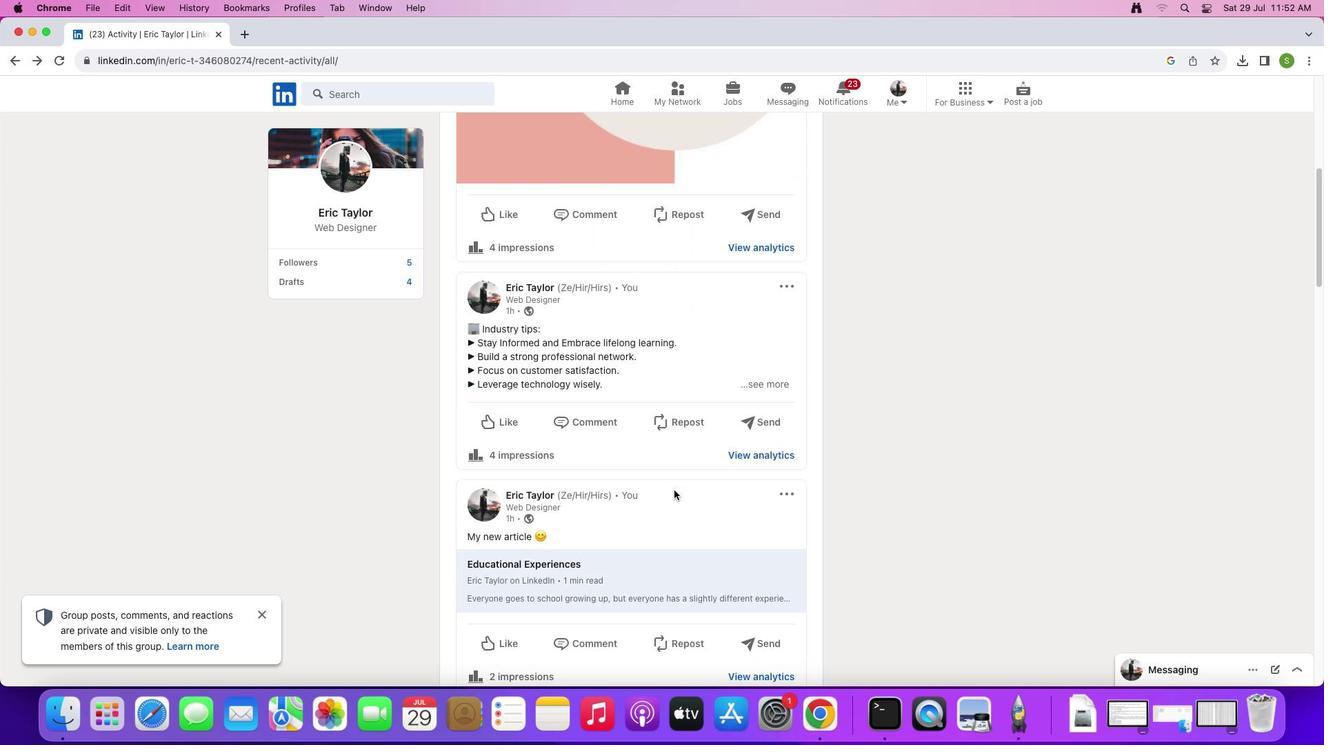 
Action: Mouse scrolled (673, 489) with delta (0, 0)
Screenshot: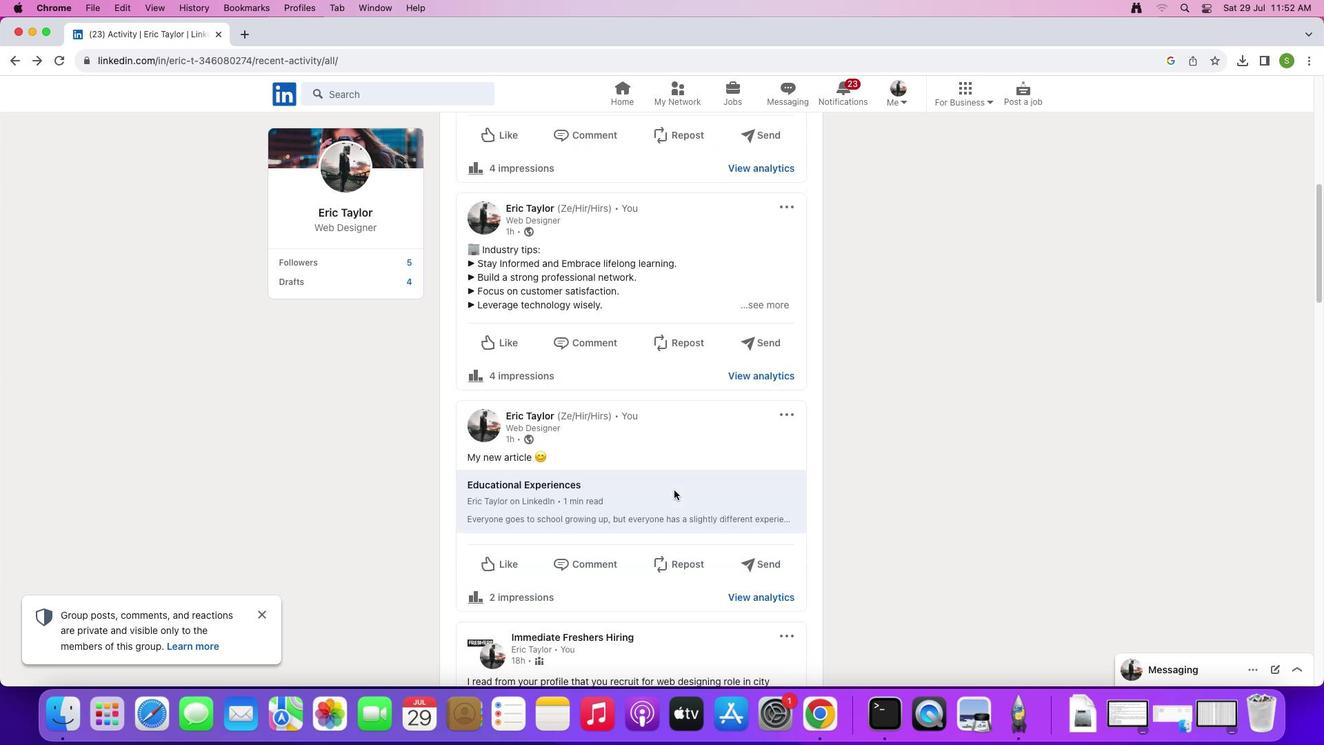 
Action: Mouse scrolled (673, 489) with delta (0, -2)
Screenshot: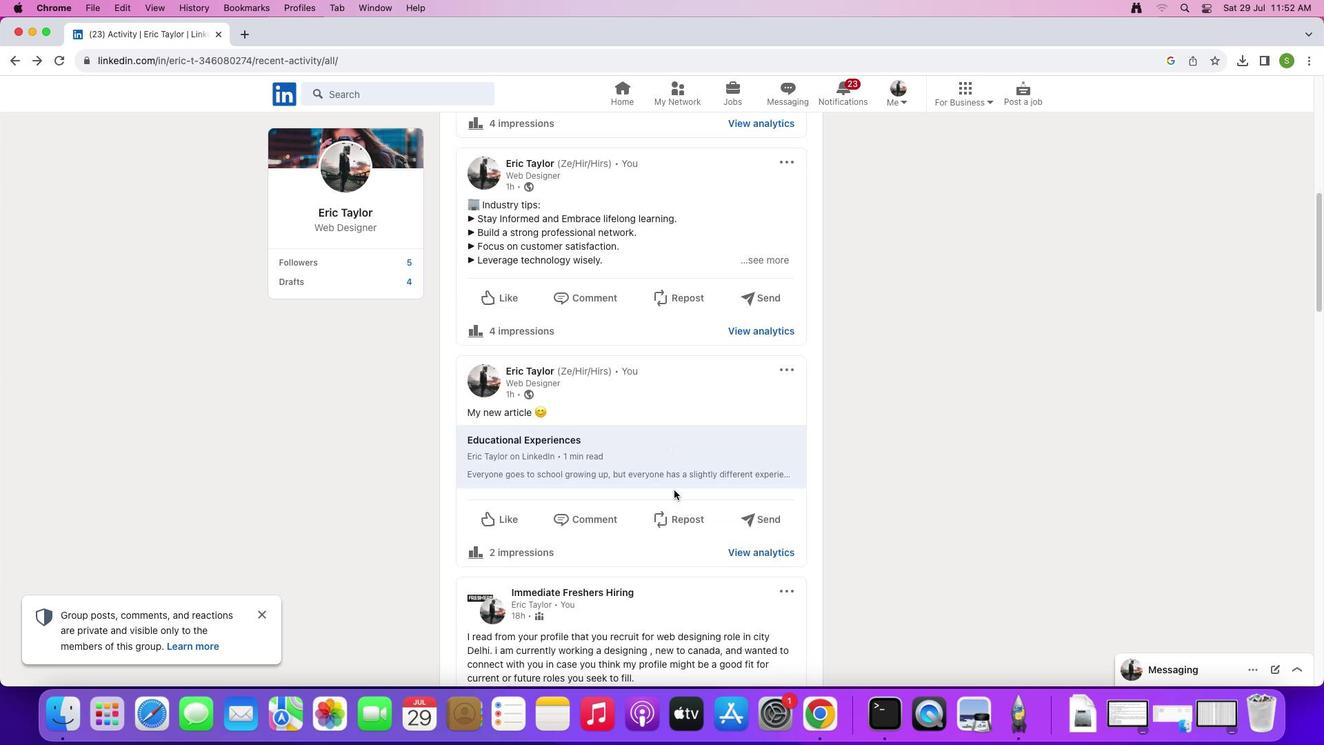 
Action: Mouse scrolled (673, 489) with delta (0, -2)
Screenshot: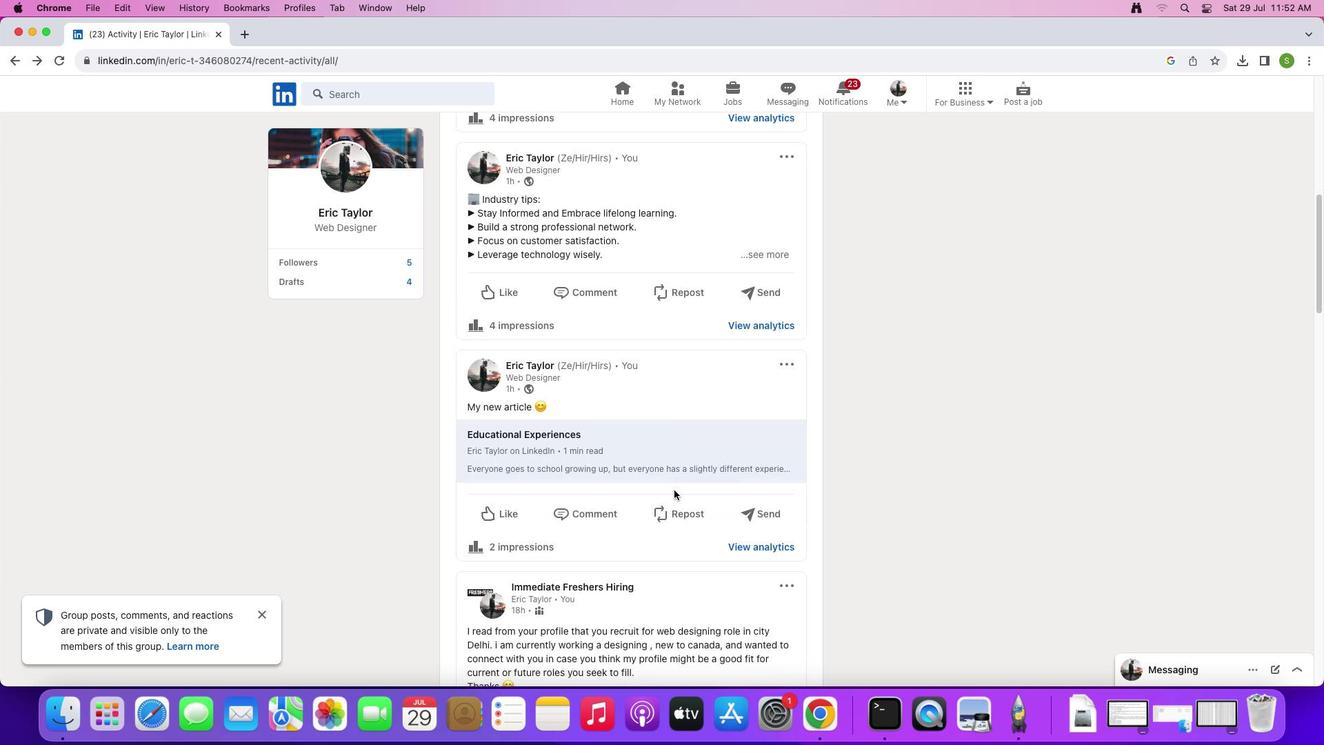 
Action: Mouse moved to (583, 471)
Screenshot: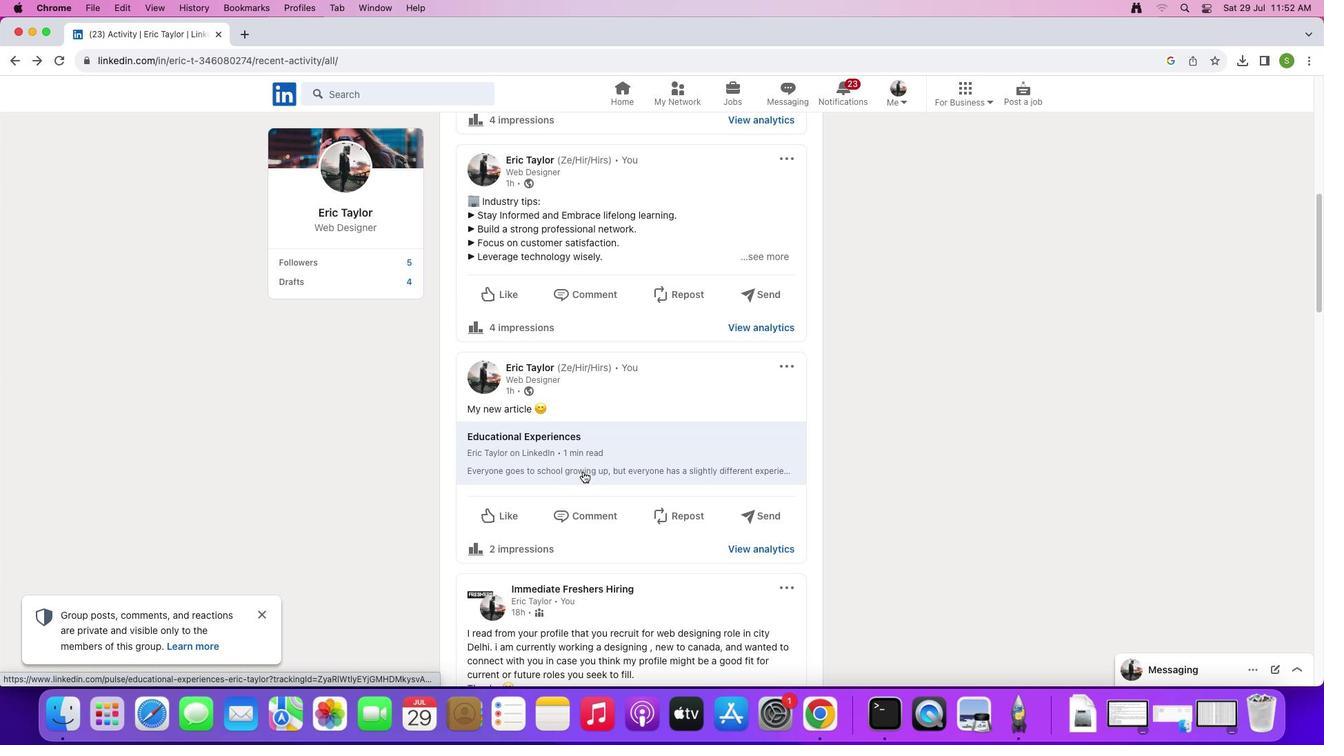 
Action: Mouse scrolled (583, 471) with delta (0, 0)
Screenshot: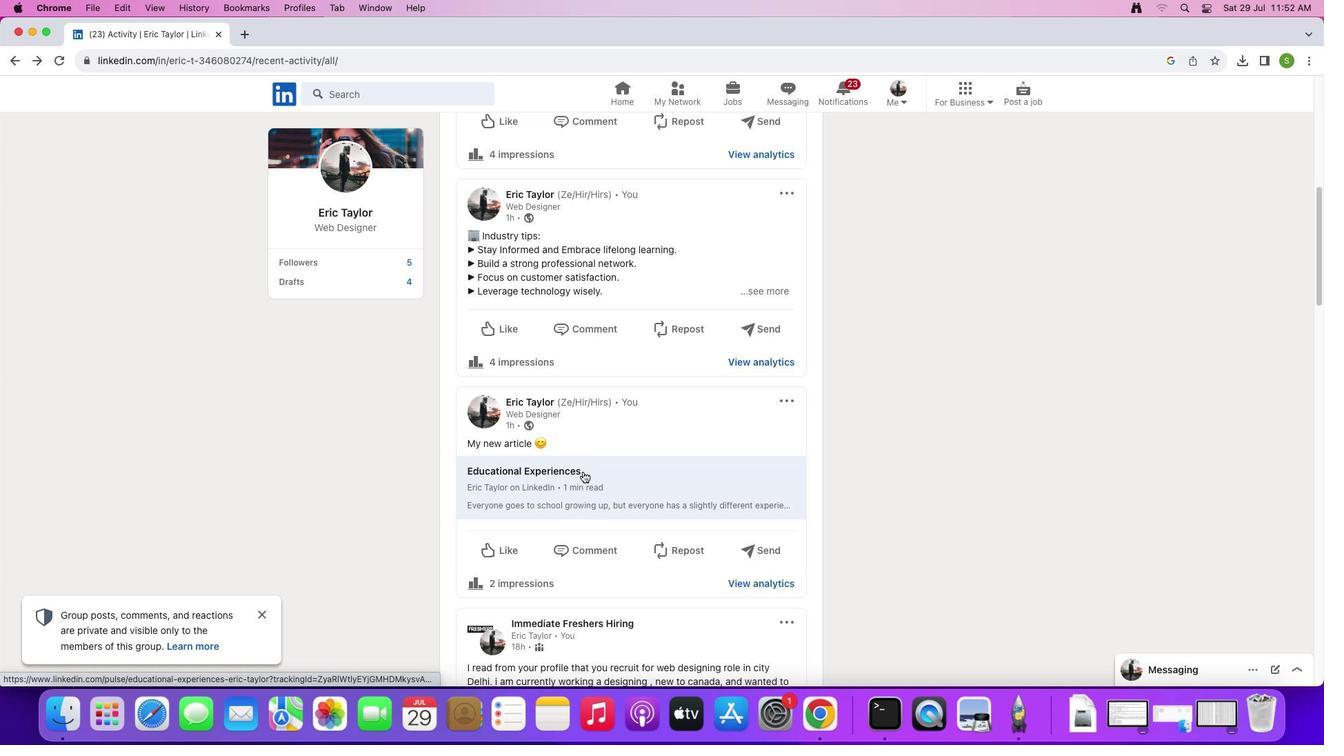 
Action: Mouse scrolled (583, 471) with delta (0, 0)
Screenshot: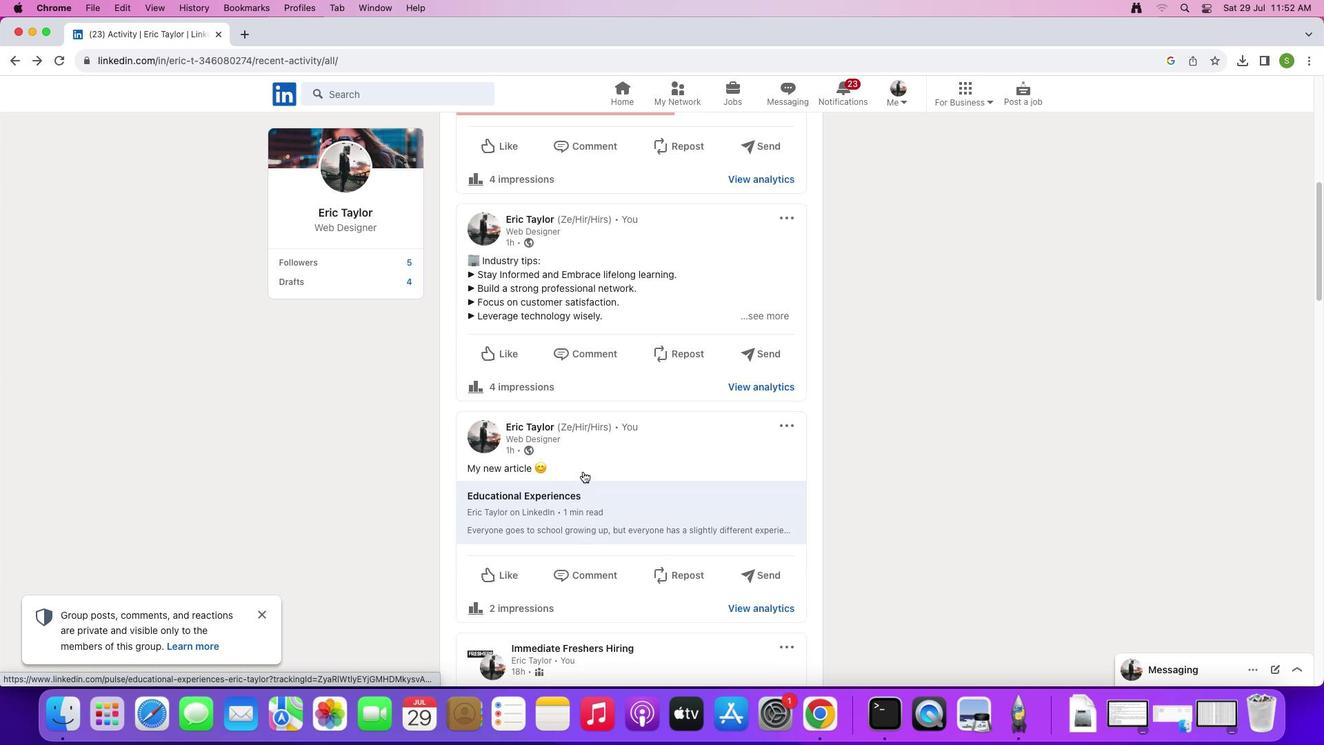 
Action: Mouse moved to (583, 471)
Screenshot: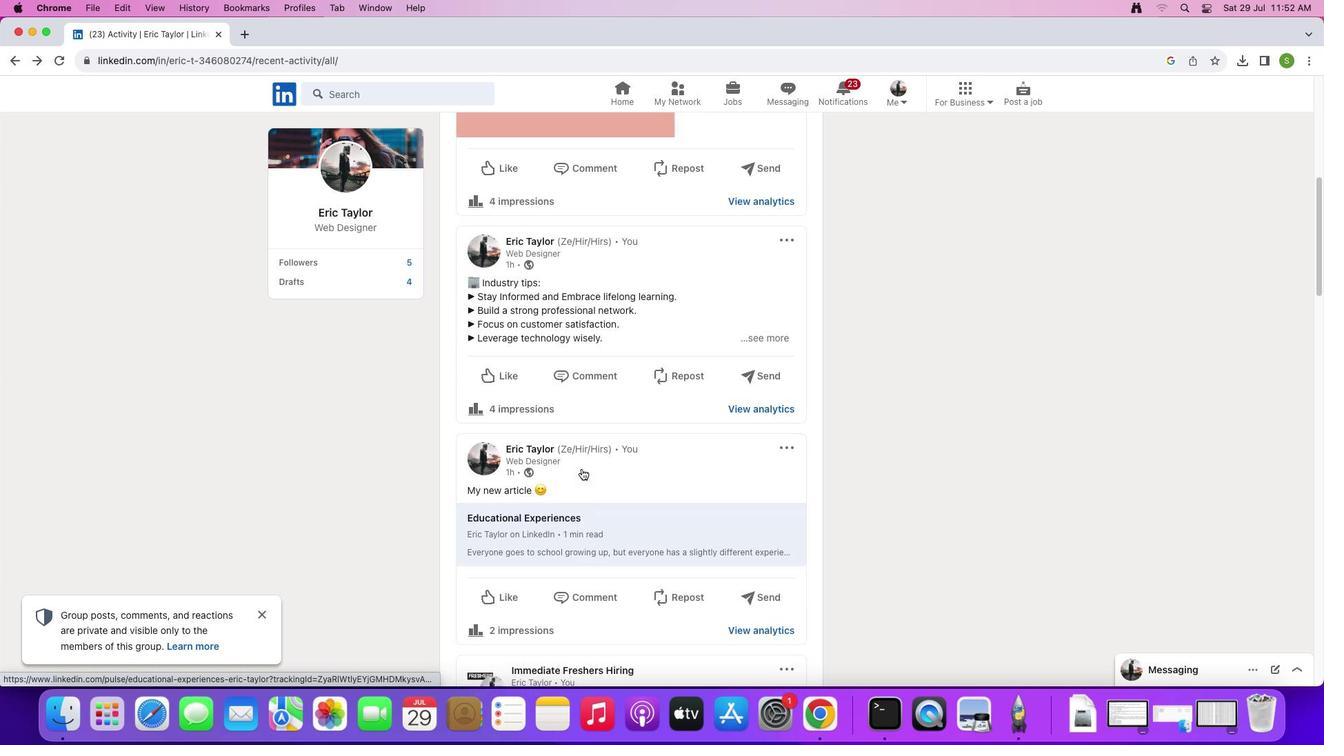 
Action: Mouse scrolled (583, 471) with delta (0, 1)
Screenshot: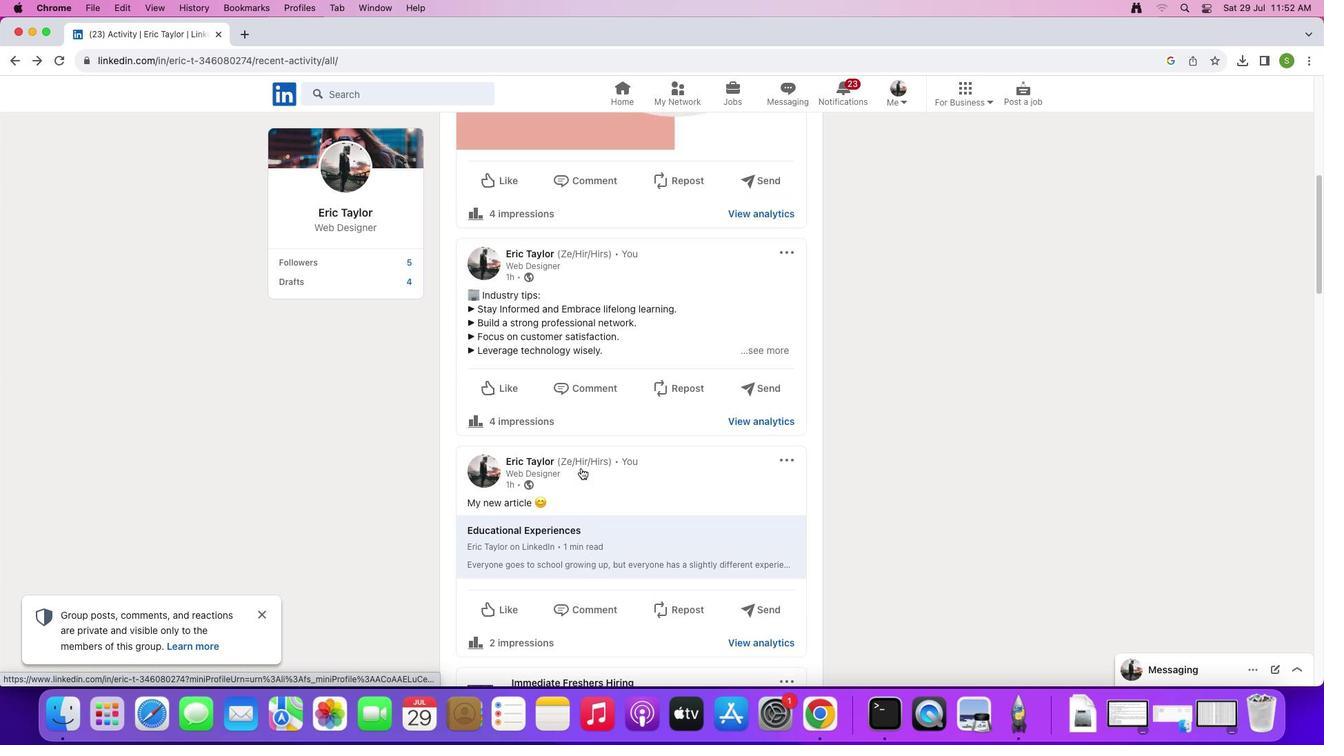 
Action: Mouse moved to (503, 425)
Screenshot: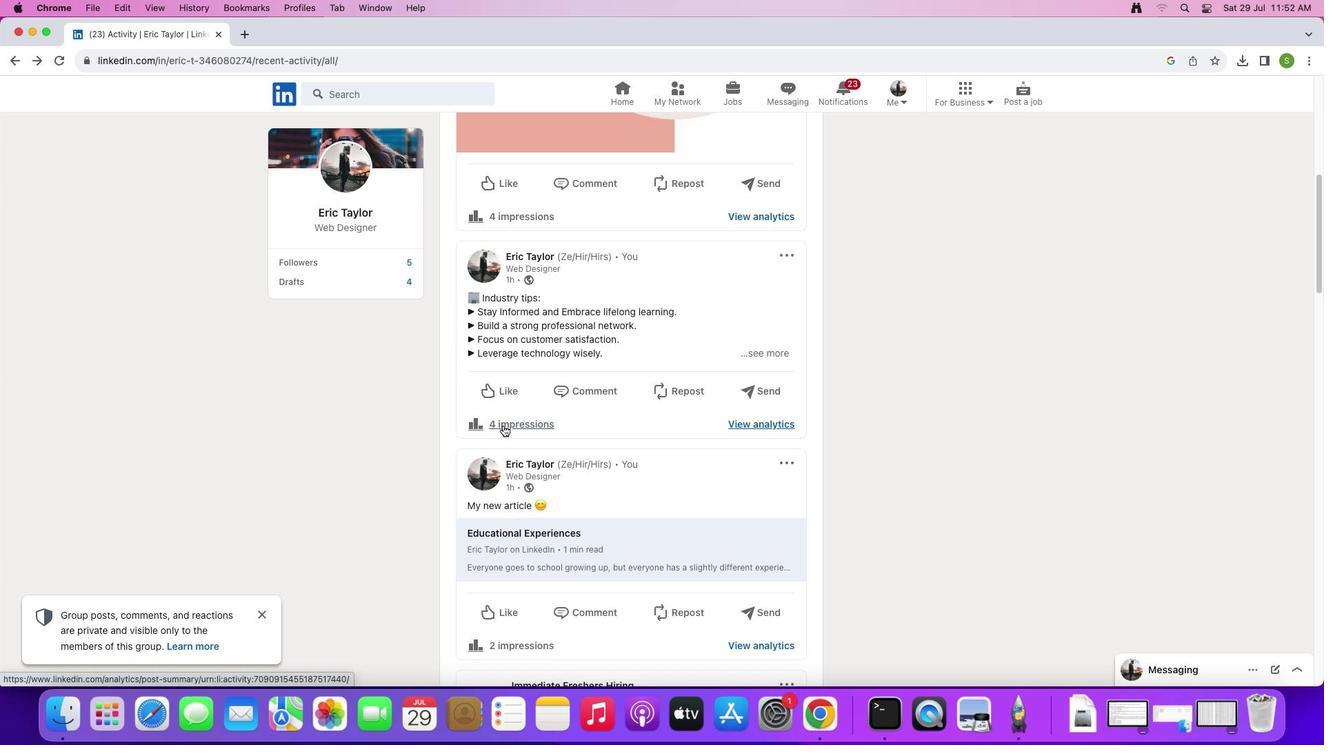
Action: Mouse pressed left at (503, 425)
Screenshot: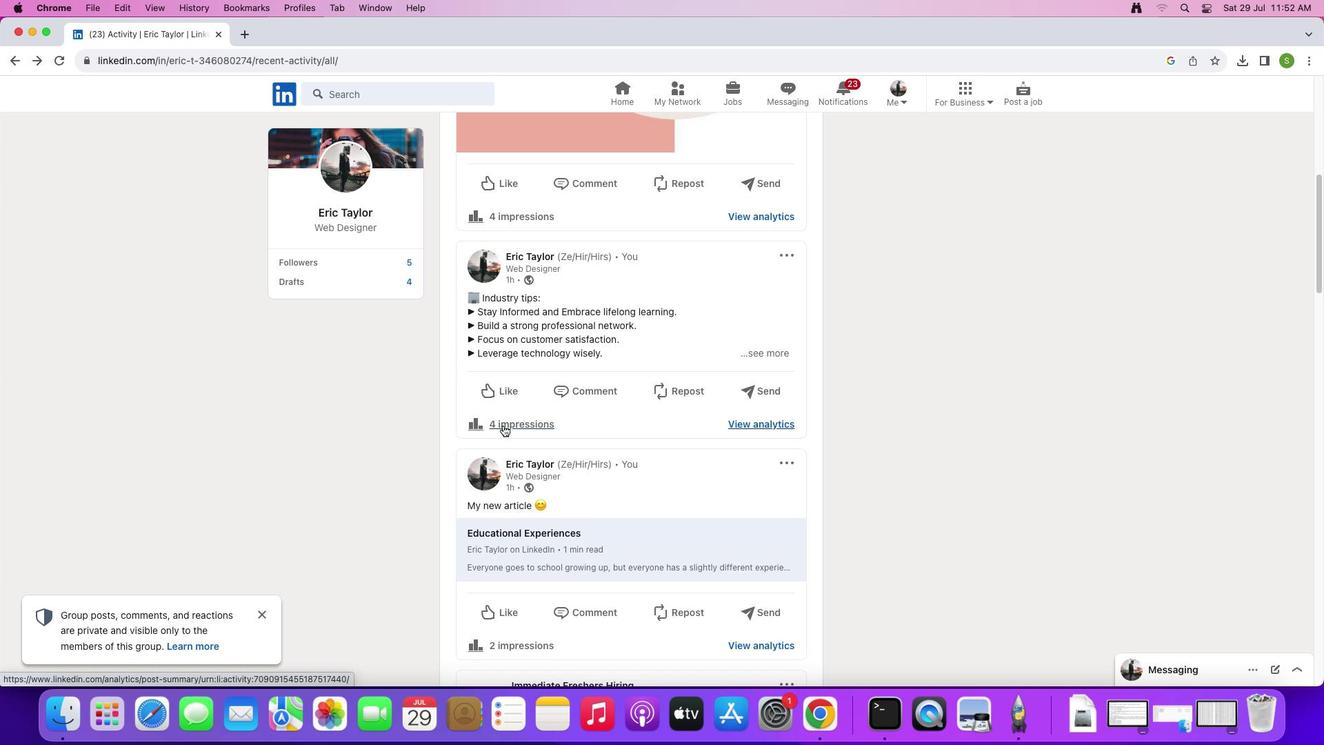 
Action: Mouse moved to (536, 453)
Screenshot: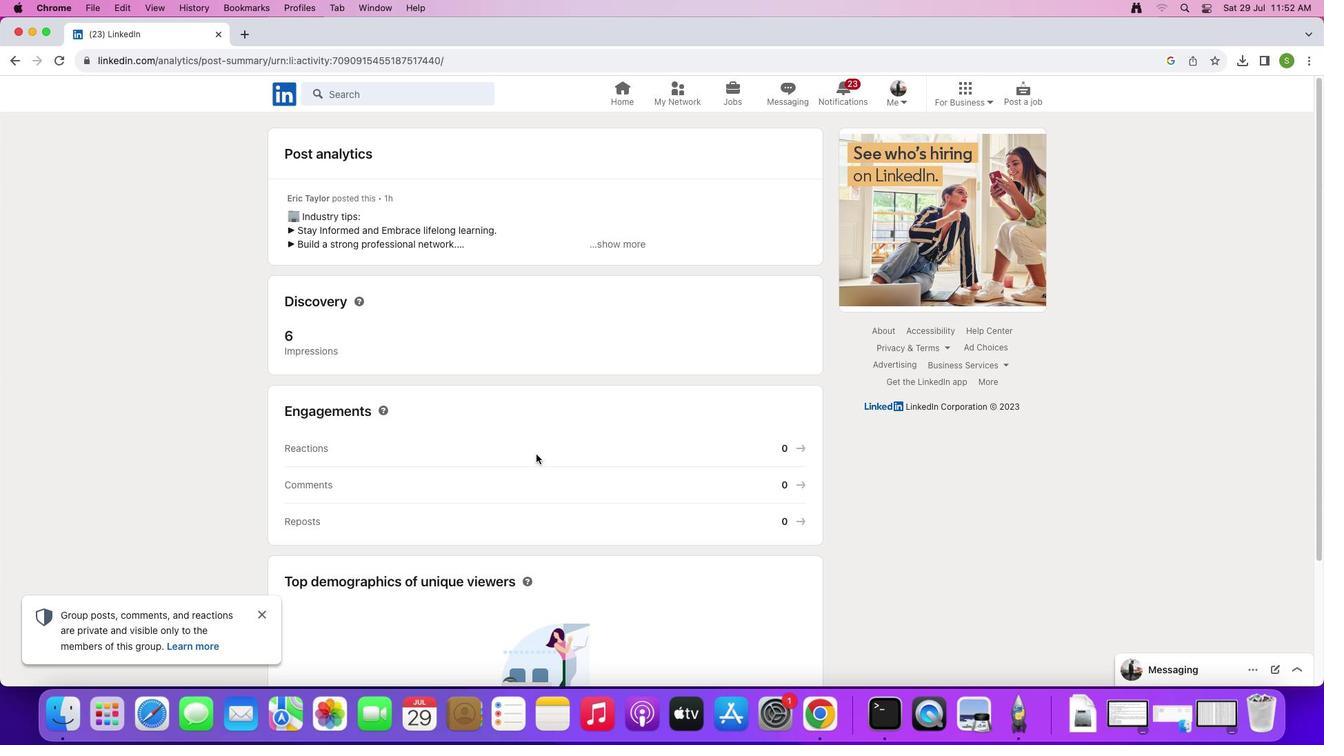 
Action: Mouse scrolled (536, 453) with delta (0, 0)
Screenshot: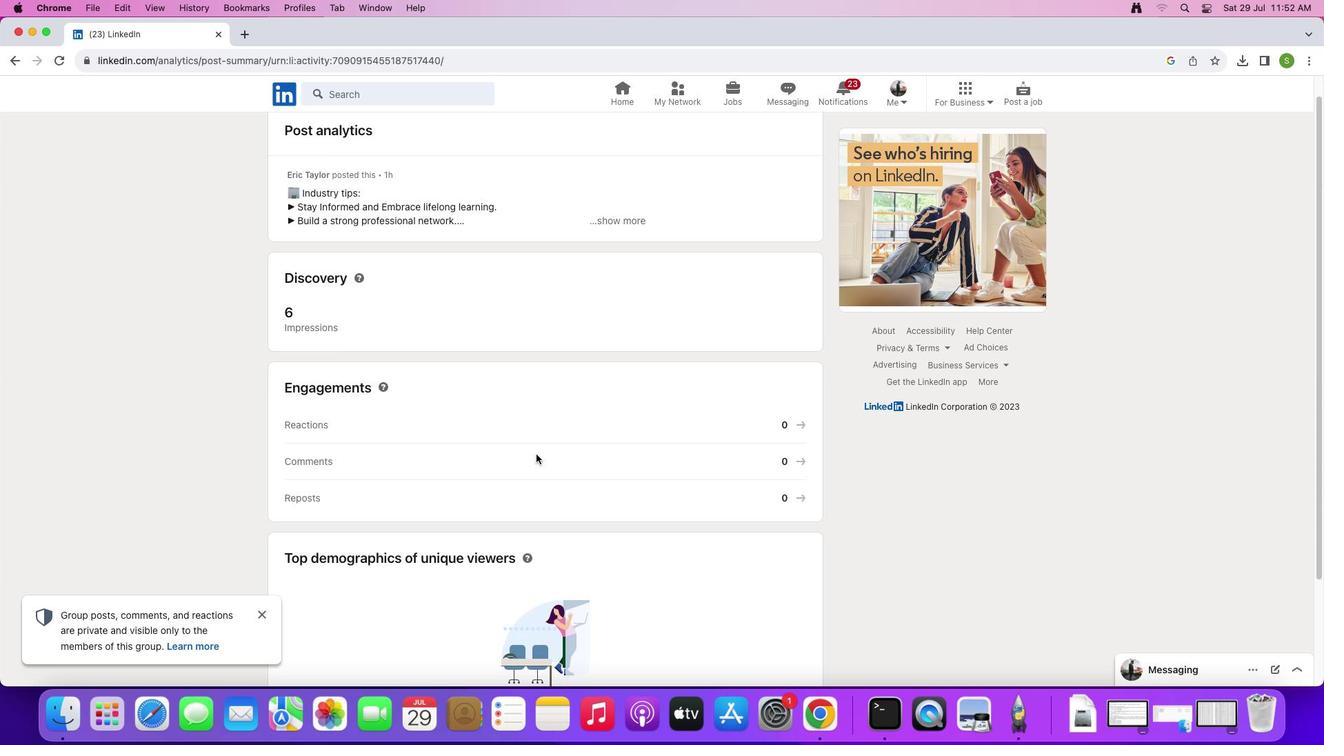 
Action: Mouse scrolled (536, 453) with delta (0, 0)
Screenshot: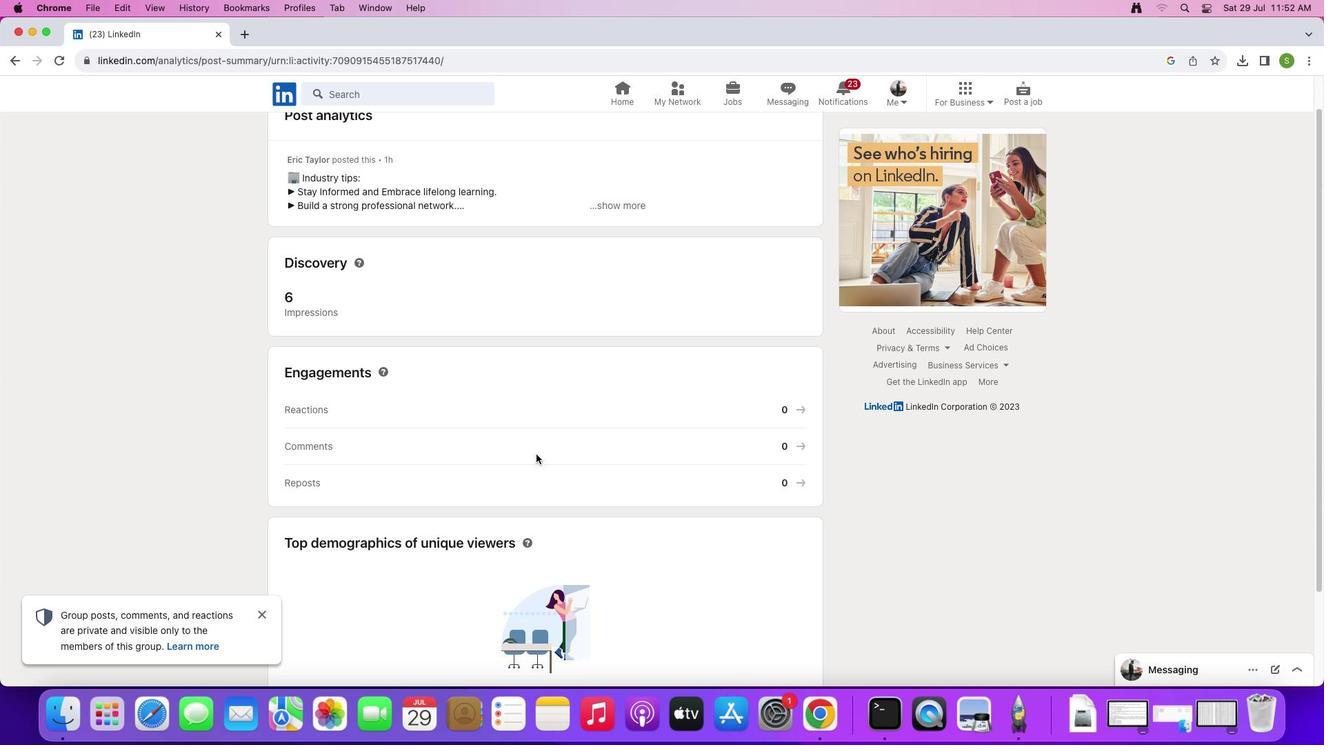 
Action: Mouse scrolled (536, 453) with delta (0, 0)
Screenshot: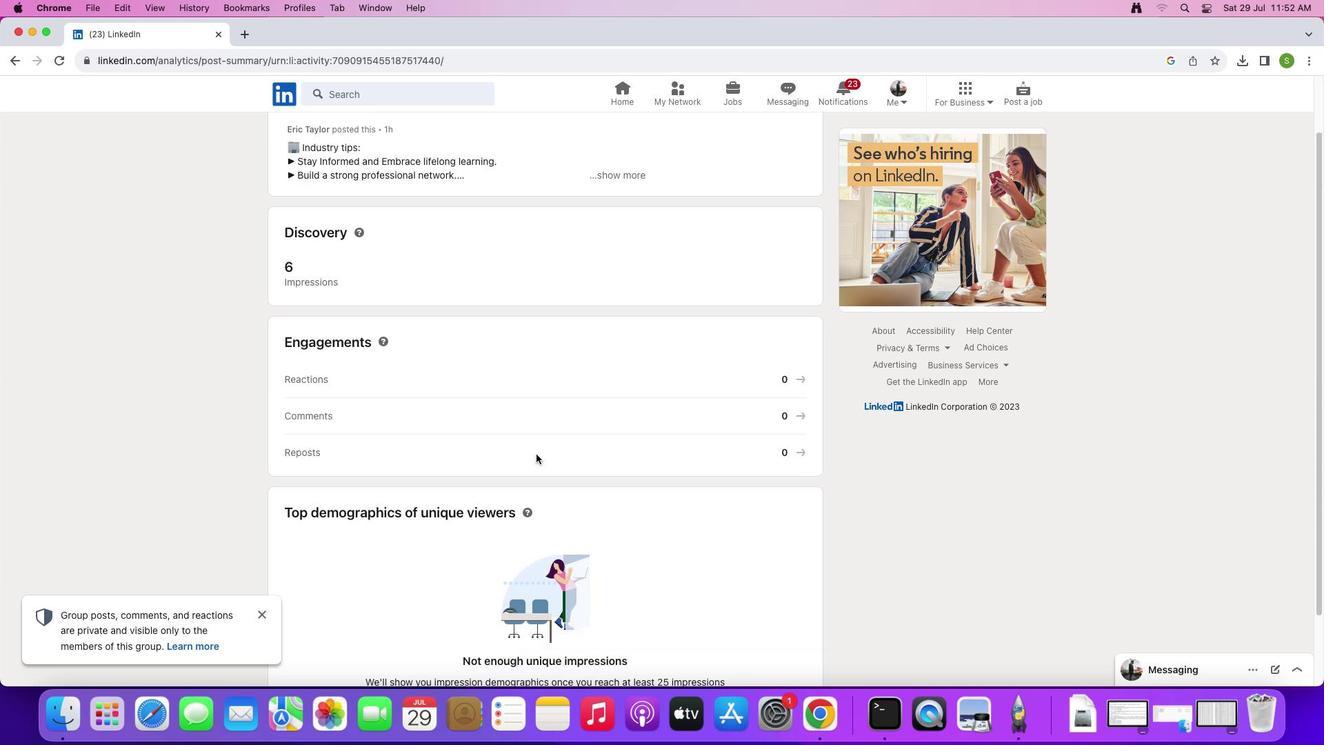 
Action: Mouse scrolled (536, 453) with delta (0, 0)
Screenshot: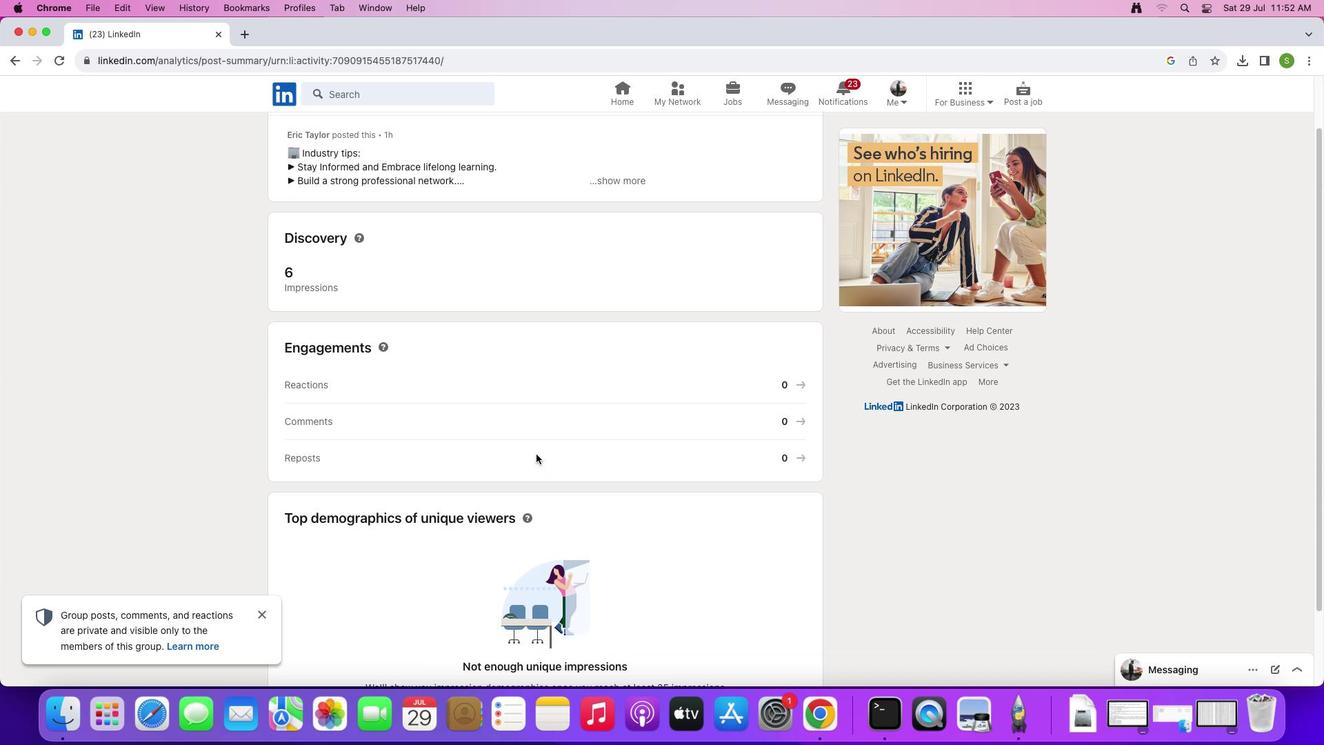 
Action: Mouse scrolled (536, 453) with delta (0, 0)
Screenshot: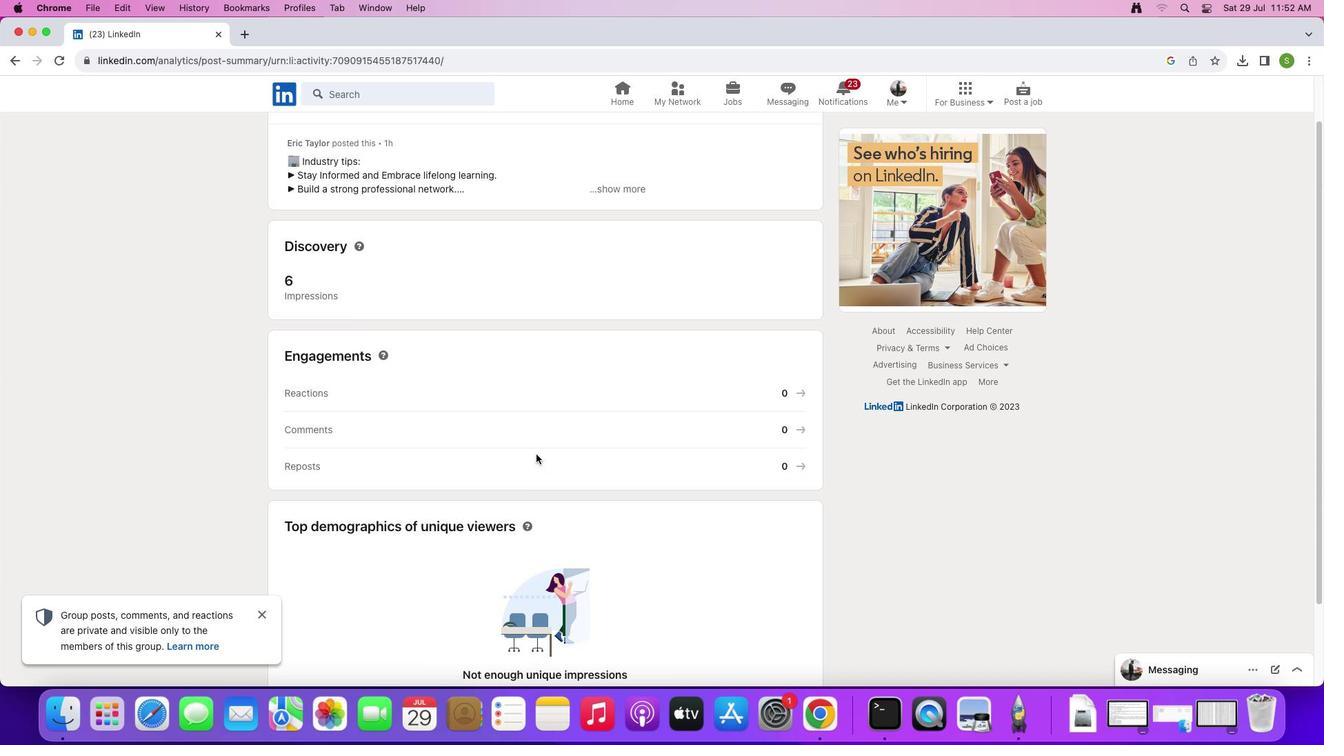 
Action: Mouse scrolled (536, 453) with delta (0, 0)
Screenshot: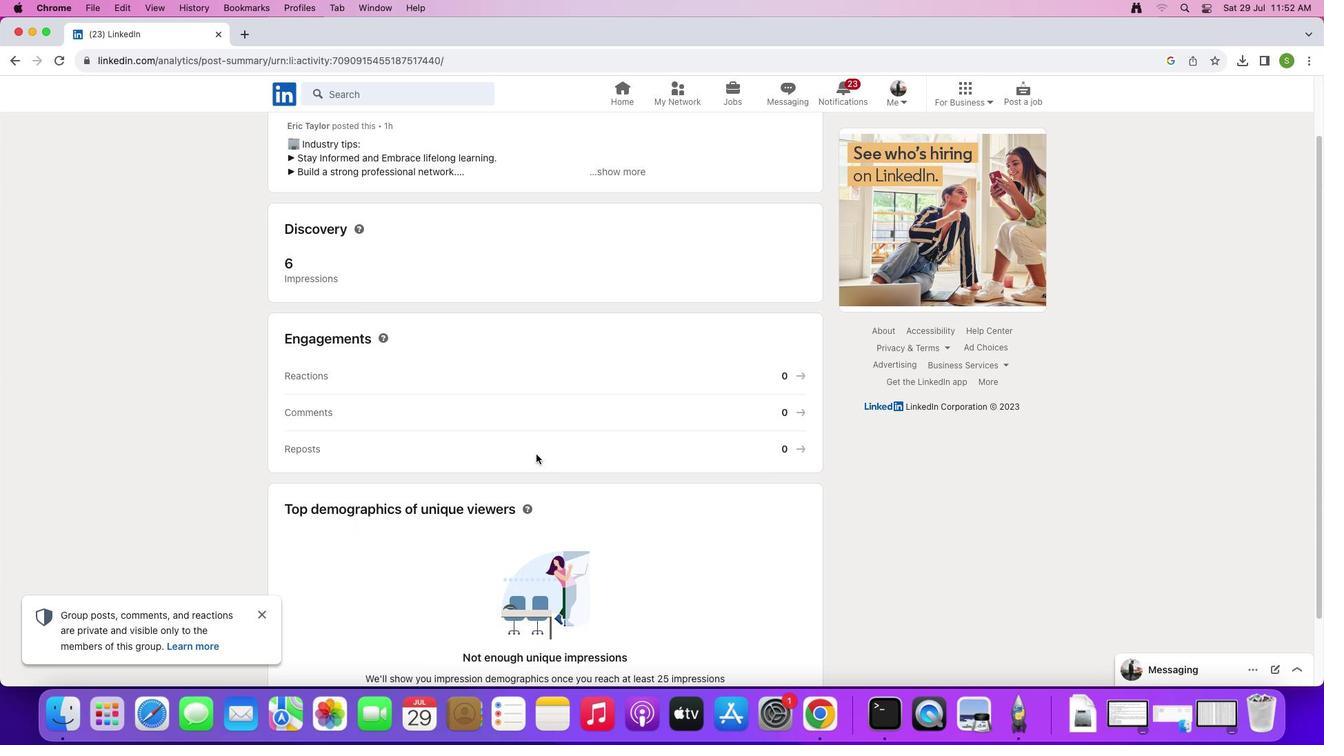 
Action: Mouse scrolled (536, 453) with delta (0, 0)
Screenshot: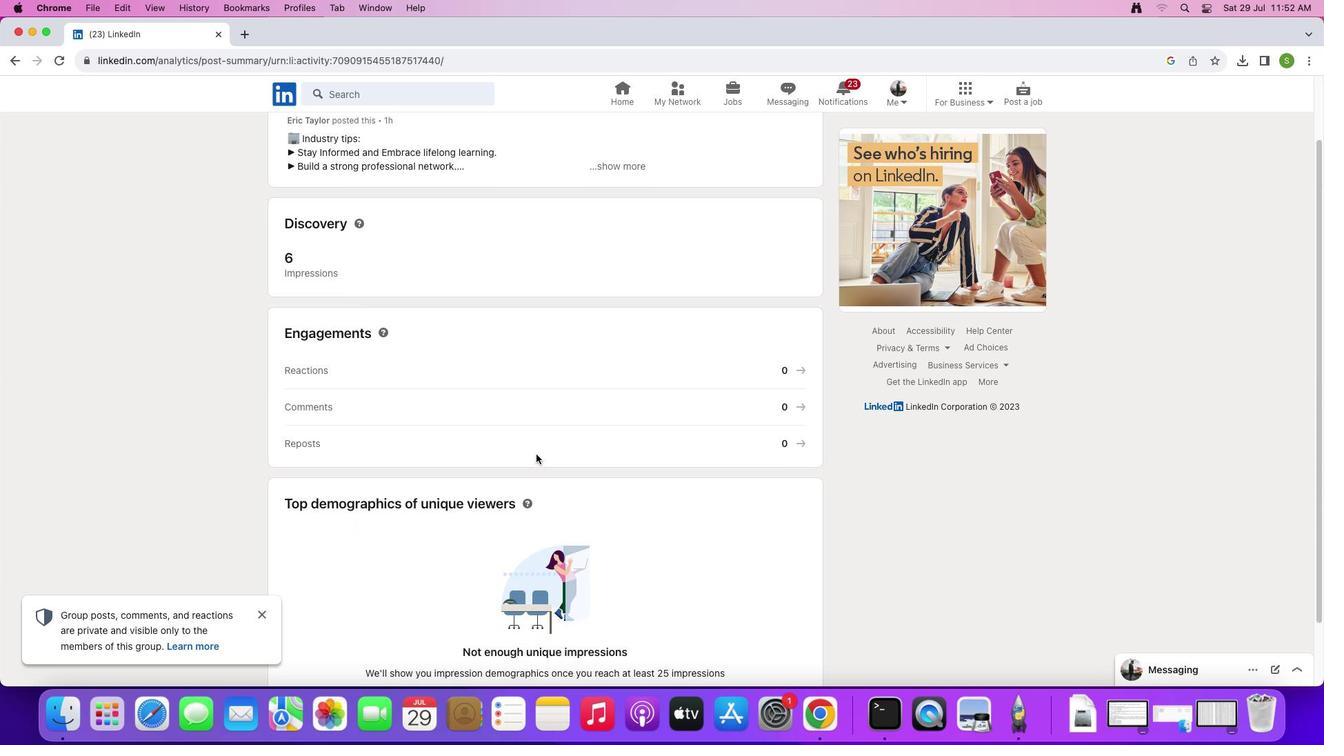 
Action: Mouse scrolled (536, 453) with delta (0, 0)
Screenshot: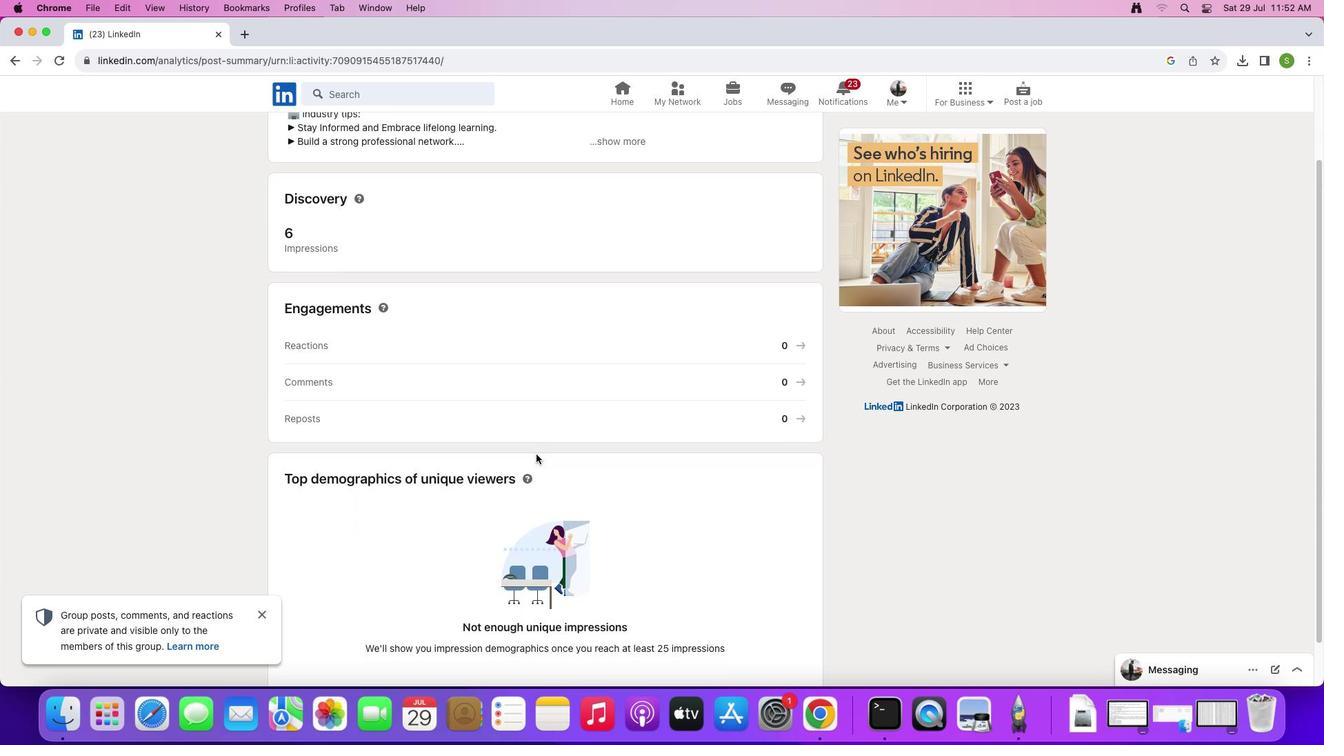 
Action: Mouse moved to (285, 235)
Screenshot: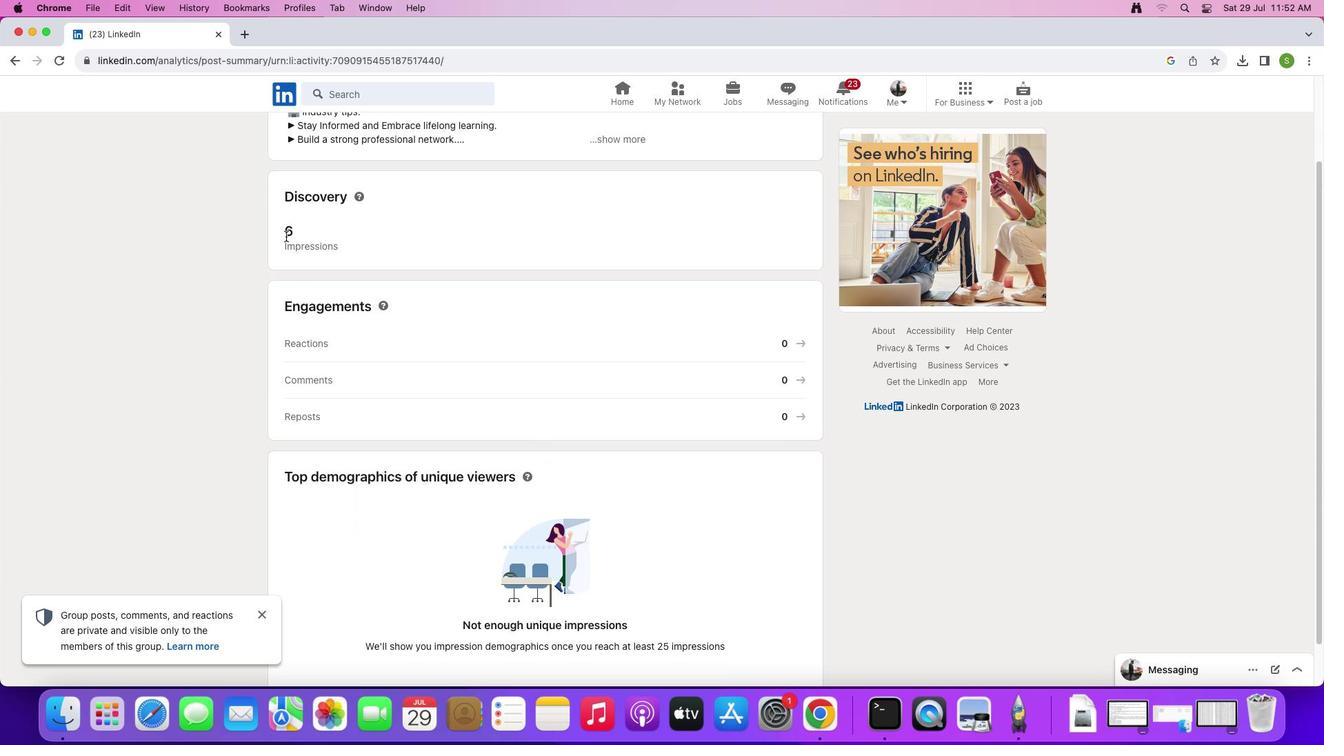 
Action: Mouse pressed left at (285, 235)
Screenshot: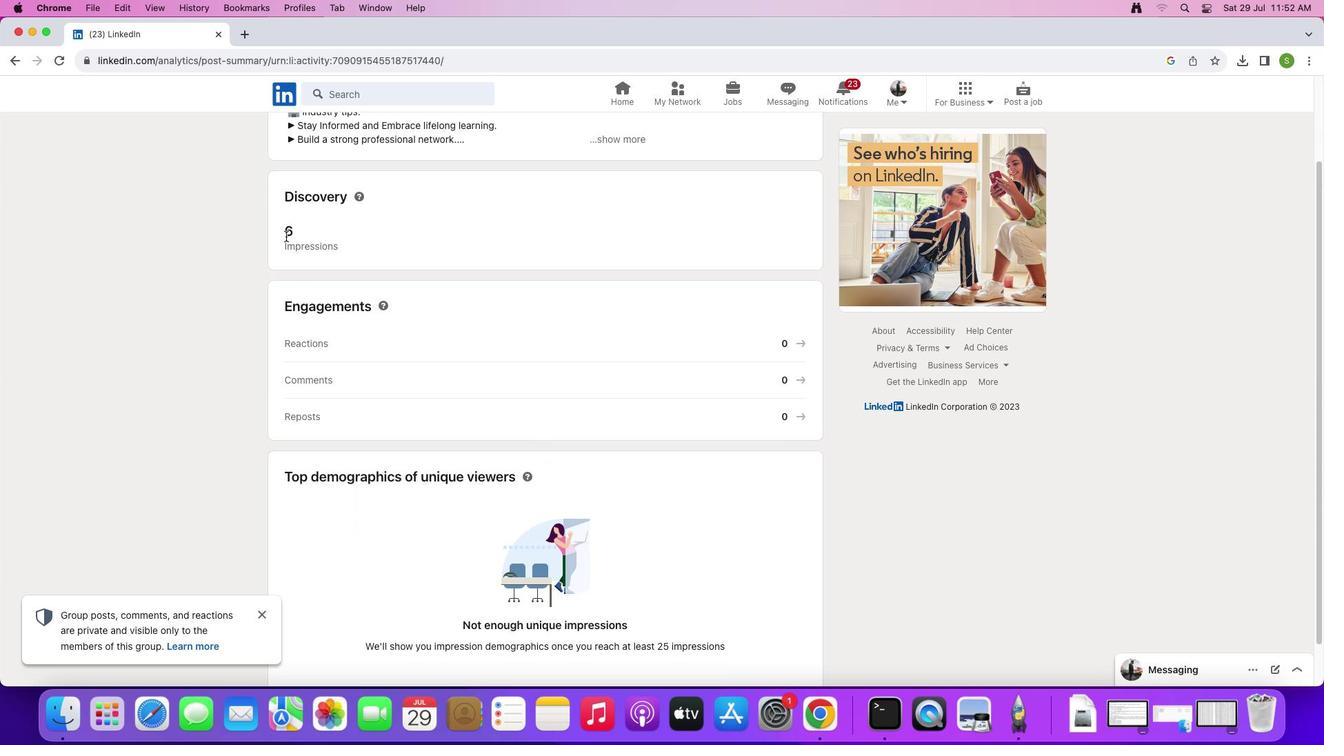 
Action: Mouse moved to (322, 330)
Screenshot: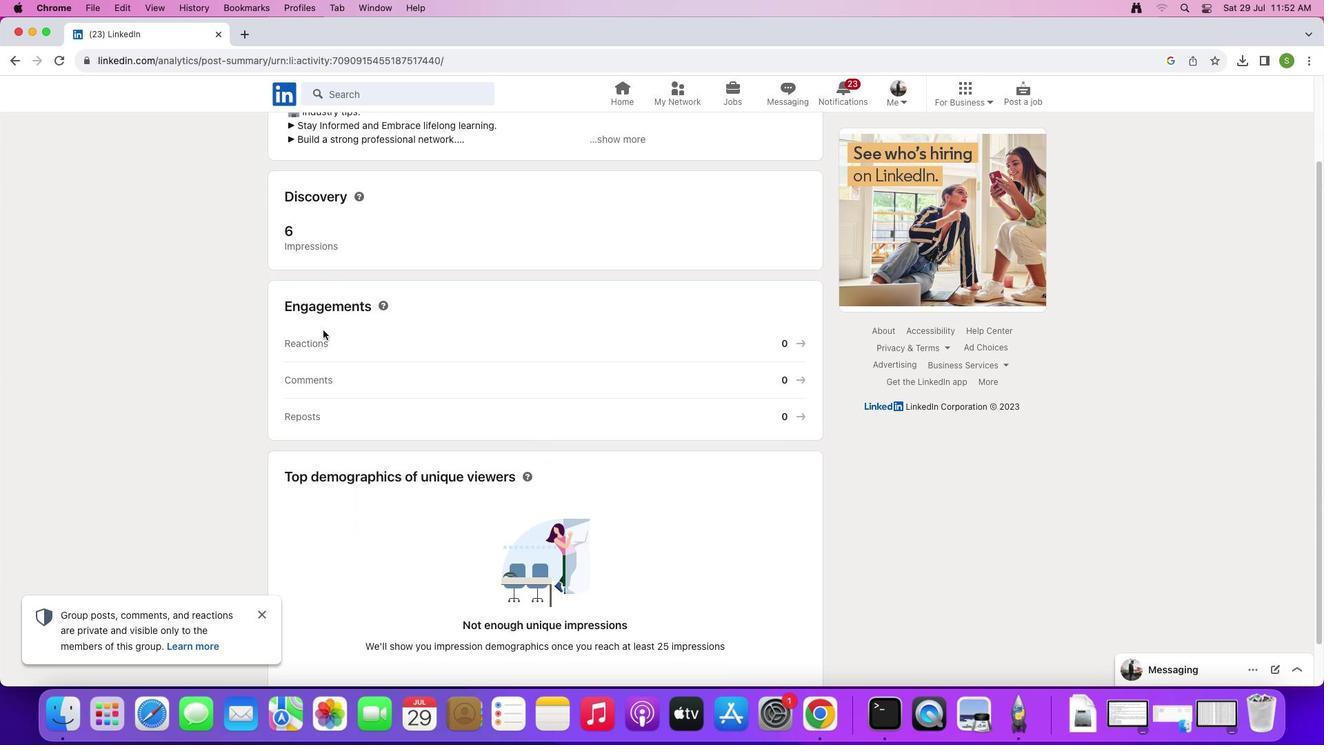 
Action: Mouse pressed left at (322, 330)
Screenshot: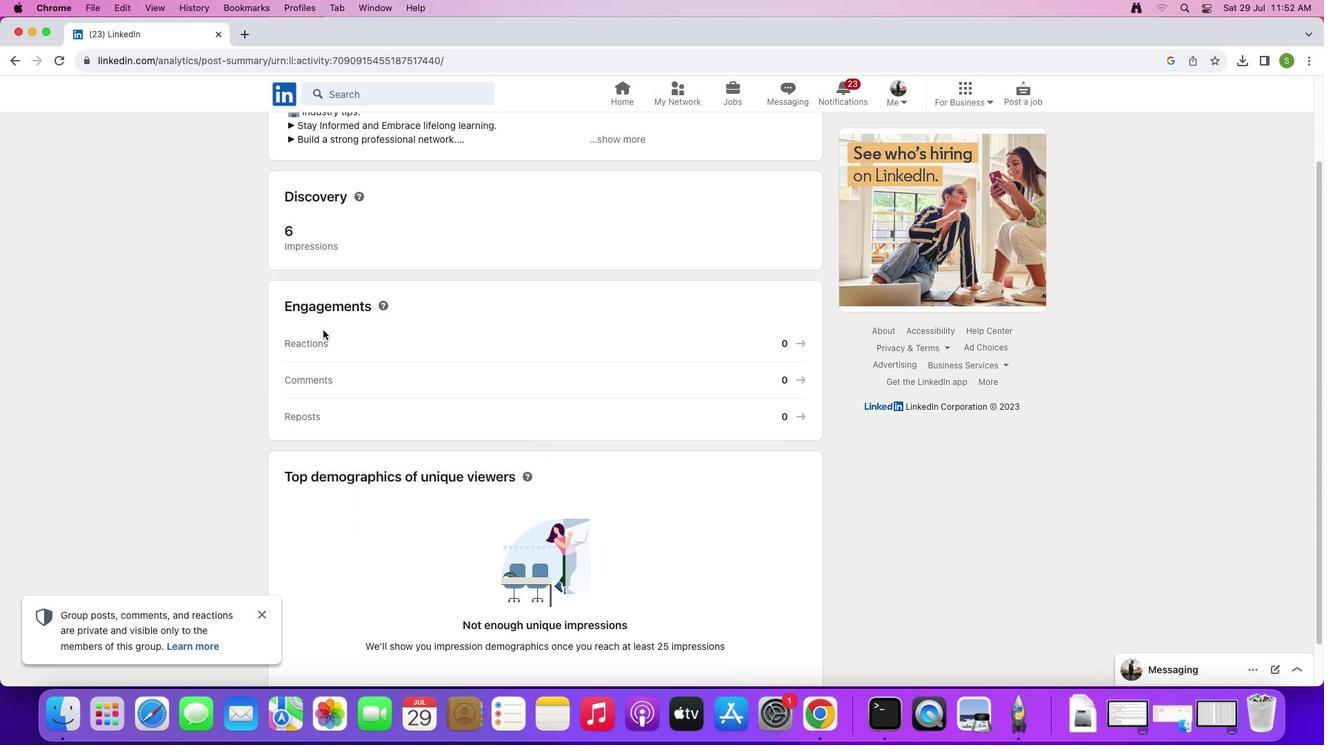 
Action: Mouse moved to (648, 517)
Screenshot: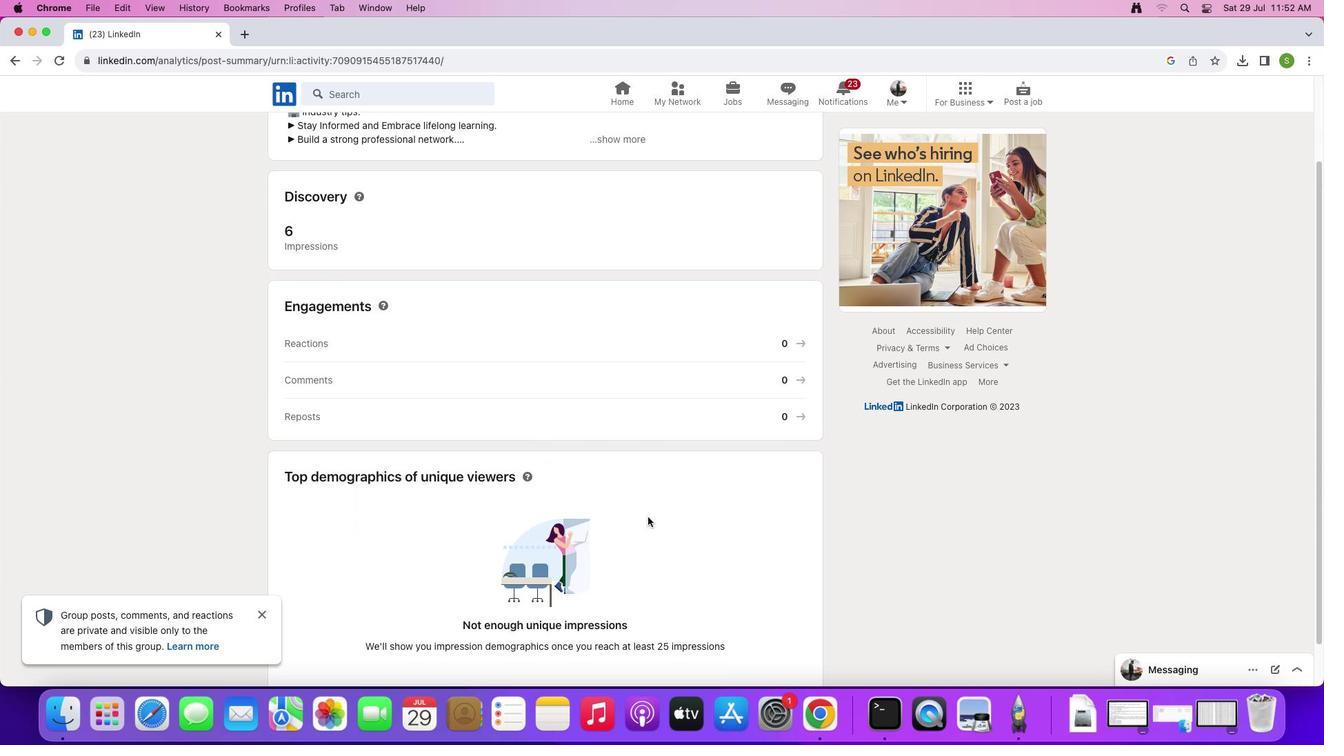 
Action: Mouse scrolled (648, 517) with delta (0, 0)
Screenshot: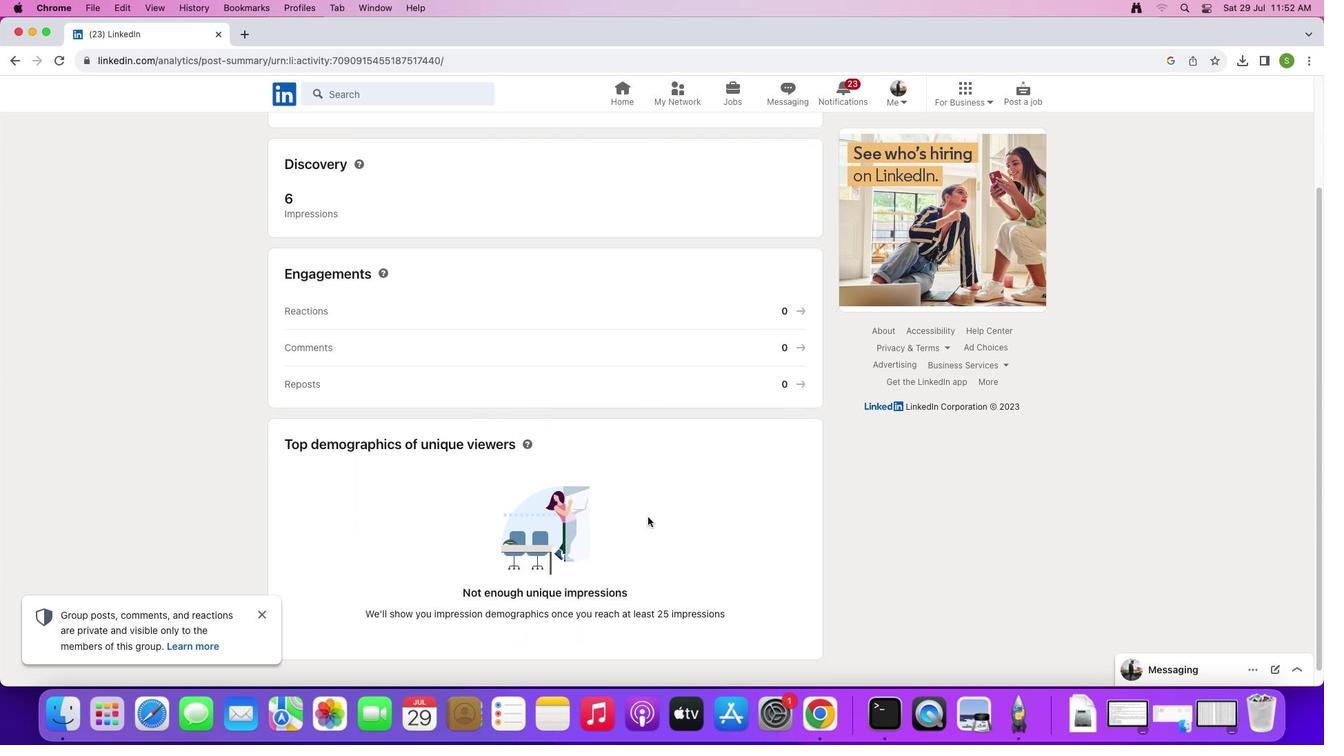 
Action: Mouse scrolled (648, 517) with delta (0, 0)
Screenshot: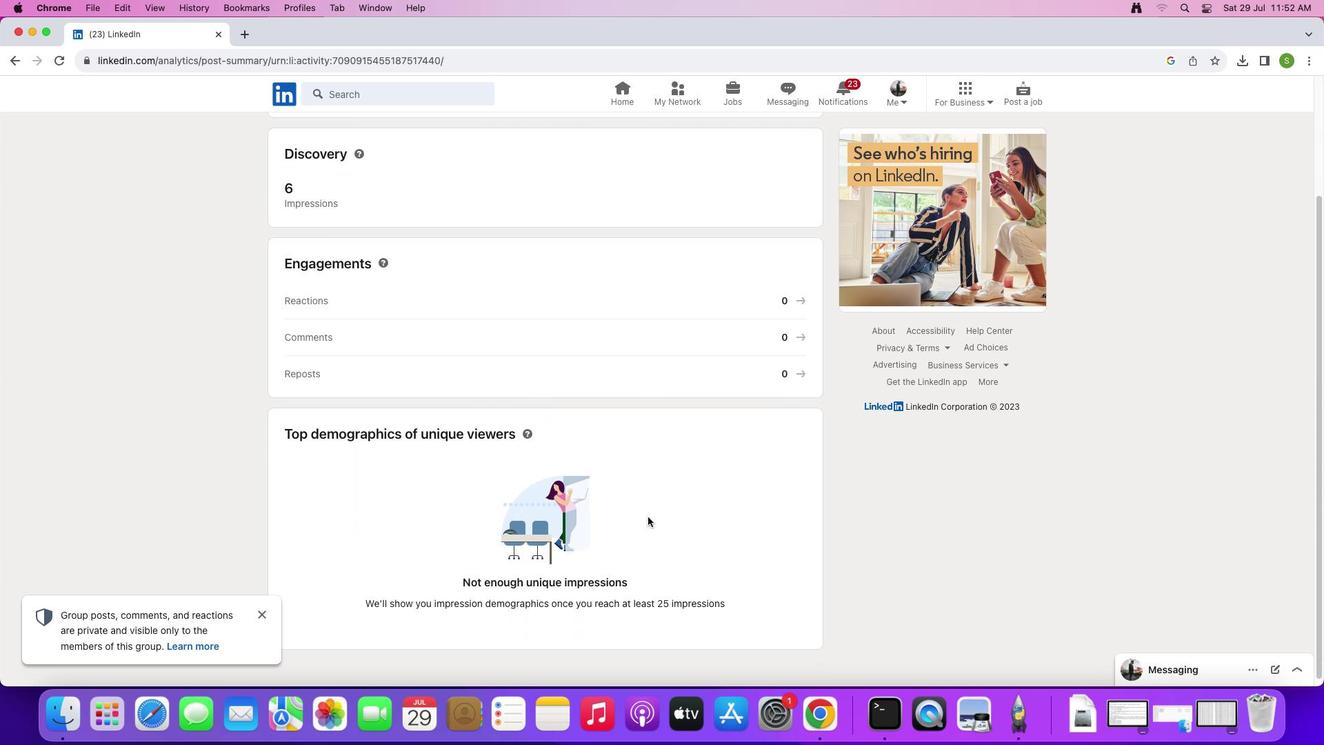 
Action: Mouse scrolled (648, 517) with delta (0, -2)
Screenshot: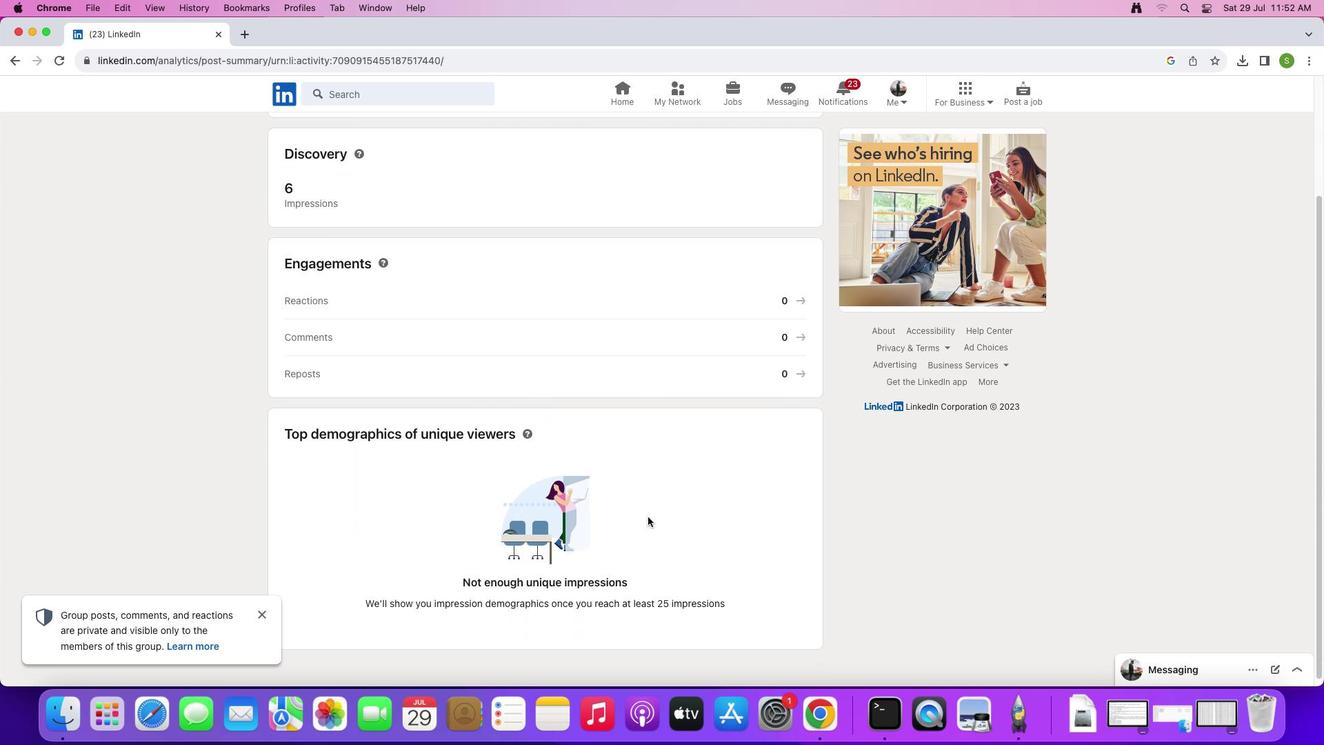 
Action: Mouse scrolled (648, 517) with delta (0, -3)
Screenshot: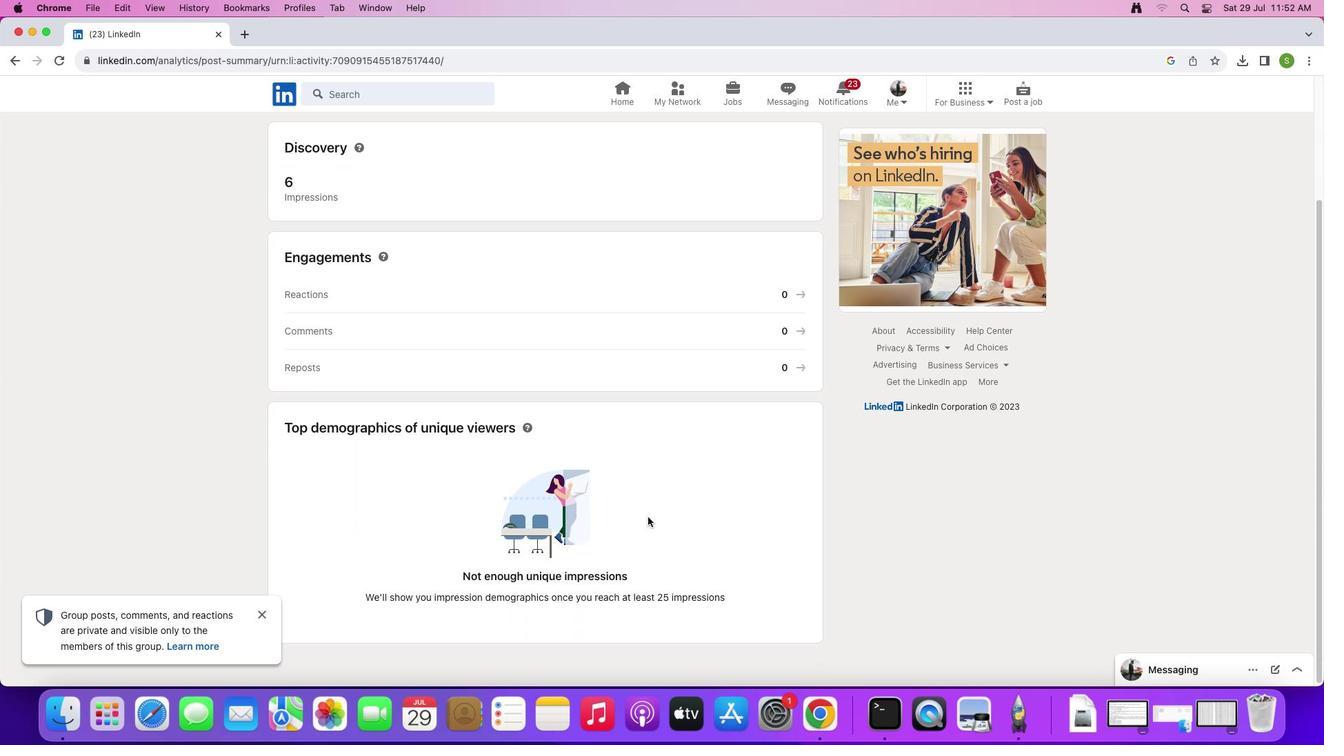 
Action: Mouse scrolled (648, 517) with delta (0, 0)
Screenshot: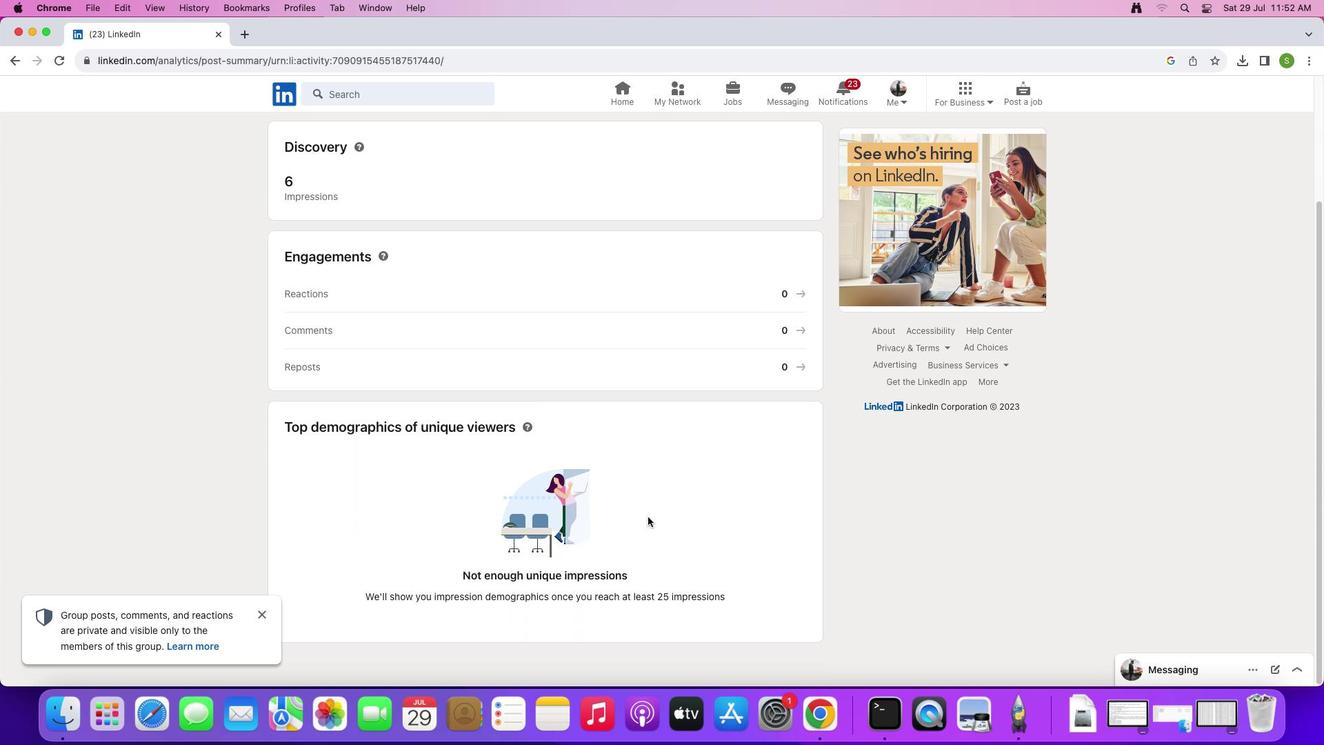 
Action: Mouse scrolled (648, 517) with delta (0, 0)
Screenshot: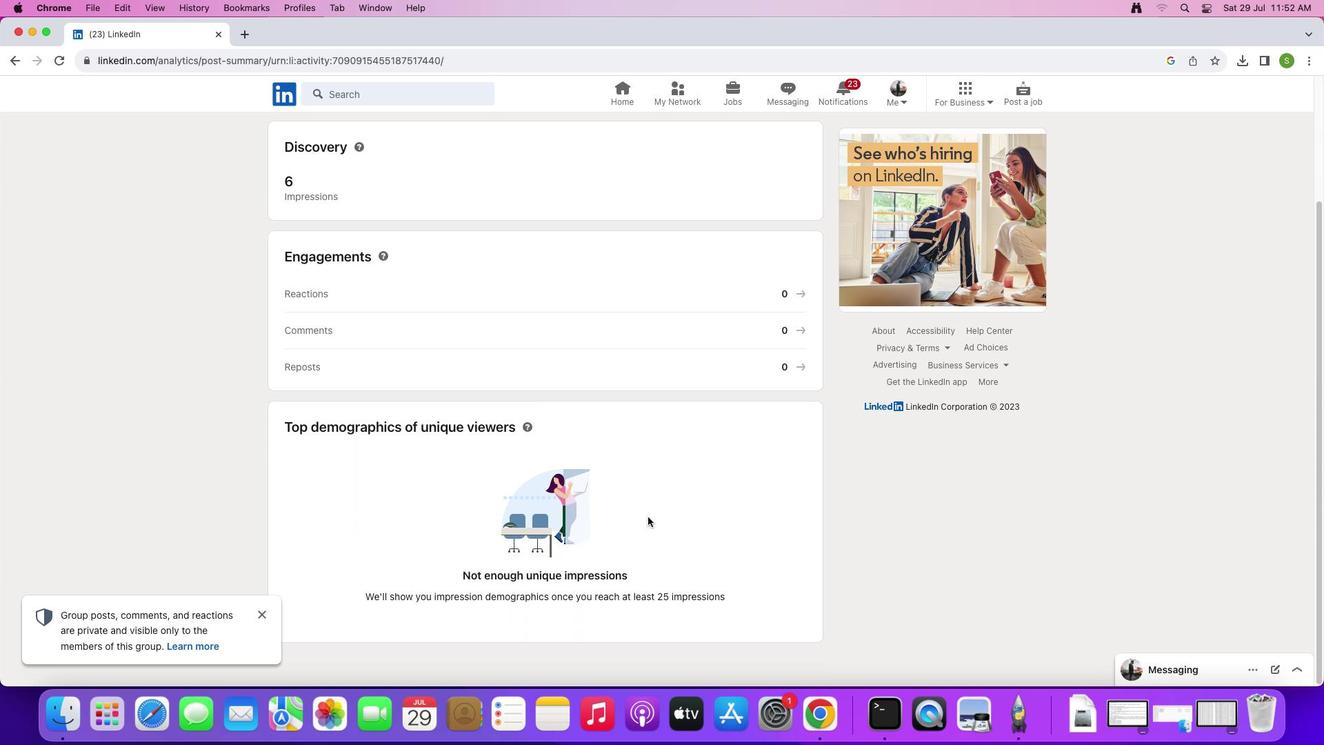 
Action: Mouse scrolled (648, 517) with delta (0, -2)
Screenshot: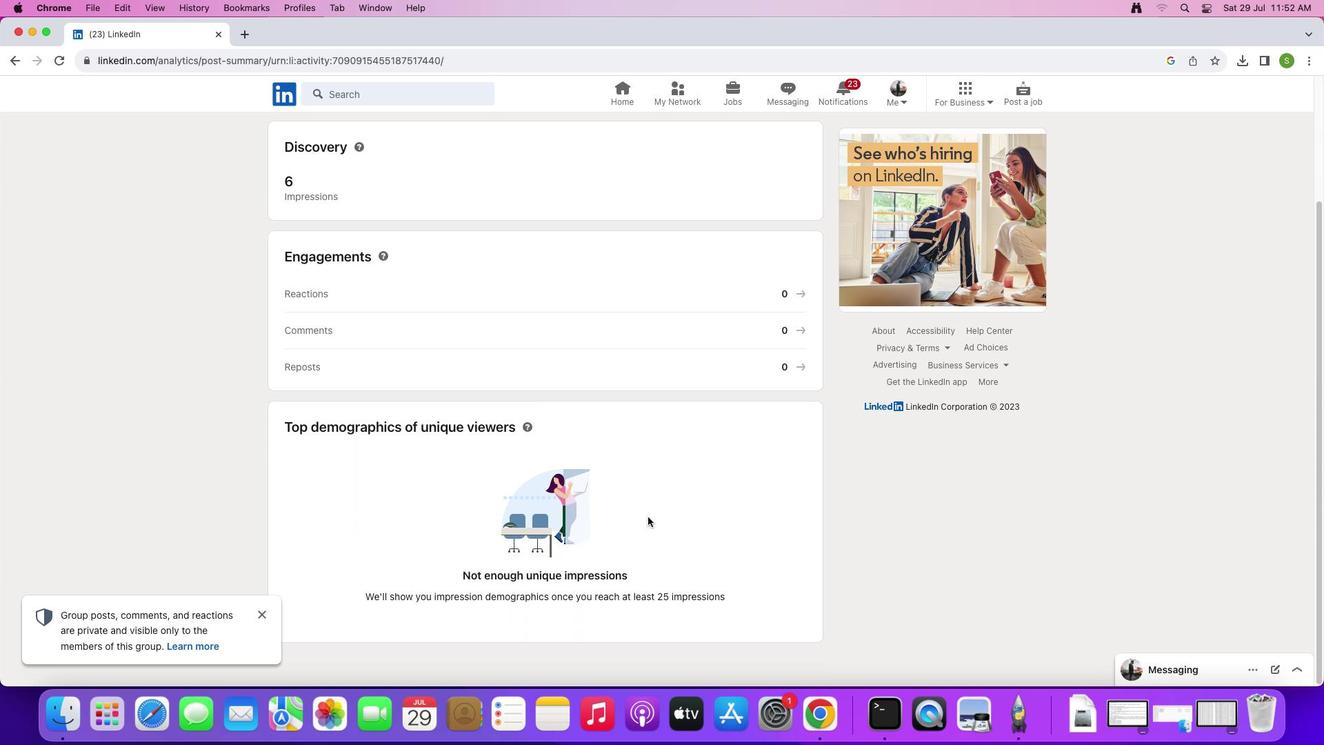 
Action: Mouse moved to (648, 517)
Screenshot: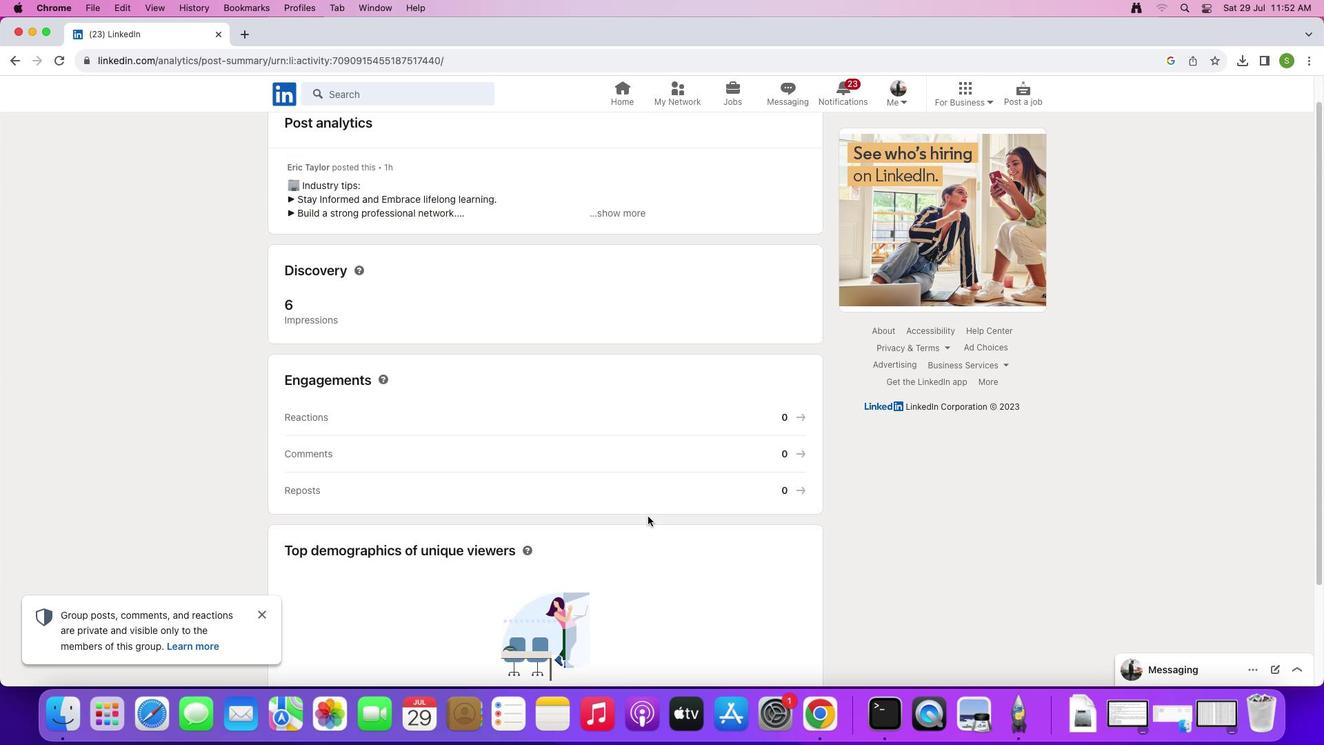
Action: Mouse scrolled (648, 517) with delta (0, 0)
Screenshot: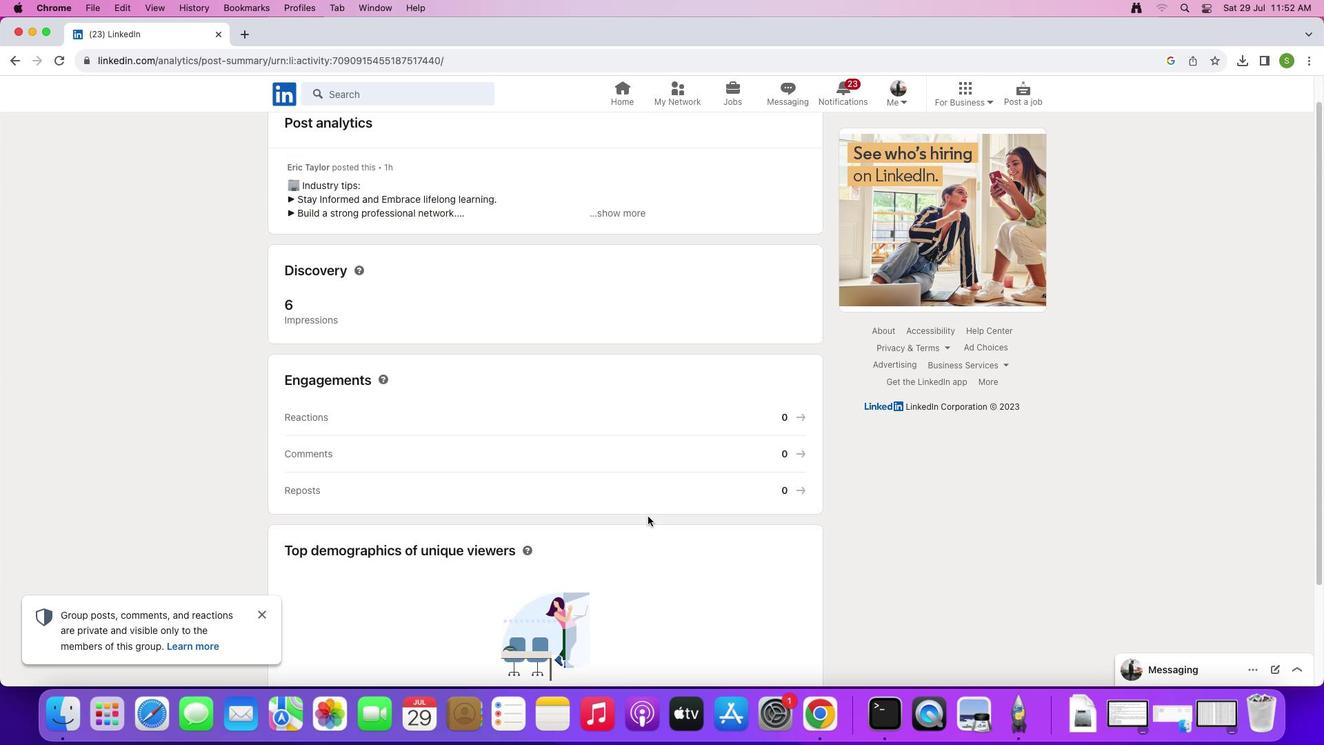 
Action: Mouse scrolled (648, 517) with delta (0, 0)
Screenshot: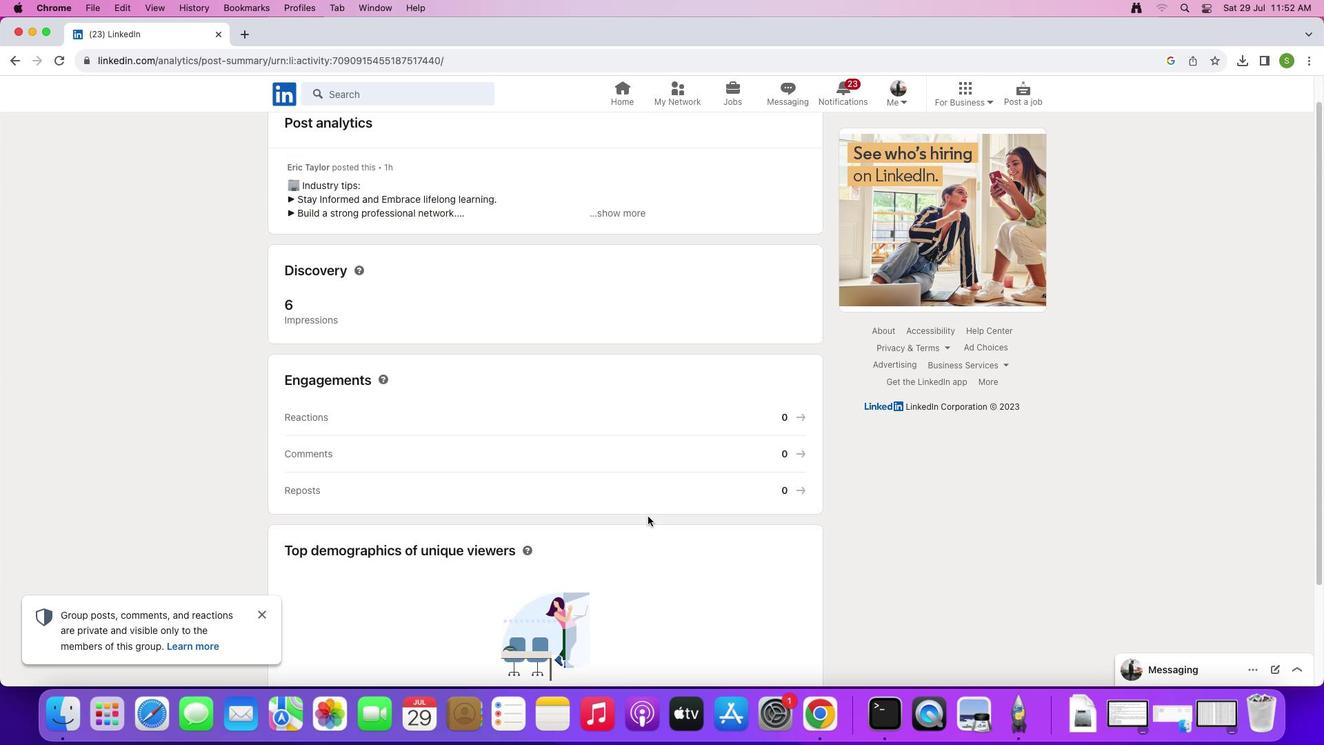 
Action: Mouse scrolled (648, 517) with delta (0, 2)
Screenshot: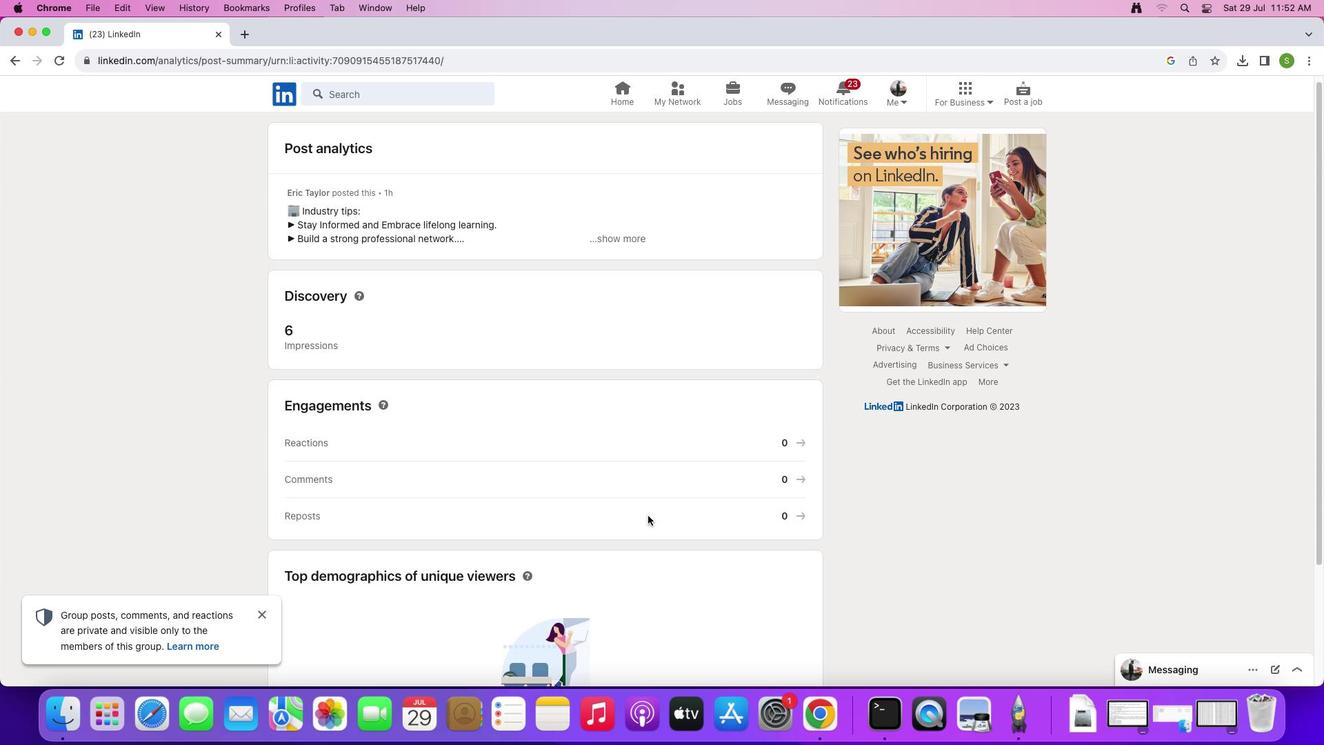
Action: Mouse scrolled (648, 517) with delta (0, 3)
Screenshot: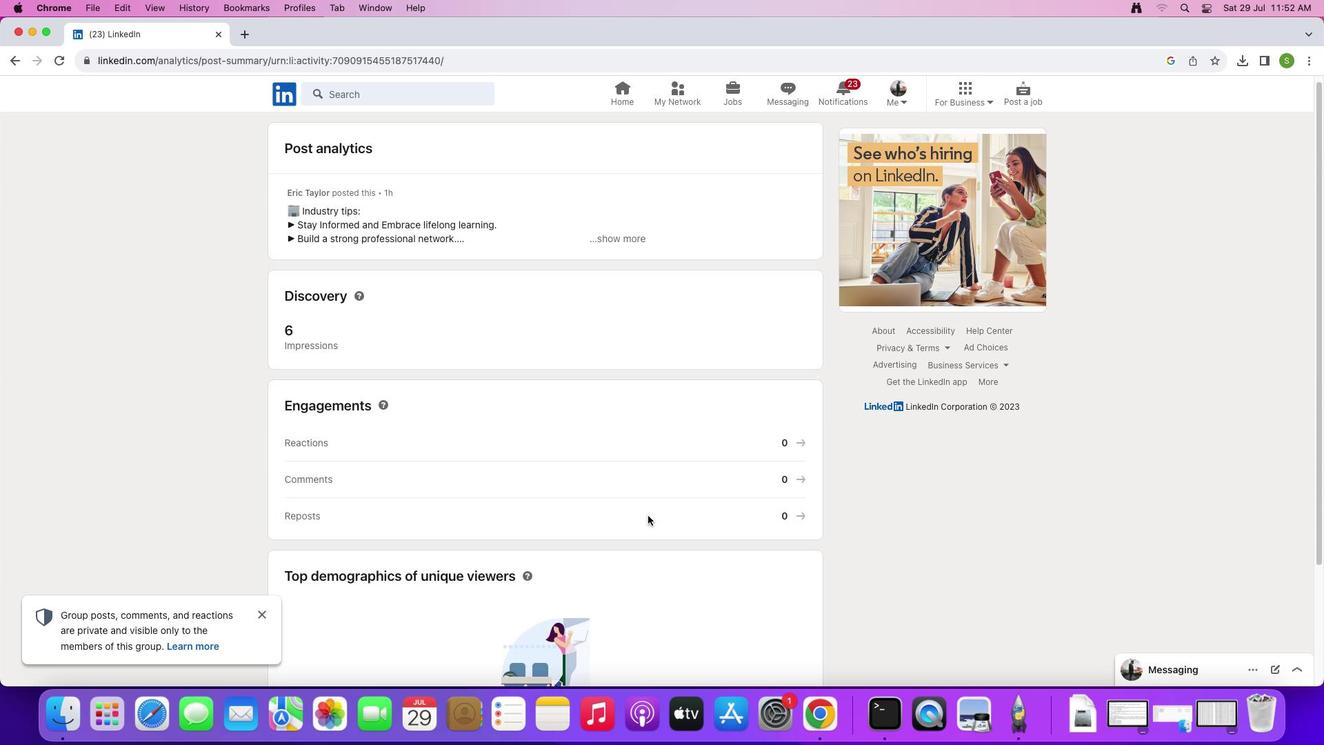 
Action: Mouse scrolled (648, 517) with delta (0, 4)
Screenshot: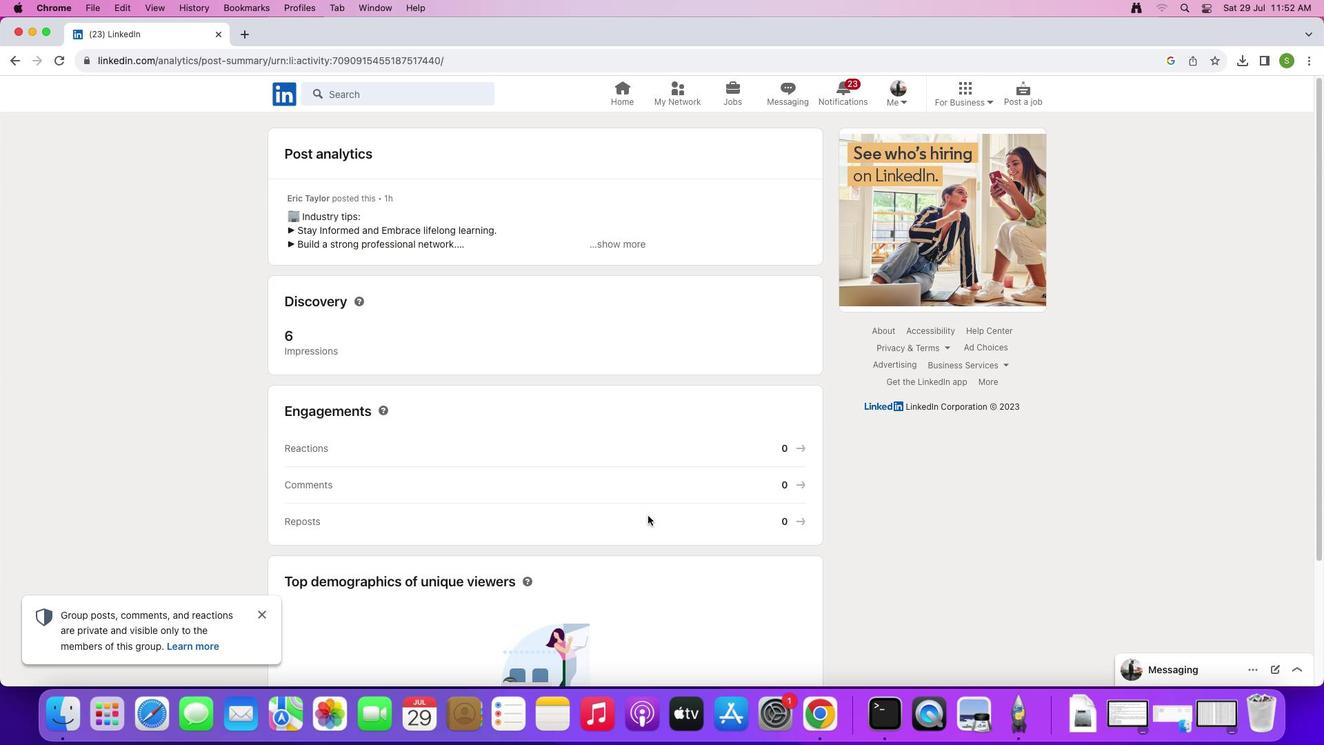 
Action: Mouse moved to (648, 515)
Screenshot: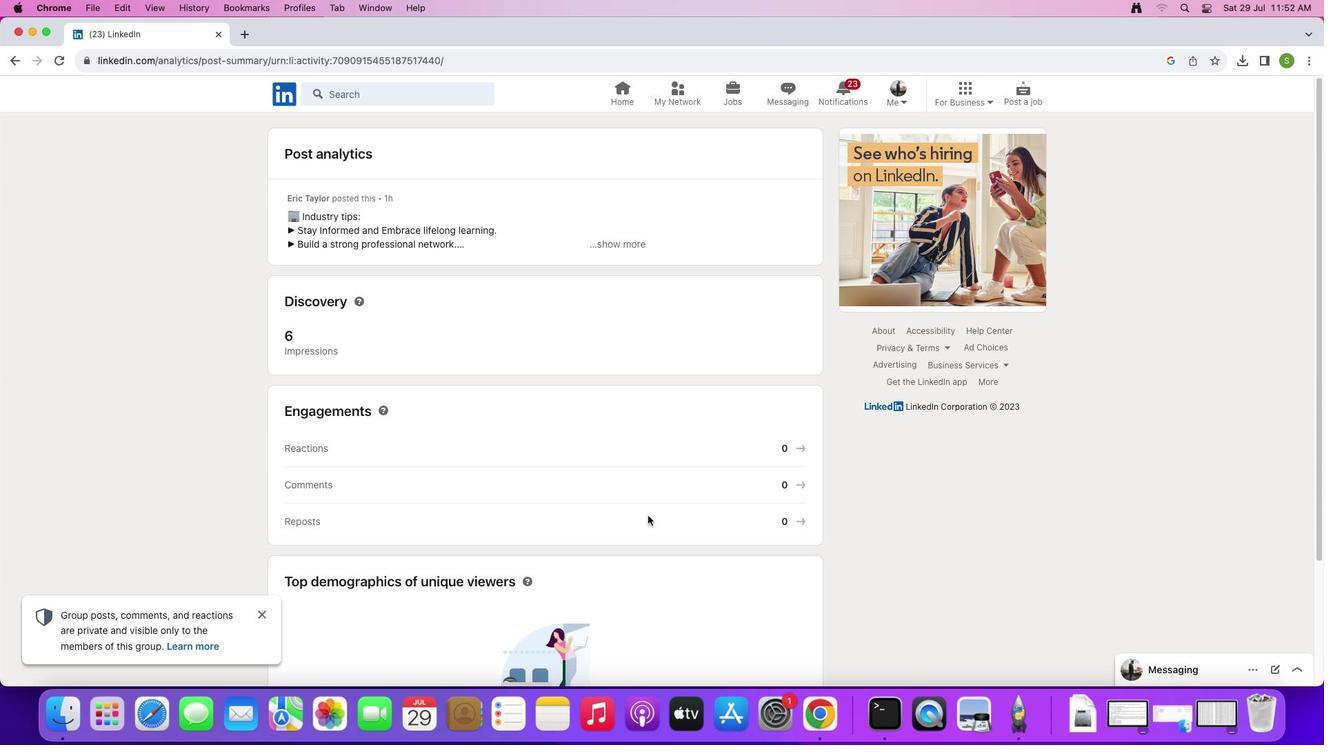 
Action: Mouse scrolled (648, 515) with delta (0, 0)
Screenshot: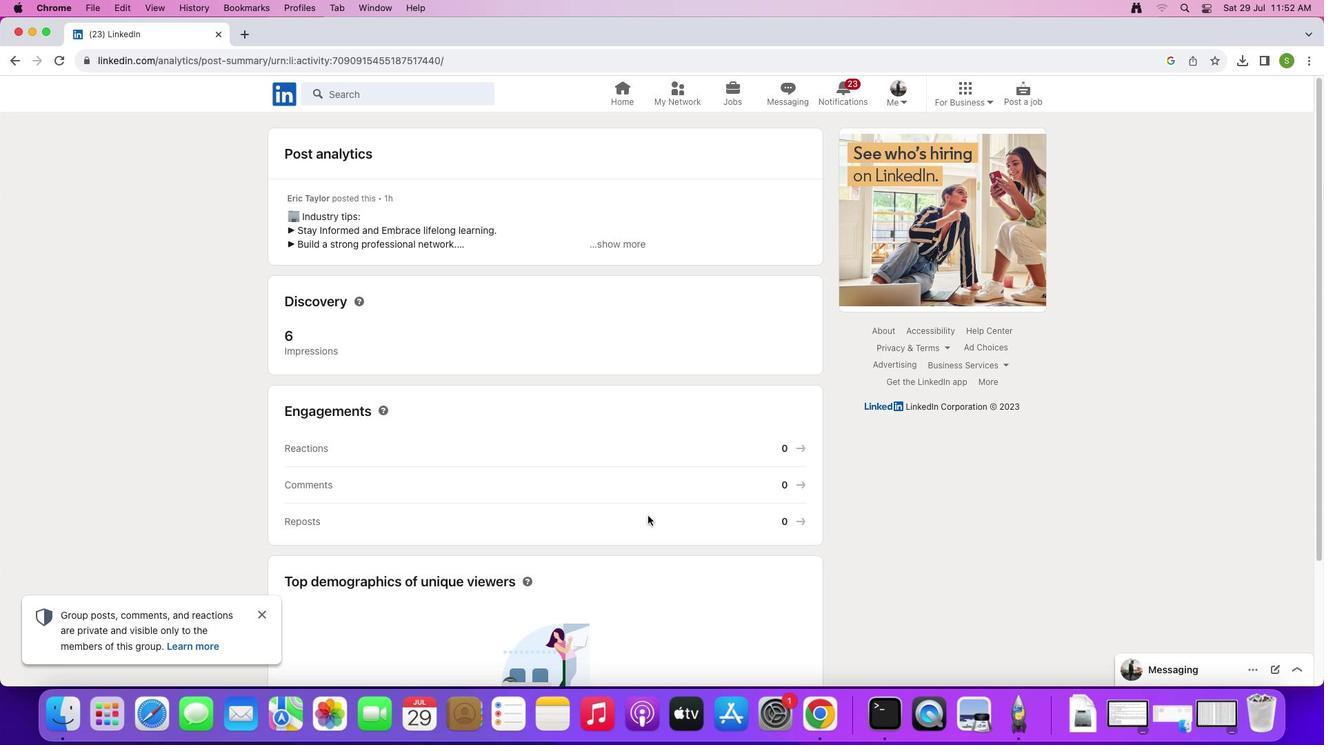
Action: Mouse scrolled (648, 515) with delta (0, 0)
Screenshot: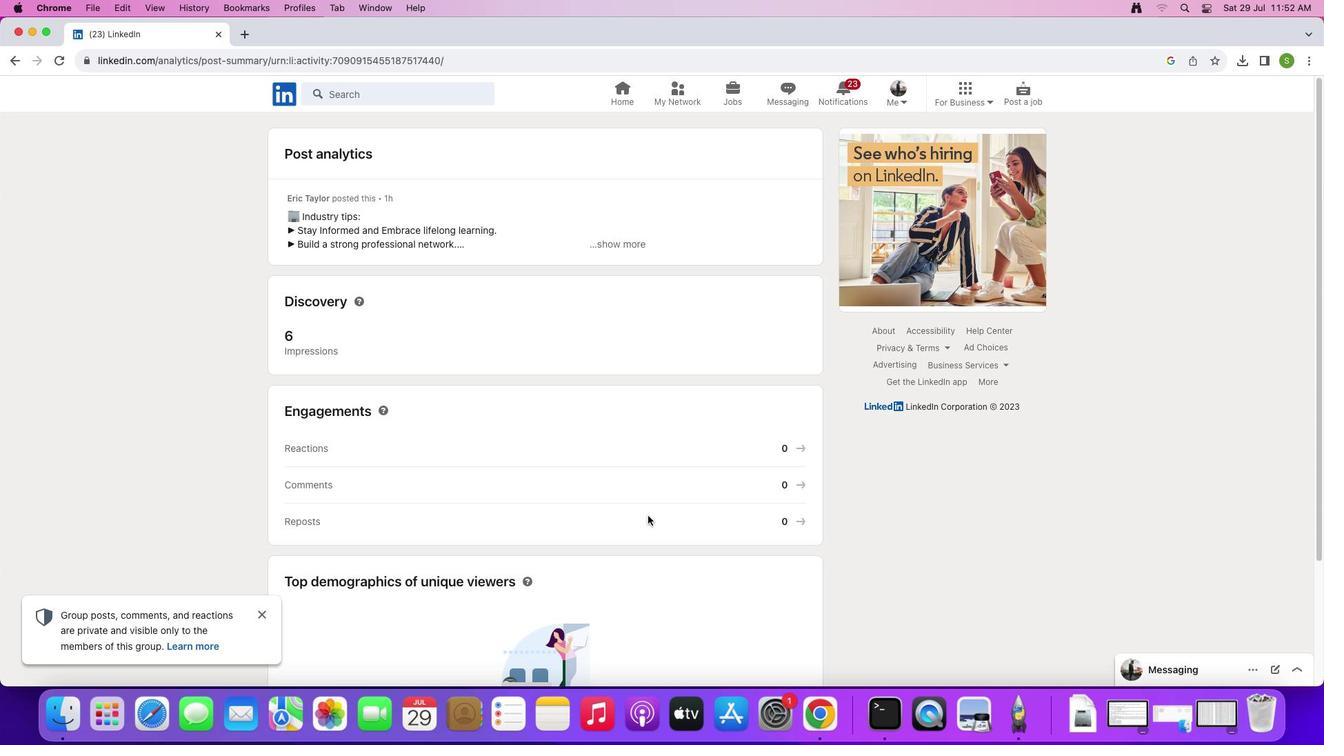 
Action: Mouse scrolled (648, 515) with delta (0, 2)
Screenshot: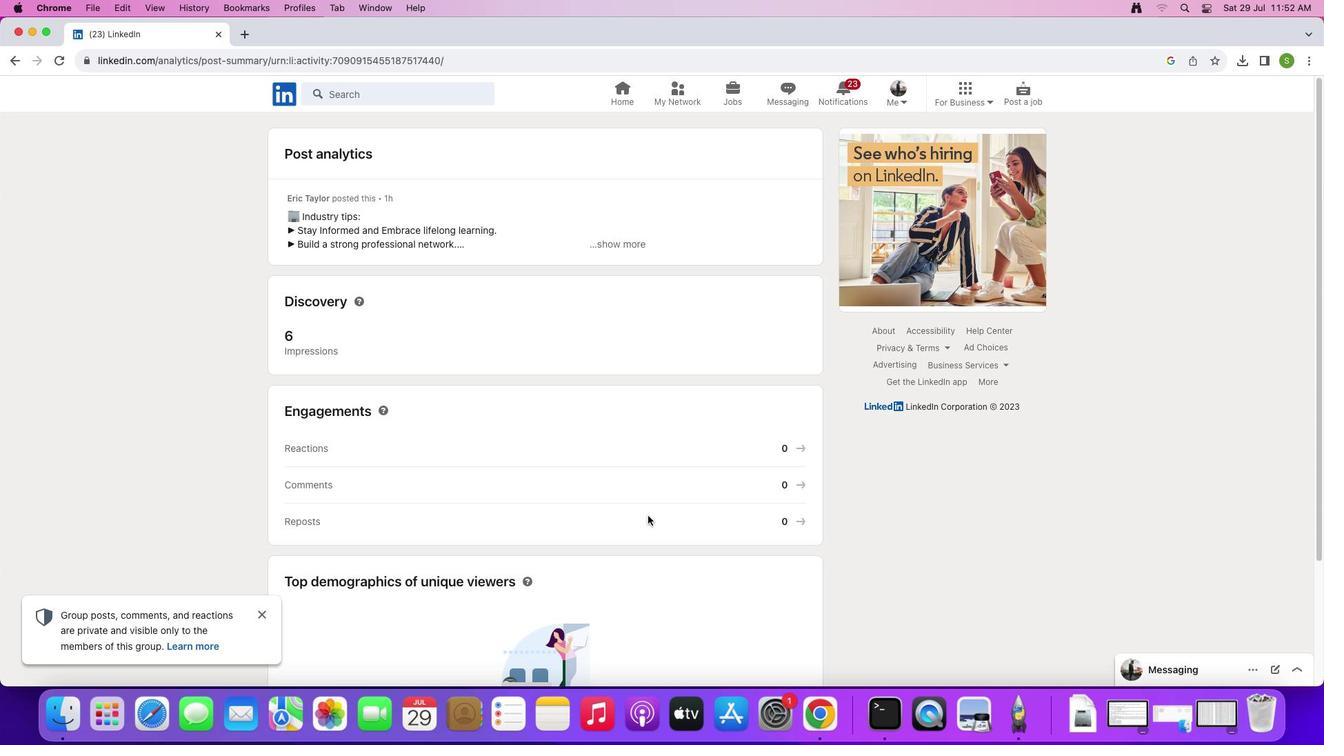 
Action: Mouse scrolled (648, 515) with delta (0, 3)
Screenshot: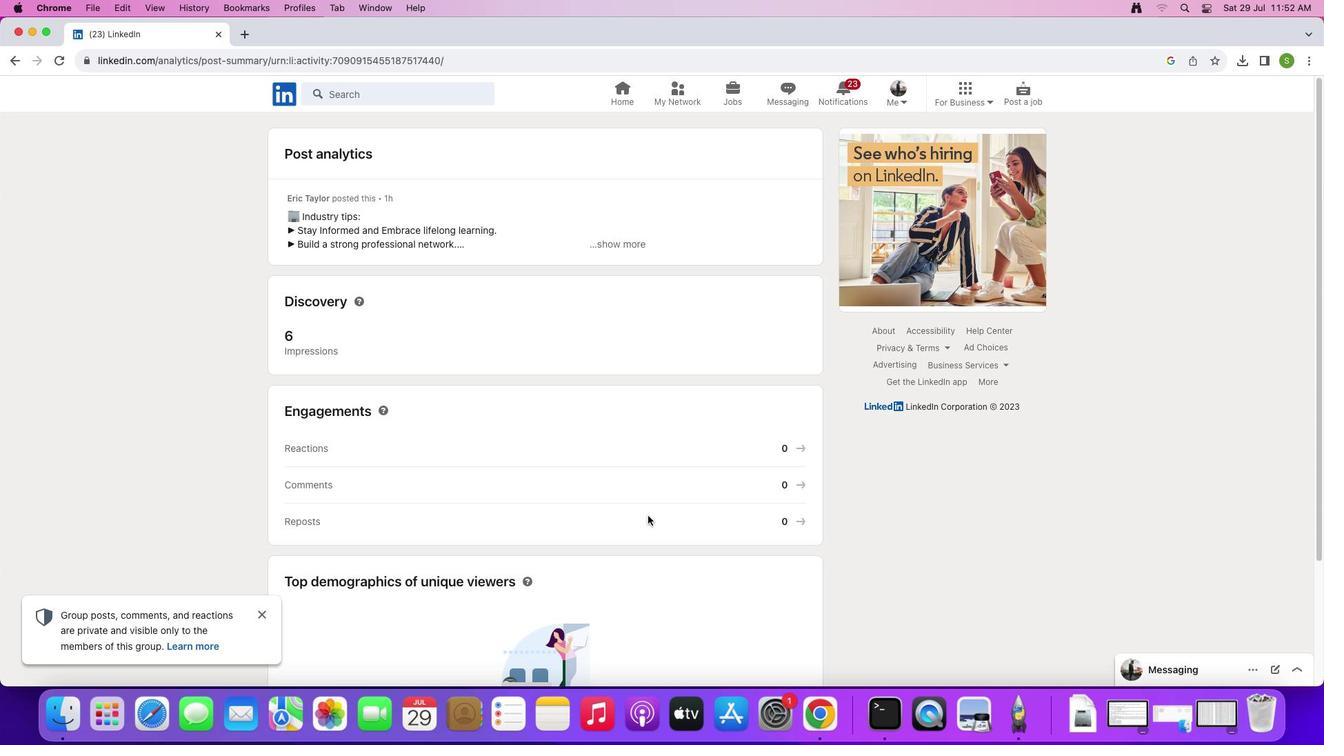 
Action: Mouse moved to (14, 65)
Screenshot: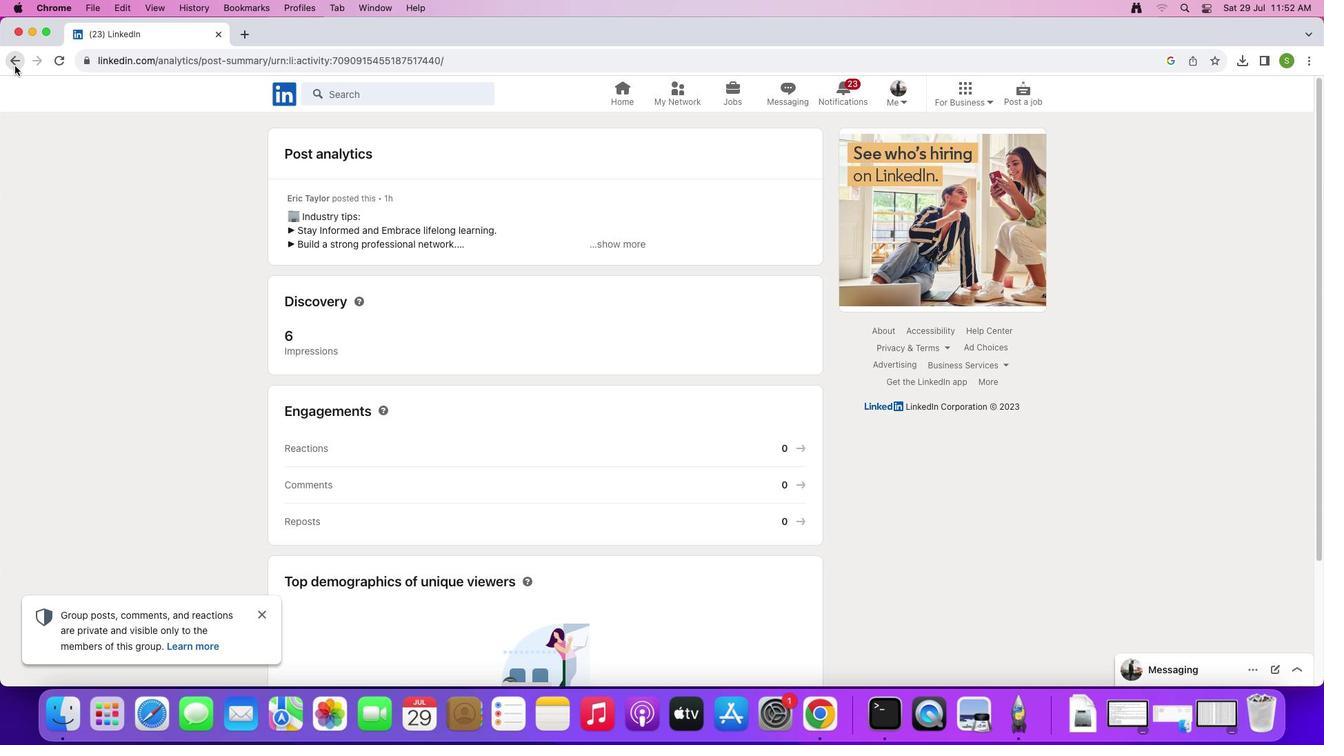 
Action: Mouse pressed left at (14, 65)
Screenshot: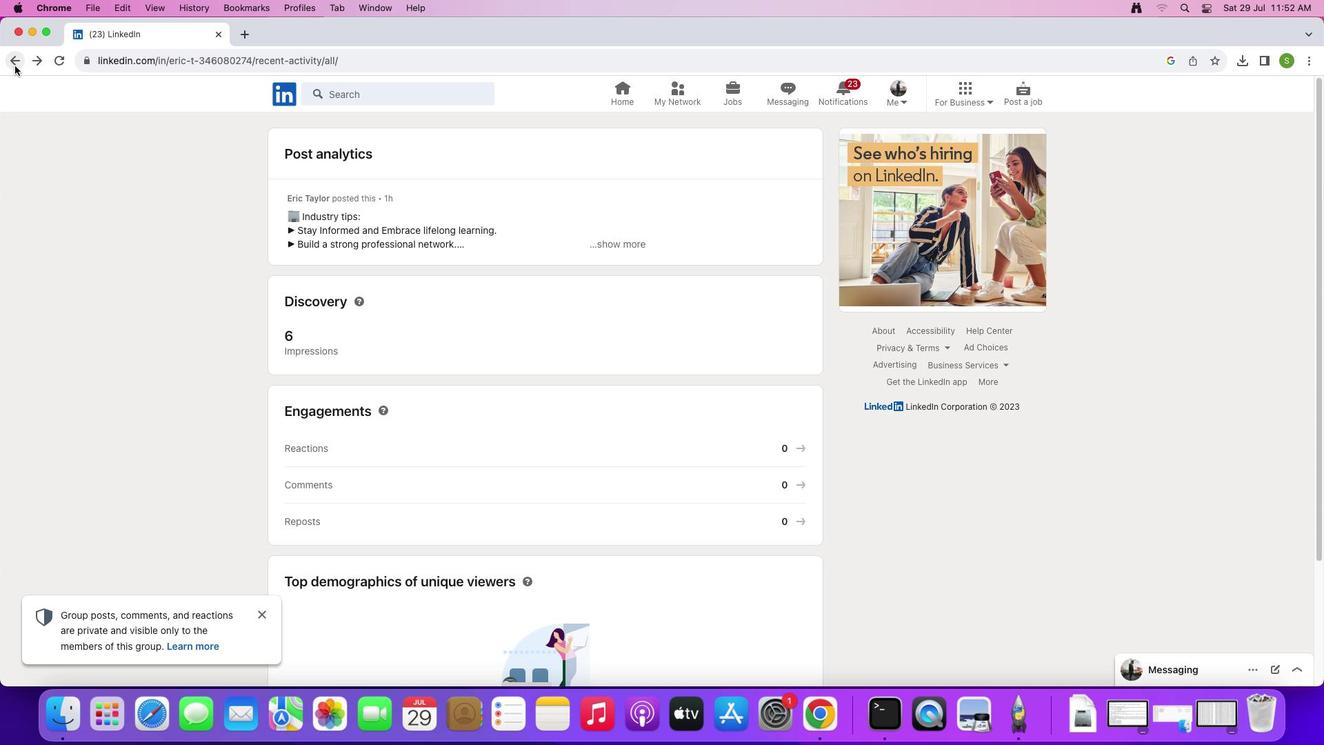 
Action: Mouse moved to (696, 522)
Screenshot: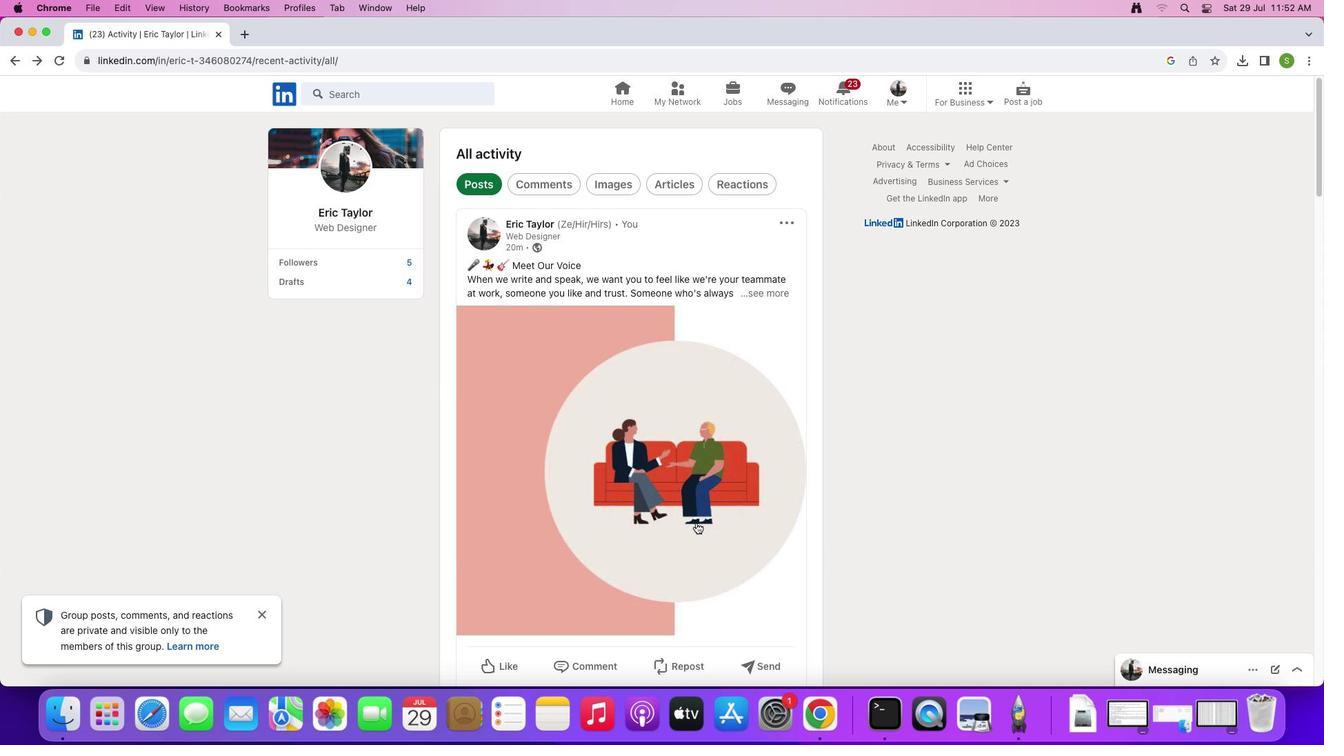 
Action: Mouse scrolled (696, 522) with delta (0, 0)
Screenshot: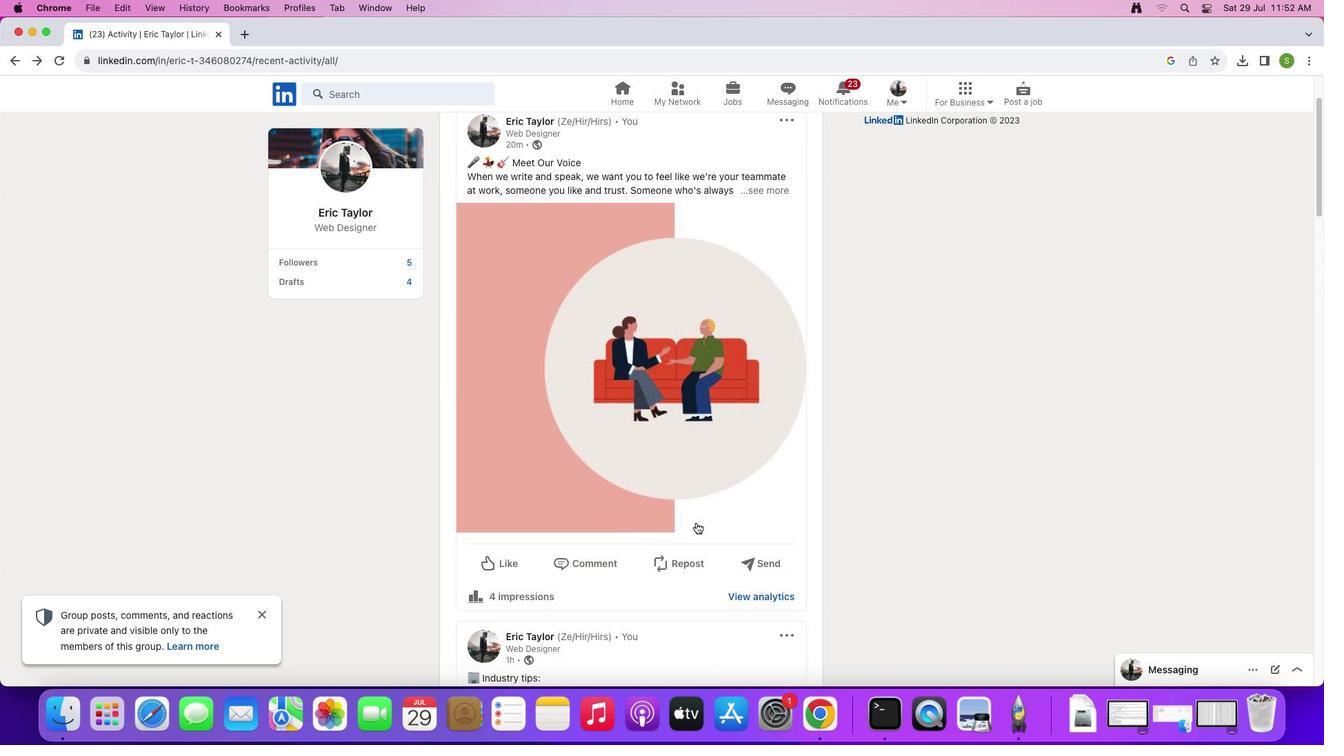 
Action: Mouse scrolled (696, 522) with delta (0, 0)
Screenshot: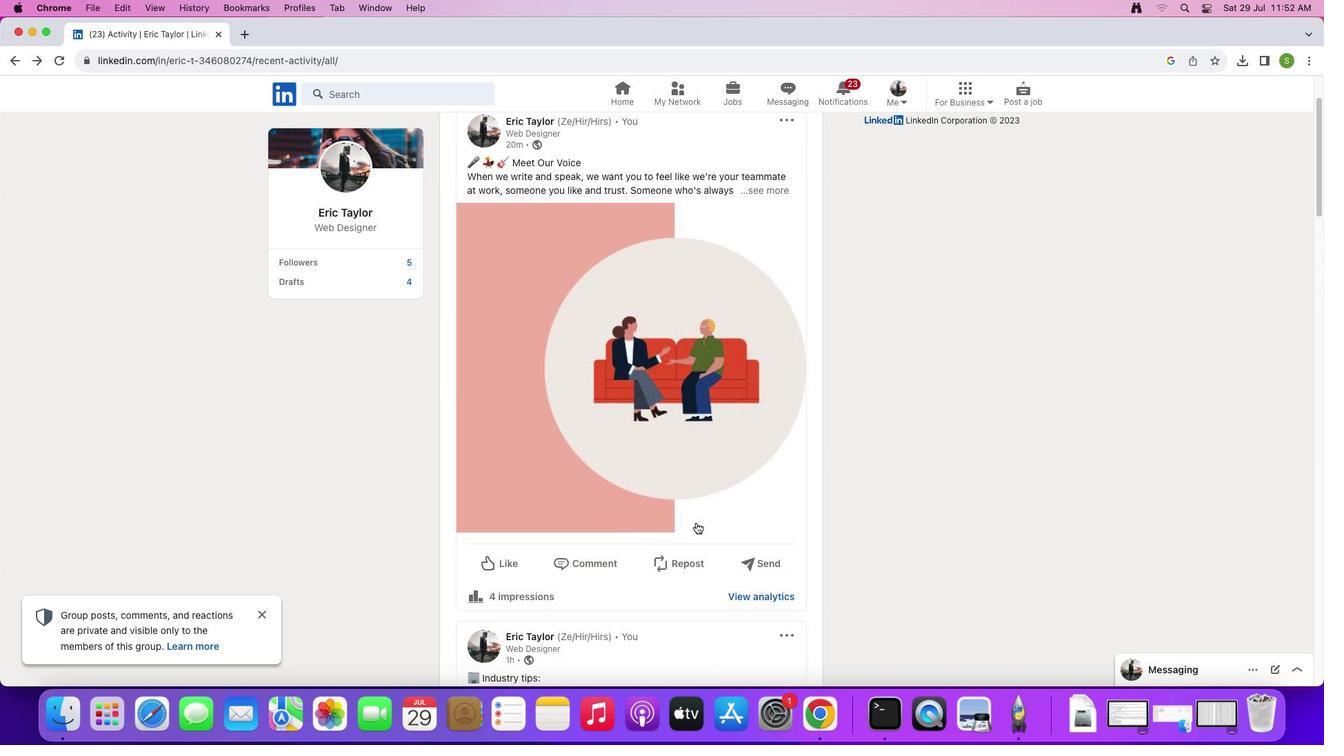 
Action: Mouse scrolled (696, 522) with delta (0, -2)
Screenshot: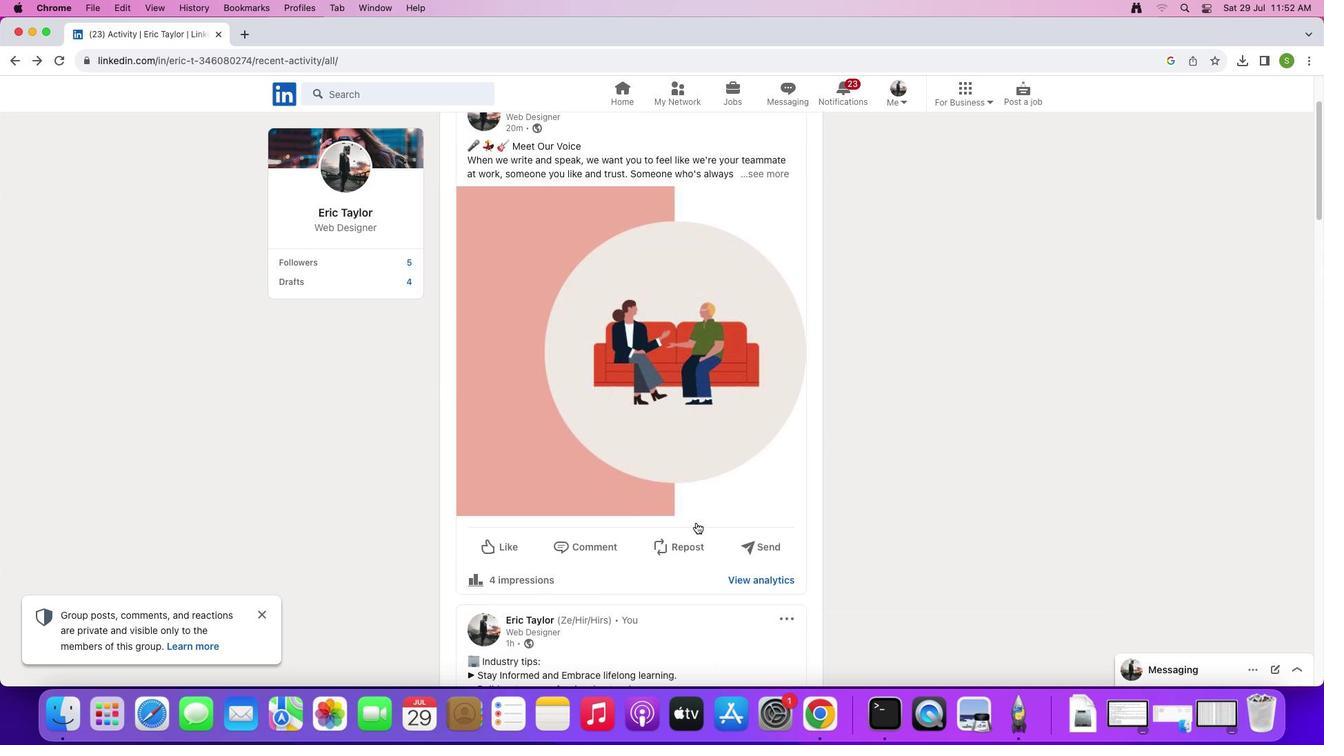 
Action: Mouse scrolled (696, 522) with delta (0, 0)
Screenshot: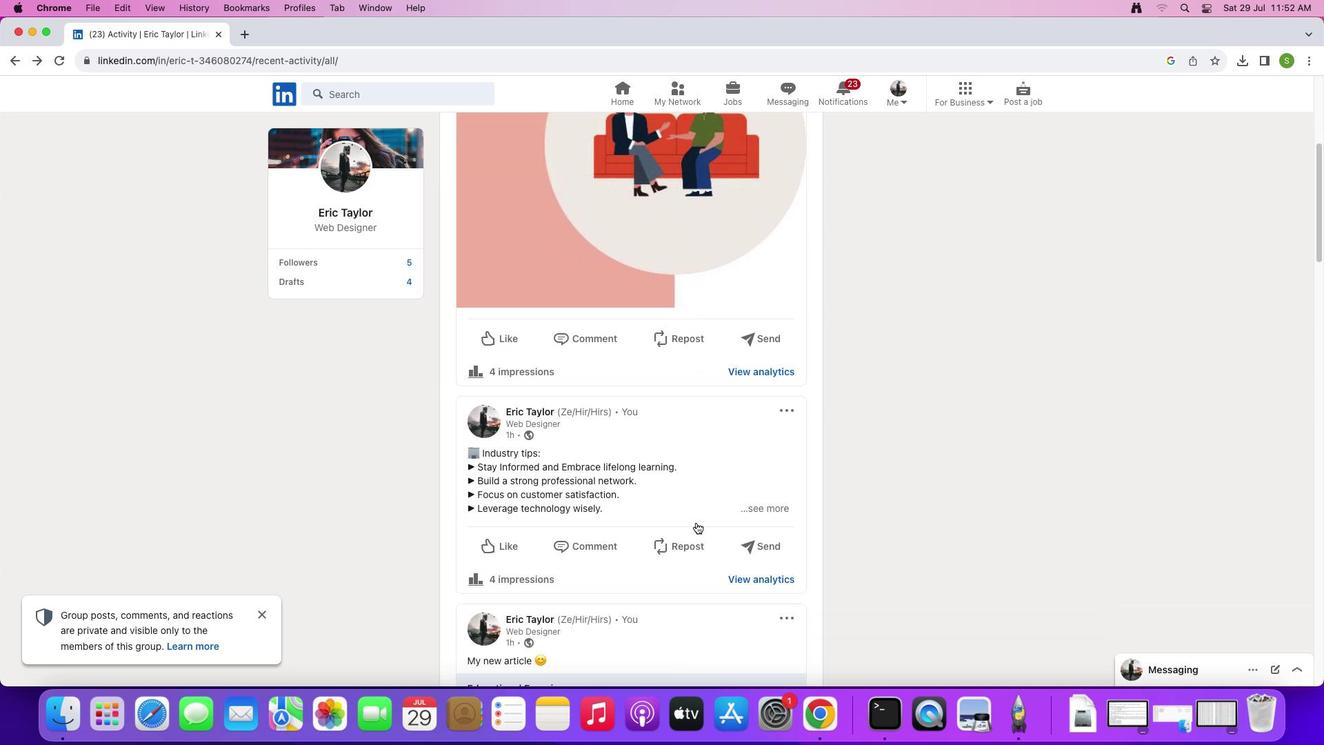 
Action: Mouse scrolled (696, 522) with delta (0, 0)
Screenshot: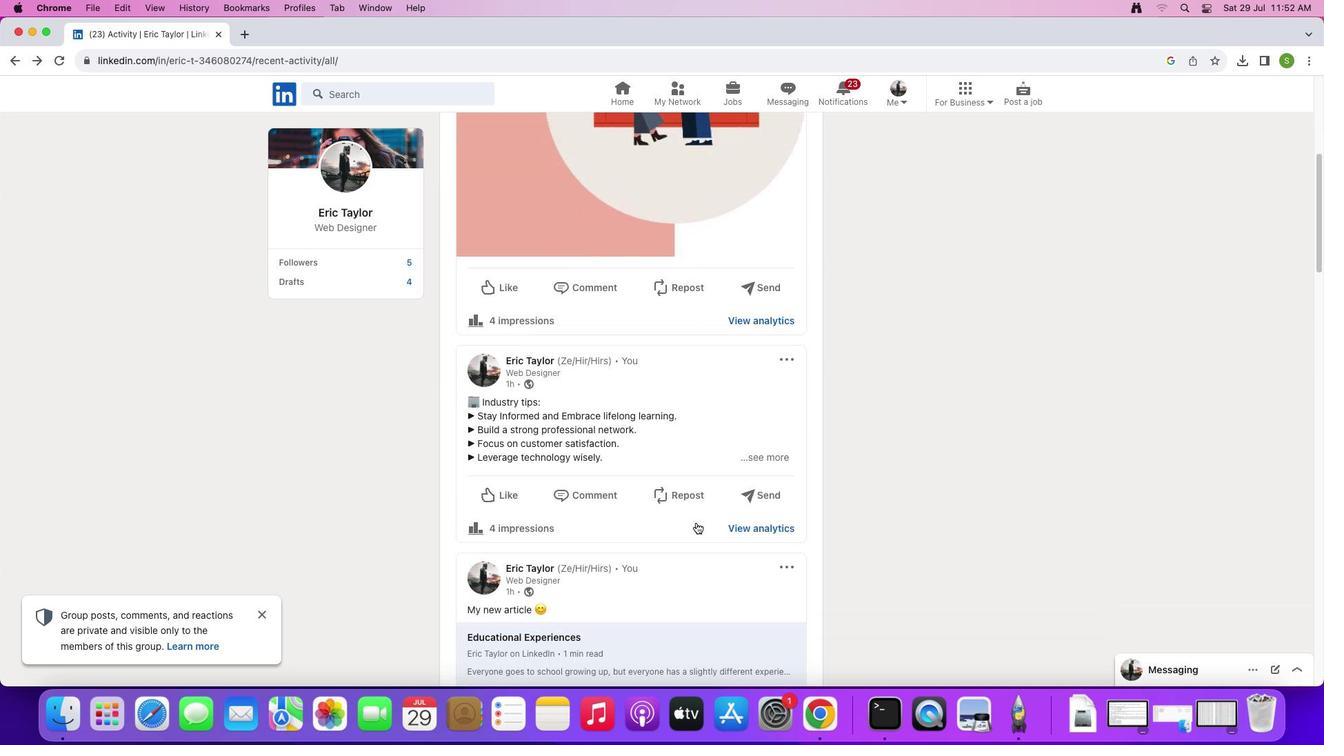 
Action: Mouse scrolled (696, 522) with delta (0, -2)
Screenshot: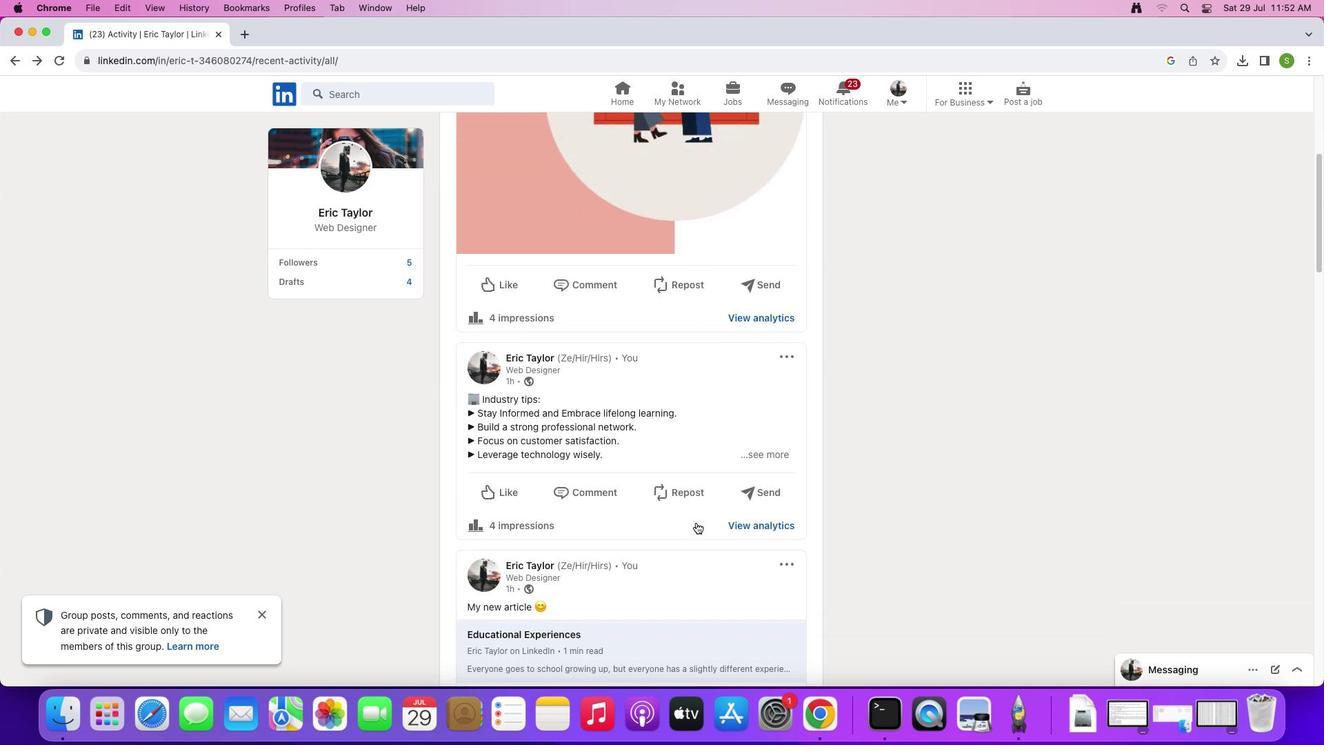 
Action: Mouse scrolled (696, 522) with delta (0, -3)
Screenshot: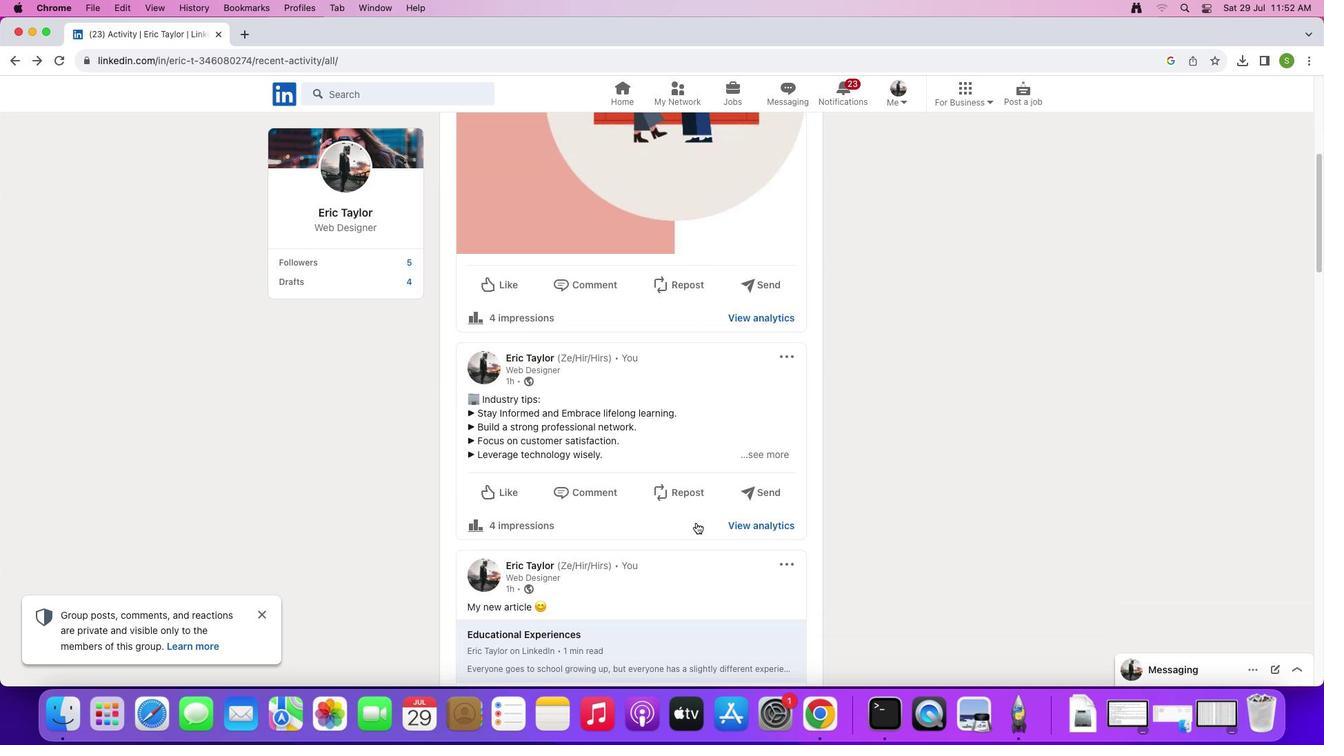 
Action: Mouse scrolled (696, 522) with delta (0, 0)
Screenshot: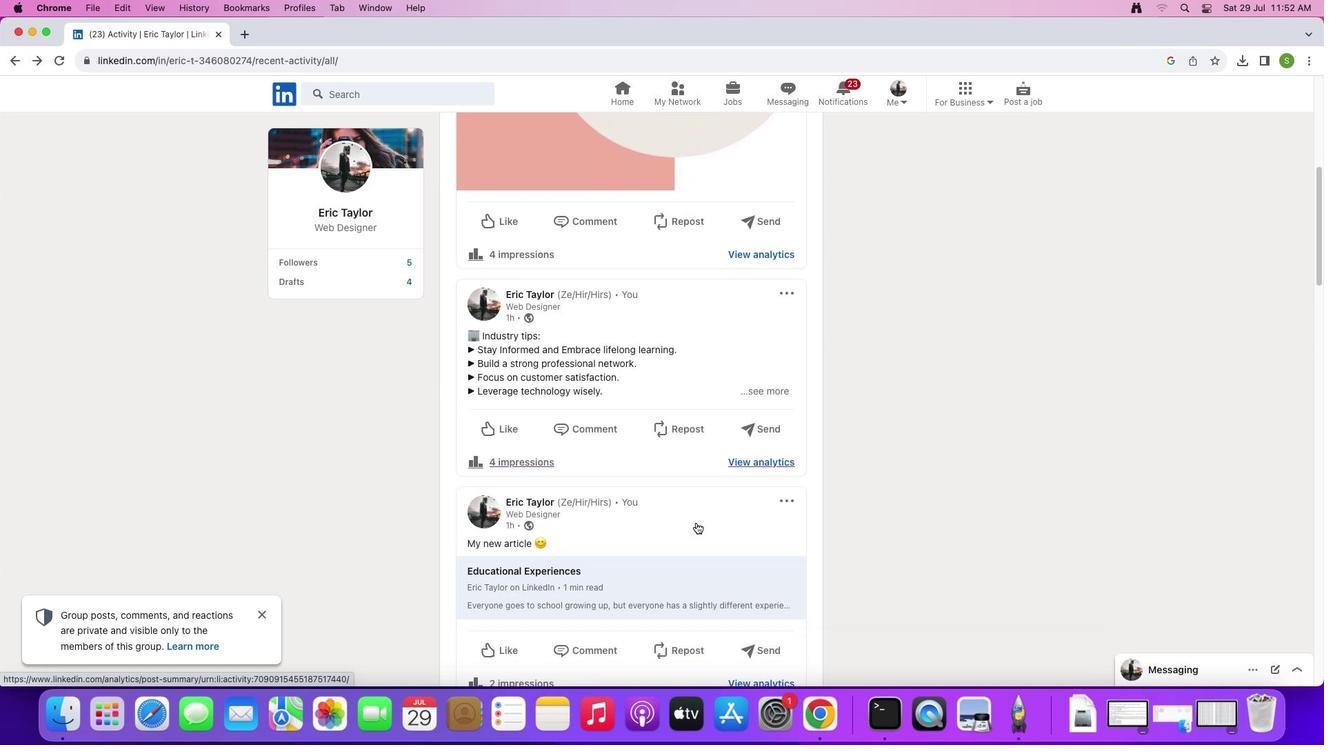 
Action: Mouse scrolled (696, 522) with delta (0, 0)
Screenshot: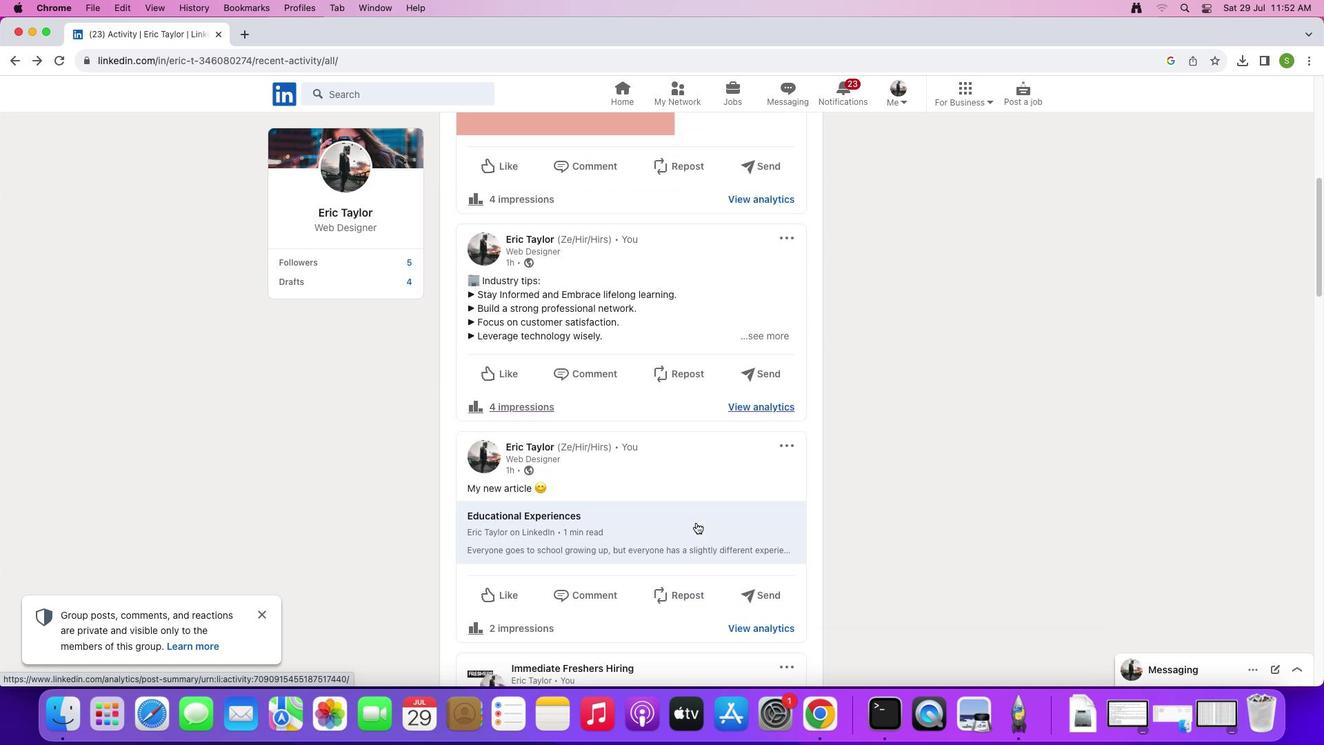 
Action: Mouse scrolled (696, 522) with delta (0, -1)
Screenshot: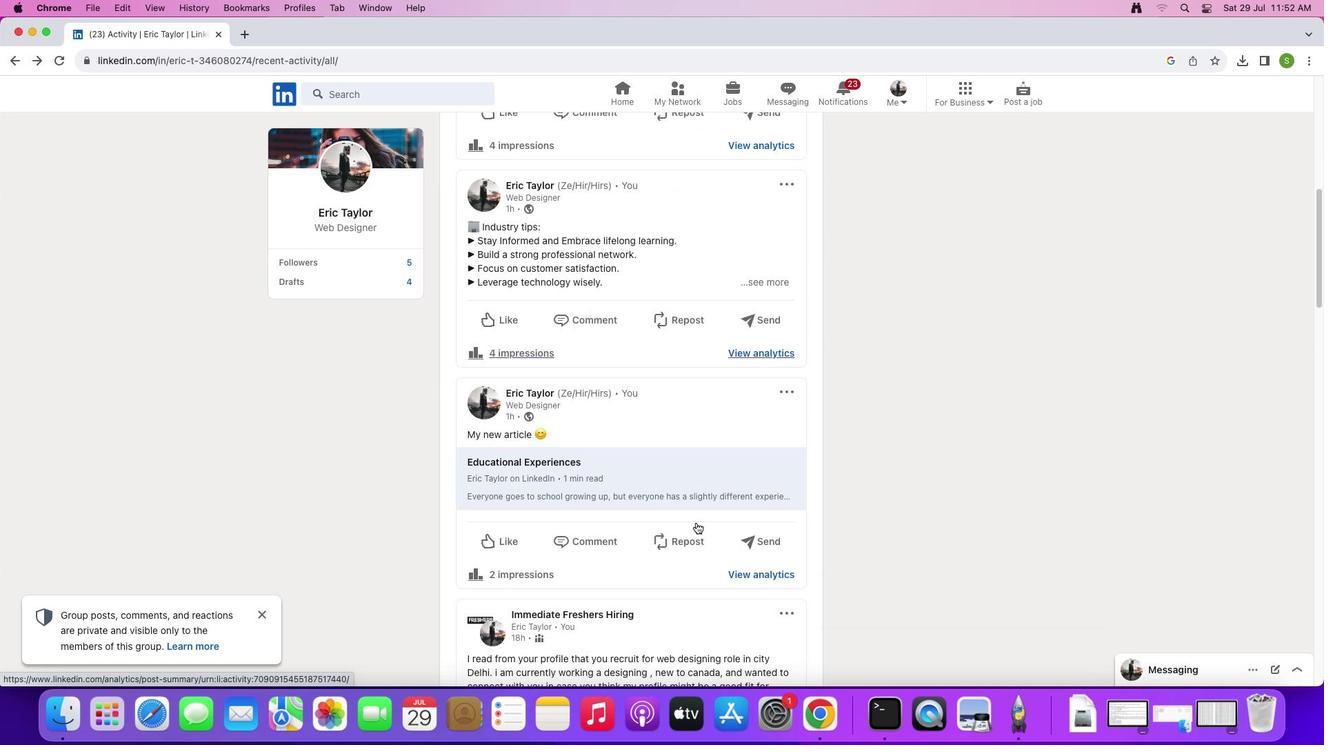 
Action: Mouse scrolled (696, 522) with delta (0, -2)
Screenshot: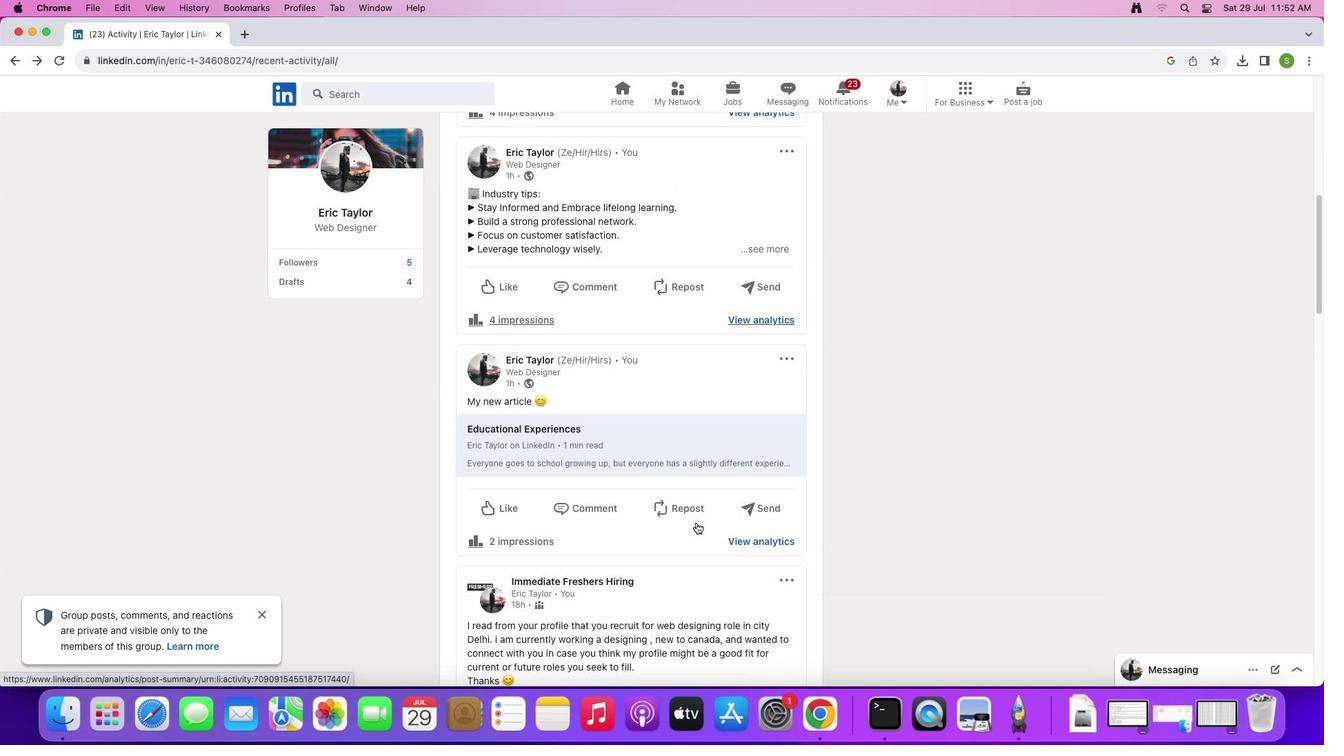 
Action: Mouse scrolled (696, 522) with delta (0, 0)
Screenshot: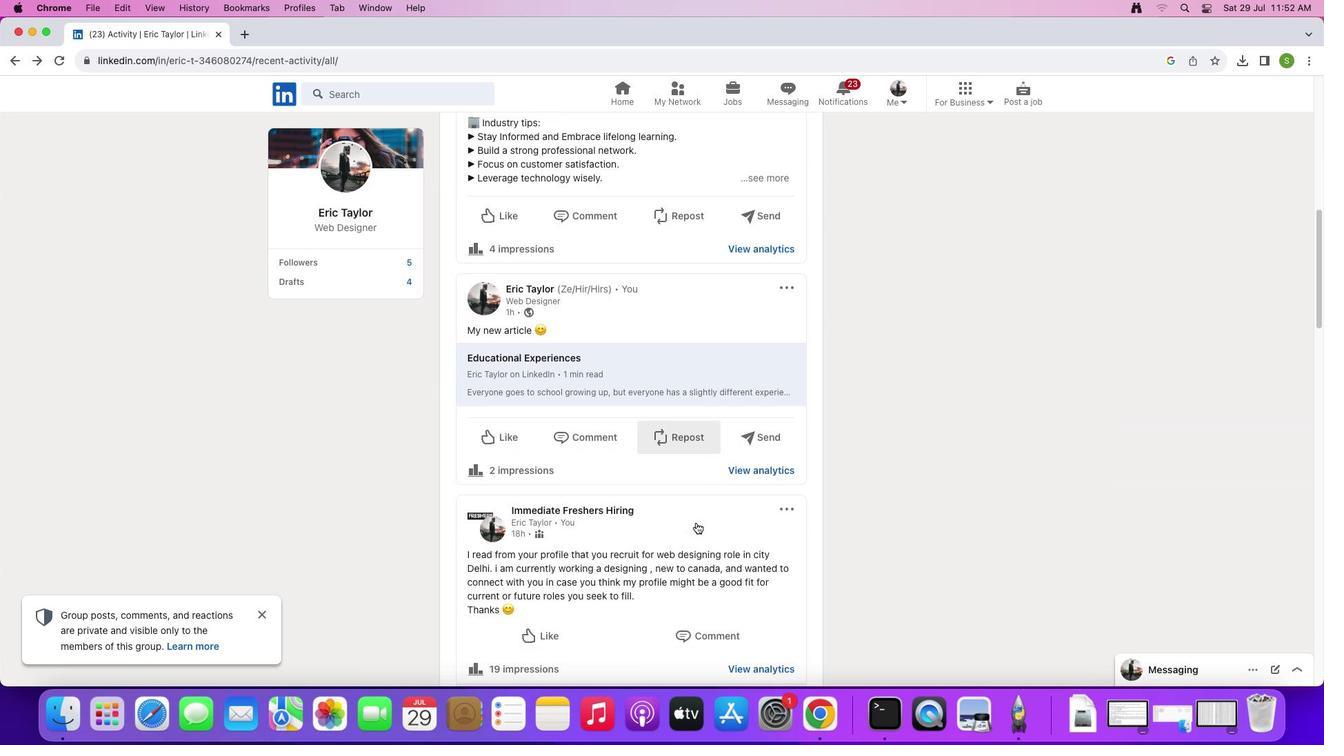 
Action: Mouse scrolled (696, 522) with delta (0, 0)
Screenshot: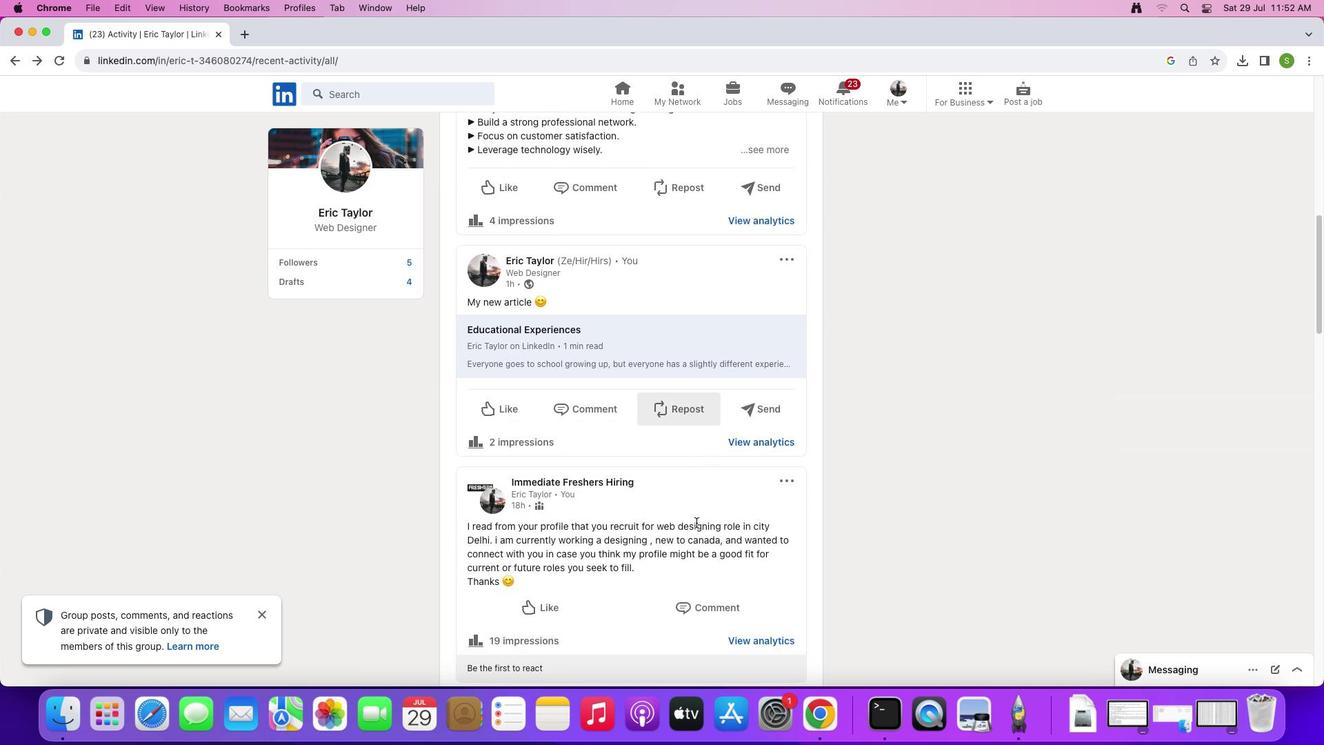 
Action: Mouse scrolled (696, 522) with delta (0, -2)
Screenshot: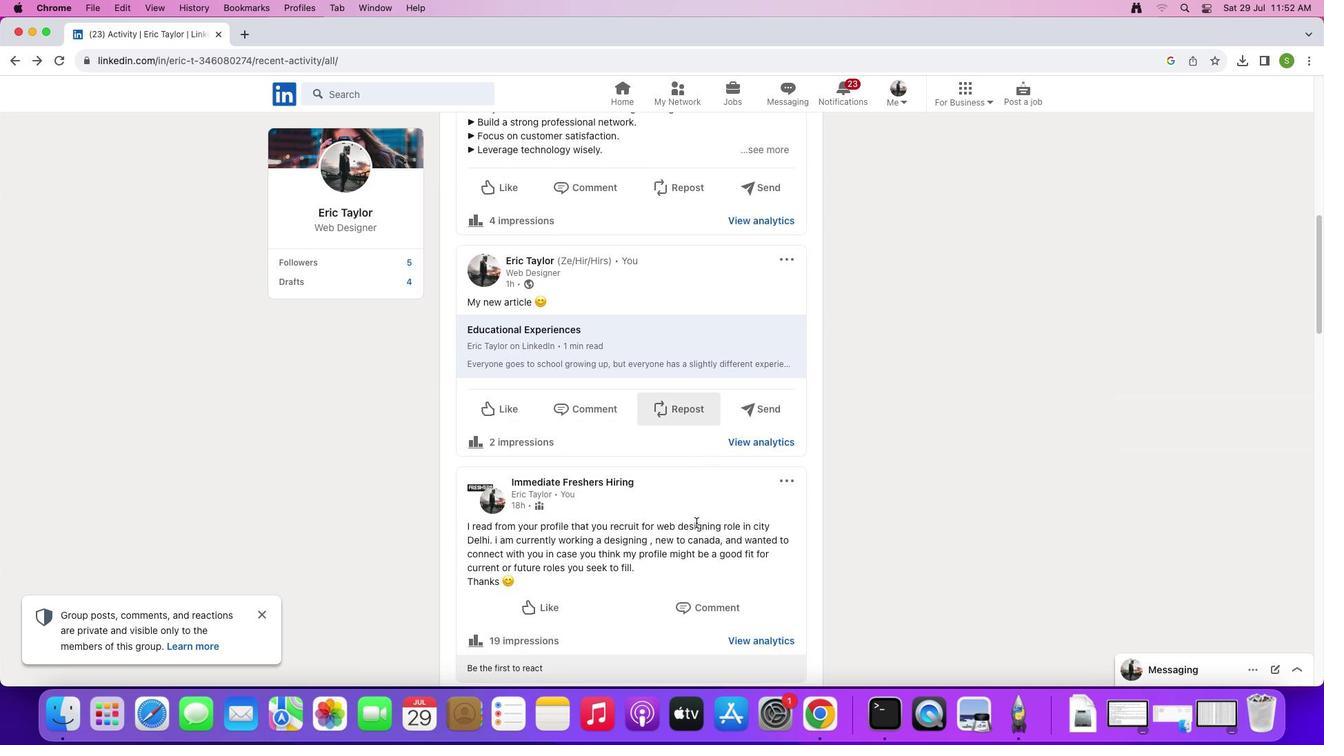 
Action: Mouse moved to (696, 522)
Screenshot: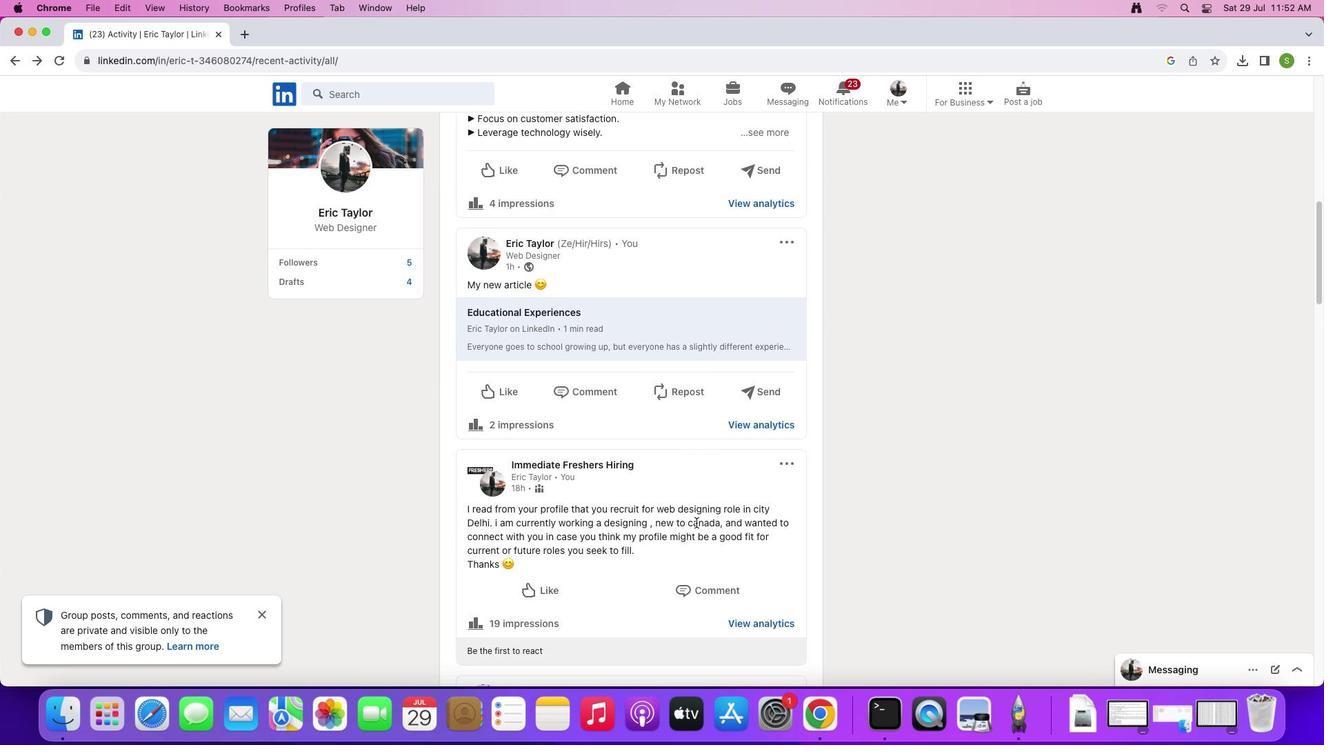 
Action: Mouse scrolled (696, 522) with delta (0, 0)
Screenshot: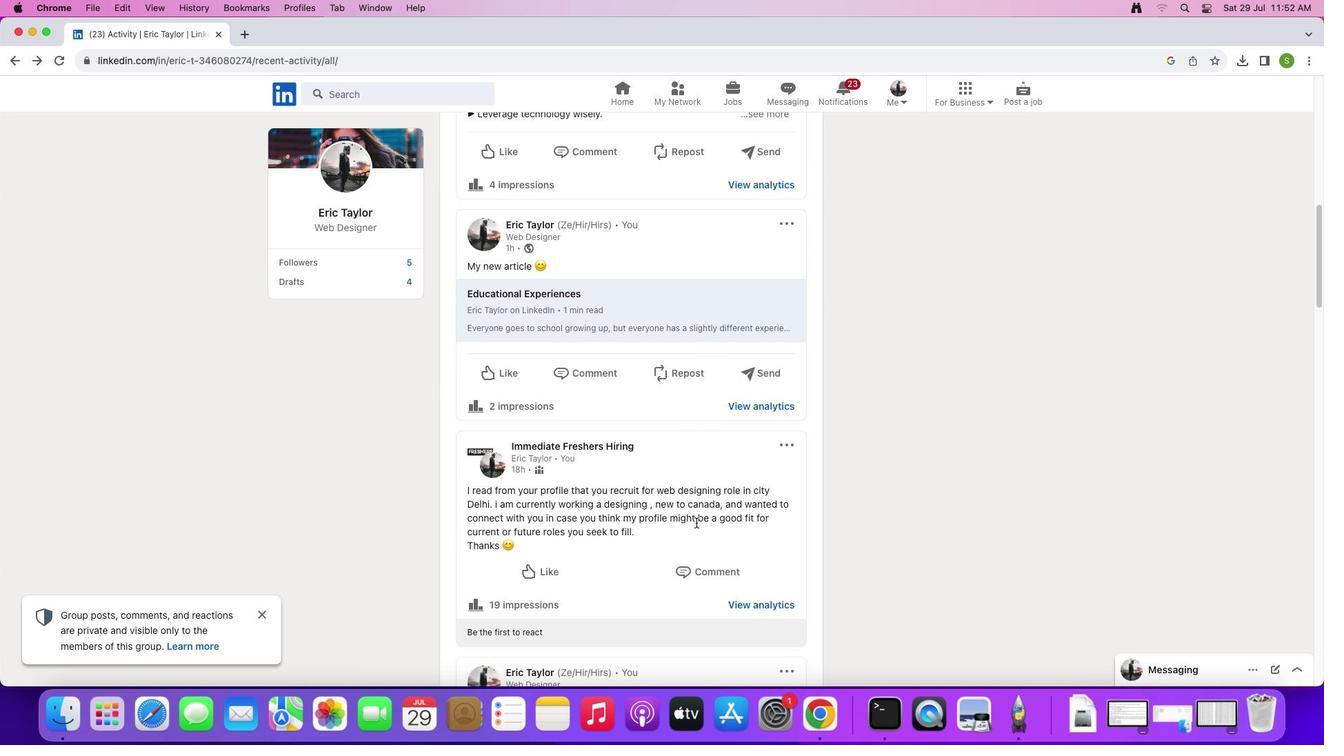
Action: Mouse scrolled (696, 522) with delta (0, 0)
Screenshot: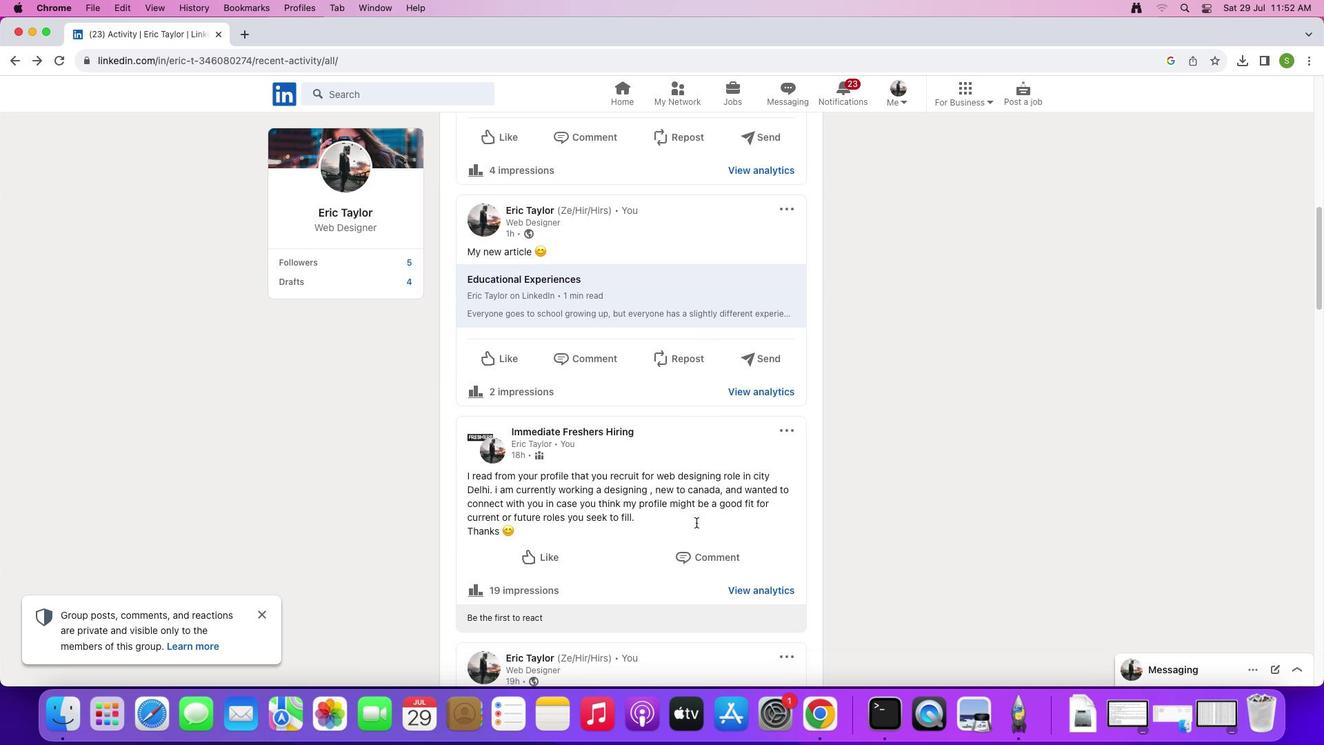 
Action: Mouse scrolled (696, 522) with delta (0, 0)
Screenshot: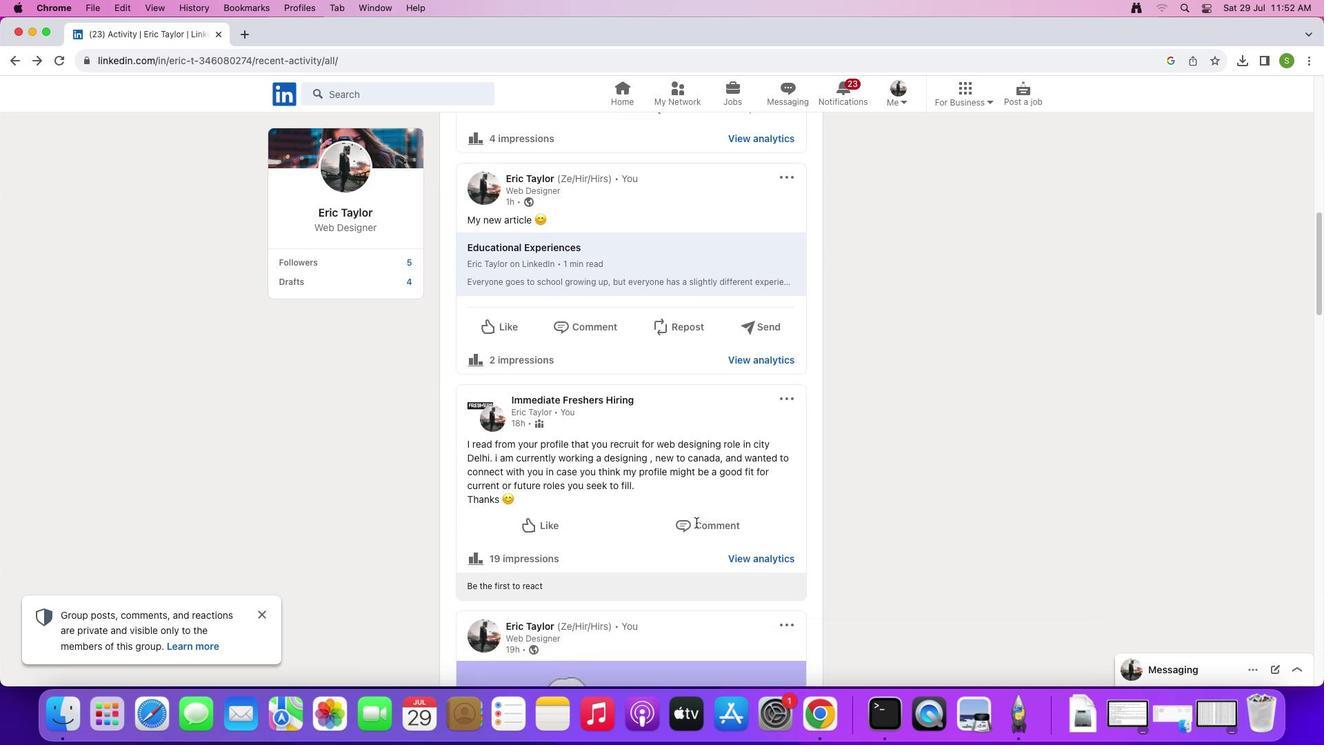 
Action: Mouse moved to (556, 422)
Screenshot: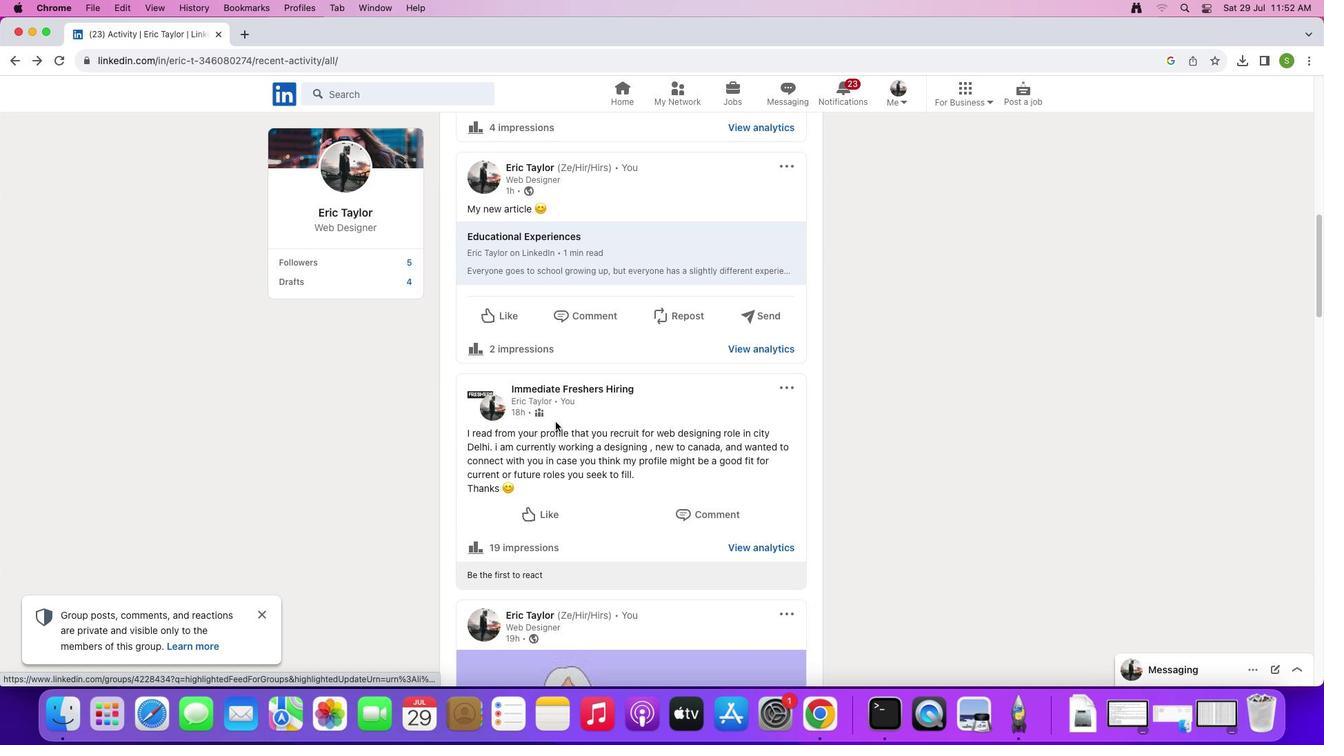 
Action: Mouse scrolled (556, 422) with delta (0, 0)
Screenshot: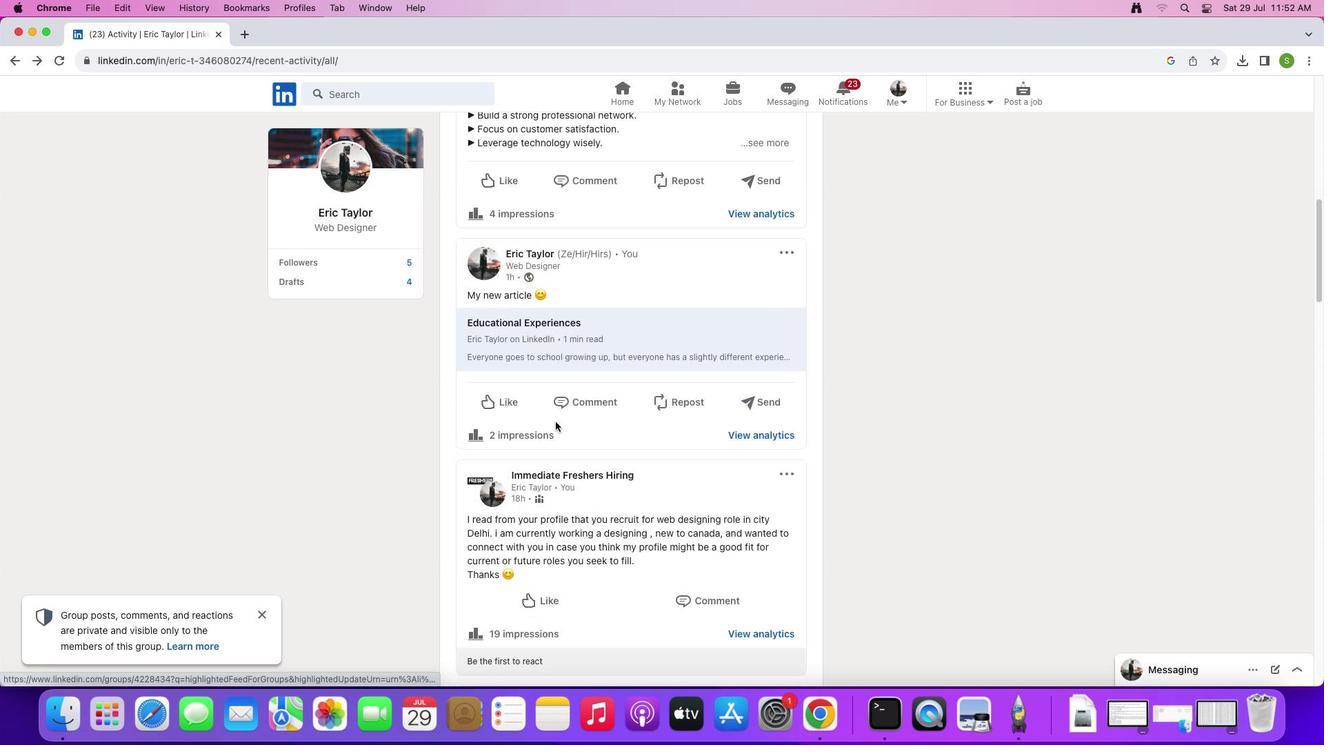 
Action: Mouse scrolled (556, 422) with delta (0, 0)
Screenshot: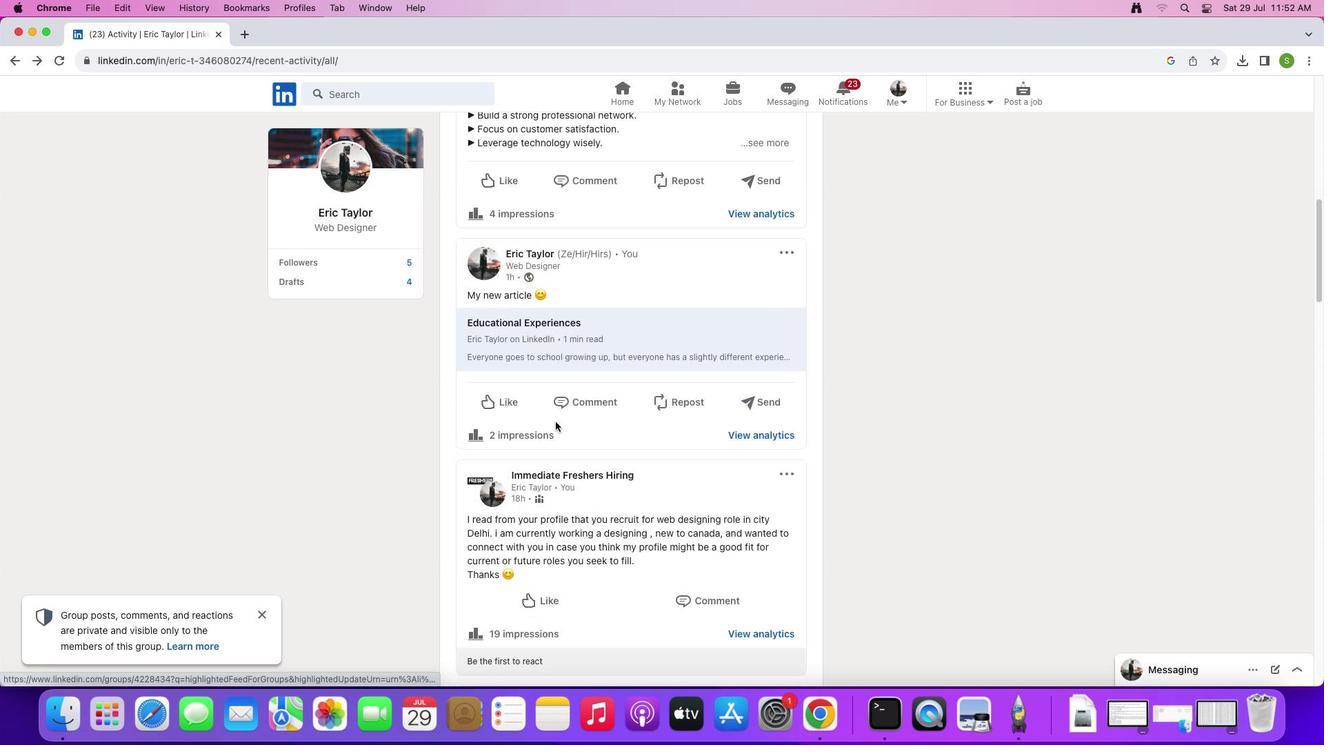 
Action: Mouse scrolled (556, 422) with delta (0, 2)
Screenshot: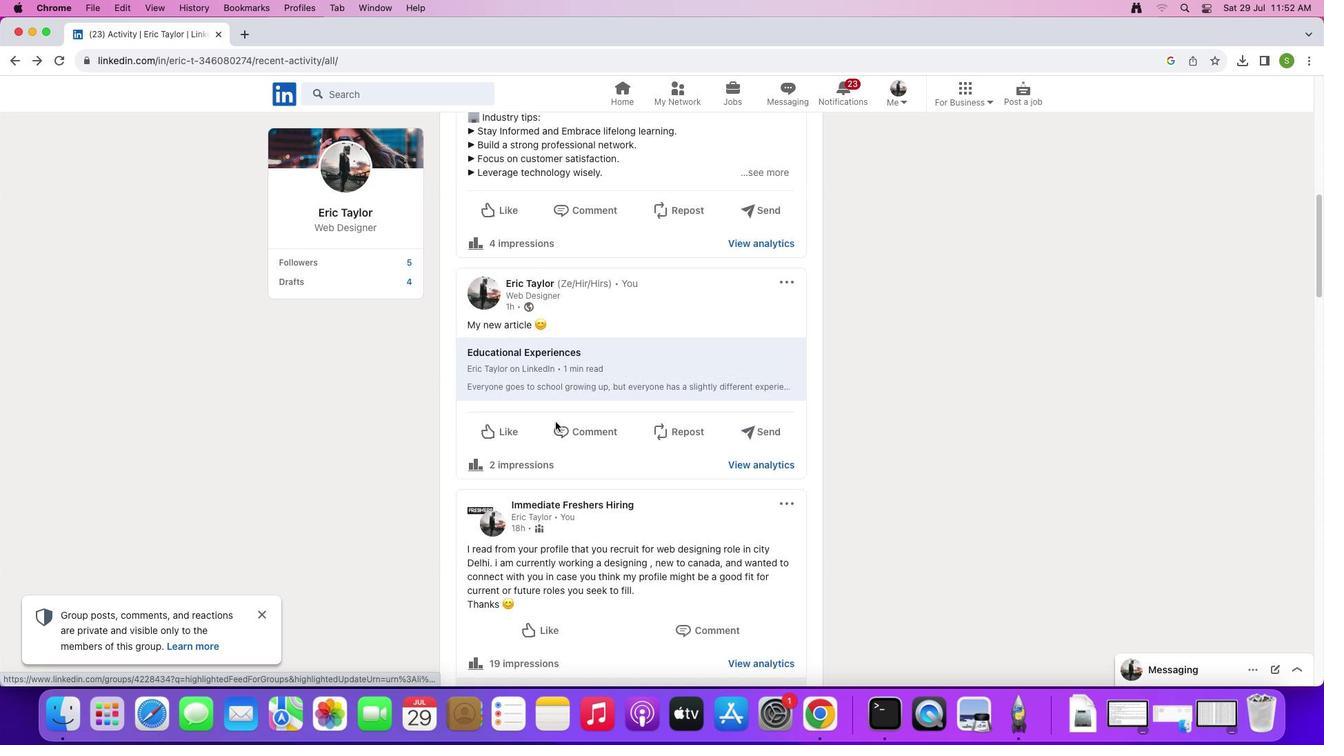
Action: Mouse moved to (491, 476)
Screenshot: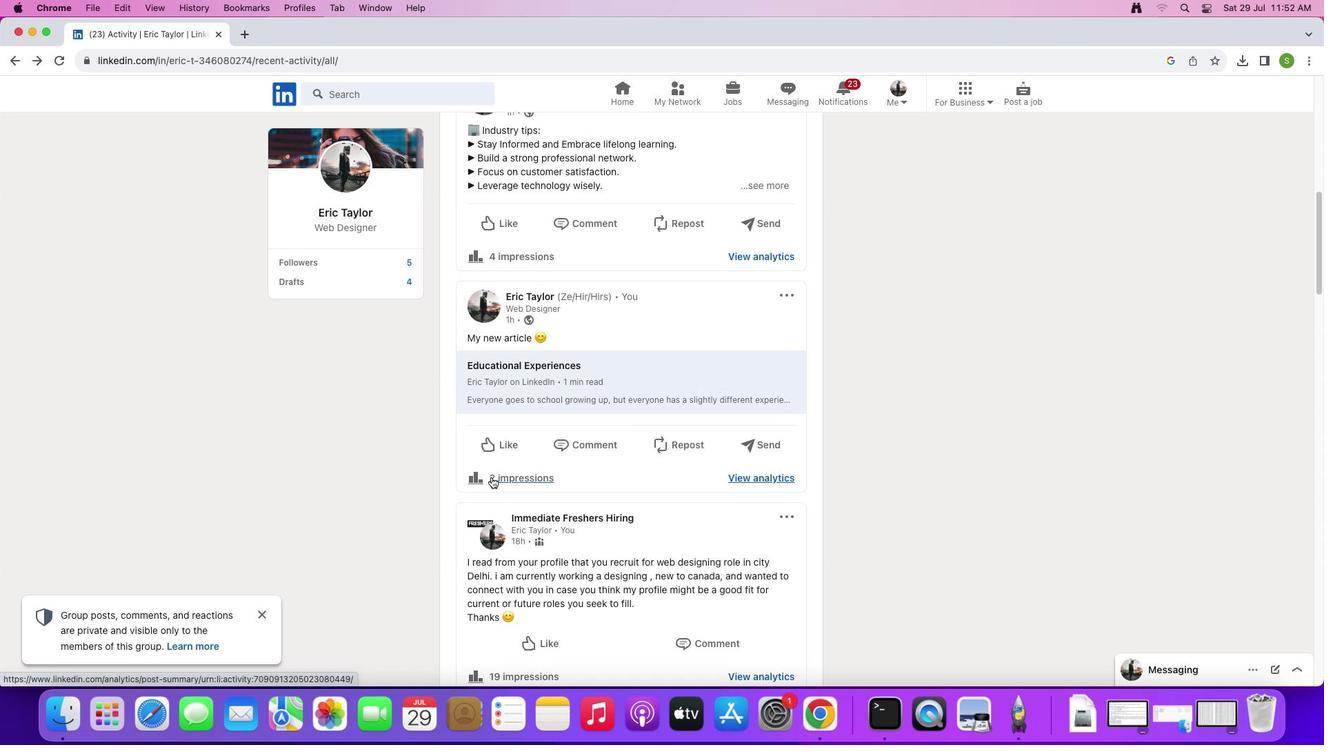 
Action: Mouse pressed left at (491, 476)
Screenshot: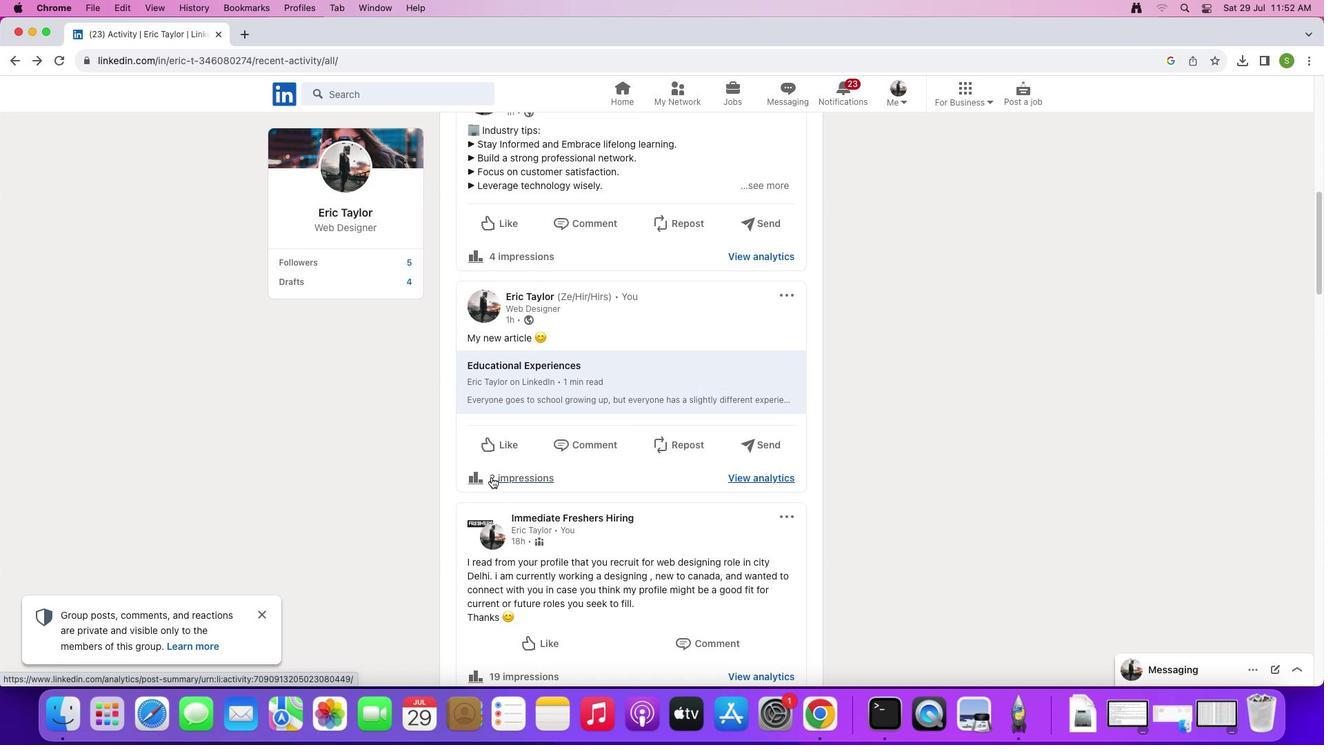 
Action: Mouse moved to (522, 429)
Screenshot: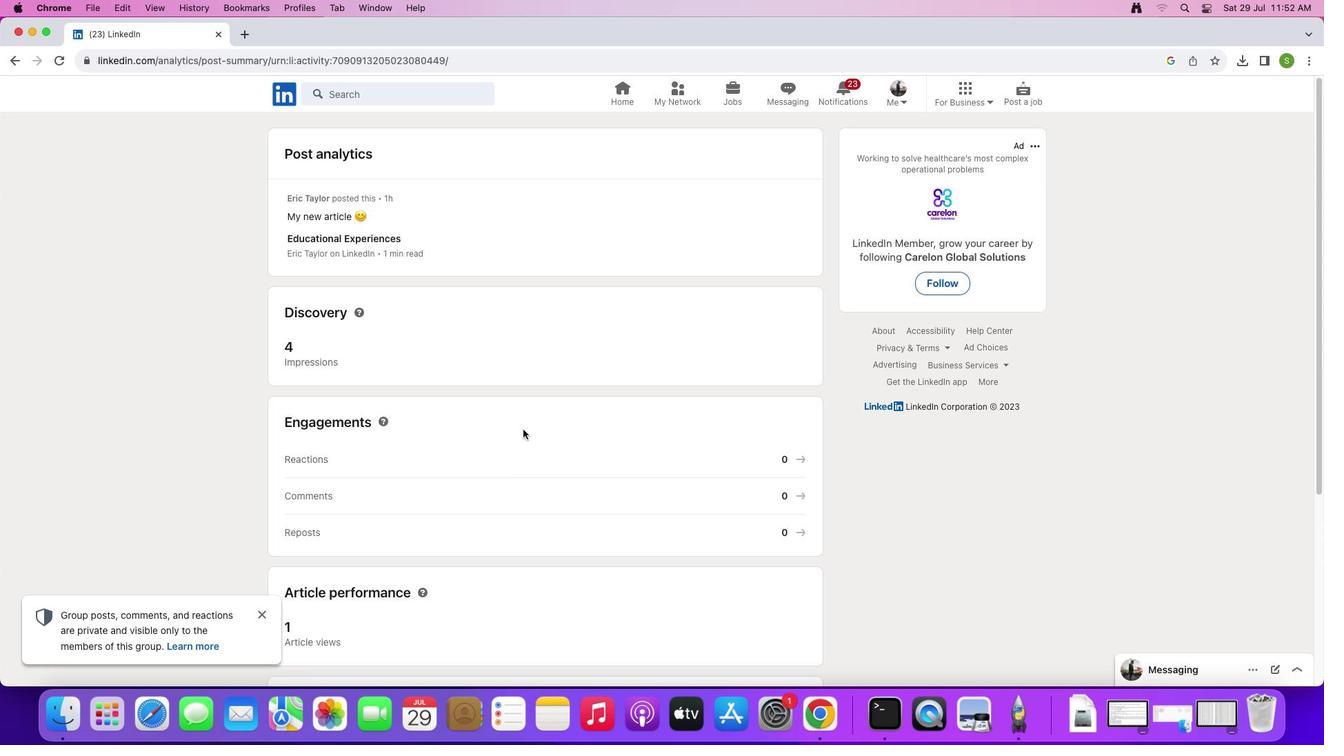 
Action: Mouse scrolled (522, 429) with delta (0, 0)
Screenshot: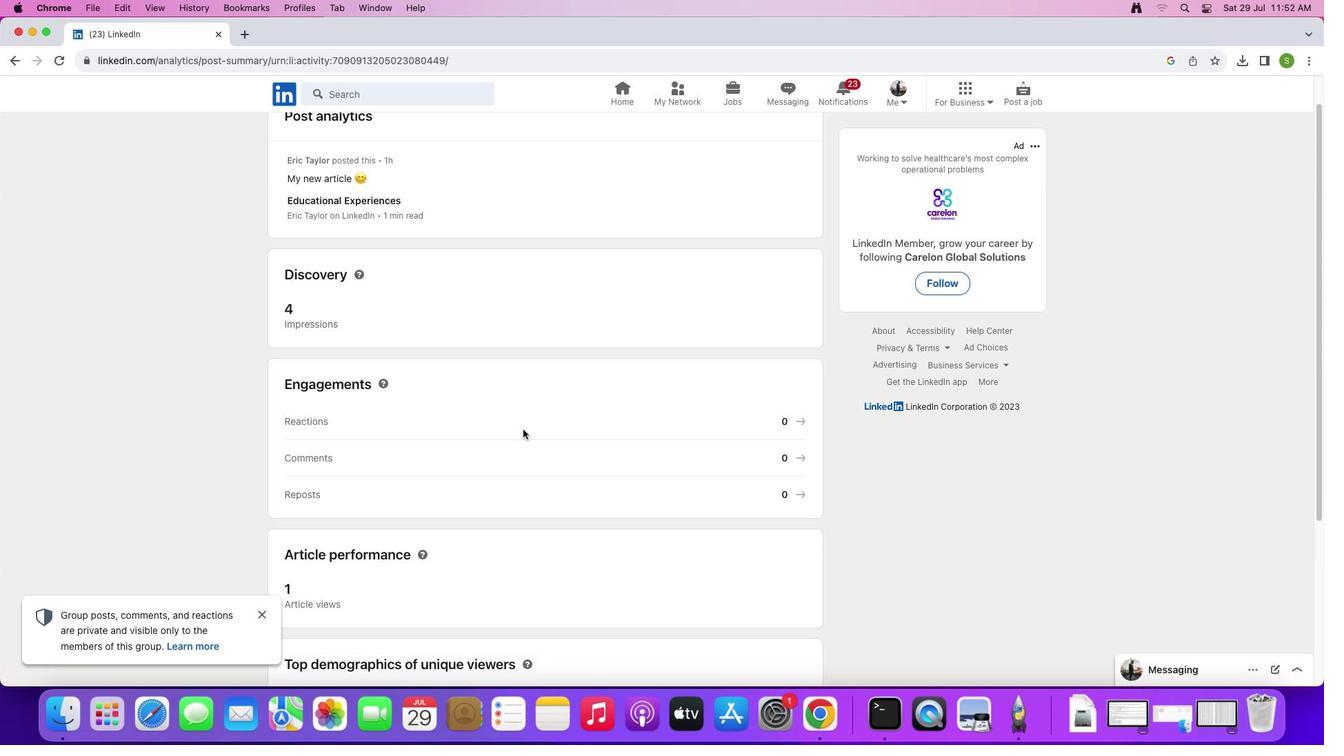 
Action: Mouse scrolled (522, 429) with delta (0, 0)
Screenshot: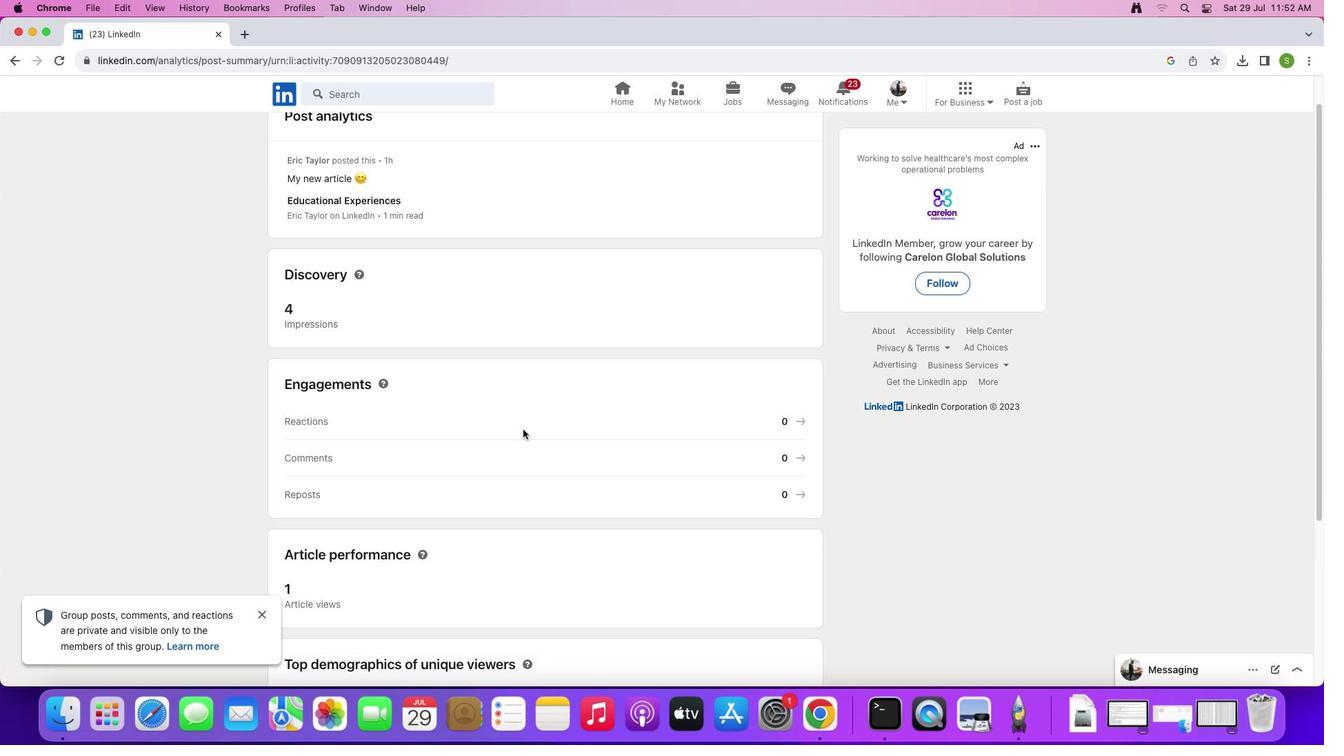 
Action: Mouse scrolled (522, 429) with delta (0, -1)
Screenshot: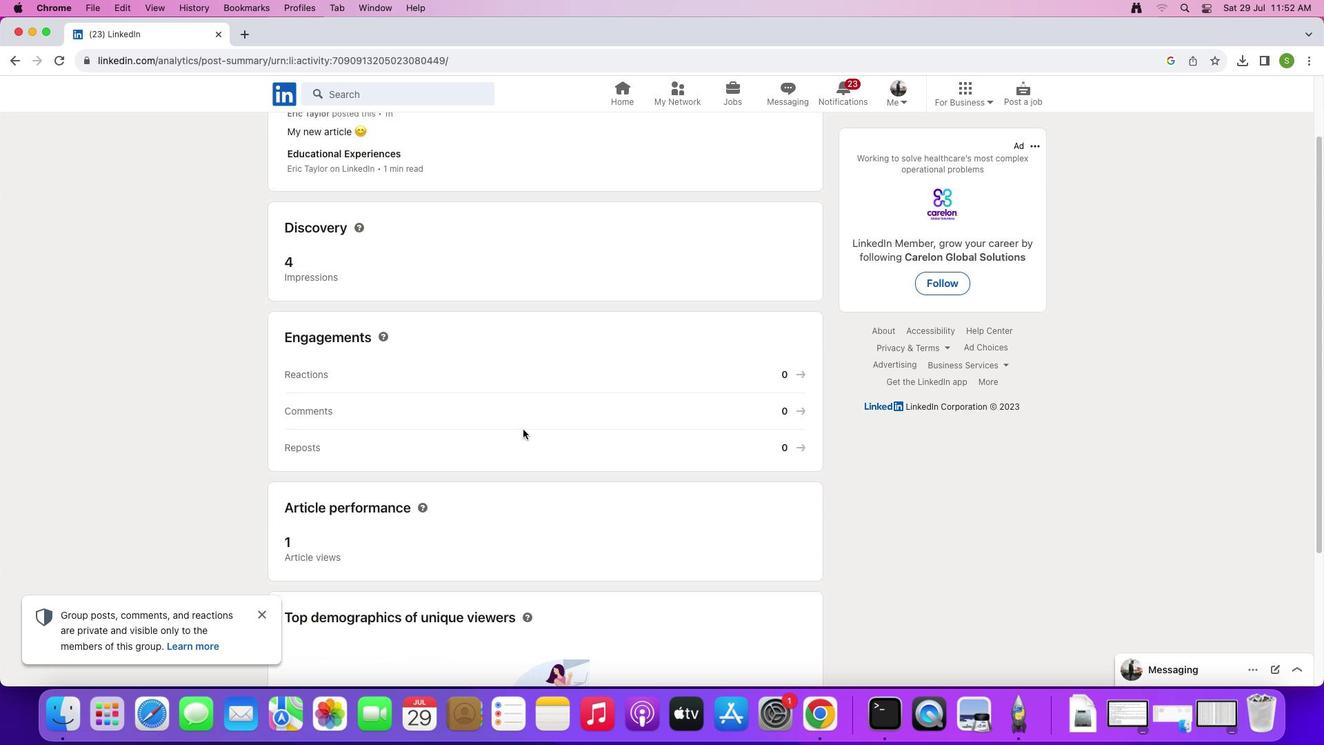 
Action: Mouse scrolled (522, 429) with delta (0, 0)
Screenshot: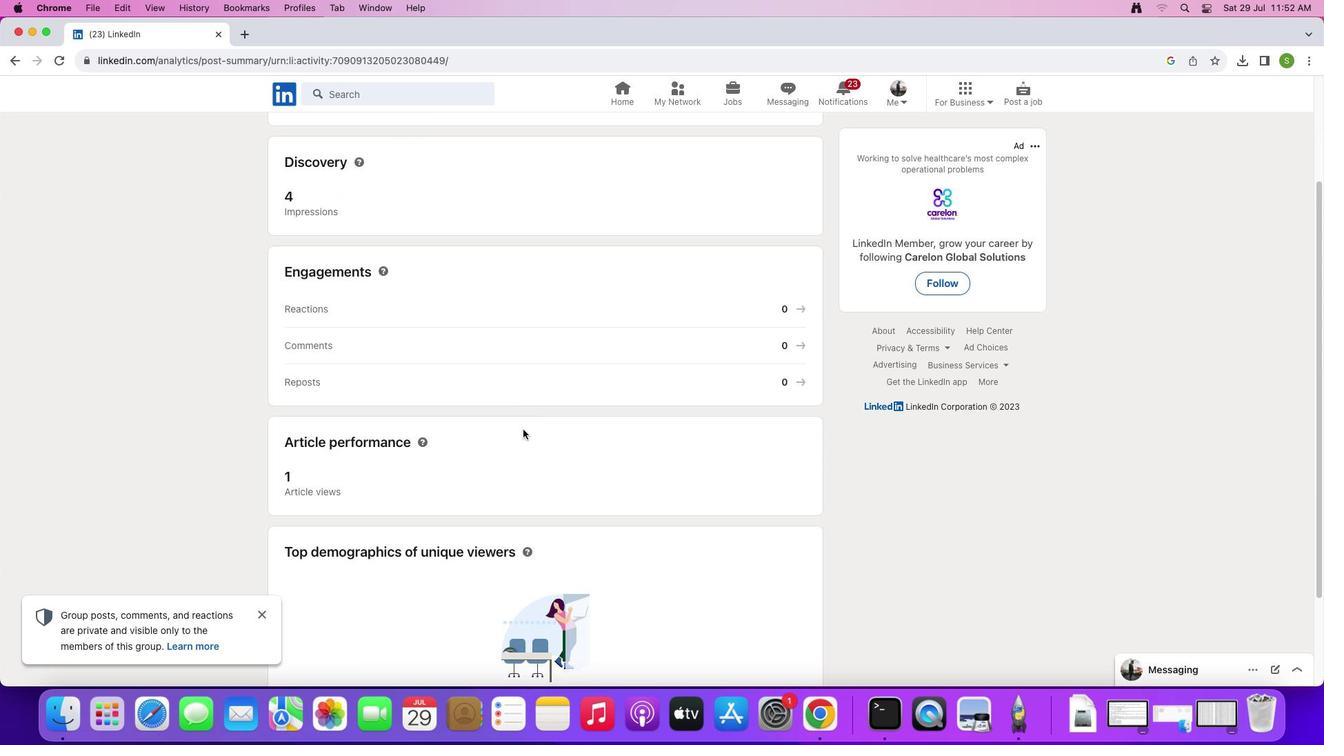
Action: Mouse scrolled (522, 429) with delta (0, 0)
Screenshot: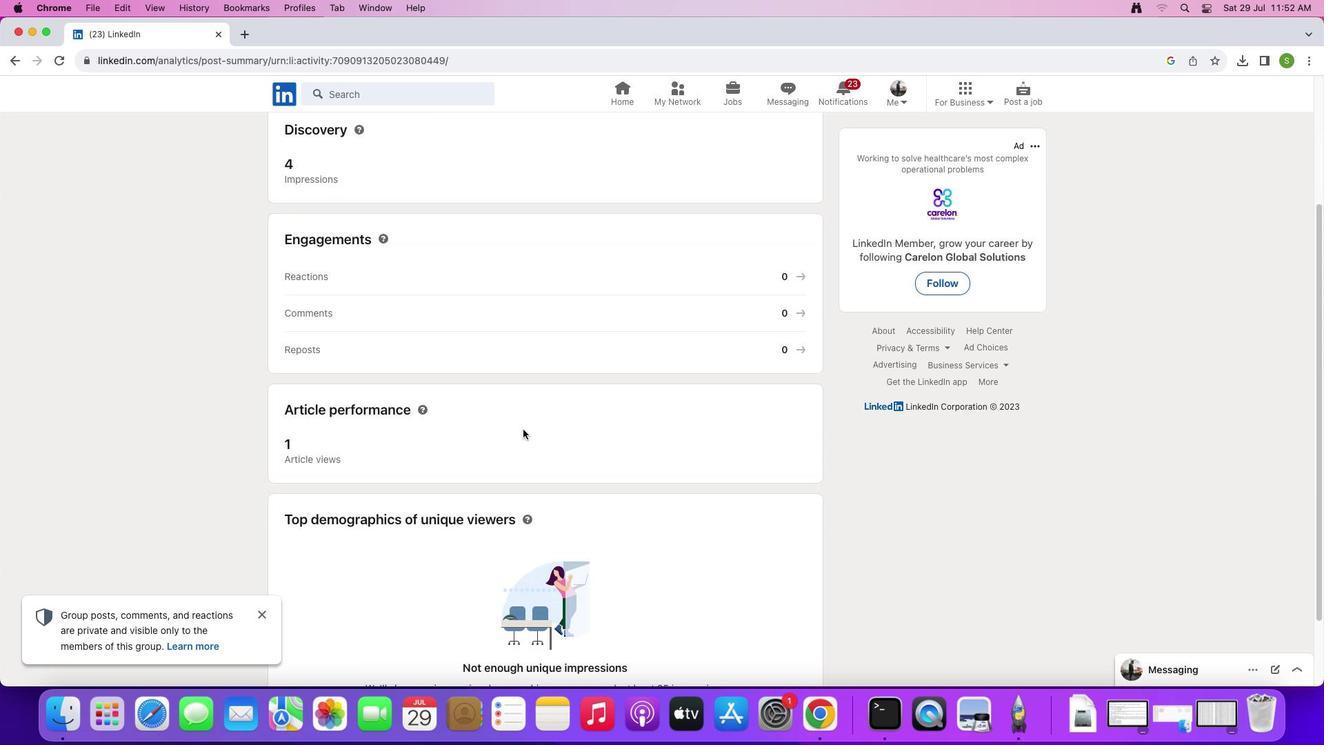 
Action: Mouse scrolled (522, 429) with delta (0, -2)
Screenshot: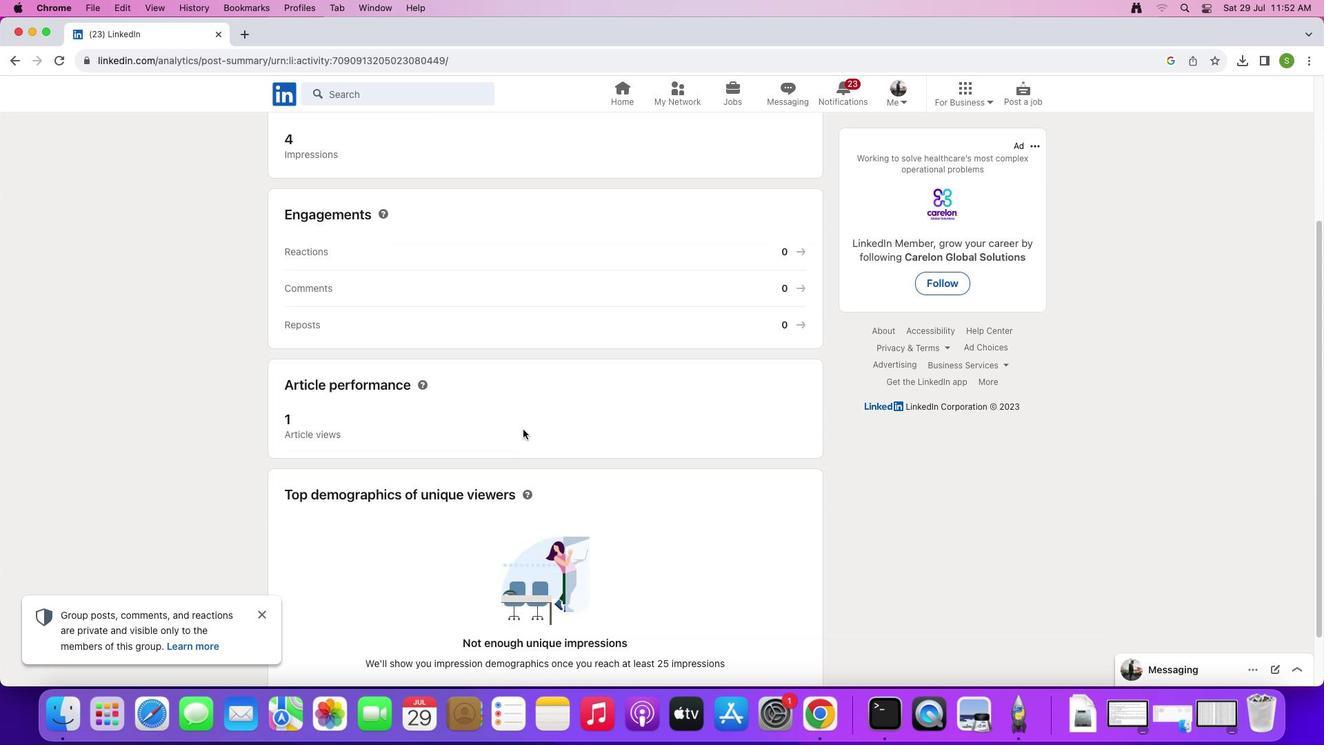 
Action: Mouse scrolled (522, 429) with delta (0, 0)
Screenshot: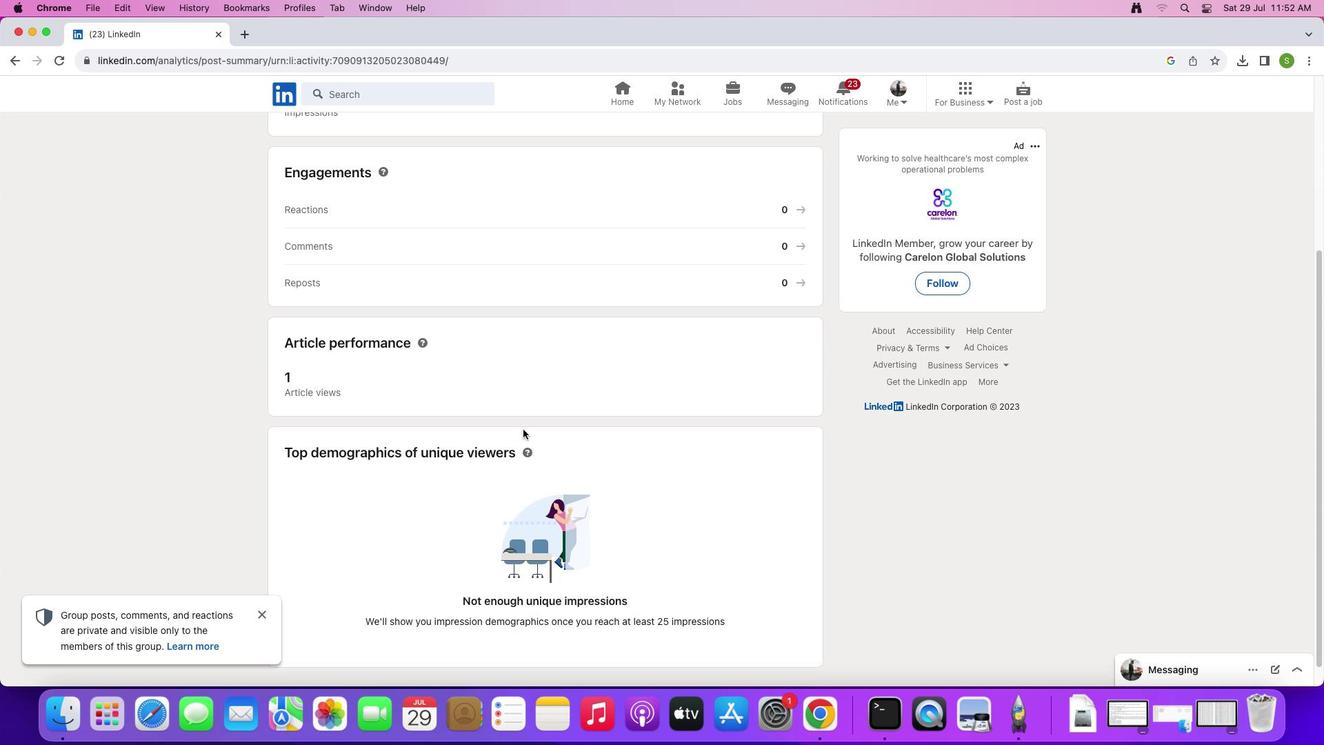 
Action: Mouse scrolled (522, 429) with delta (0, 0)
Screenshot: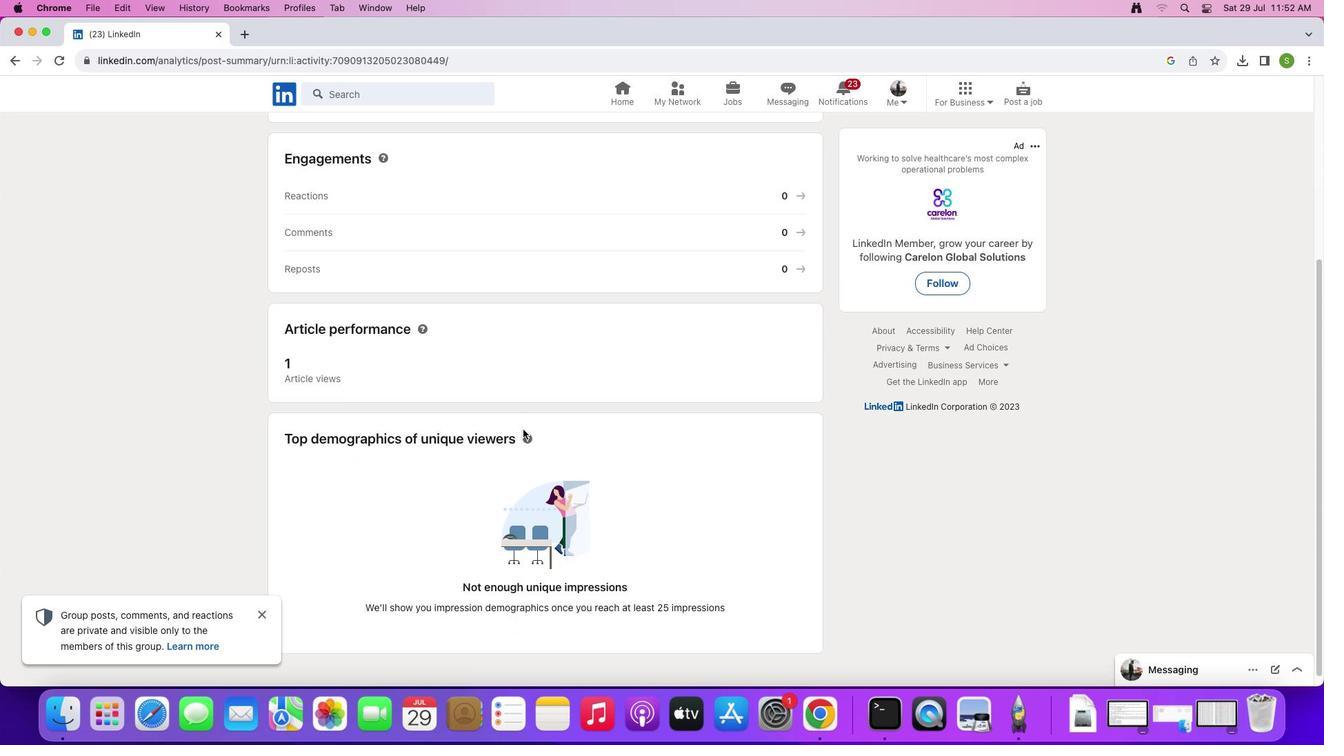 
Action: Mouse scrolled (522, 429) with delta (0, -2)
Screenshot: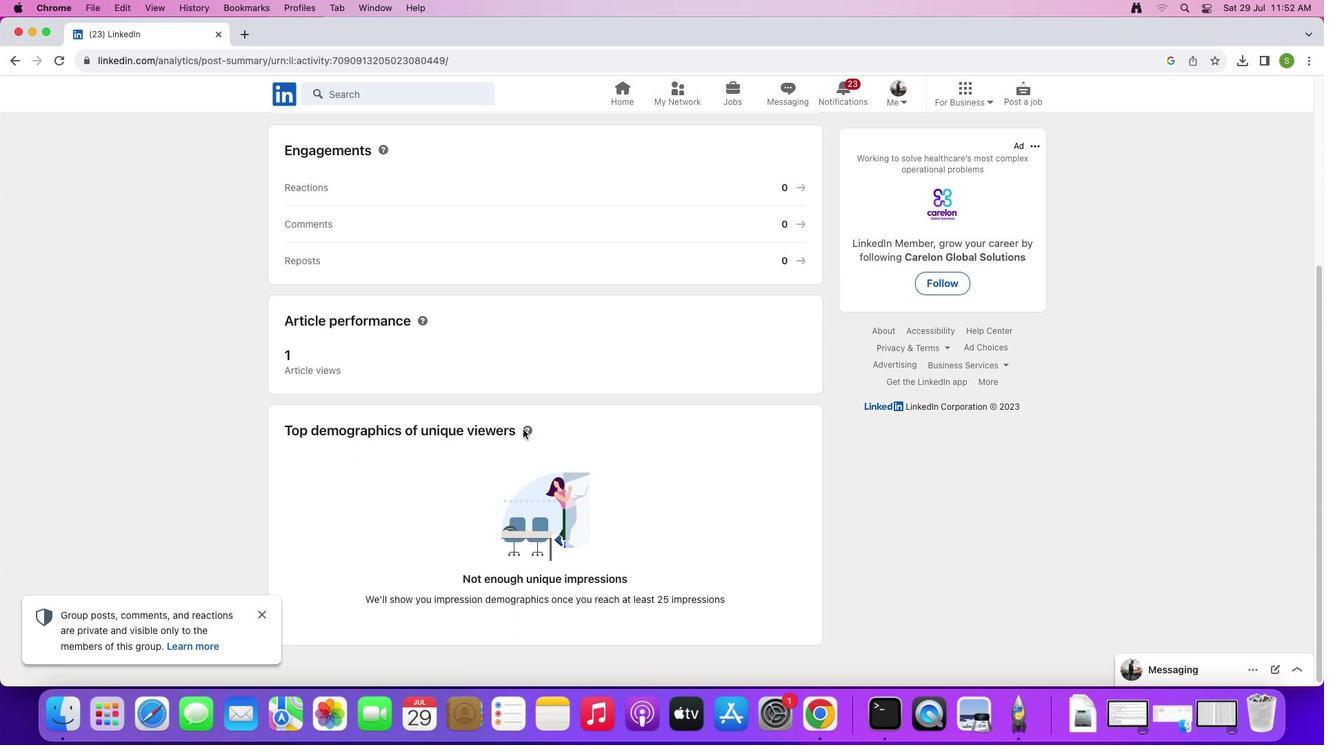 
Action: Mouse scrolled (522, 429) with delta (0, -2)
Screenshot: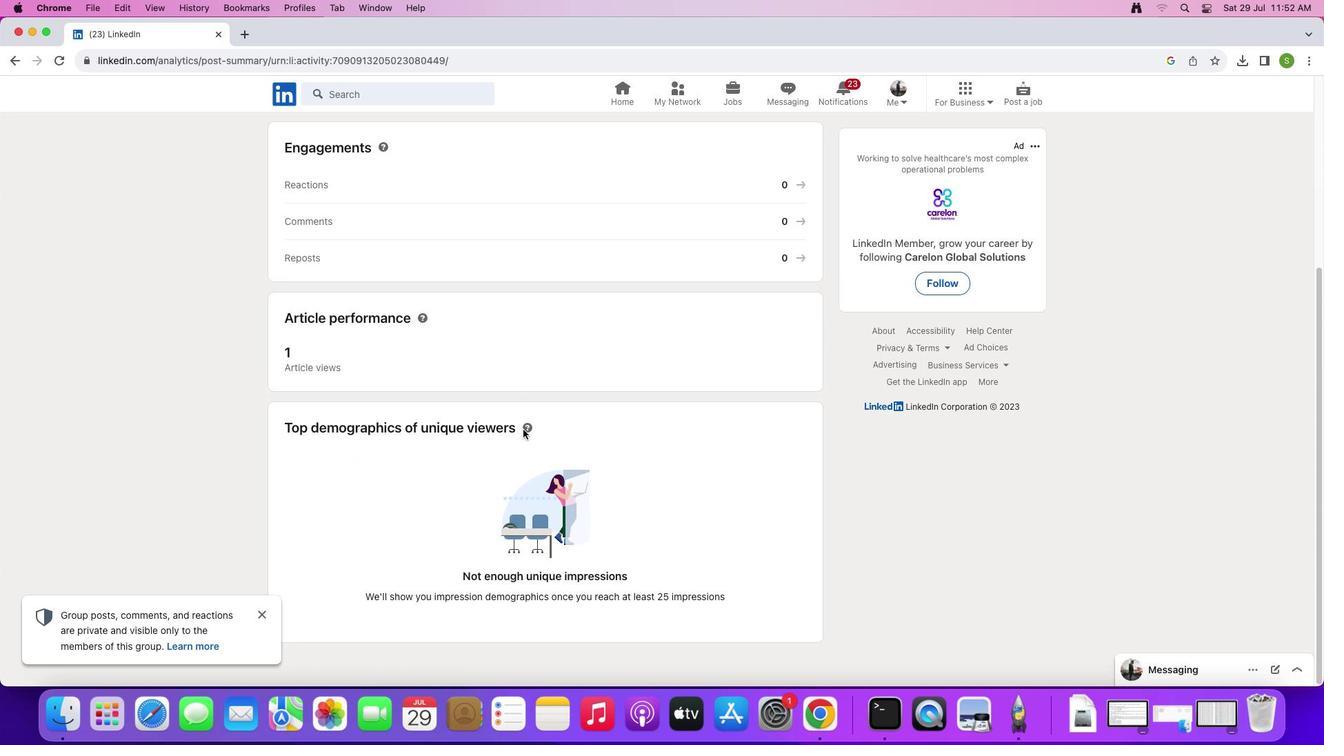 
Action: Mouse scrolled (522, 429) with delta (0, 0)
Screenshot: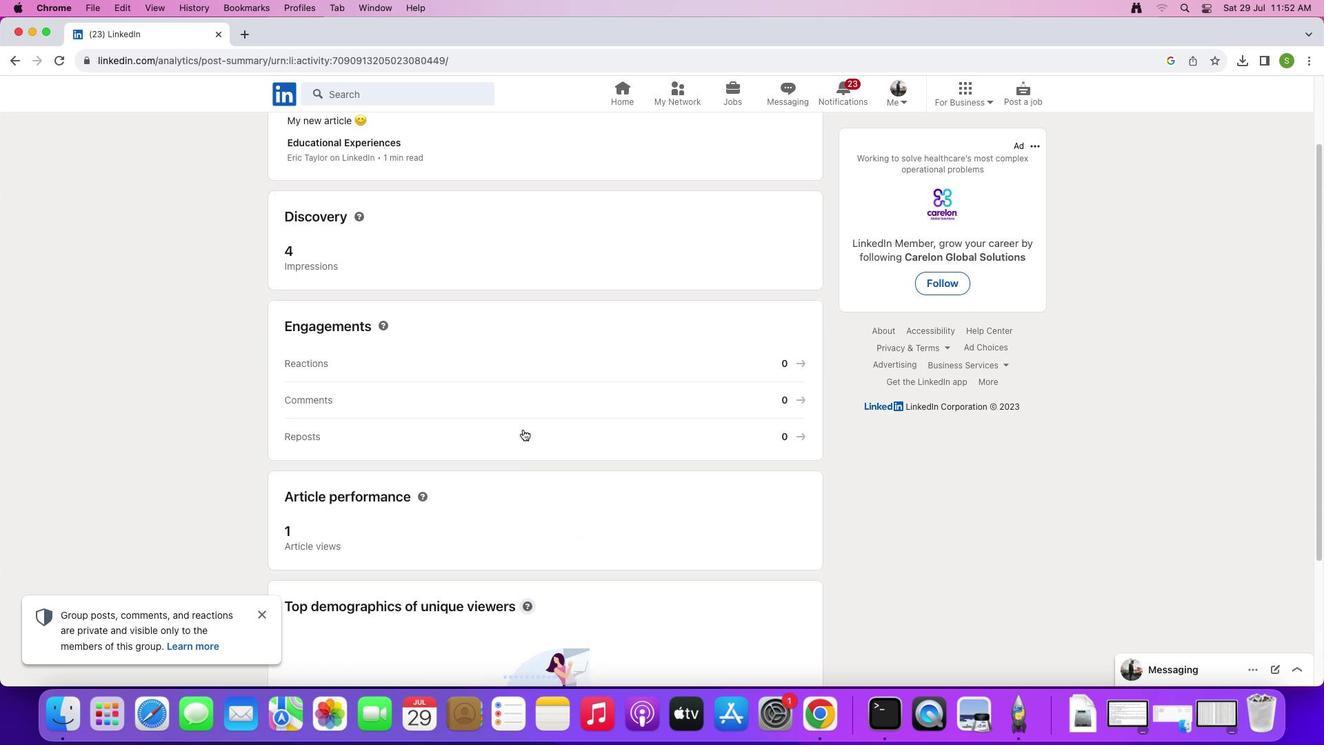 
Action: Mouse scrolled (522, 429) with delta (0, 0)
Screenshot: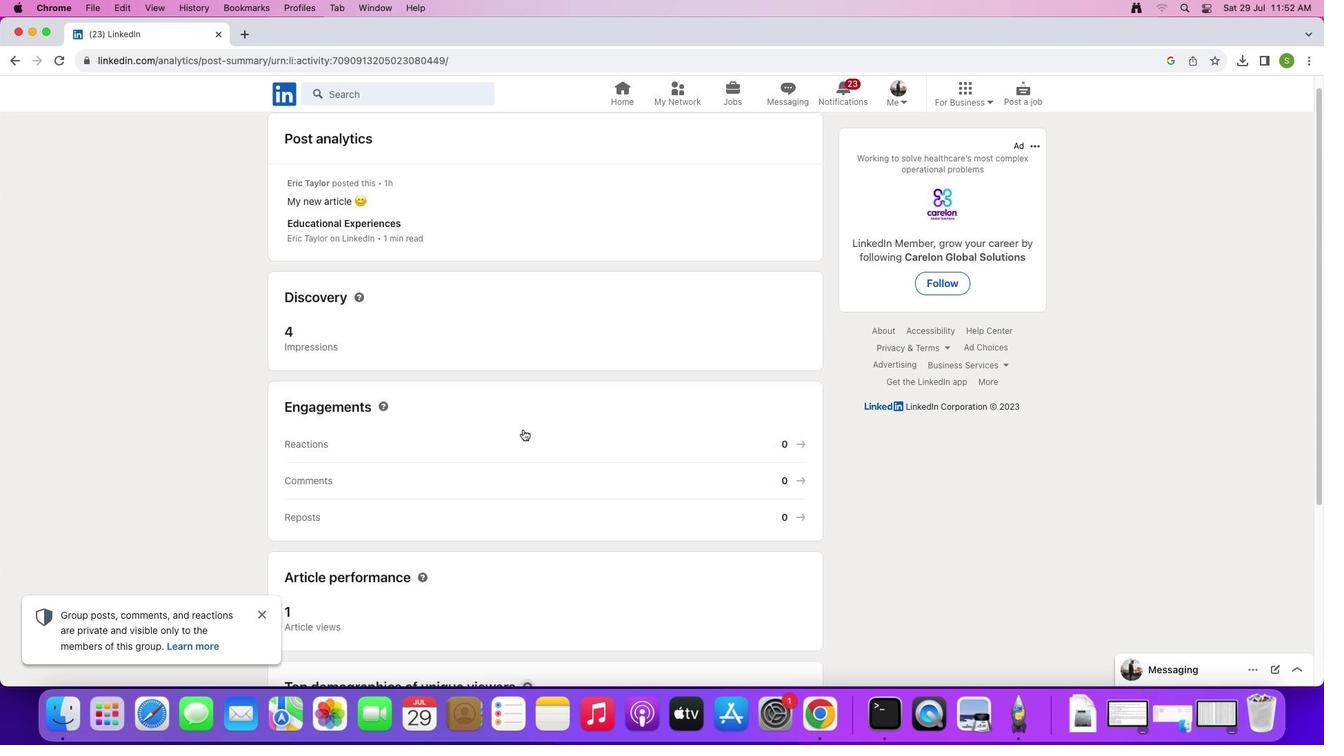 
Action: Mouse scrolled (522, 429) with delta (0, 2)
Screenshot: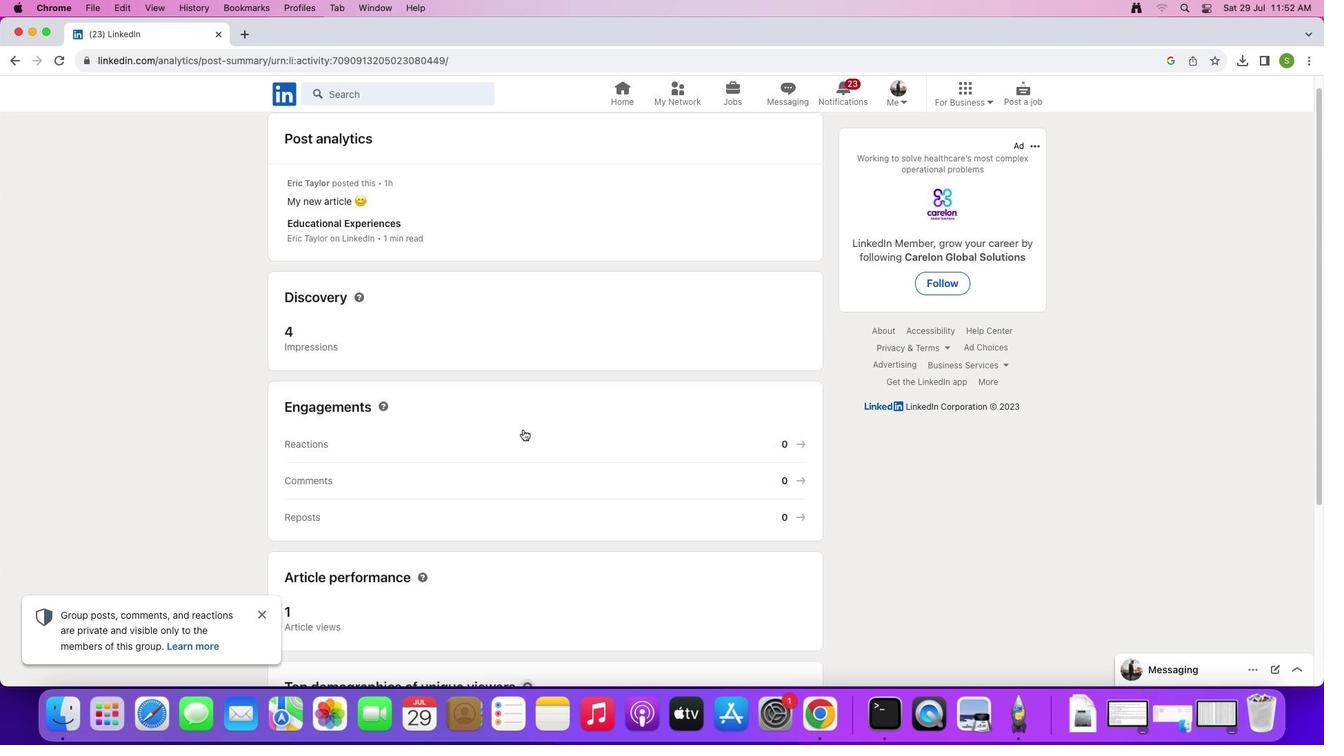 
Action: Mouse scrolled (522, 429) with delta (0, 3)
Screenshot: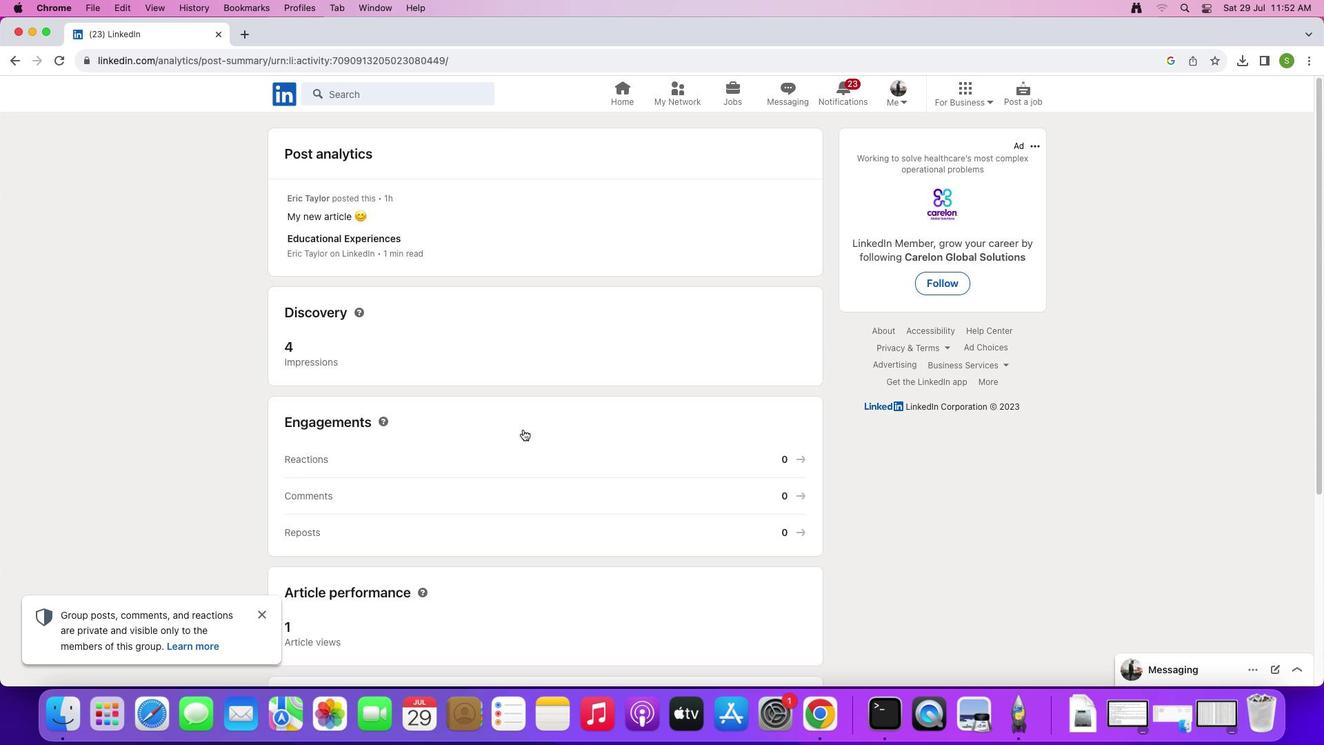 
Action: Mouse scrolled (522, 429) with delta (0, 0)
Screenshot: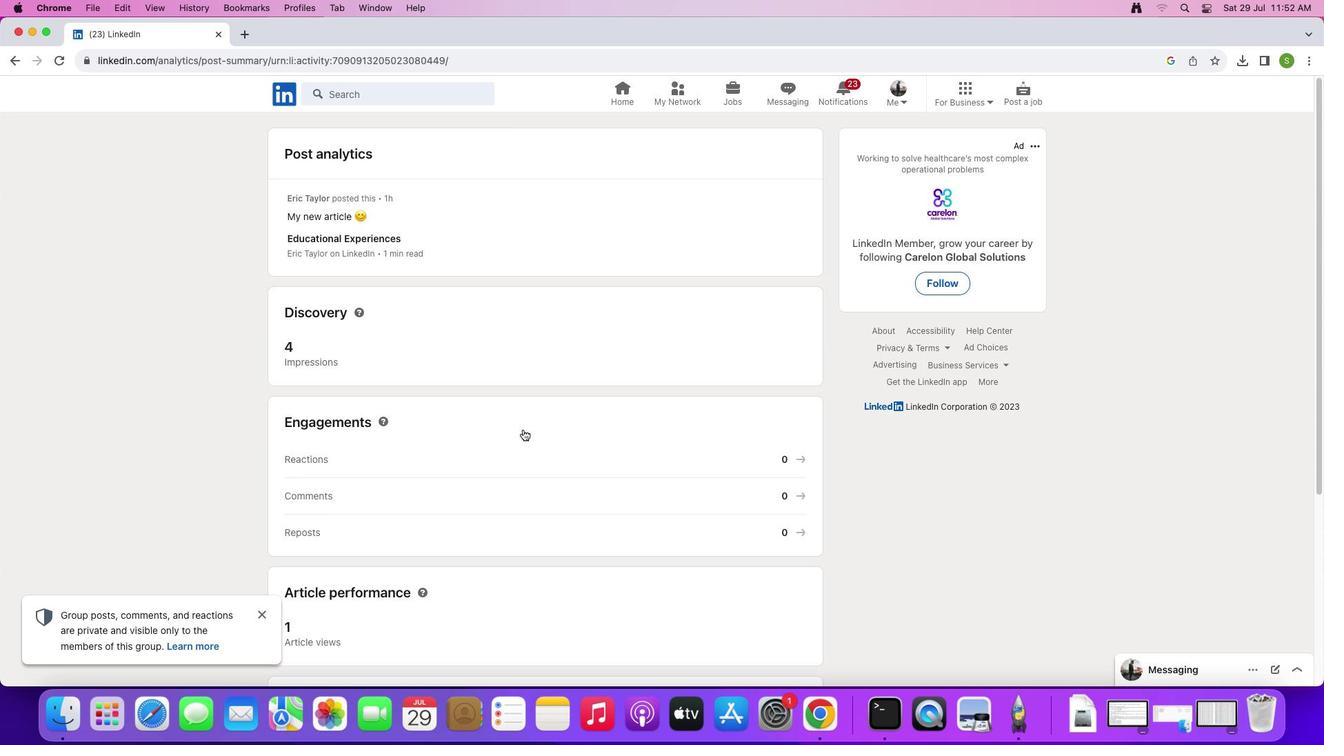 
Action: Mouse scrolled (522, 429) with delta (0, 0)
Screenshot: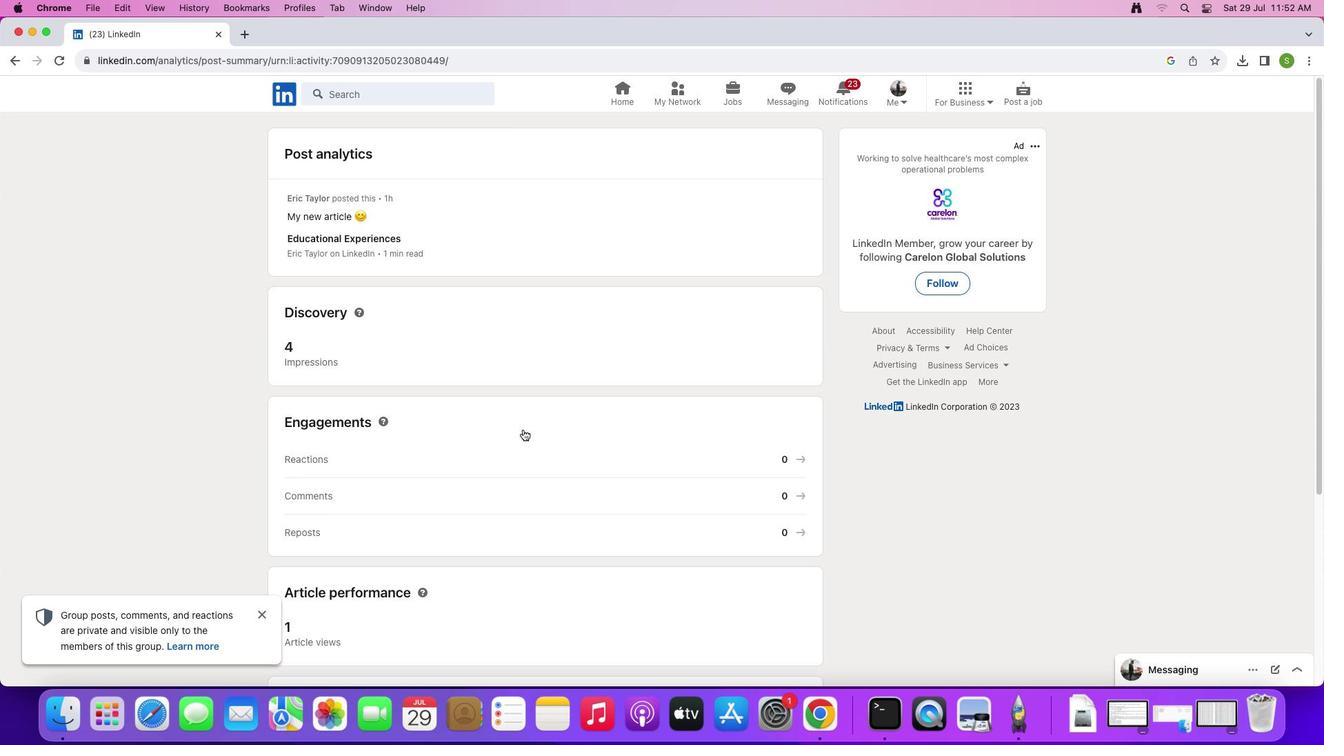 
Action: Mouse scrolled (522, 429) with delta (0, 2)
Screenshot: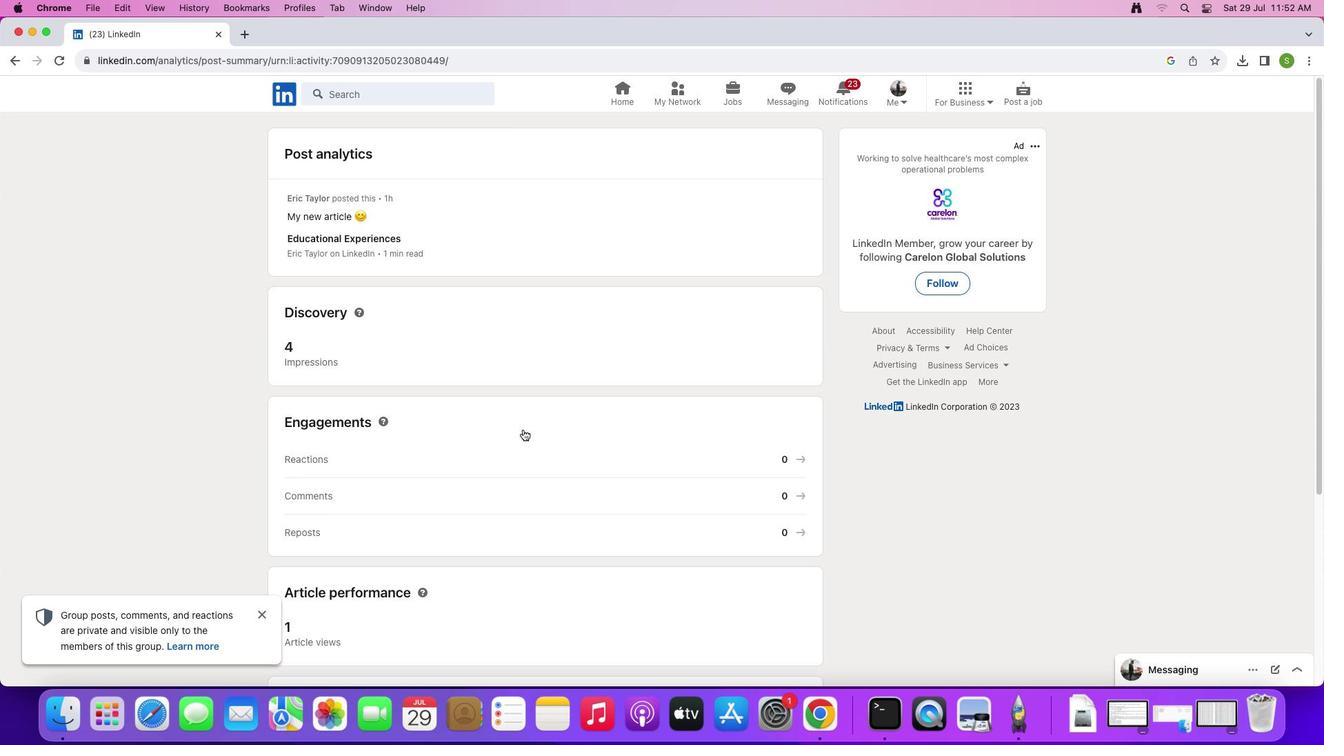 
Action: Mouse moved to (15, 66)
Screenshot: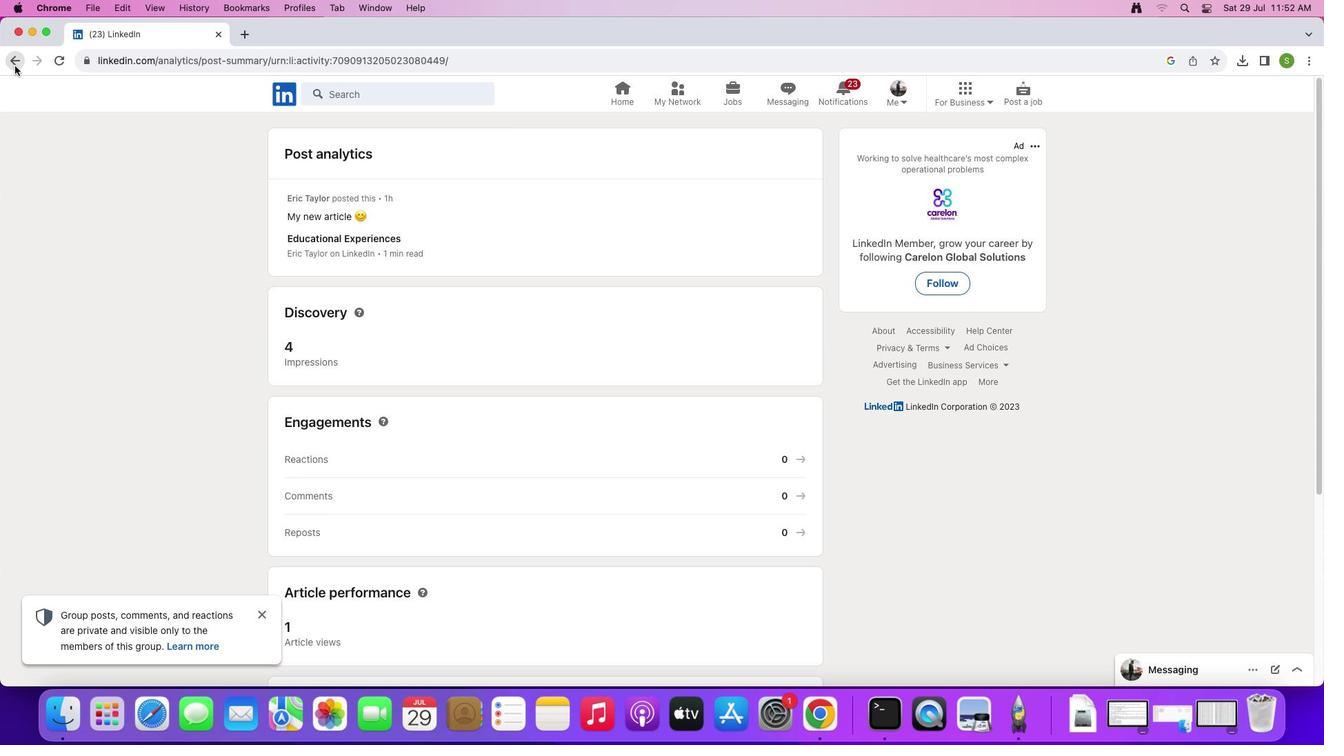 
Action: Mouse pressed left at (15, 66)
Screenshot: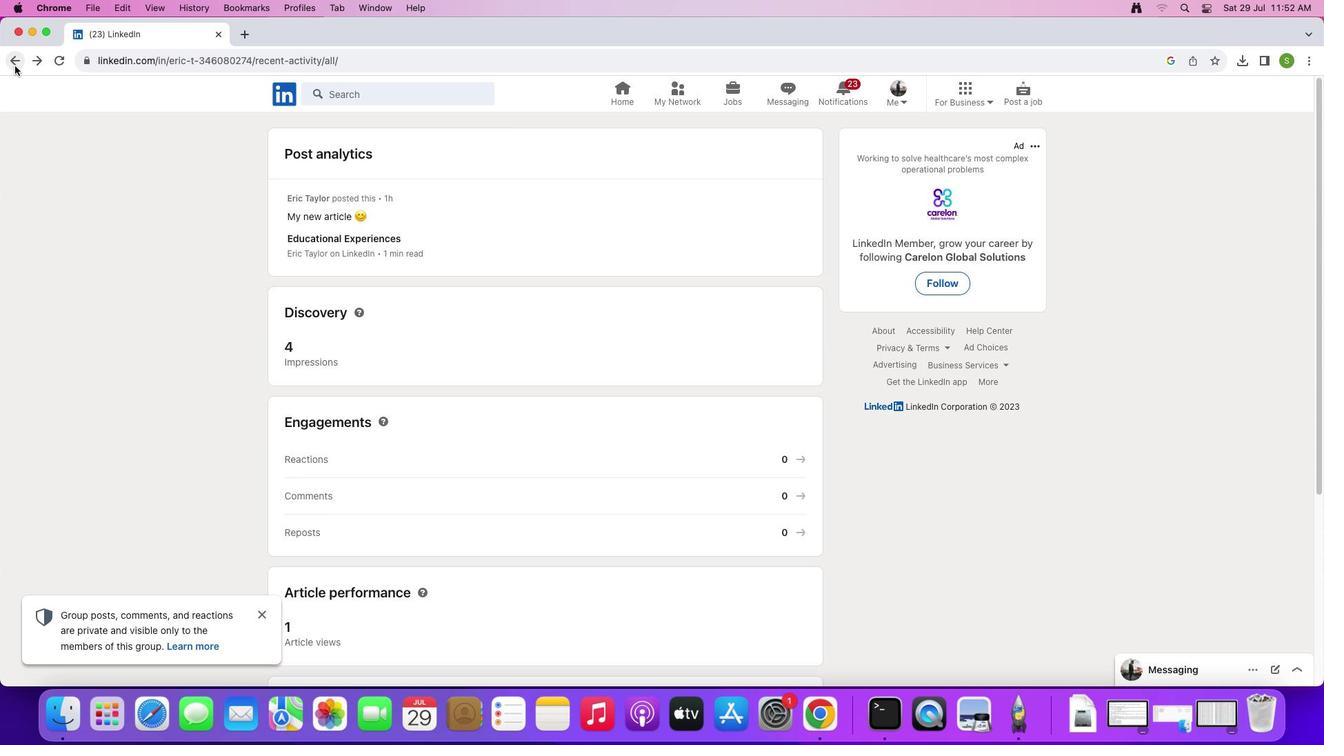 
Action: Mouse moved to (611, 429)
Screenshot: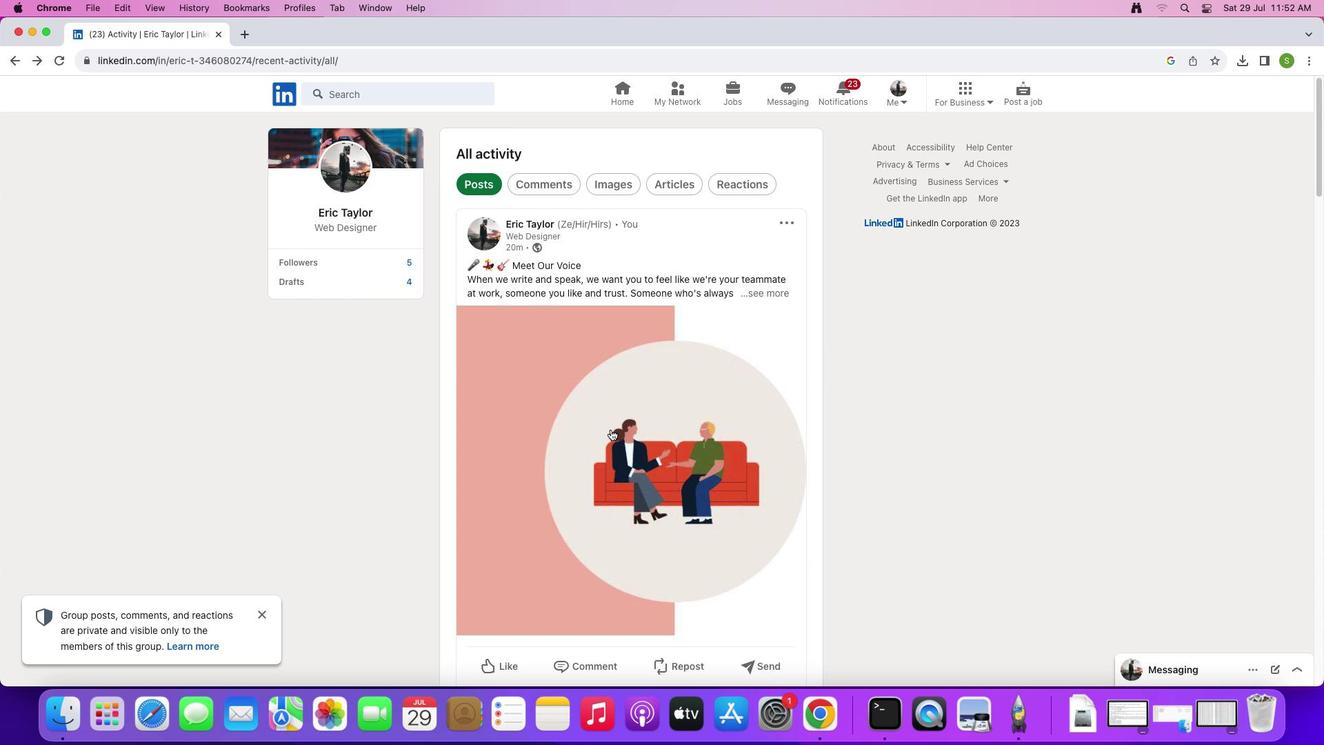 
Action: Mouse scrolled (611, 429) with delta (0, 0)
Screenshot: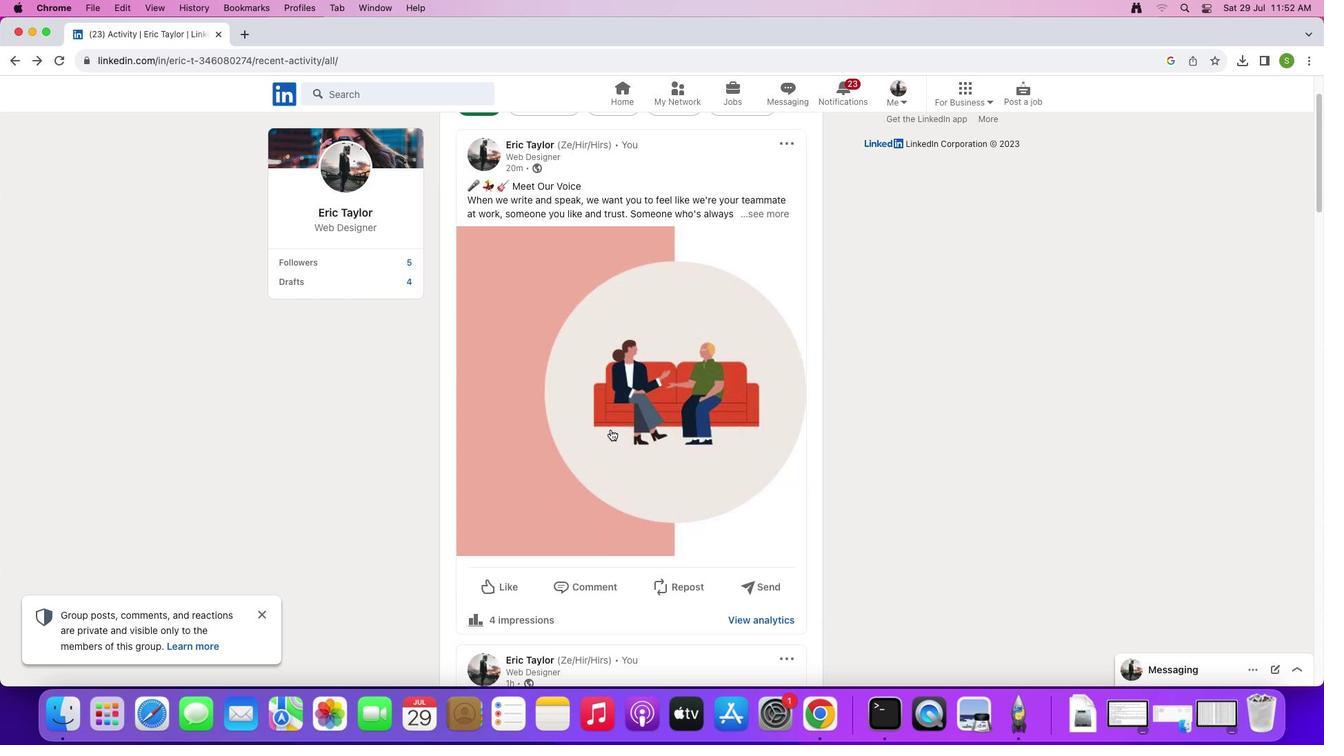 
Action: Mouse scrolled (611, 429) with delta (0, 0)
Screenshot: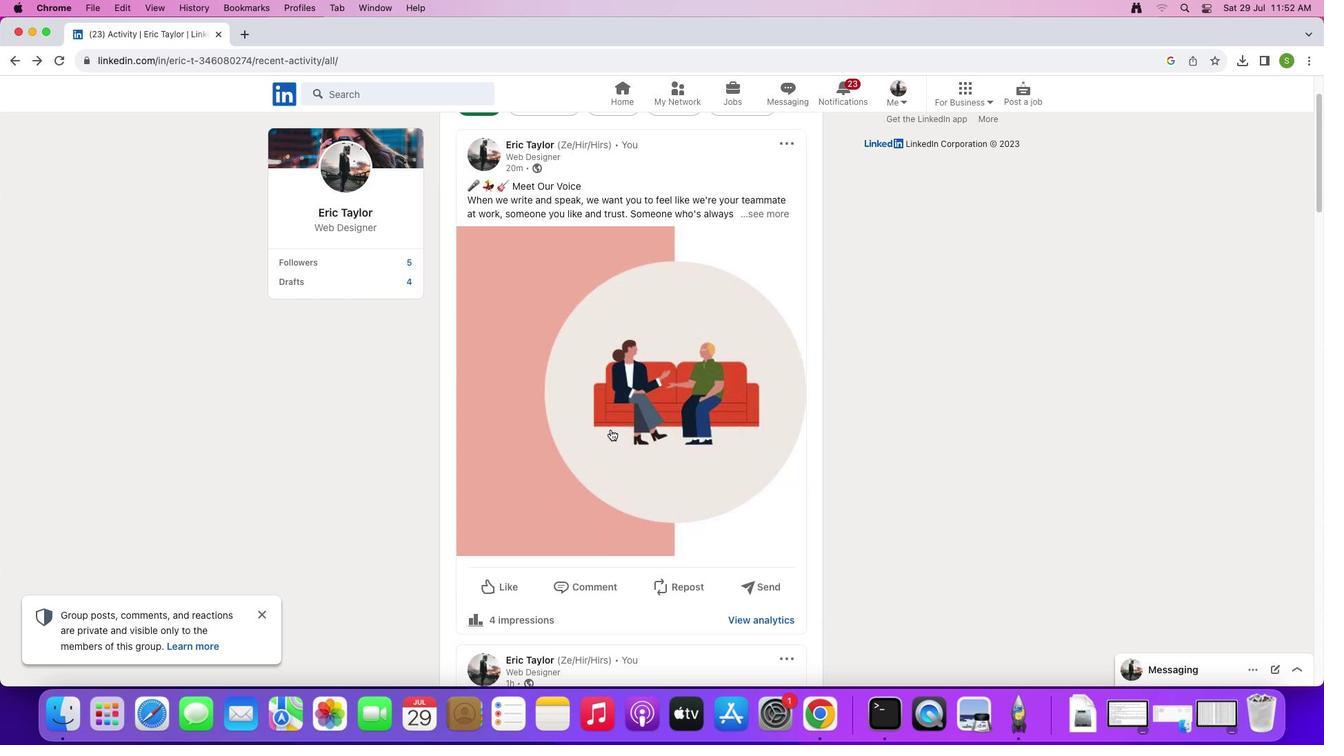 
Action: Mouse scrolled (611, 429) with delta (0, -2)
Screenshot: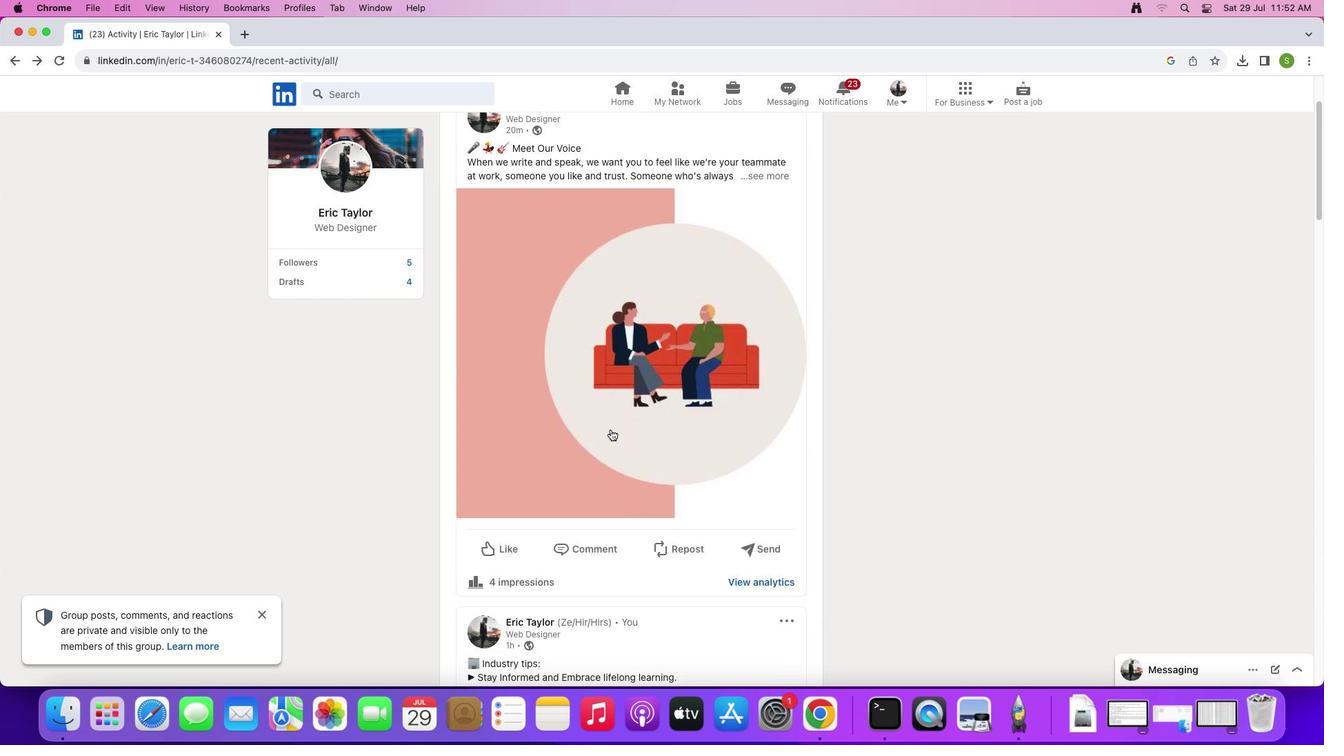 
Action: Mouse scrolled (611, 429) with delta (0, 0)
Screenshot: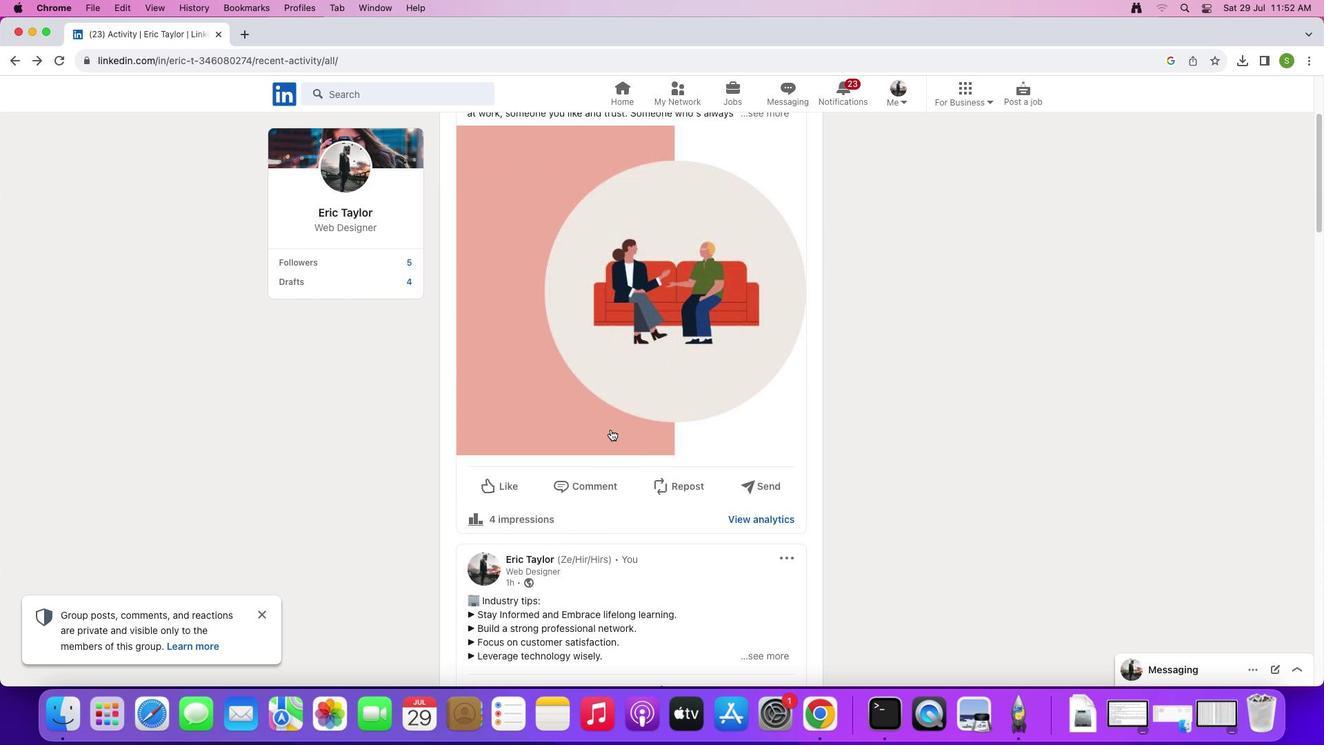 
Action: Mouse scrolled (611, 429) with delta (0, 0)
Screenshot: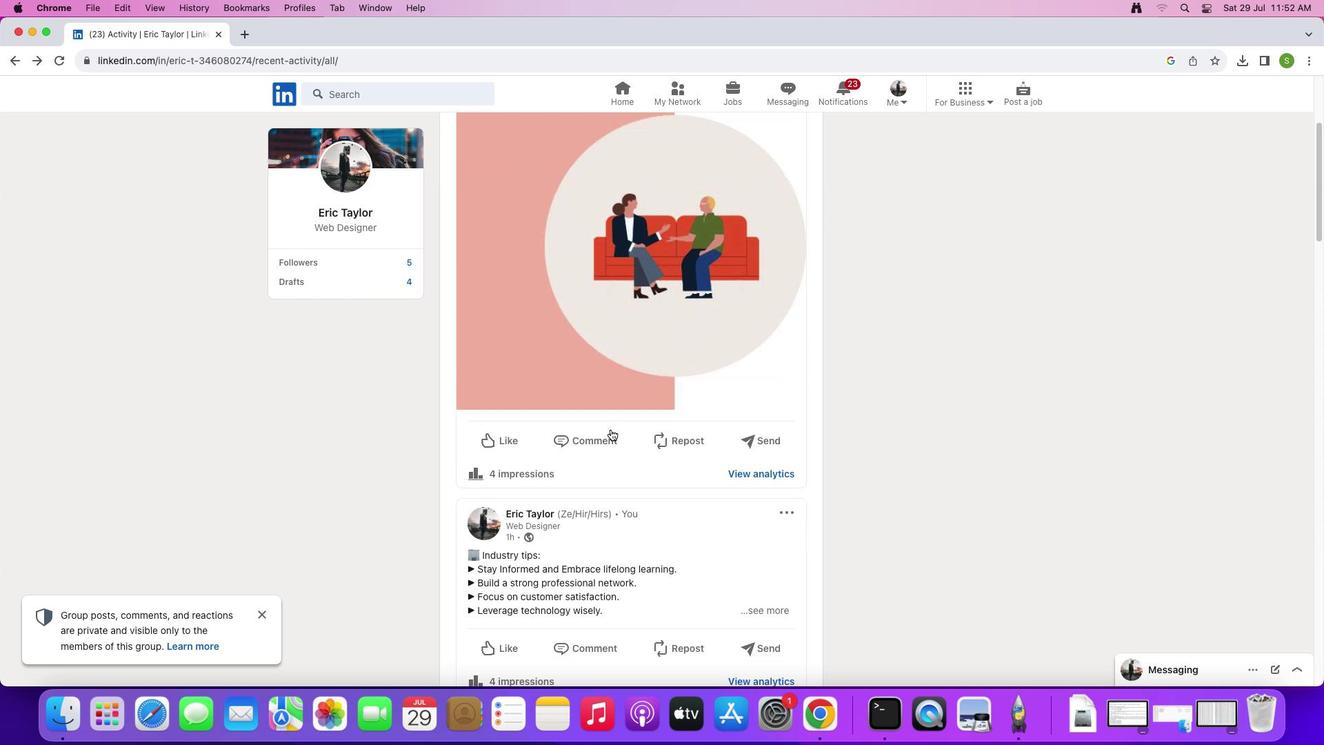 
Action: Mouse scrolled (611, 429) with delta (0, -2)
Screenshot: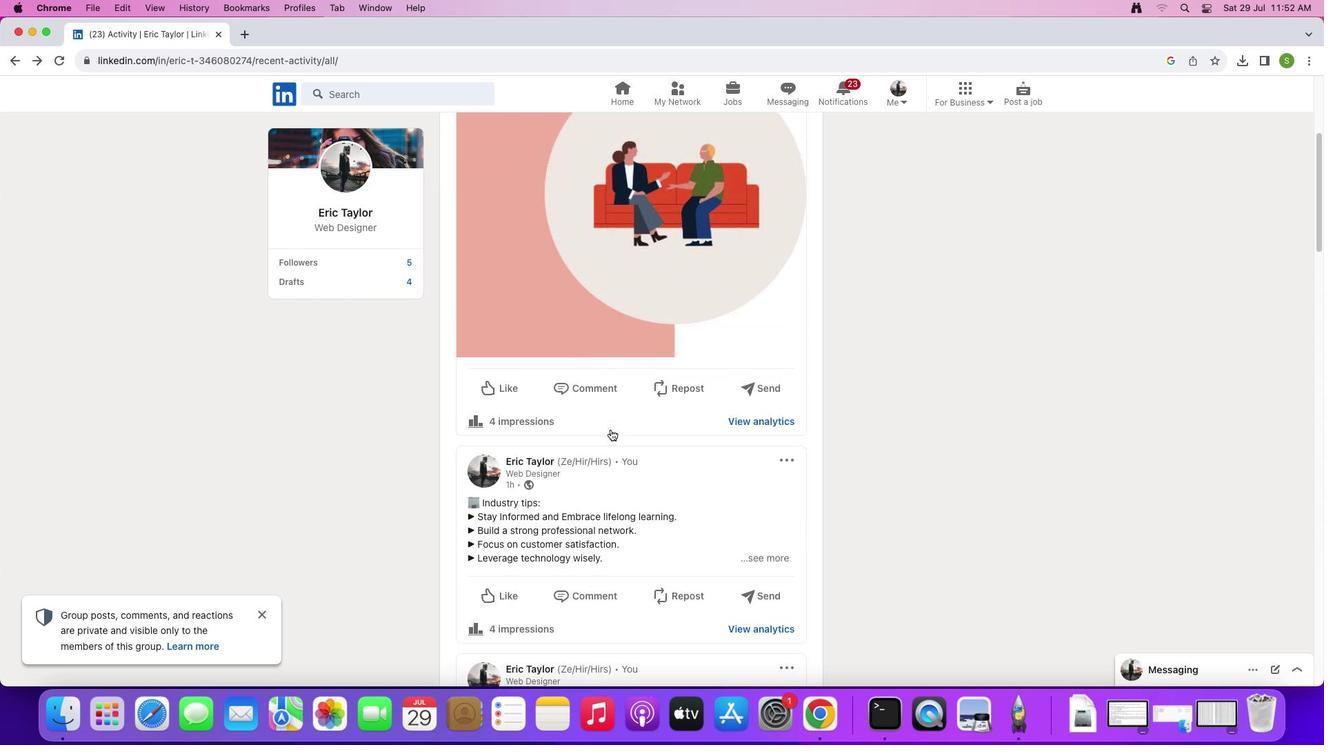 
Action: Mouse scrolled (611, 429) with delta (0, -2)
Screenshot: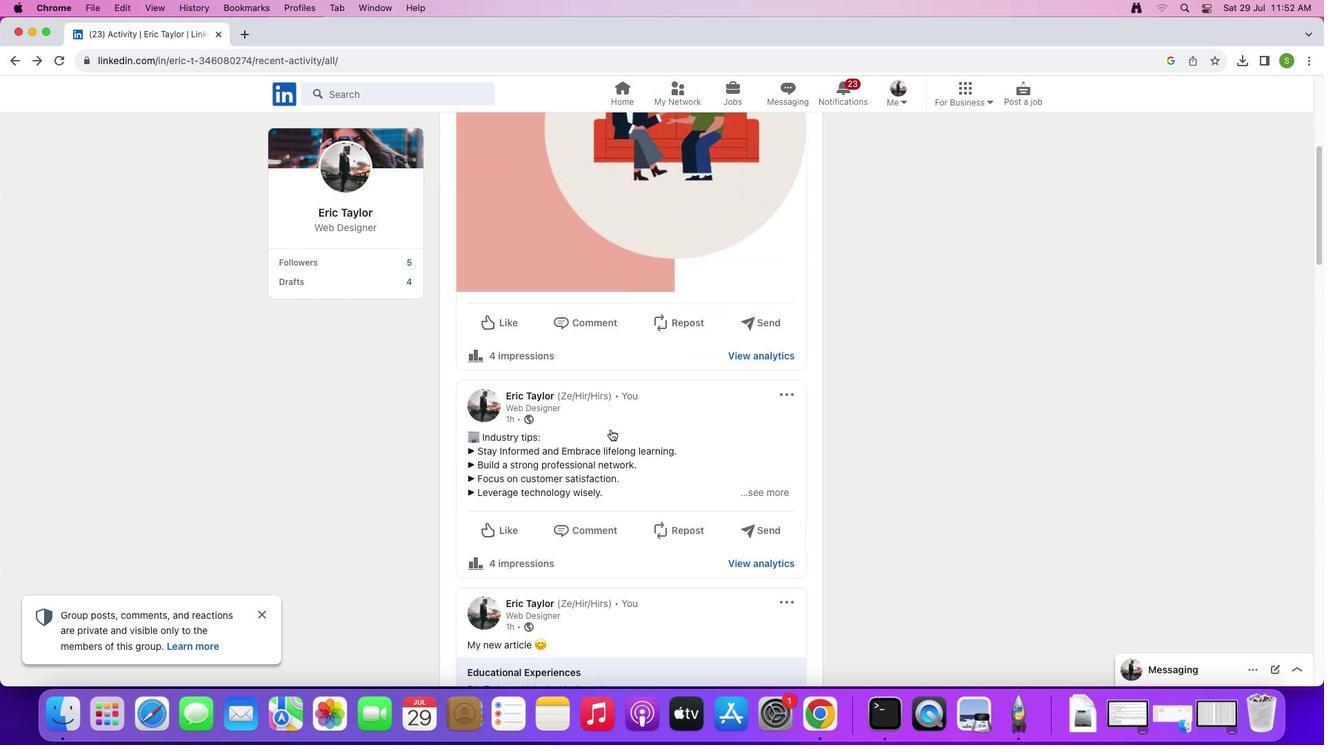 
Action: Mouse scrolled (611, 429) with delta (0, 0)
Screenshot: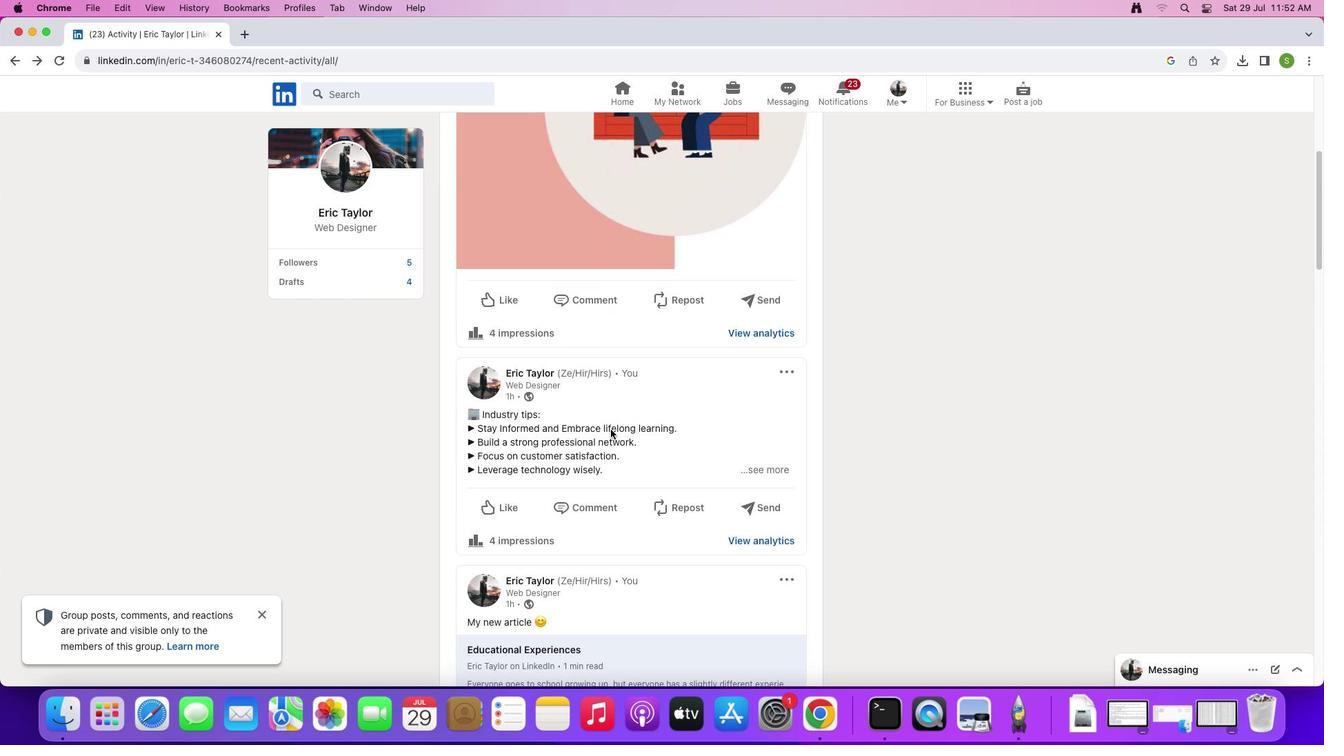 
Action: Mouse scrolled (611, 429) with delta (0, 0)
Screenshot: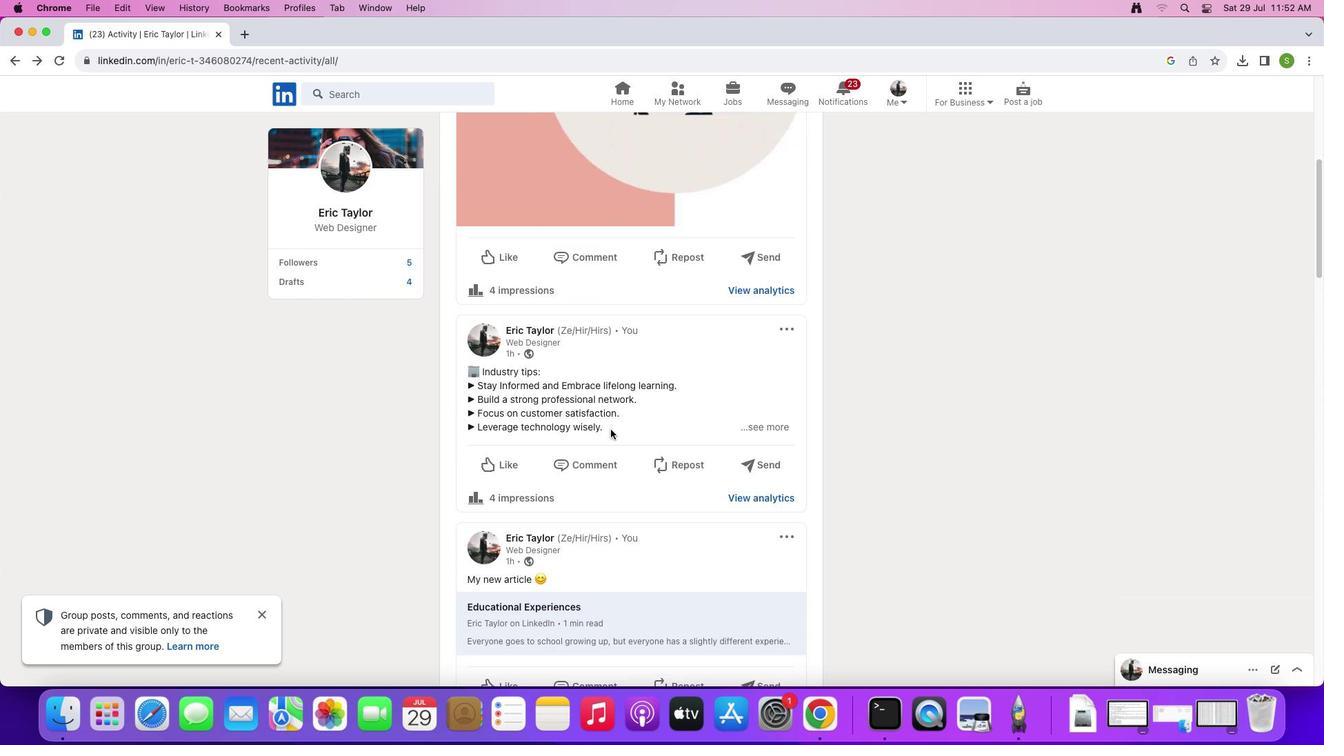 
Action: Mouse scrolled (611, 429) with delta (0, -1)
Screenshot: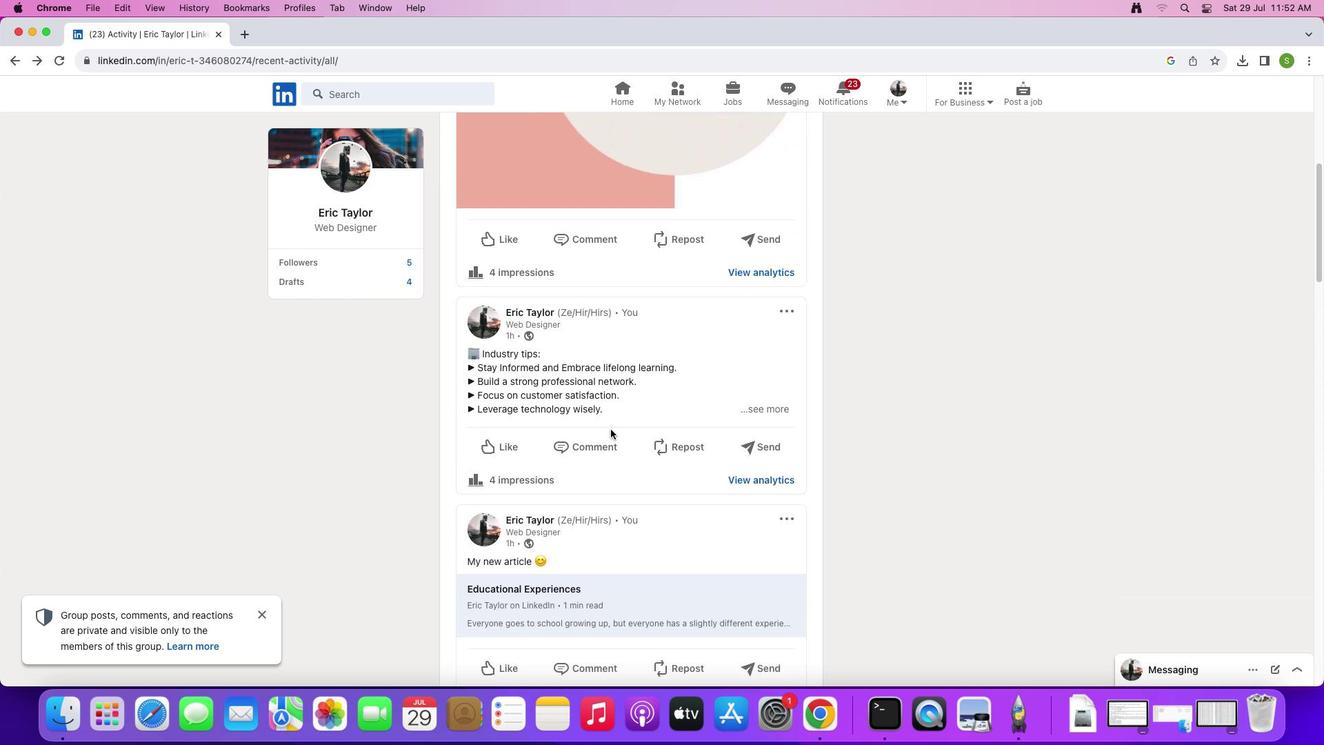 
Action: Mouse scrolled (611, 429) with delta (0, 0)
Screenshot: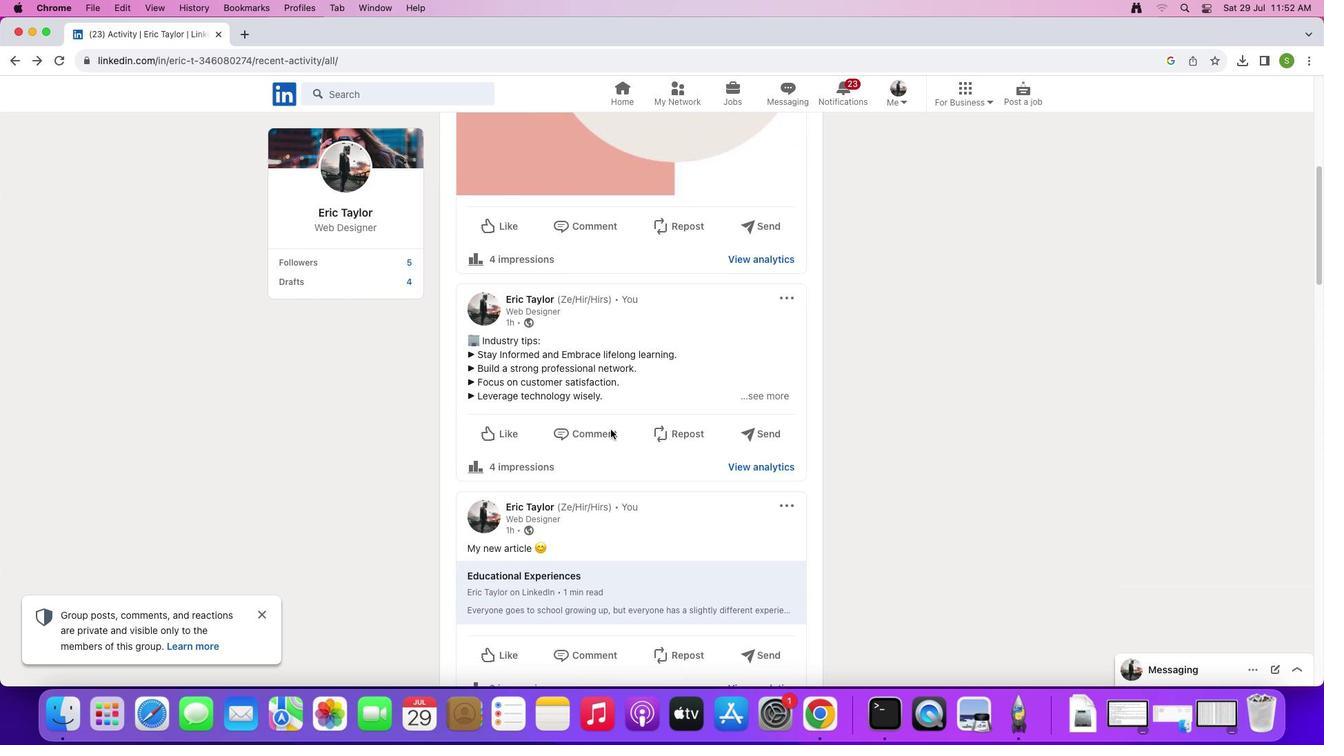 
Action: Mouse scrolled (611, 429) with delta (0, 0)
Screenshot: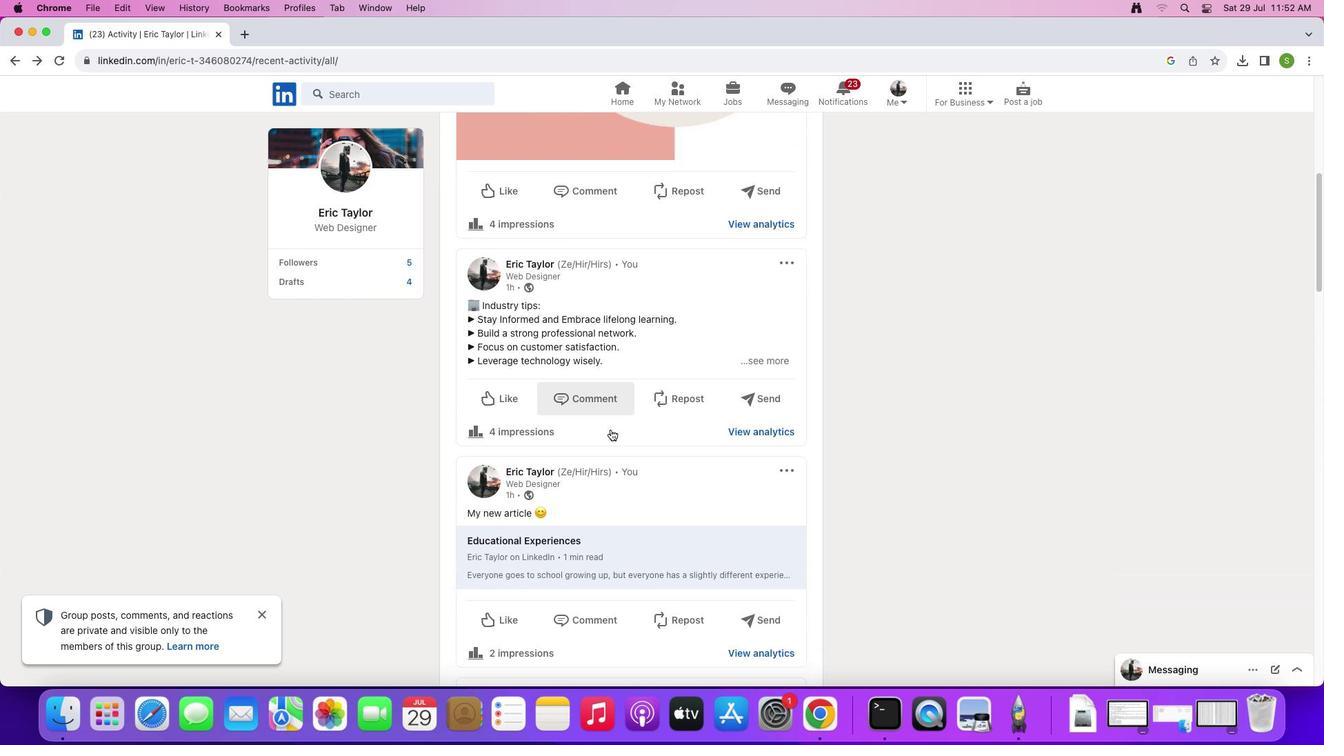 
Action: Mouse scrolled (611, 429) with delta (0, 0)
Screenshot: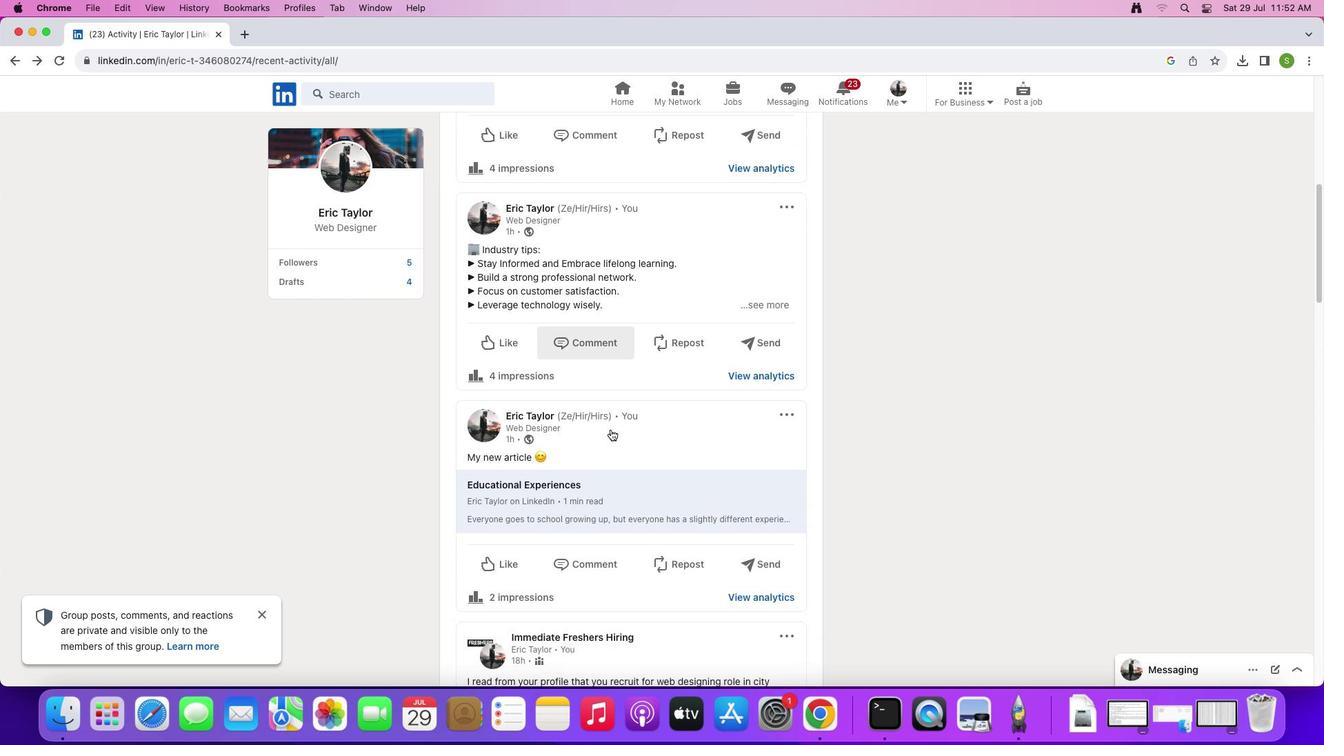 
Action: Mouse scrolled (611, 429) with delta (0, -1)
Screenshot: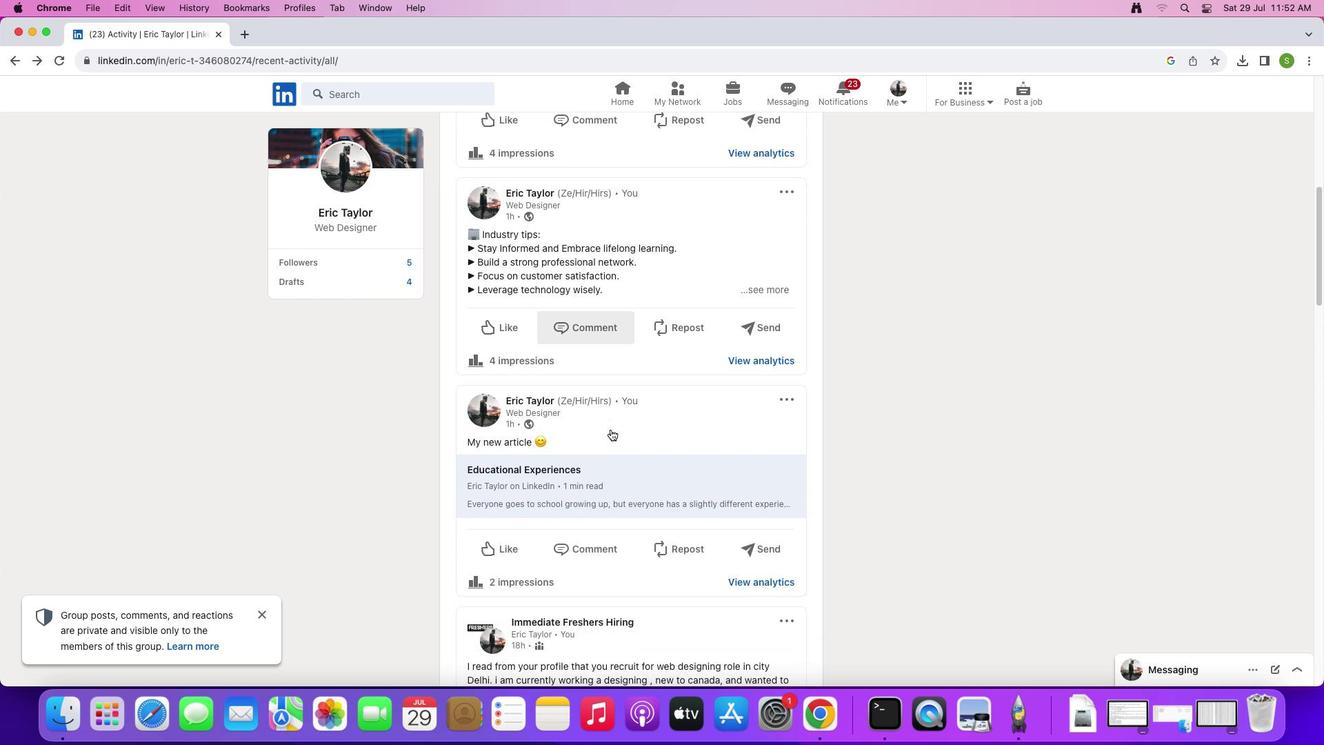 
Action: Mouse moved to (611, 429)
Screenshot: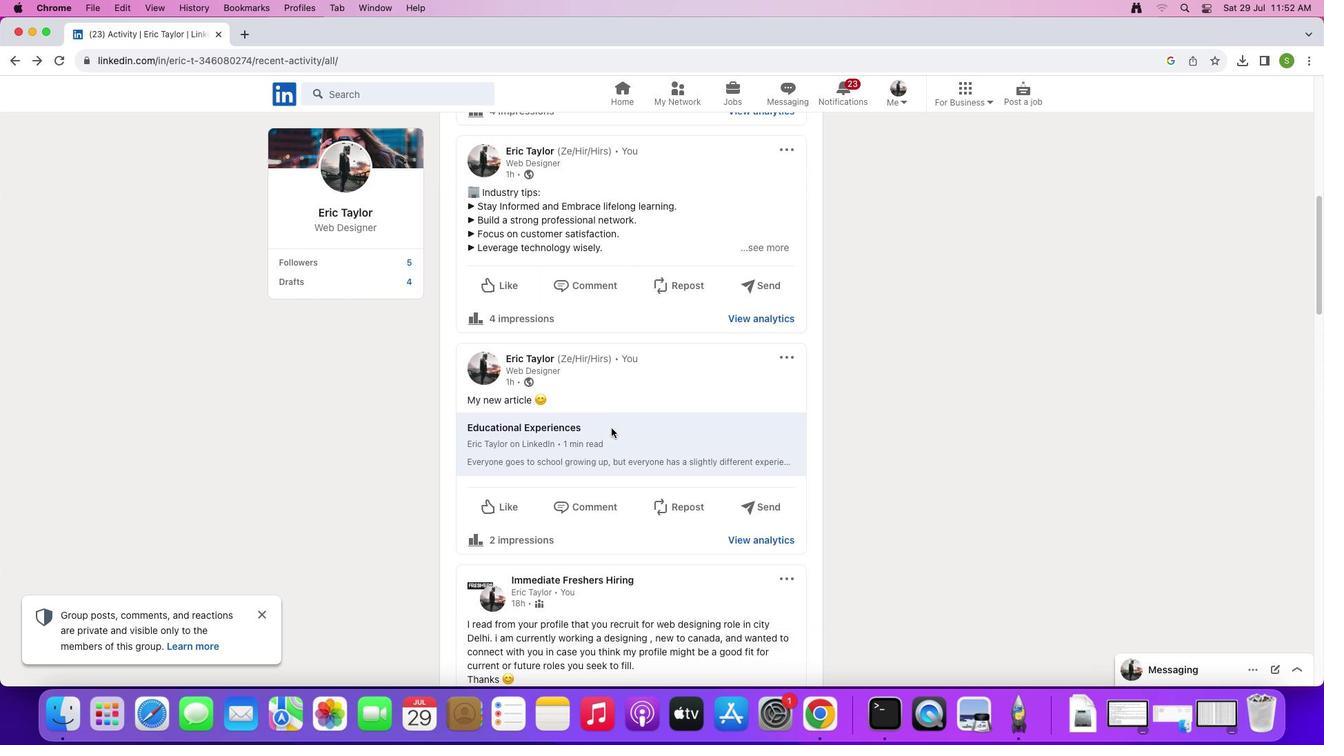 
Action: Mouse scrolled (611, 429) with delta (0, 0)
Screenshot: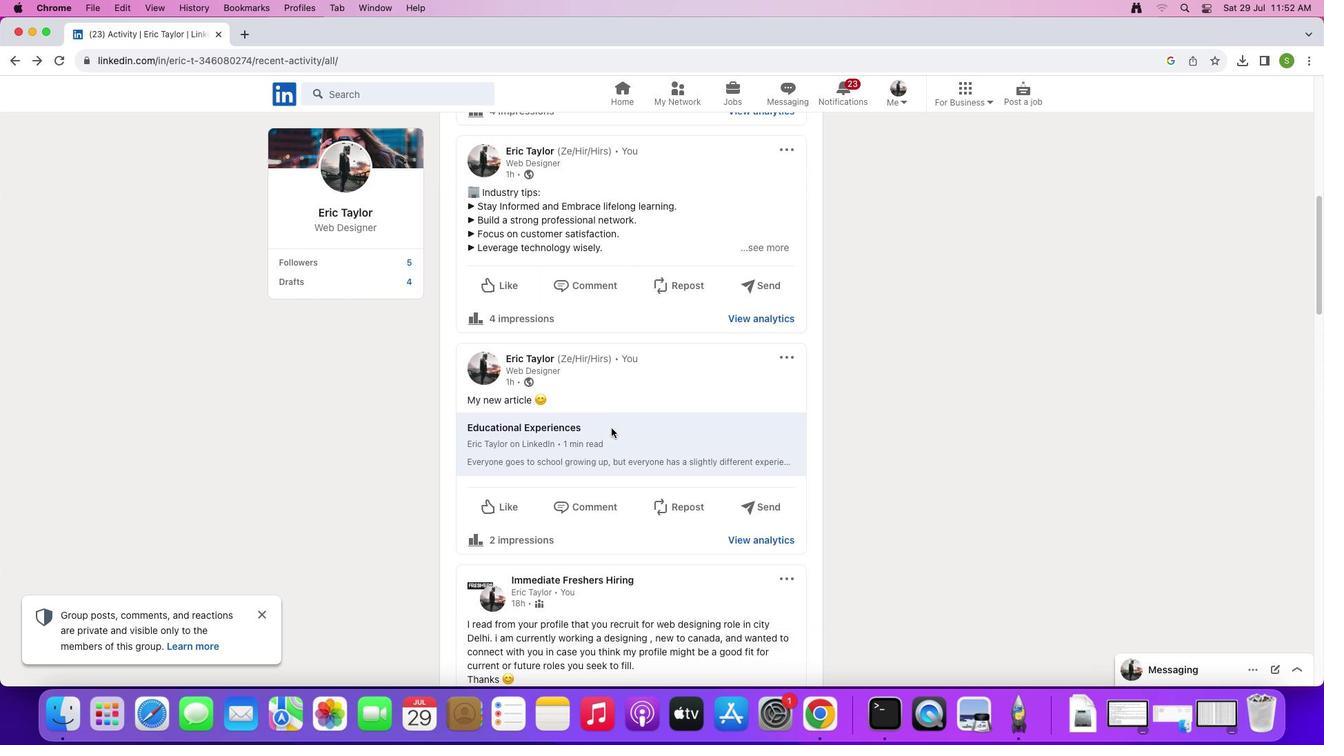 
Action: Mouse moved to (611, 427)
Screenshot: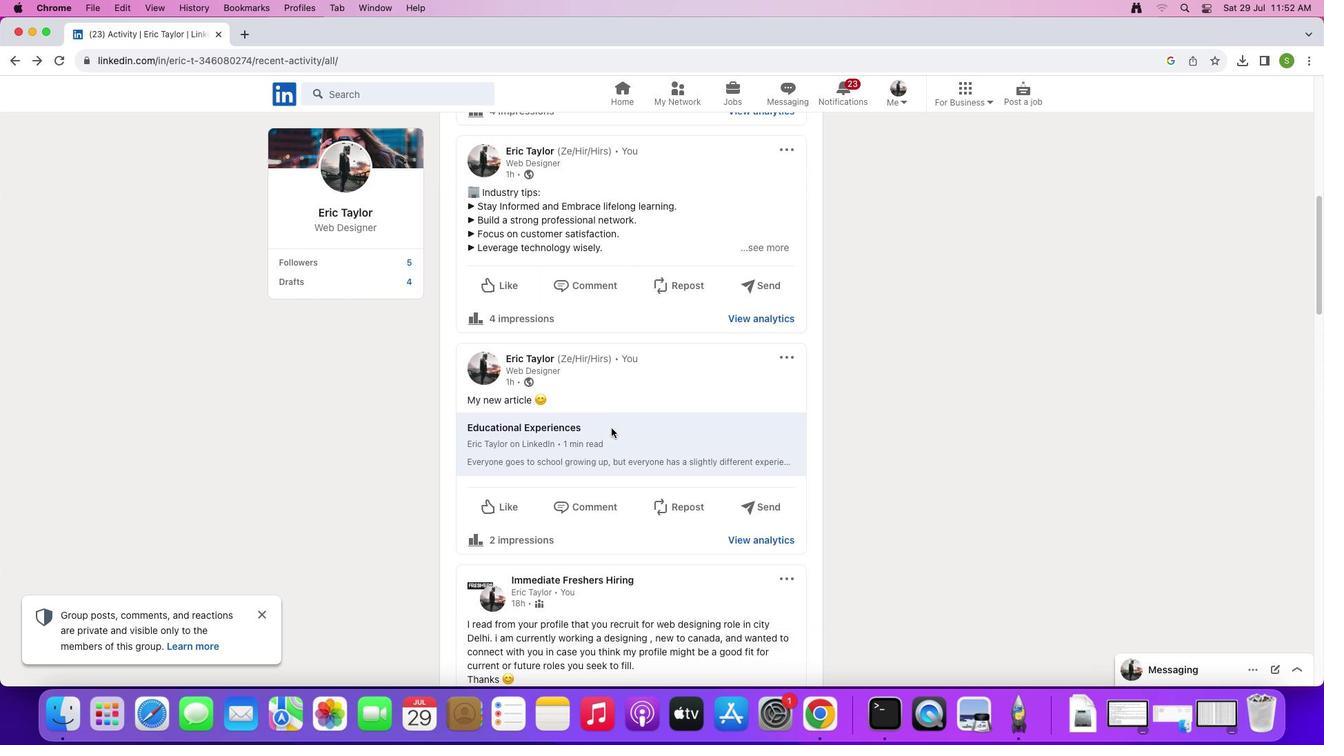 
Action: Mouse scrolled (611, 427) with delta (0, 0)
Screenshot: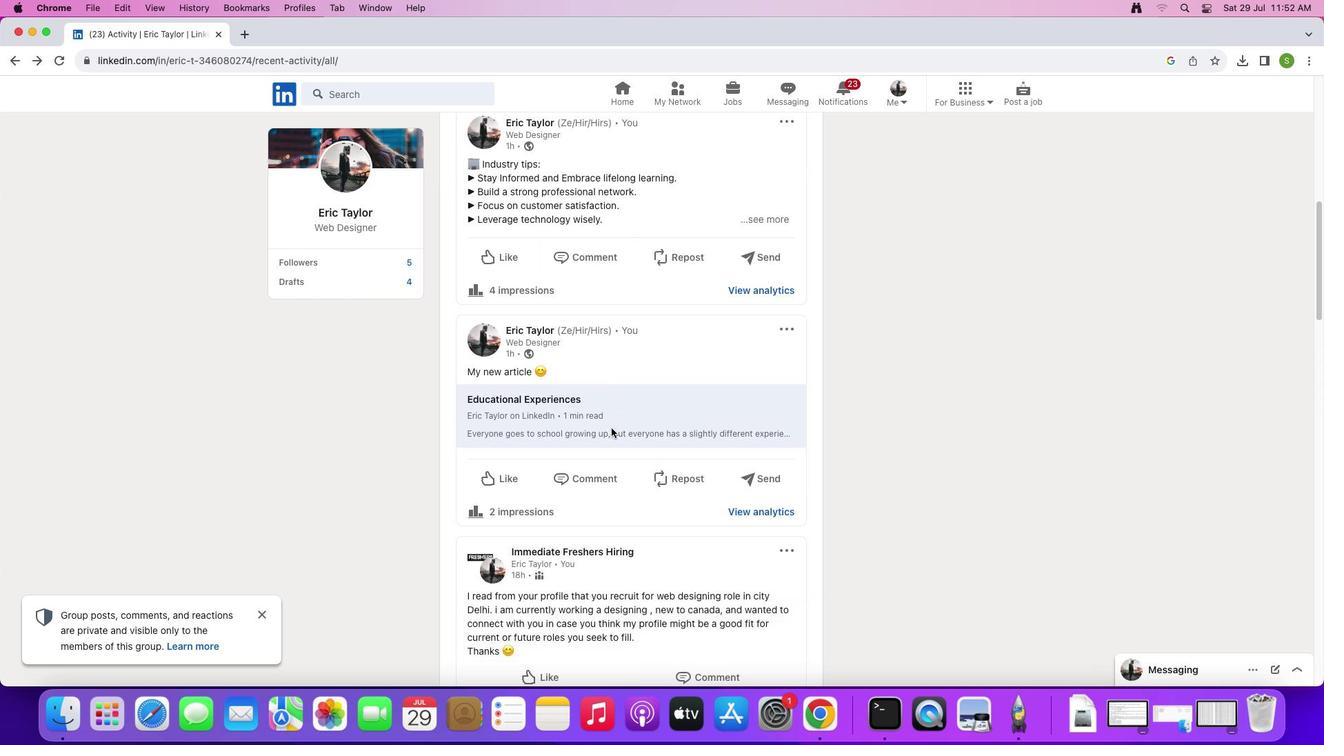 
Action: Mouse scrolled (611, 427) with delta (0, -1)
Screenshot: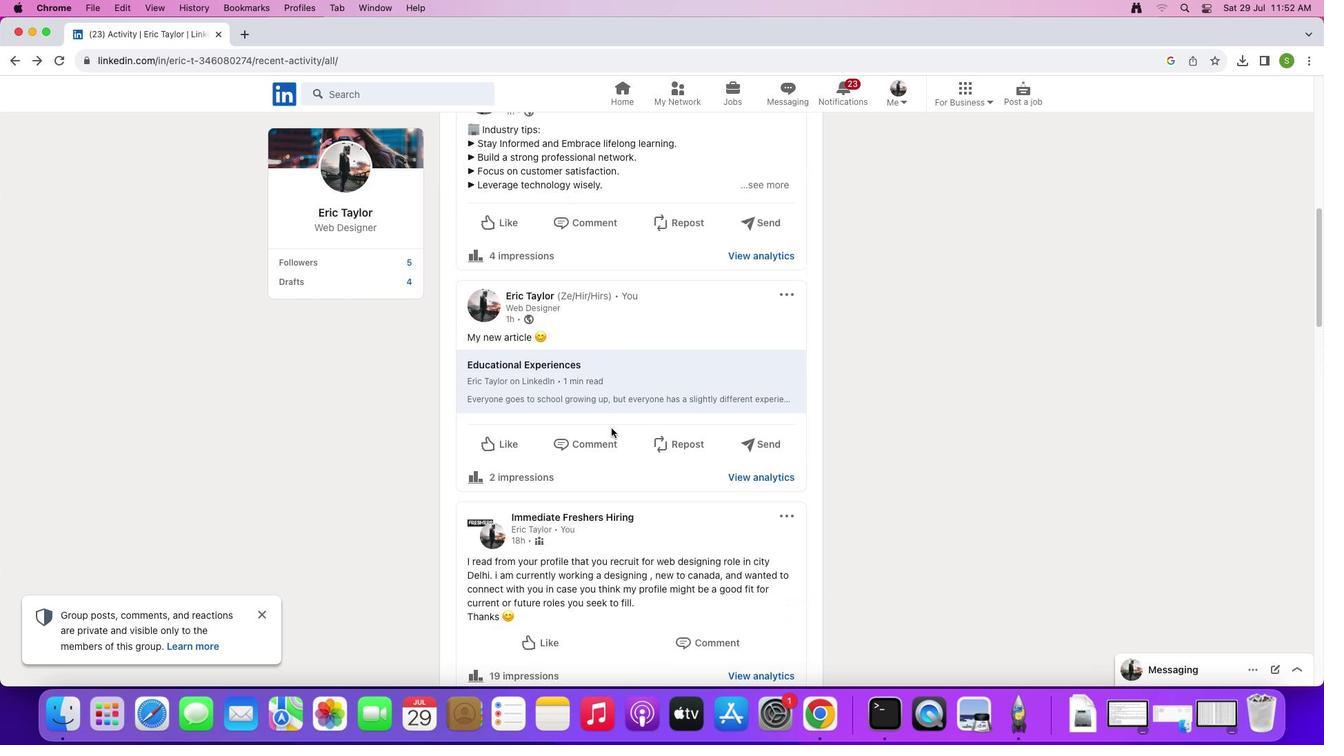
Action: Mouse scrolled (611, 427) with delta (0, -2)
Screenshot: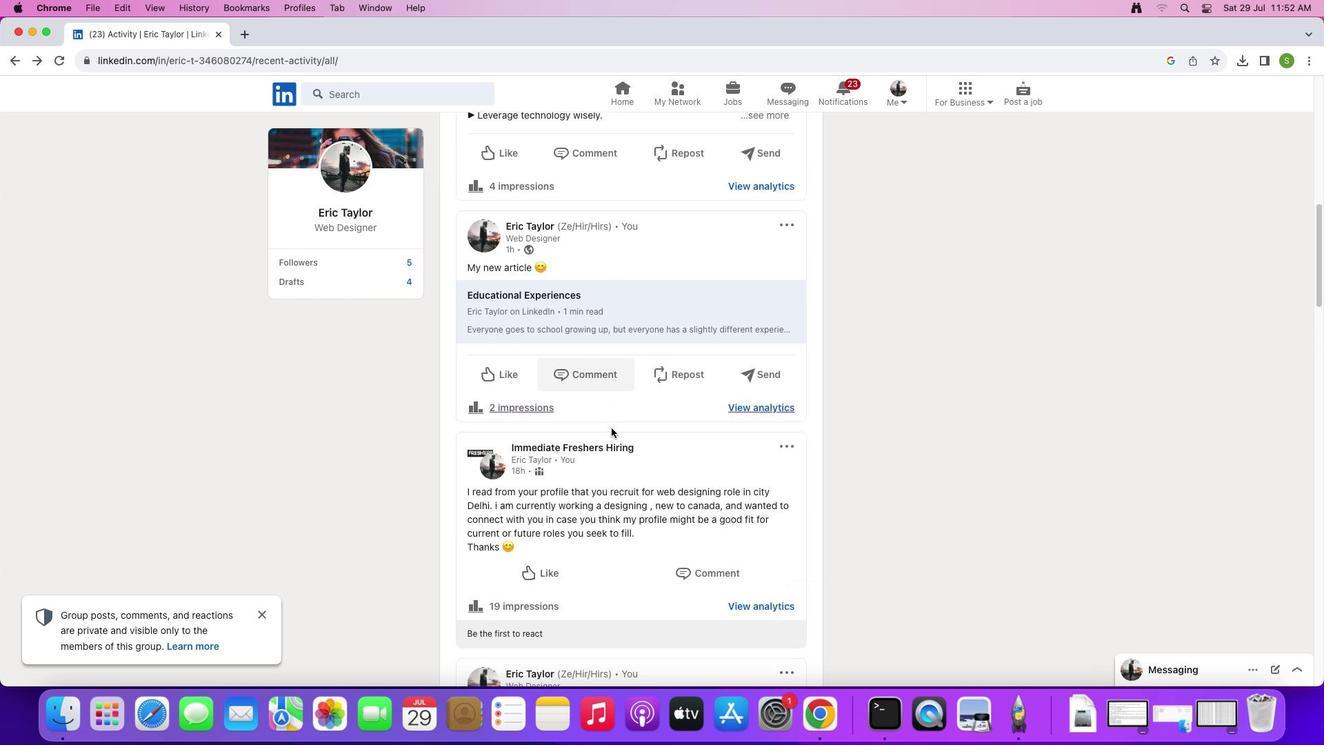 
Action: Mouse scrolled (611, 427) with delta (0, 0)
Screenshot: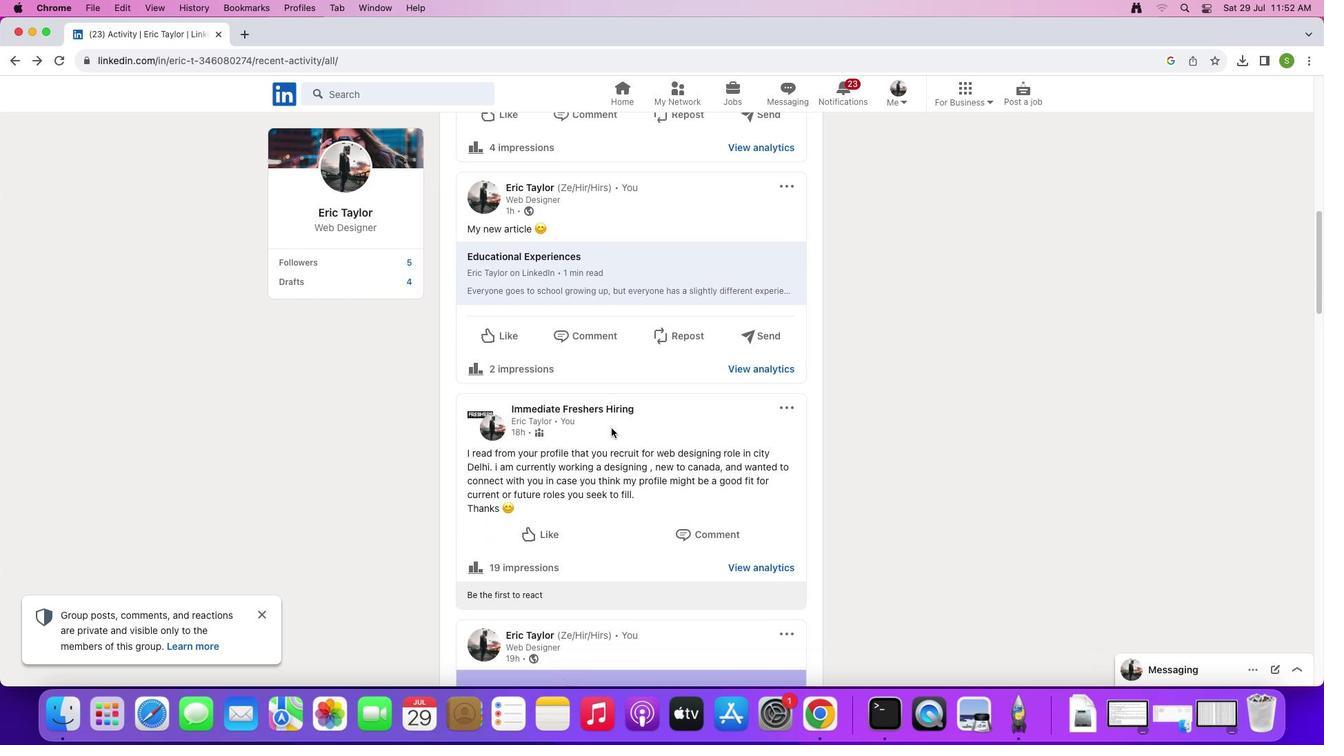 
Action: Mouse scrolled (611, 427) with delta (0, 0)
Screenshot: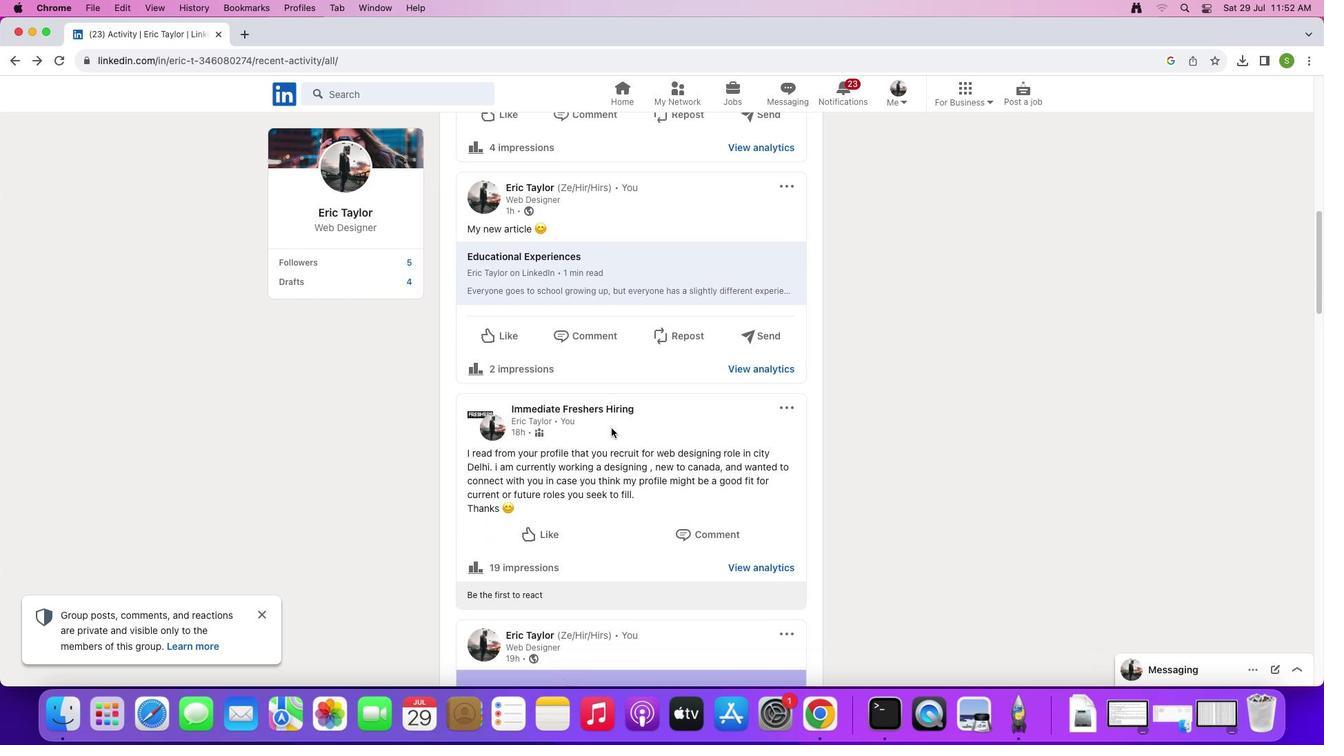 
Action: Mouse scrolled (611, 427) with delta (0, -1)
Screenshot: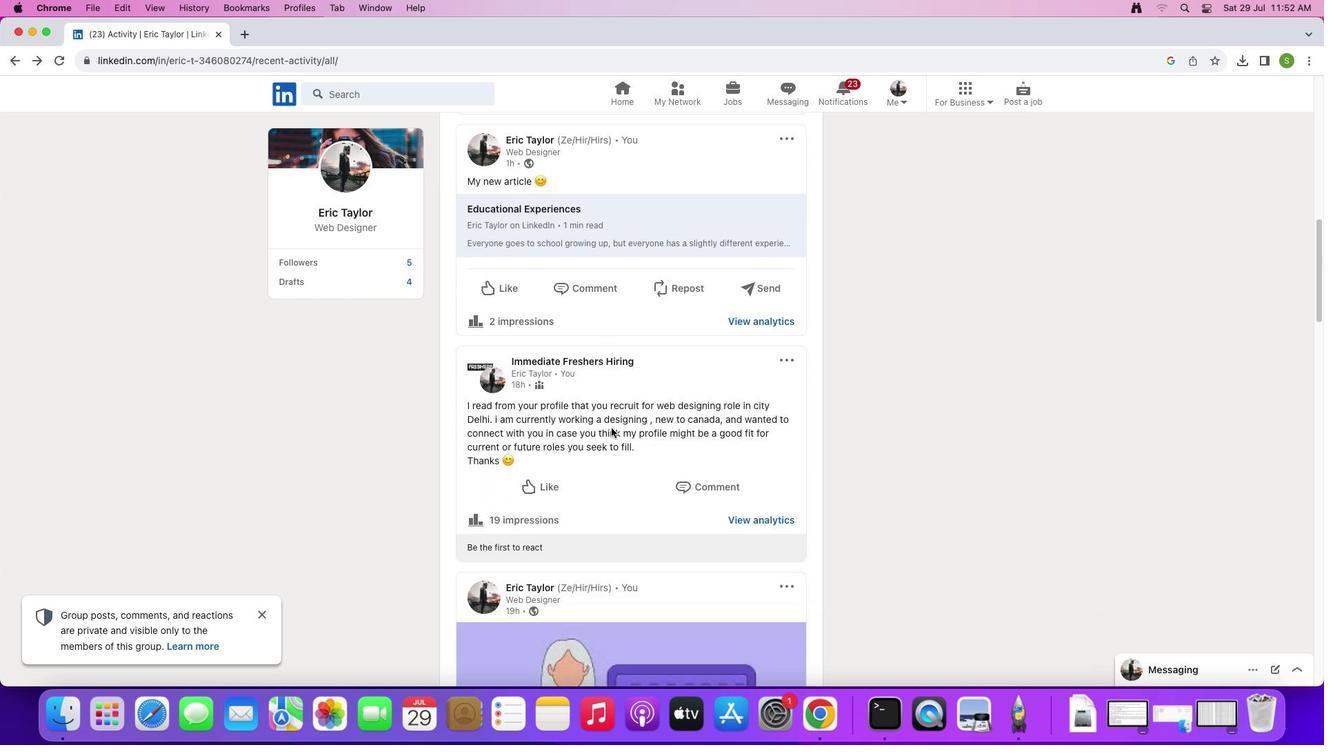 
Action: Mouse moved to (765, 517)
Screenshot: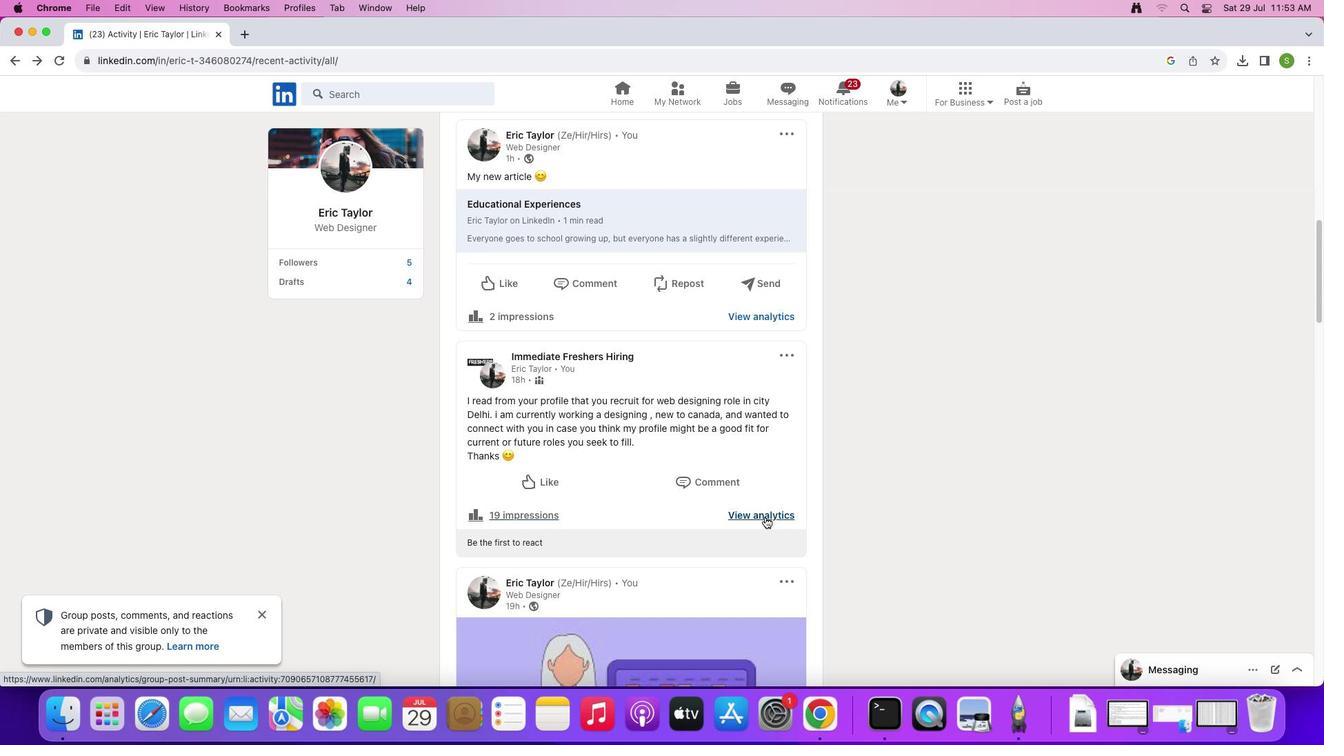 
Action: Mouse pressed left at (765, 517)
Screenshot: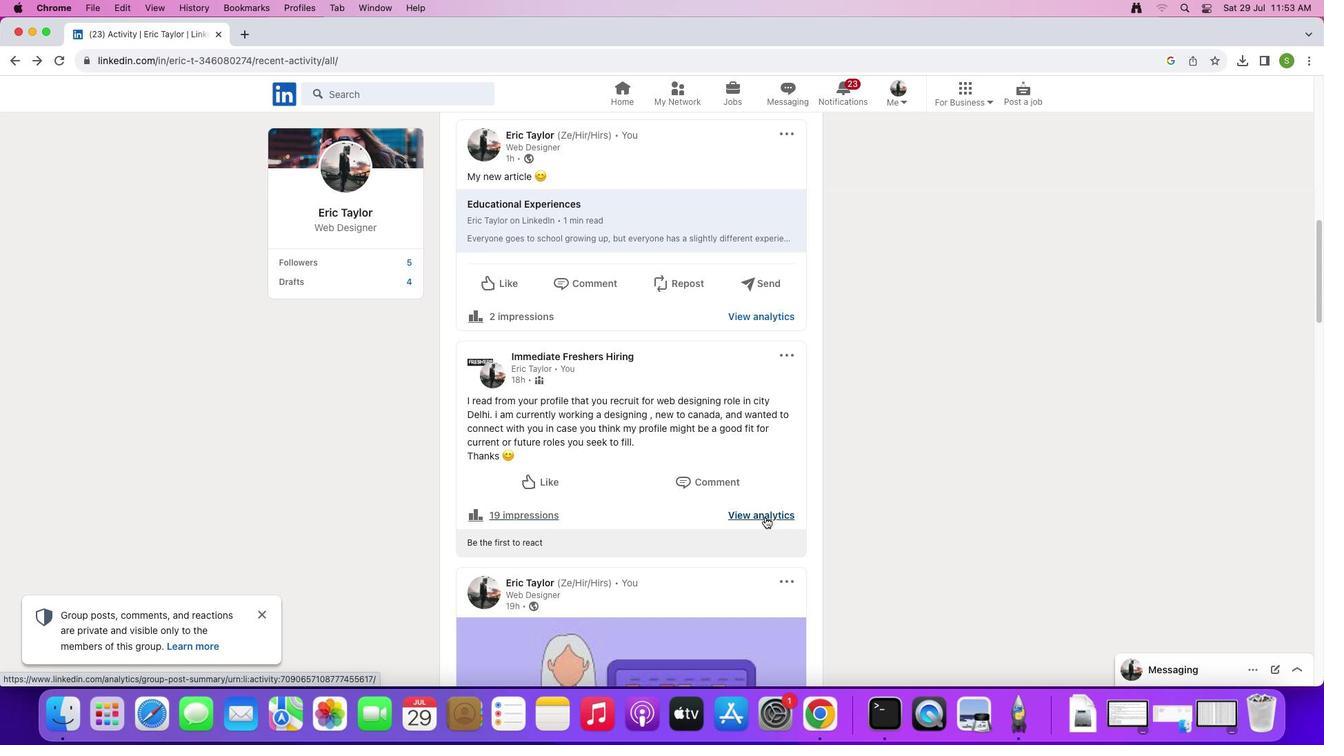 
Action: Mouse moved to (400, 234)
Screenshot: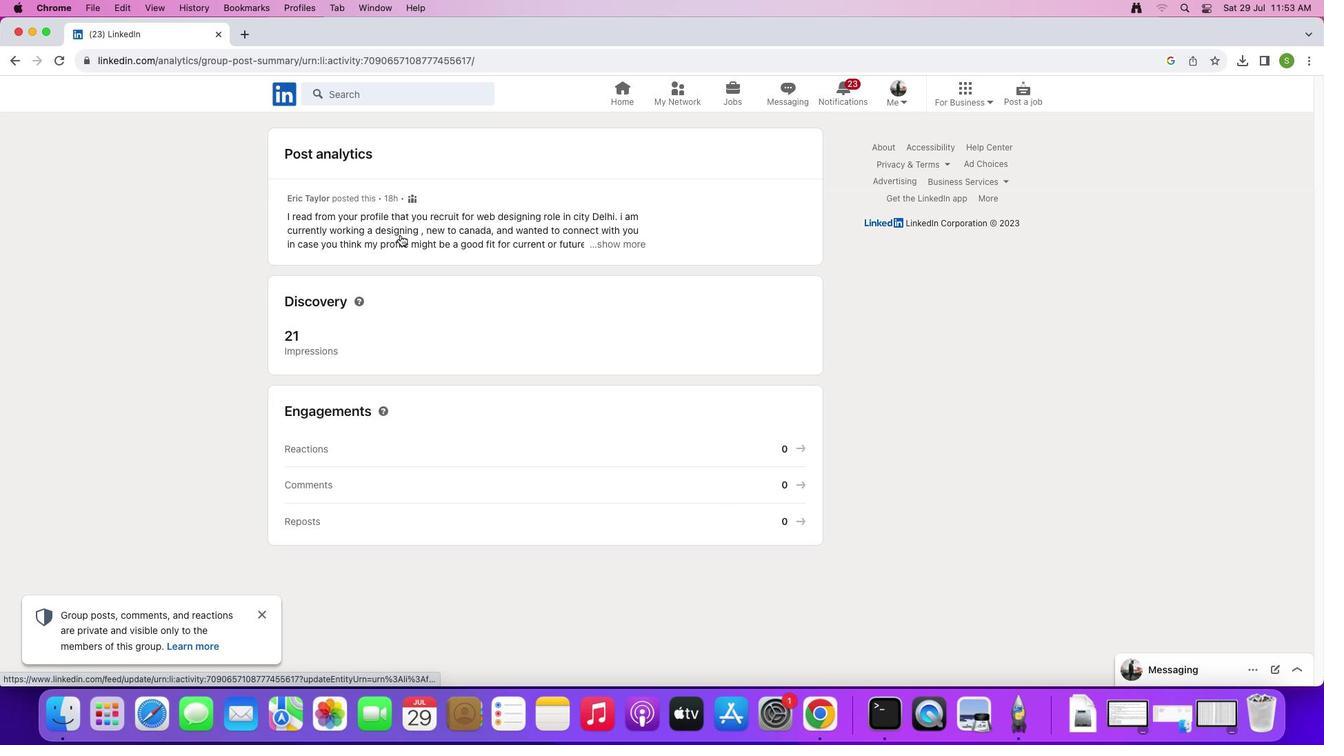 
Action: Mouse scrolled (400, 234) with delta (0, 0)
